 Task: Explore Airbnb accommodation in Cambridge, Canada from 2nd November, 2023 to 15th November, 2023 for 2 adults and 1 pet.1  bedroom having 1 bed and 1 bathroom. Property type can be hotel. Look for 4 properties as per requirement.
Action: Mouse moved to (486, 84)
Screenshot: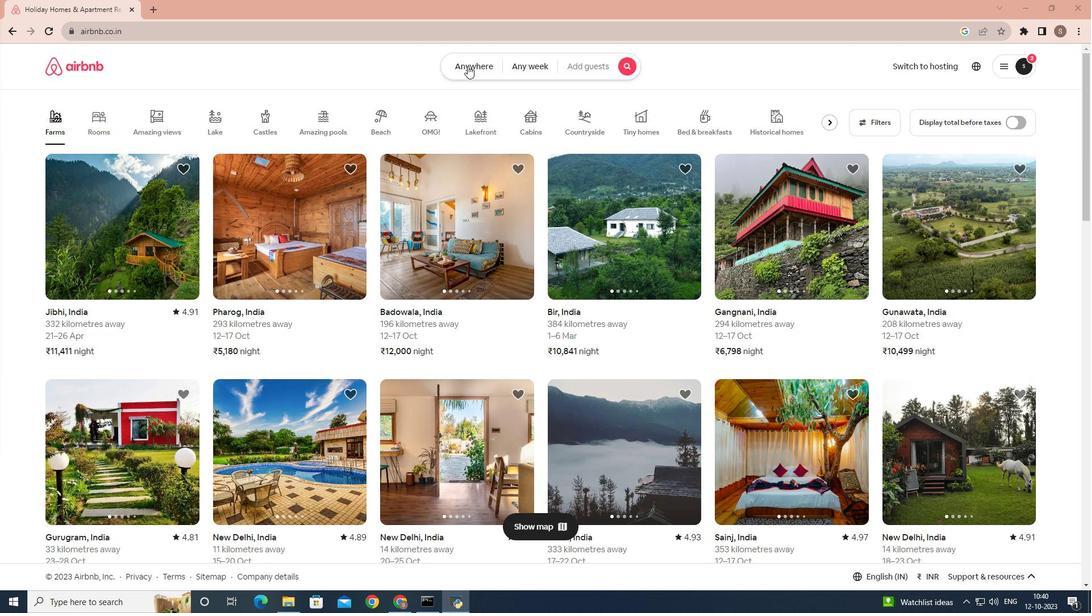 
Action: Mouse pressed left at (486, 84)
Screenshot: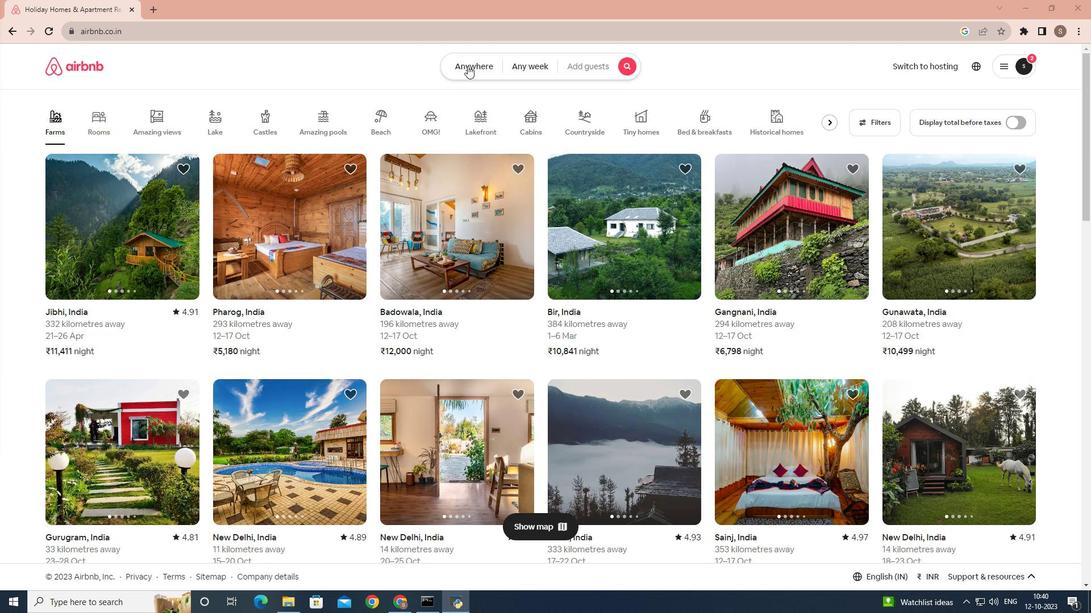 
Action: Mouse moved to (375, 119)
Screenshot: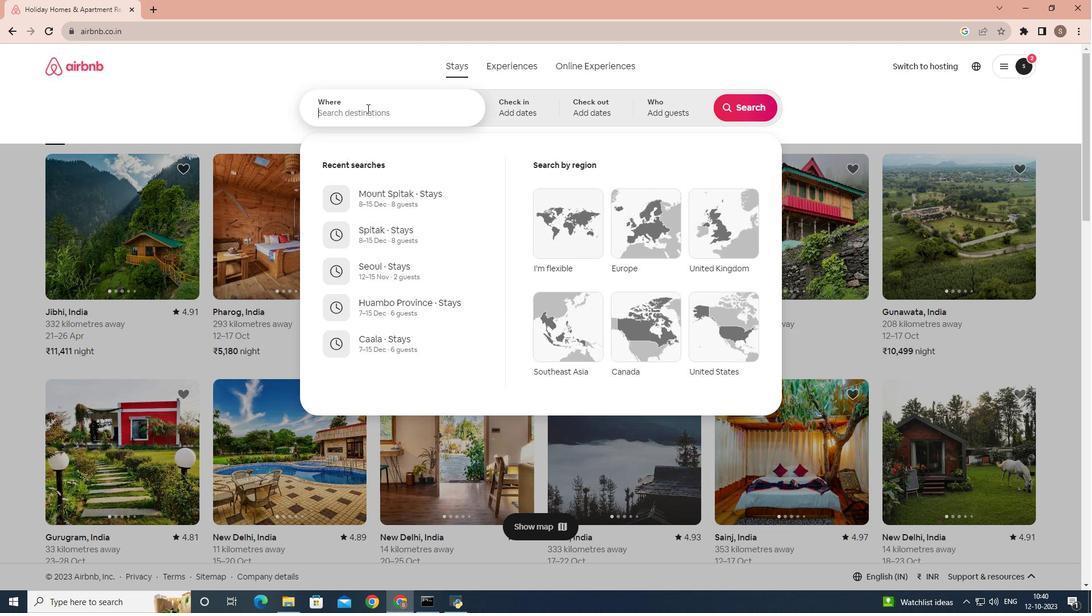 
Action: Mouse pressed left at (375, 119)
Screenshot: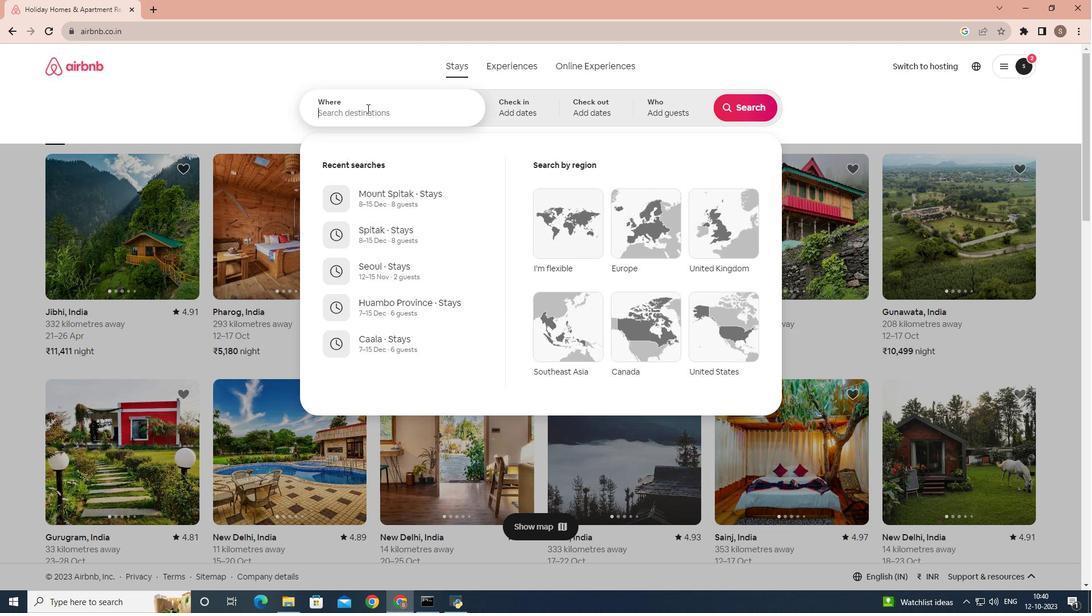 
Action: Key pressed cam
Screenshot: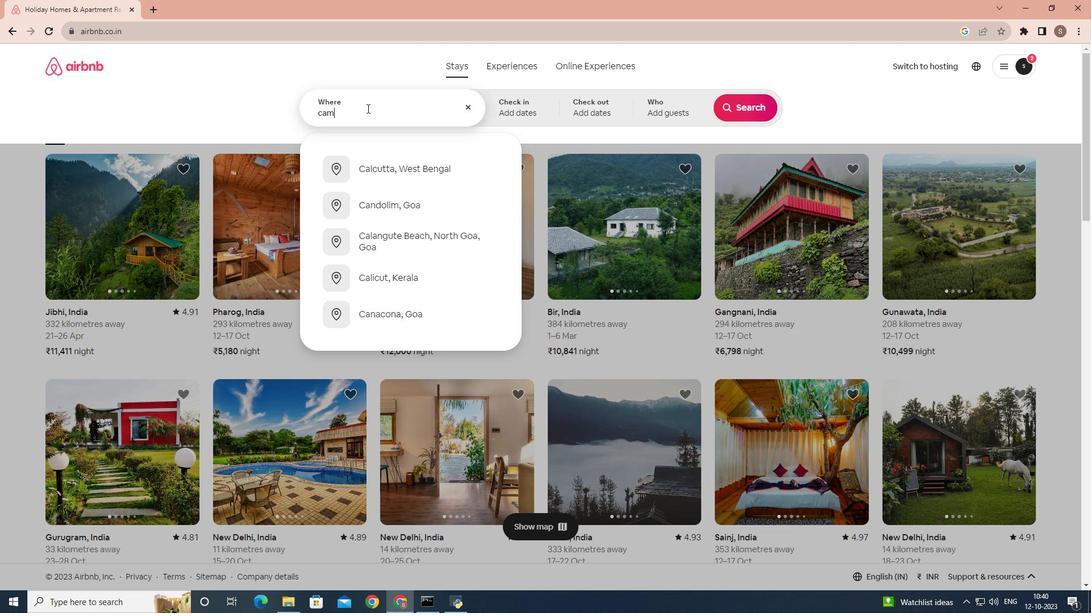 
Action: Mouse moved to (378, 210)
Screenshot: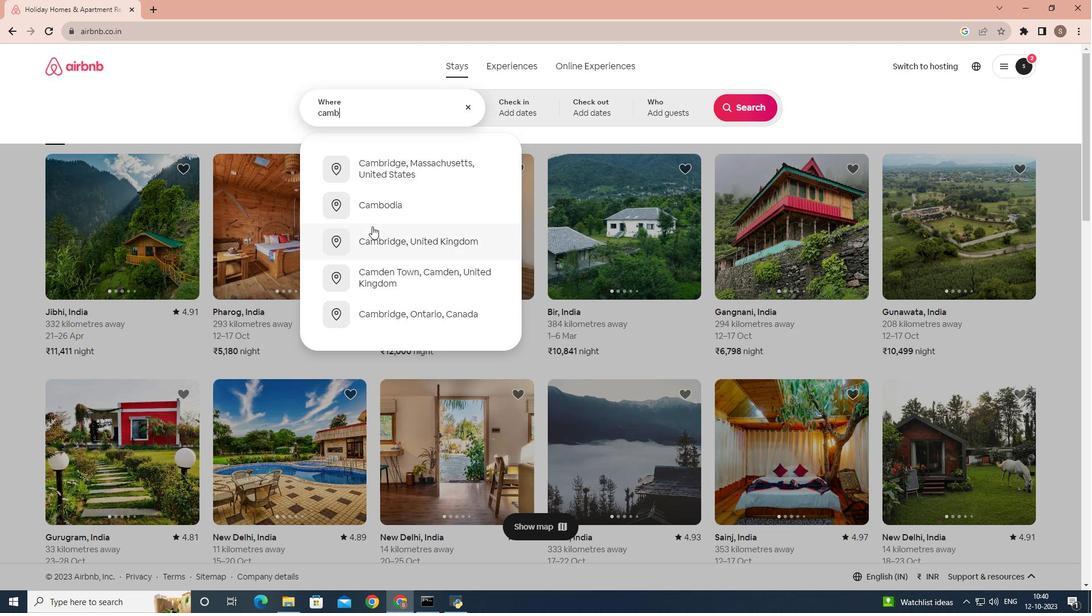 
Action: Key pressed b
Screenshot: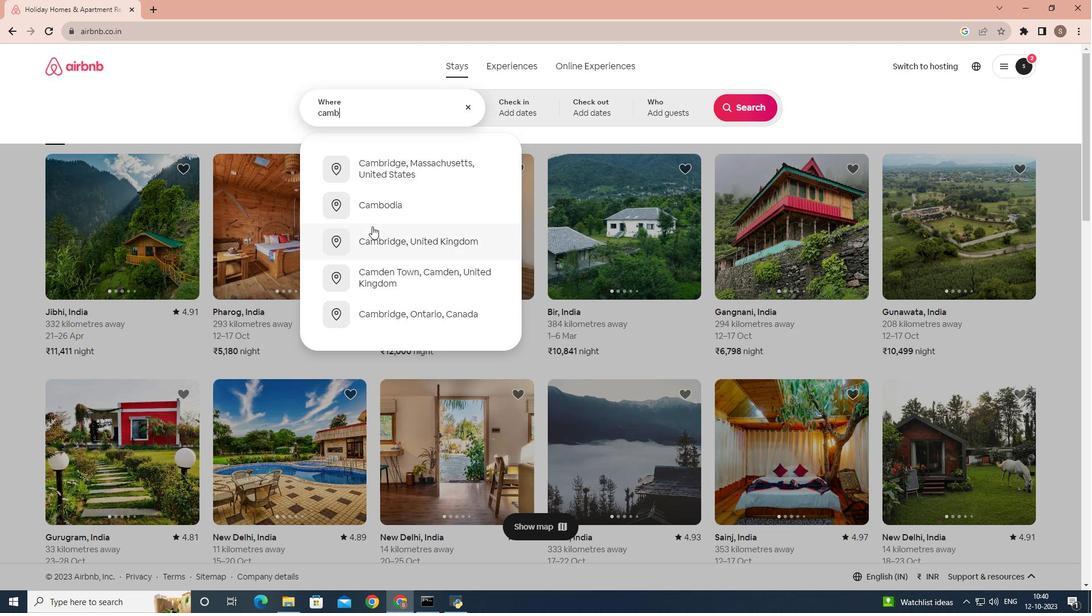 
Action: Mouse moved to (381, 220)
Screenshot: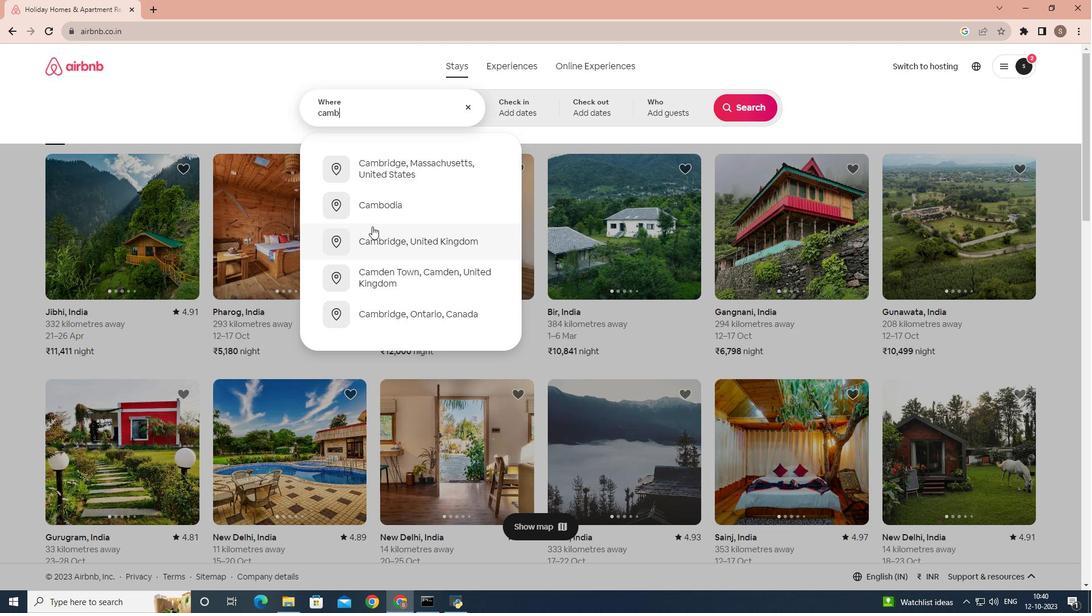 
Action: Key pressed ridge
Screenshot: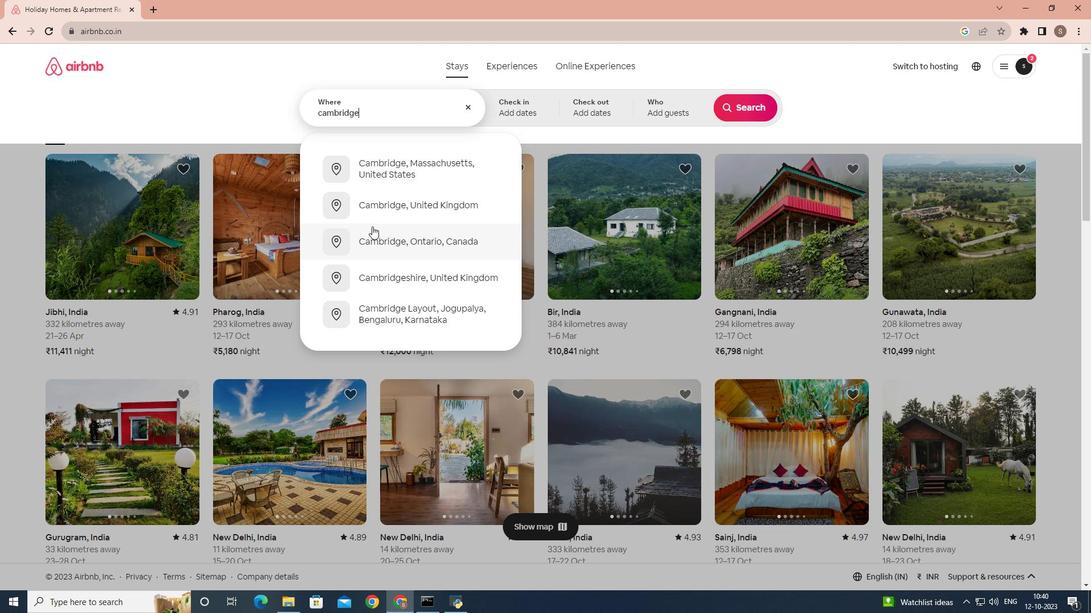 
Action: Mouse moved to (381, 242)
Screenshot: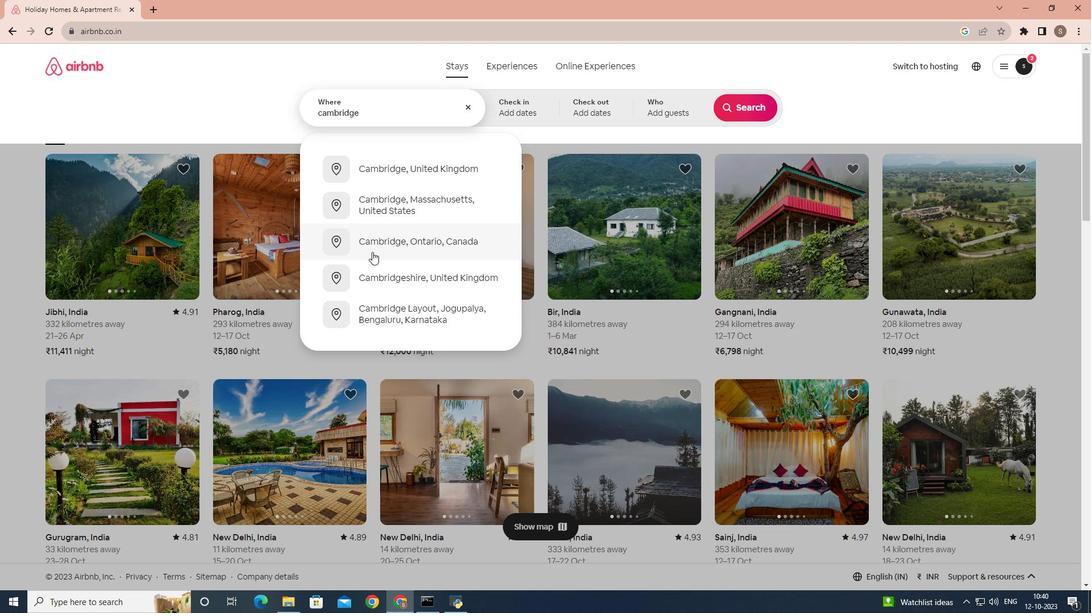 
Action: Mouse pressed left at (381, 242)
Screenshot: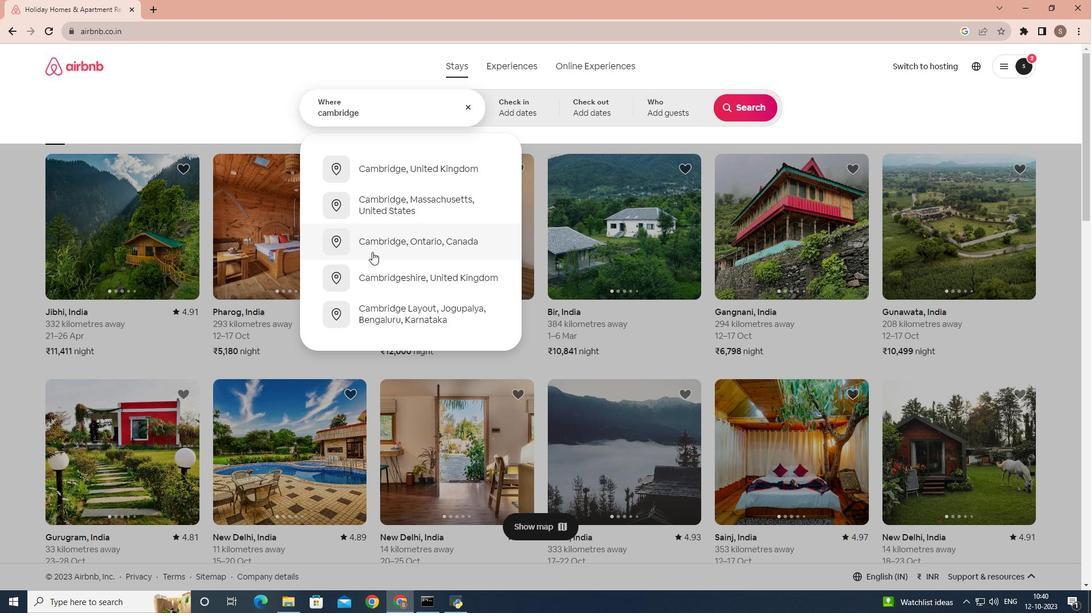 
Action: Mouse moved to (720, 237)
Screenshot: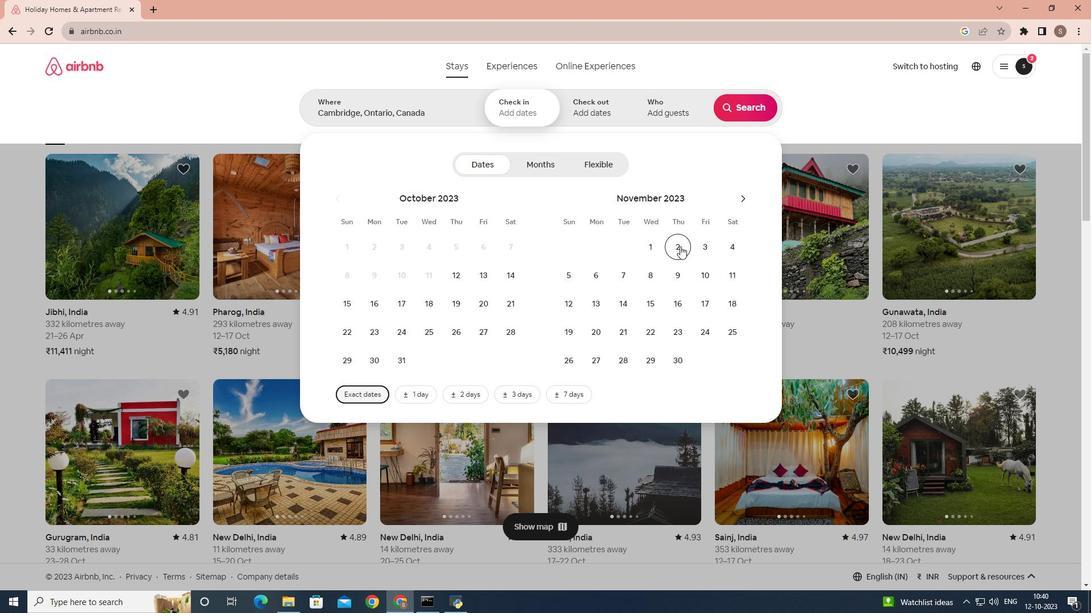 
Action: Mouse pressed left at (720, 237)
Screenshot: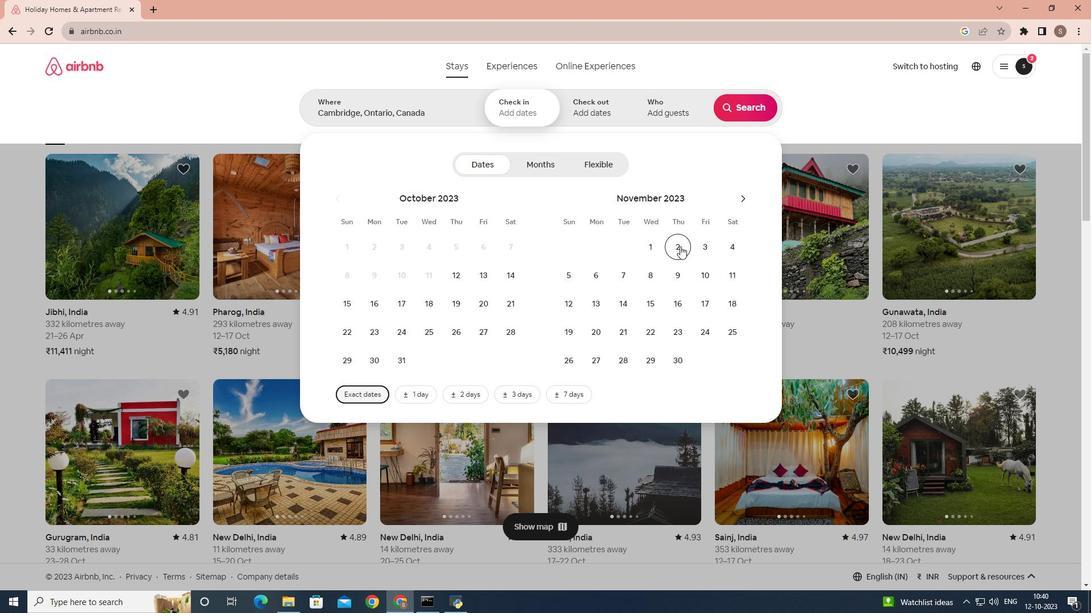 
Action: Mouse moved to (680, 282)
Screenshot: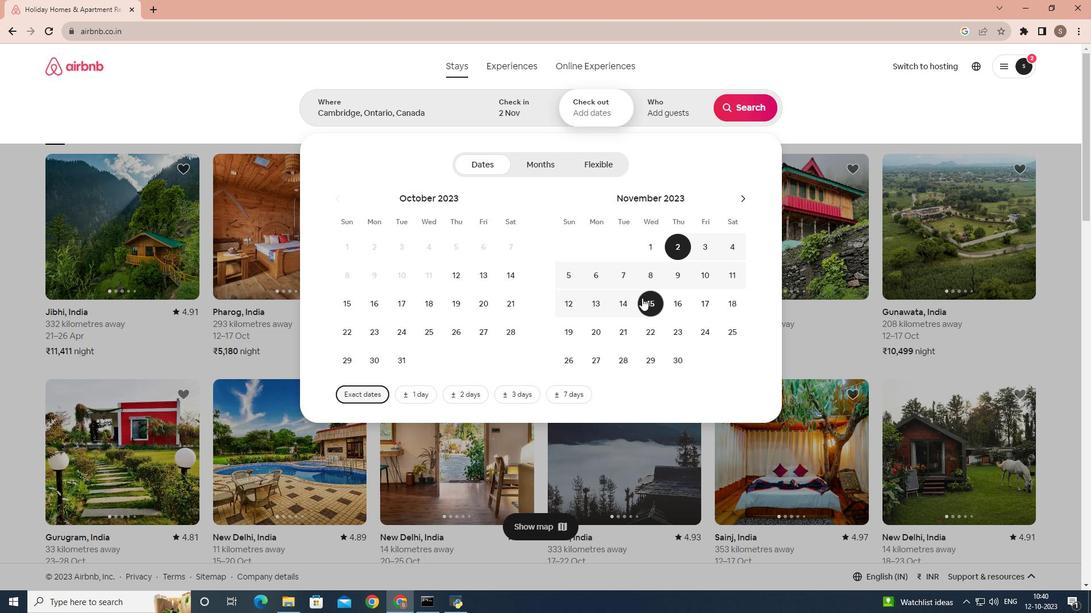 
Action: Mouse pressed left at (680, 282)
Screenshot: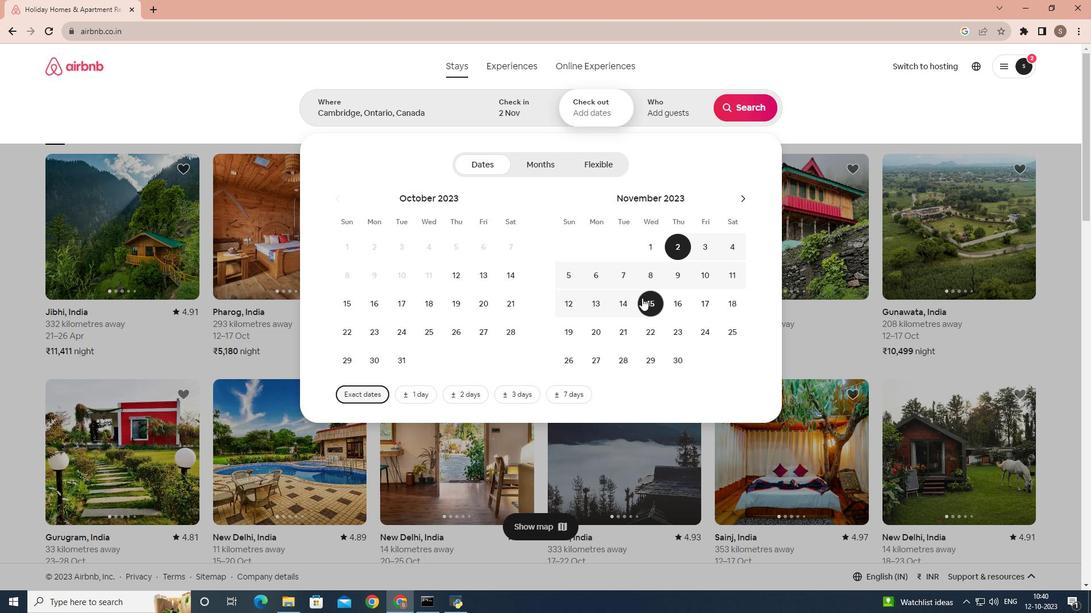 
Action: Mouse moved to (721, 110)
Screenshot: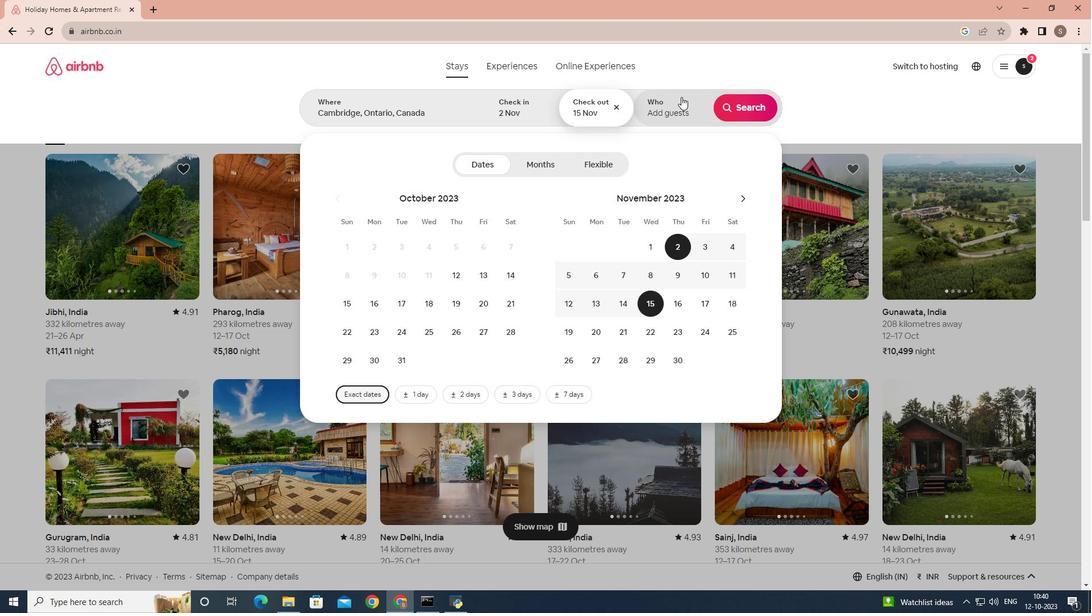 
Action: Mouse pressed left at (721, 110)
Screenshot: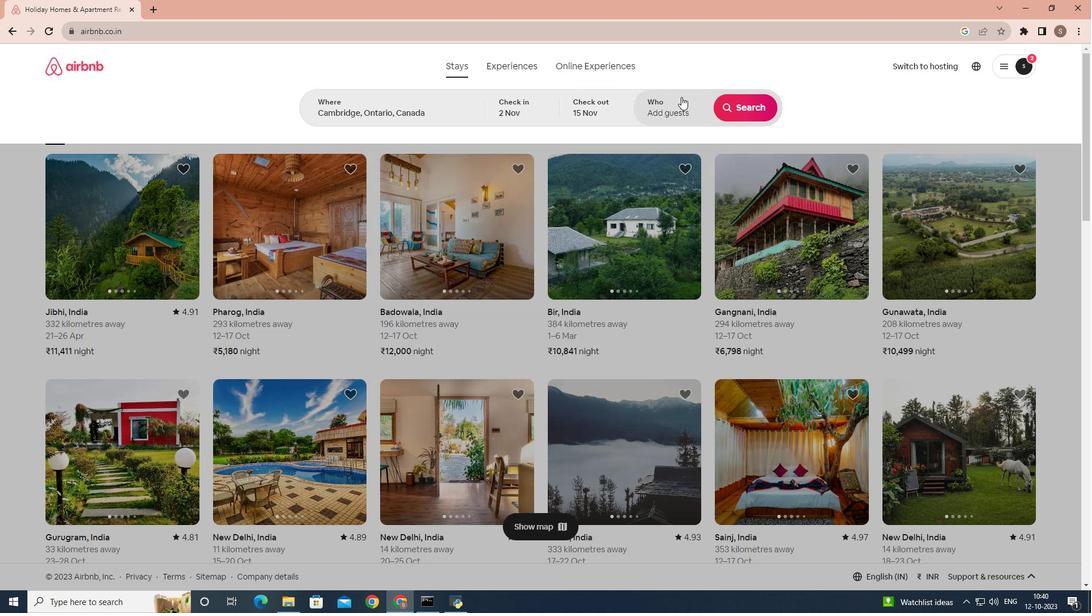 
Action: Mouse moved to (795, 167)
Screenshot: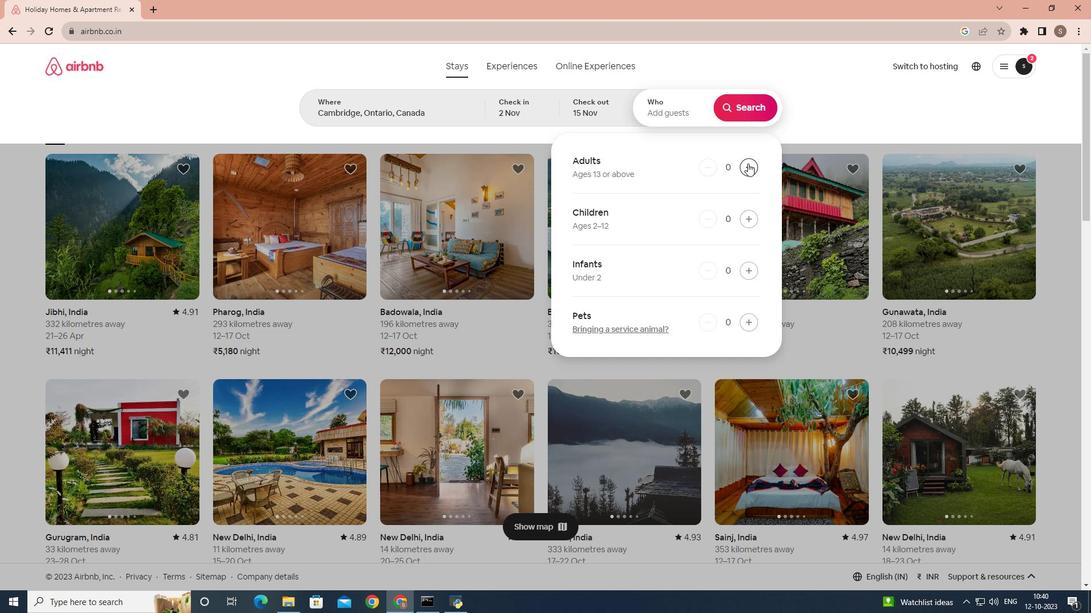
Action: Mouse pressed left at (795, 167)
Screenshot: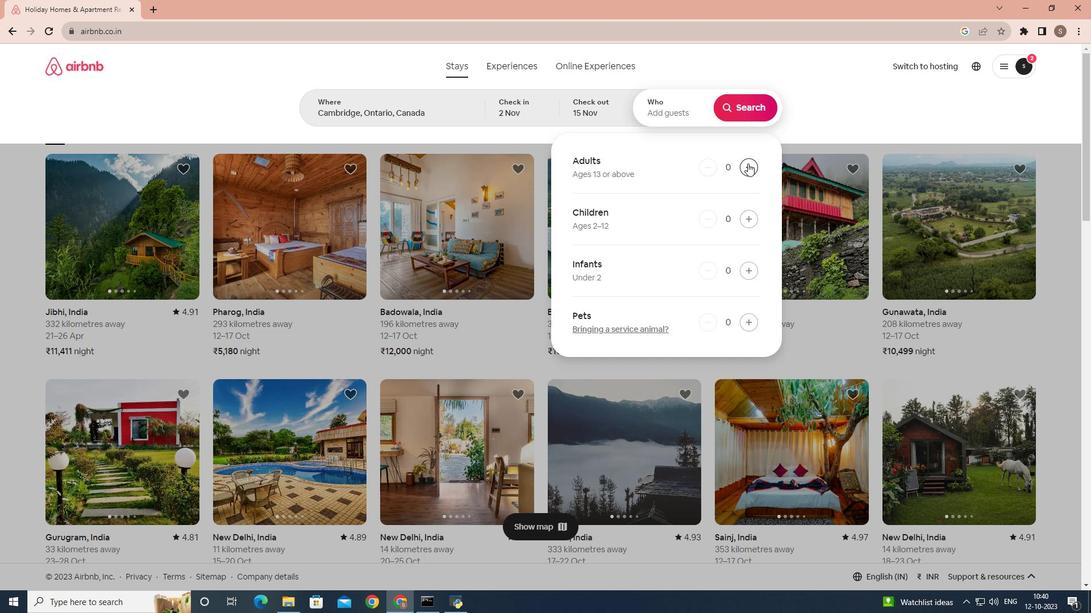 
Action: Mouse pressed left at (795, 167)
Screenshot: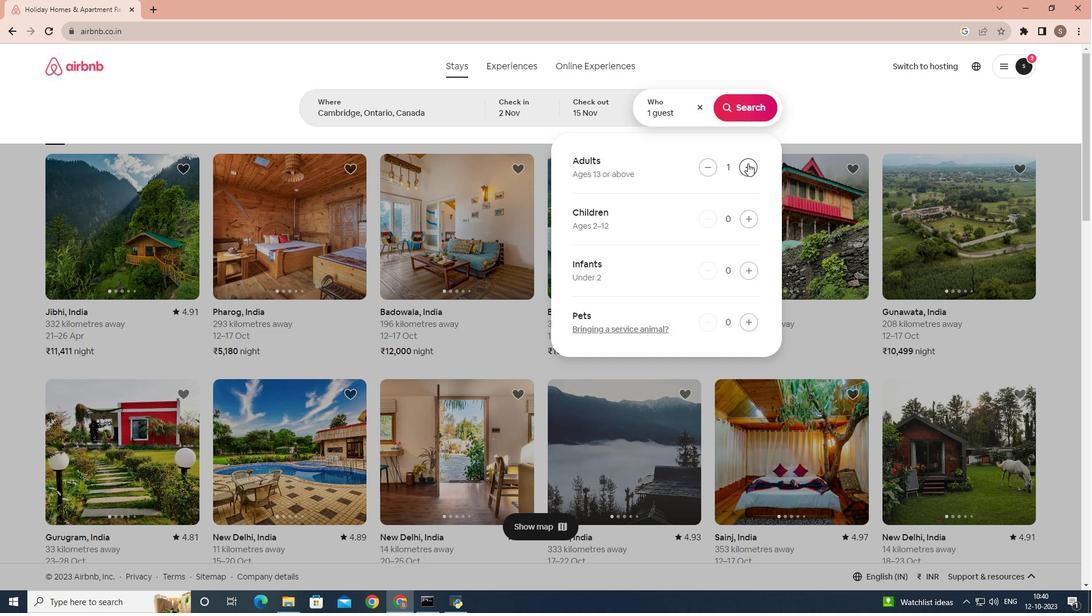 
Action: Mouse moved to (790, 297)
Screenshot: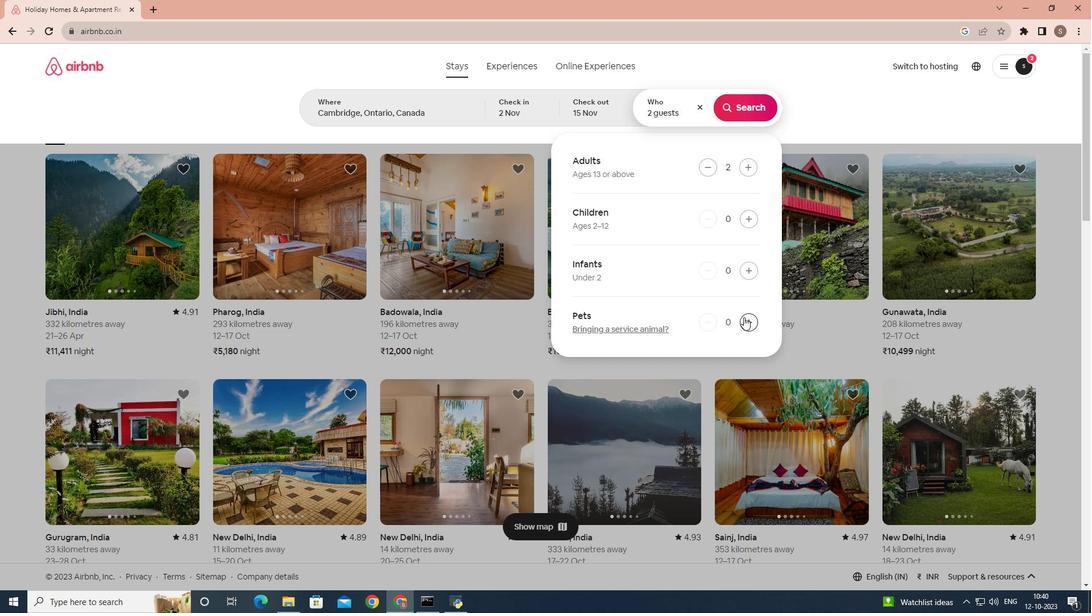 
Action: Mouse pressed left at (790, 297)
Screenshot: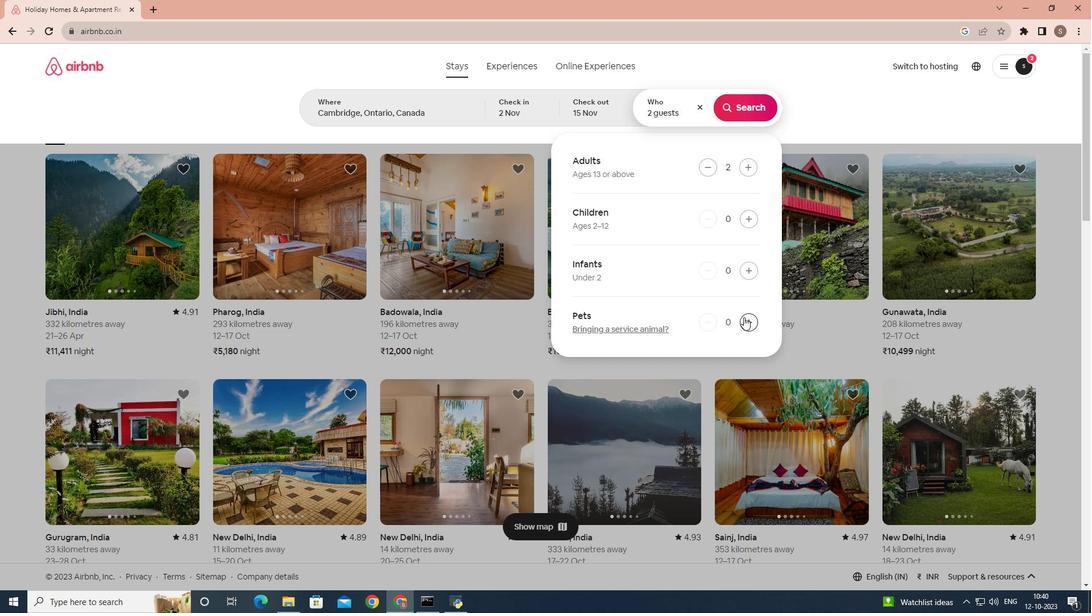 
Action: Mouse moved to (810, 121)
Screenshot: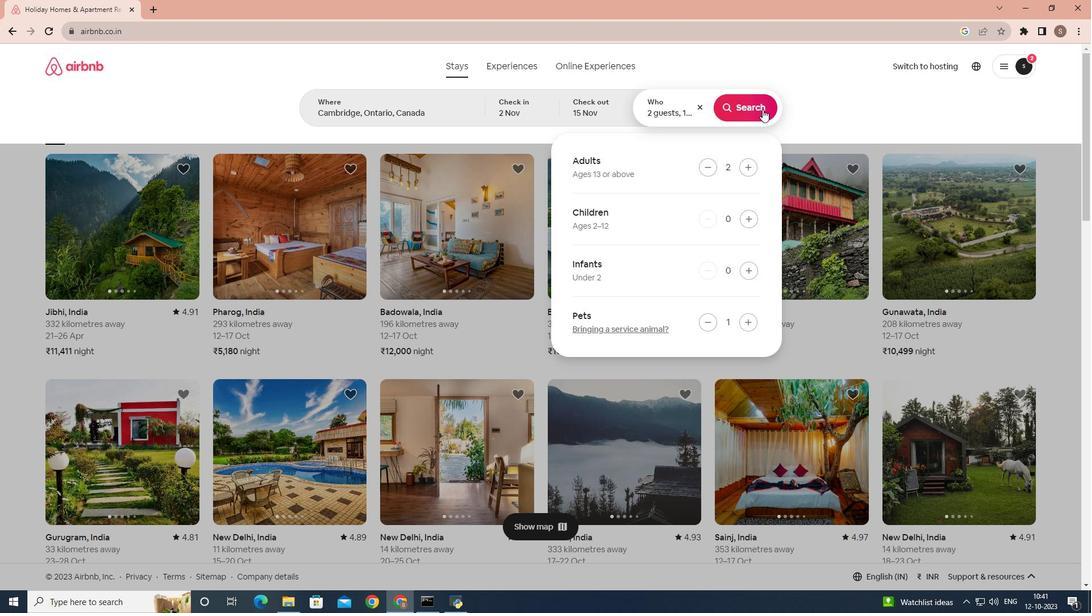 
Action: Mouse pressed left at (810, 121)
Screenshot: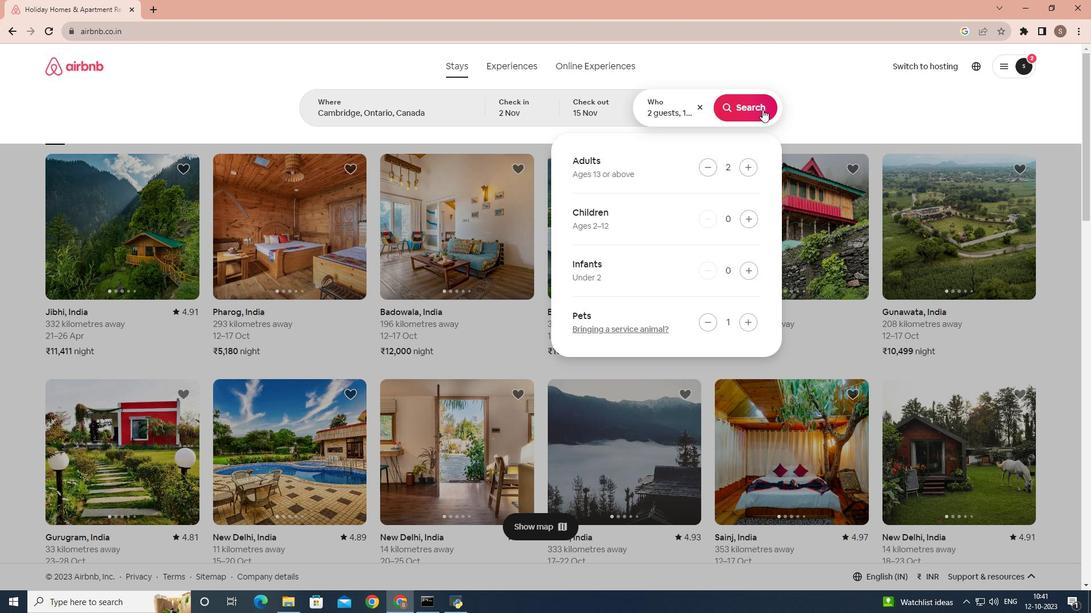 
Action: Mouse moved to (983, 130)
Screenshot: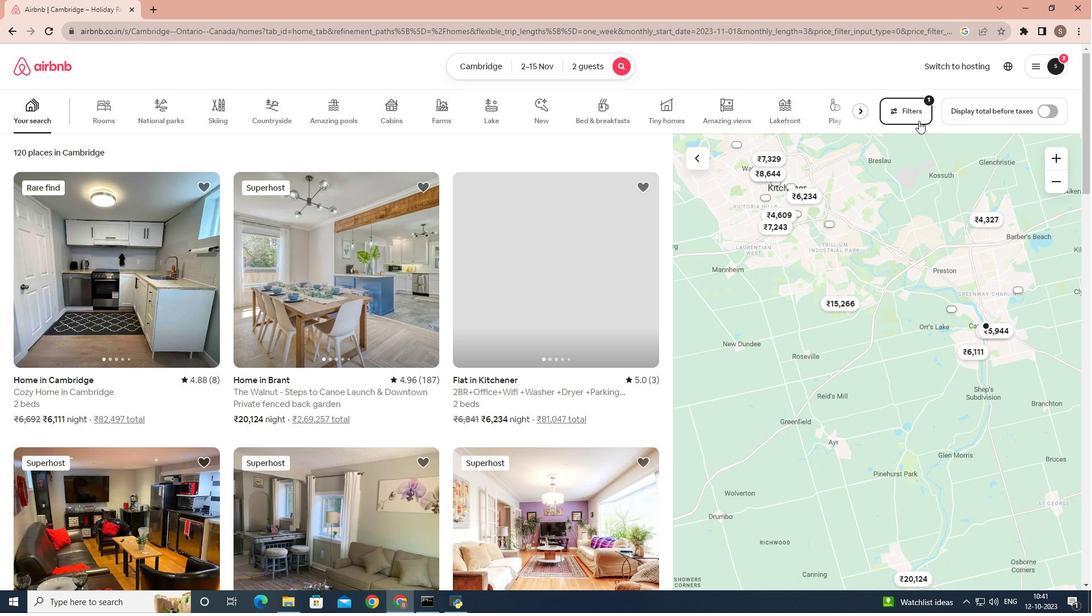 
Action: Mouse pressed left at (983, 130)
Screenshot: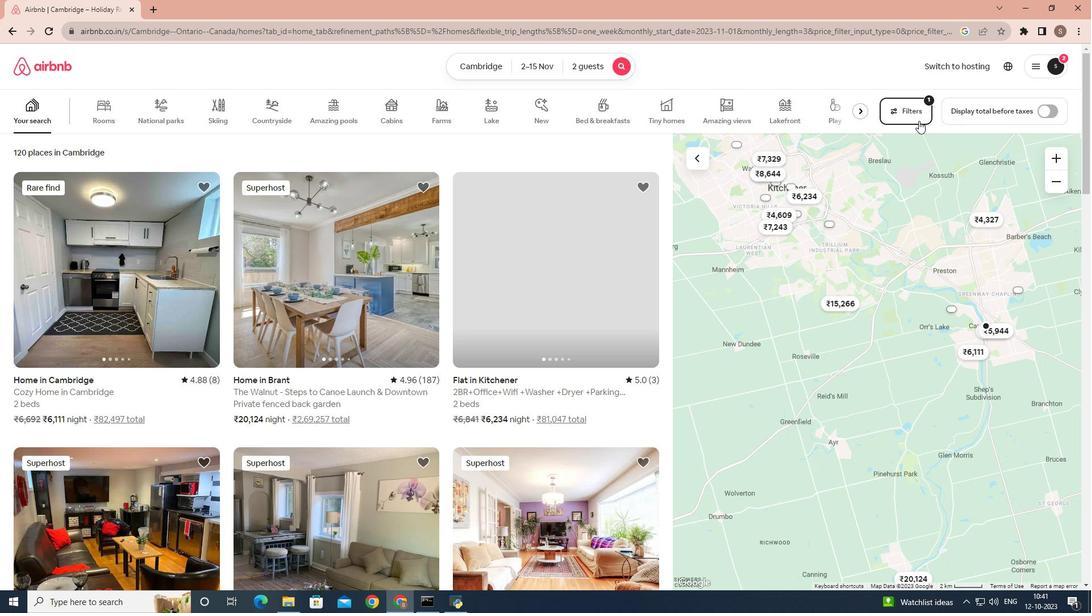 
Action: Mouse moved to (362, 346)
Screenshot: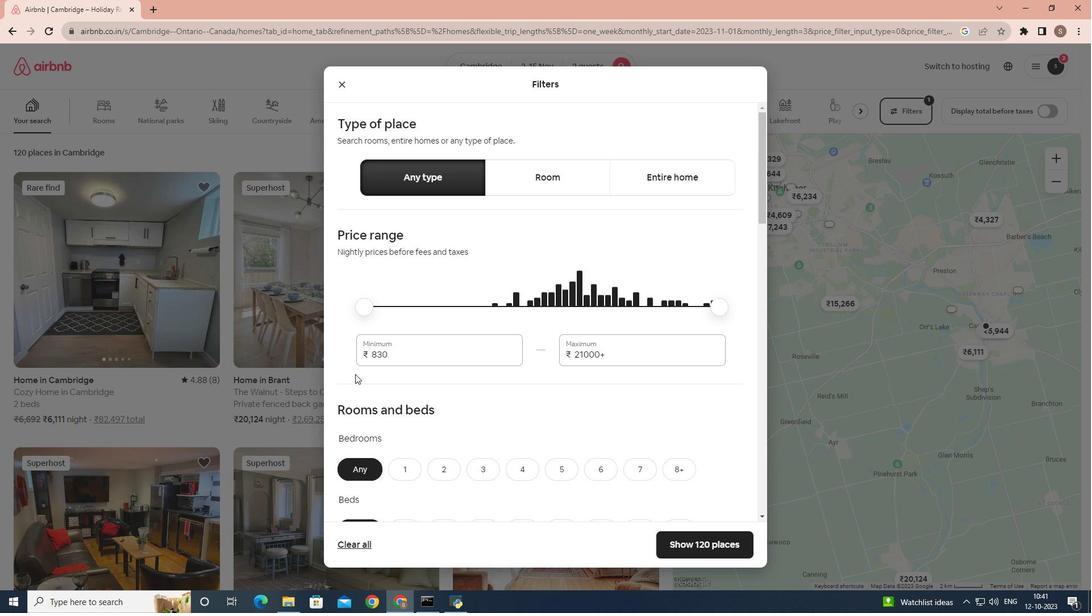 
Action: Mouse scrolled (362, 346) with delta (0, 0)
Screenshot: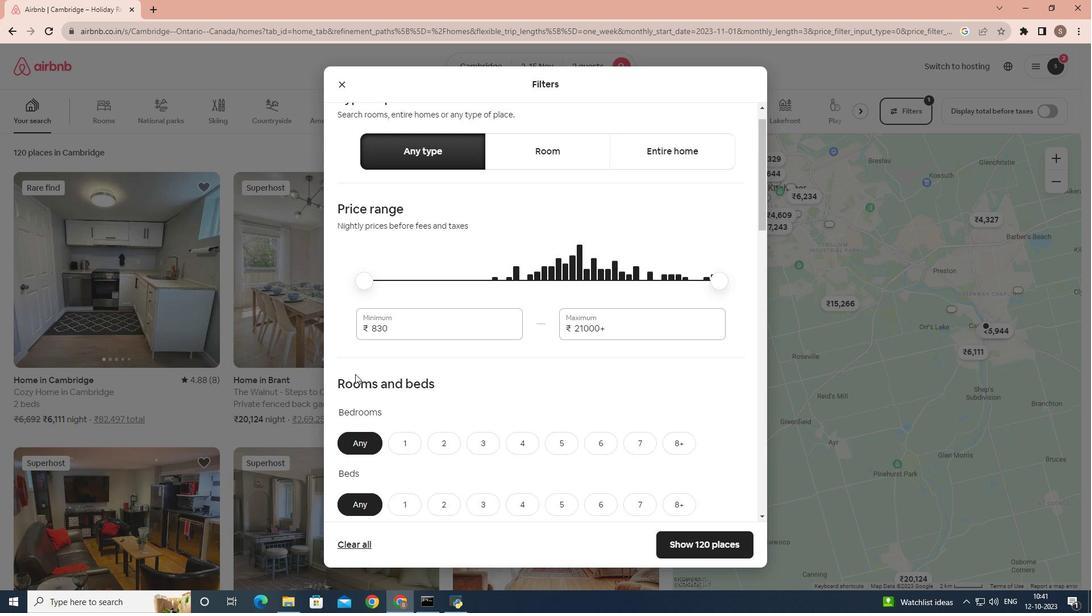 
Action: Mouse scrolled (362, 346) with delta (0, 0)
Screenshot: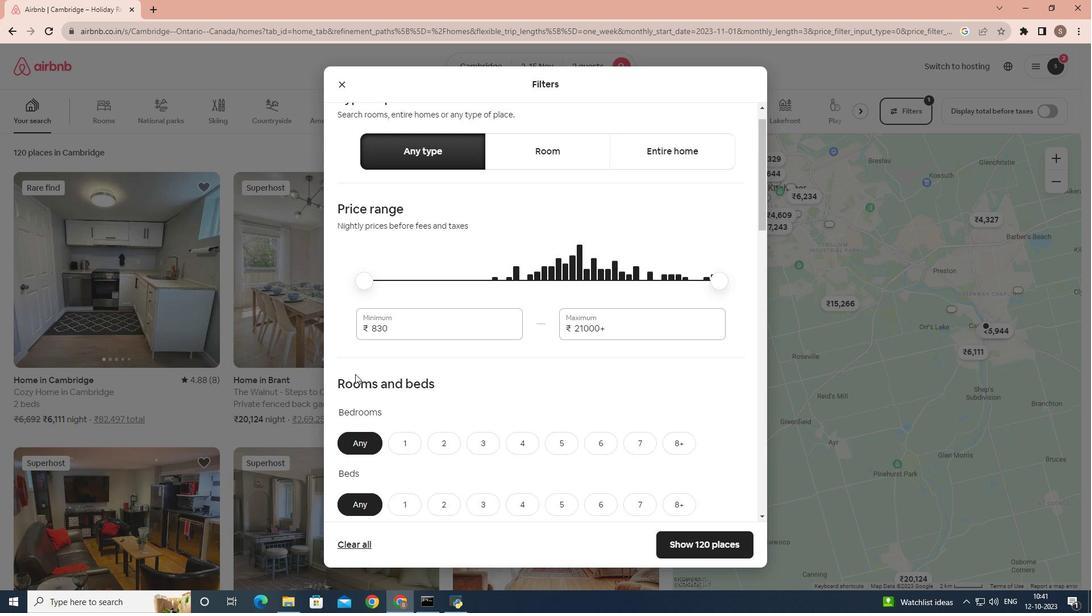 
Action: Mouse scrolled (362, 346) with delta (0, 0)
Screenshot: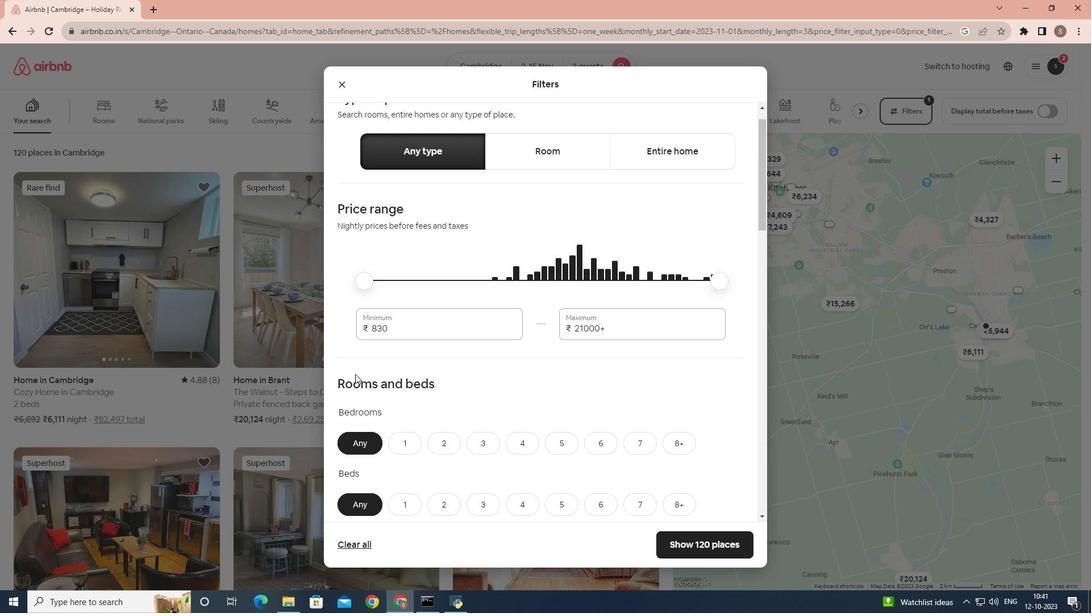 
Action: Mouse scrolled (362, 346) with delta (0, 0)
Screenshot: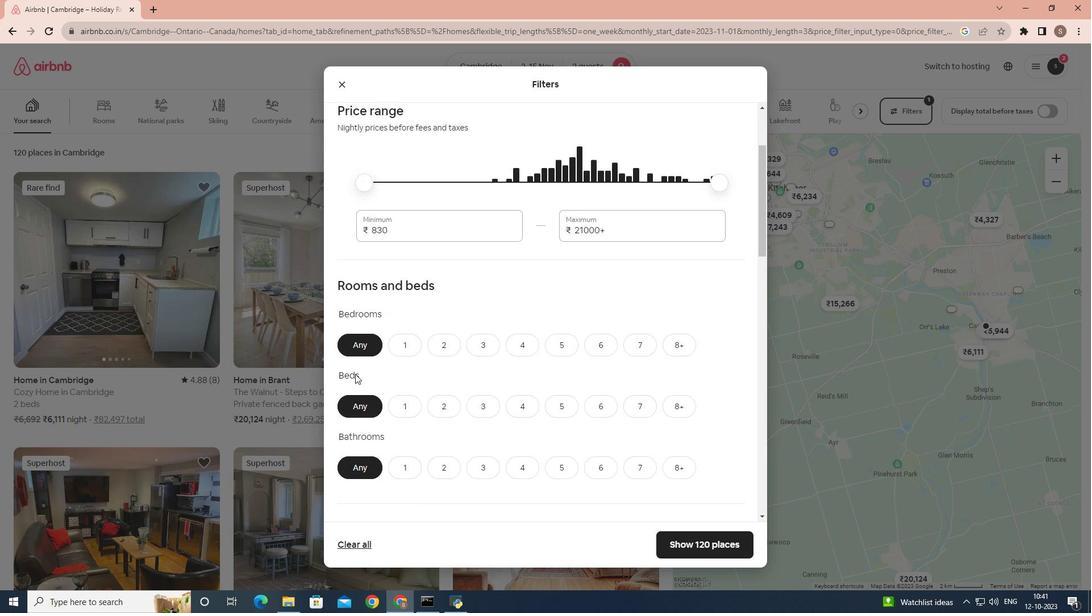 
Action: Mouse scrolled (362, 346) with delta (0, 0)
Screenshot: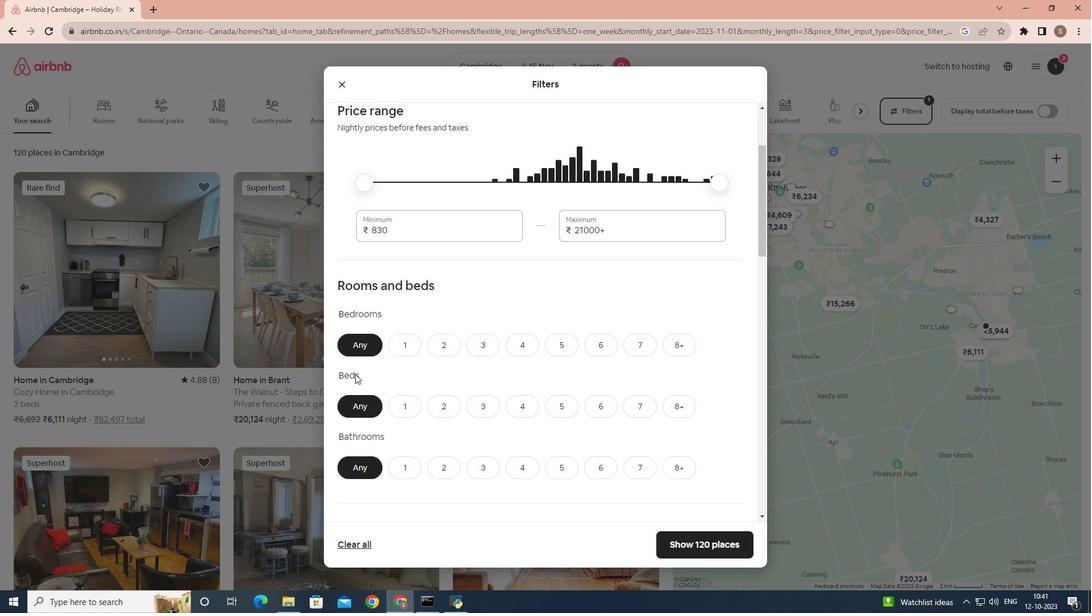 
Action: Mouse moved to (362, 346)
Screenshot: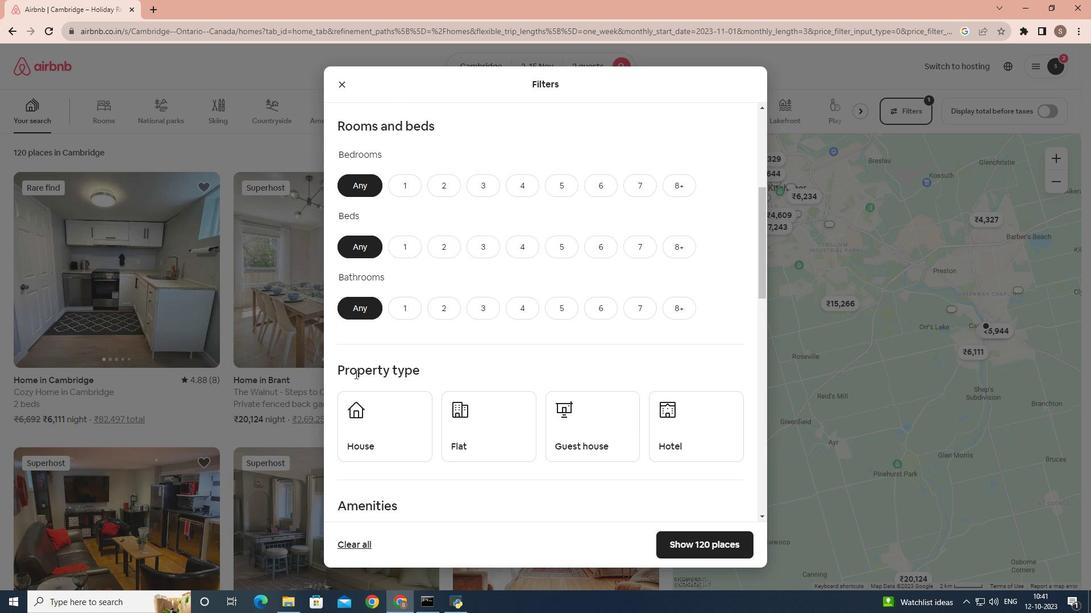 
Action: Mouse scrolled (362, 346) with delta (0, 0)
Screenshot: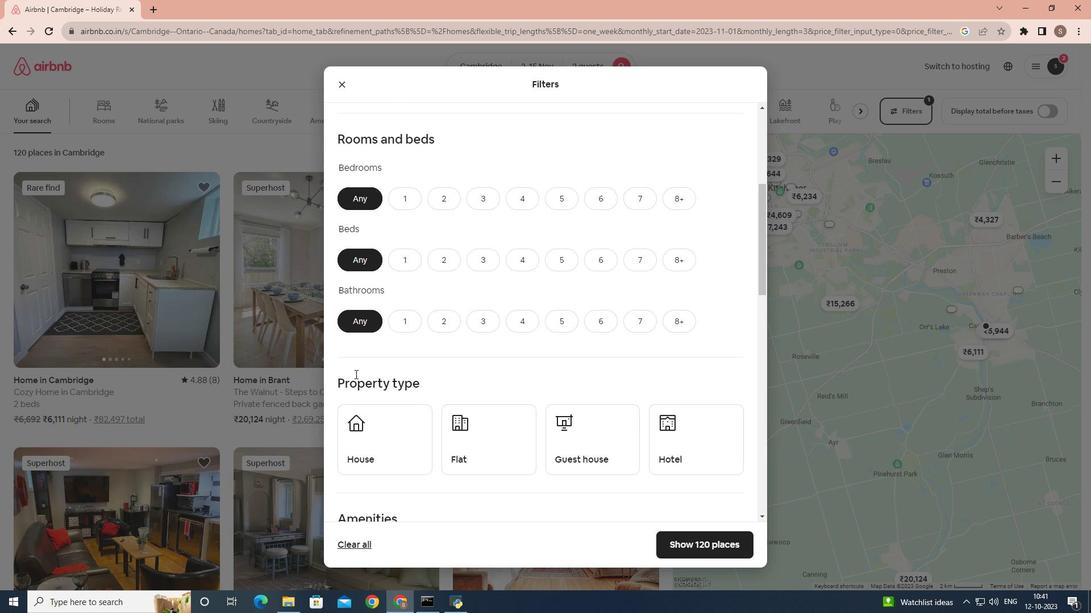 
Action: Mouse moved to (404, 232)
Screenshot: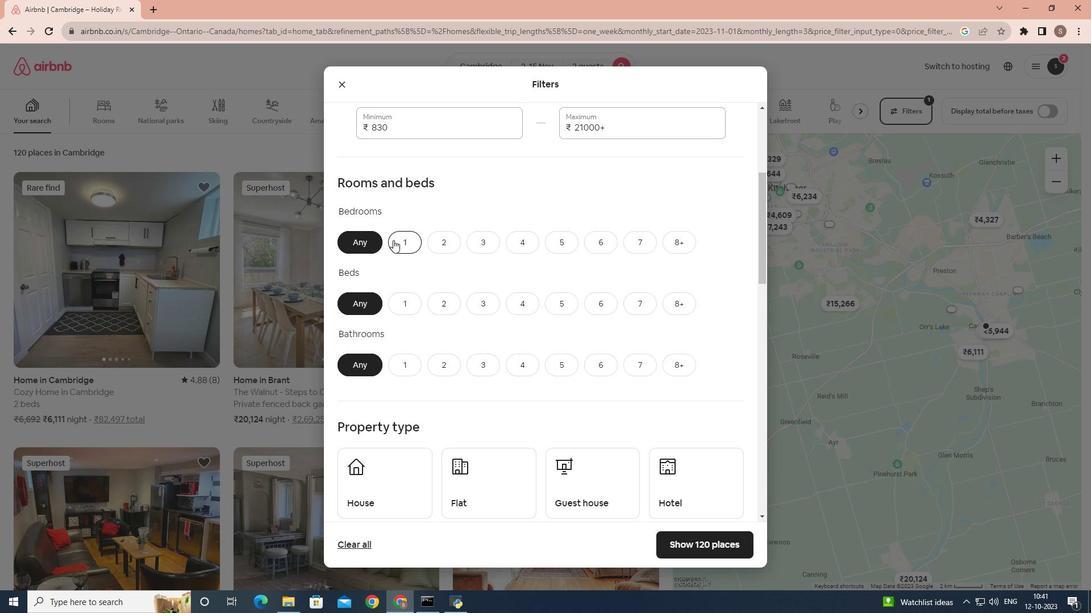 
Action: Mouse pressed left at (404, 232)
Screenshot: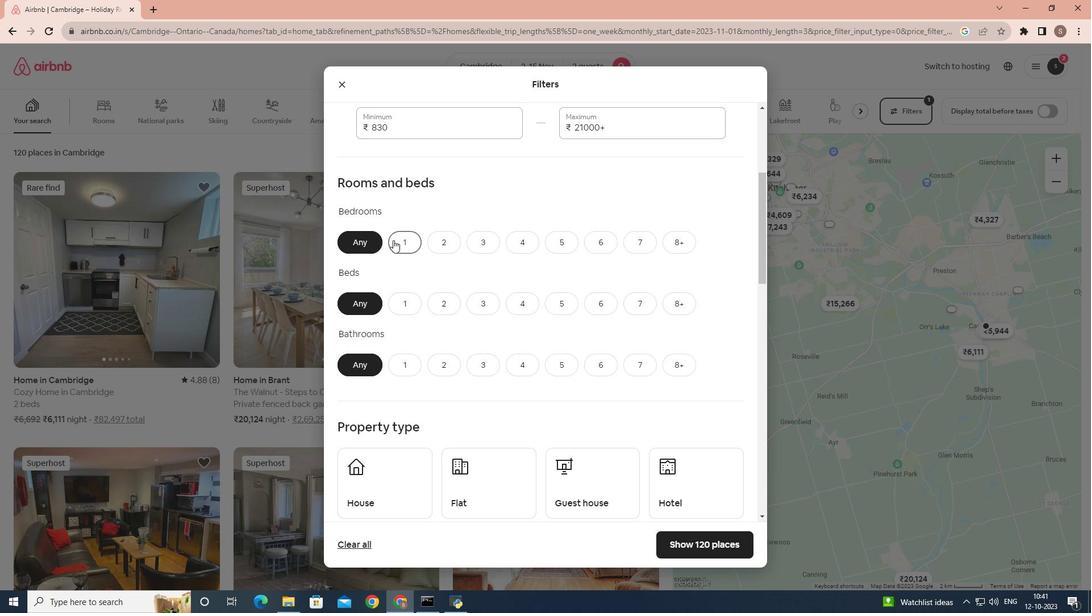
Action: Mouse moved to (408, 281)
Screenshot: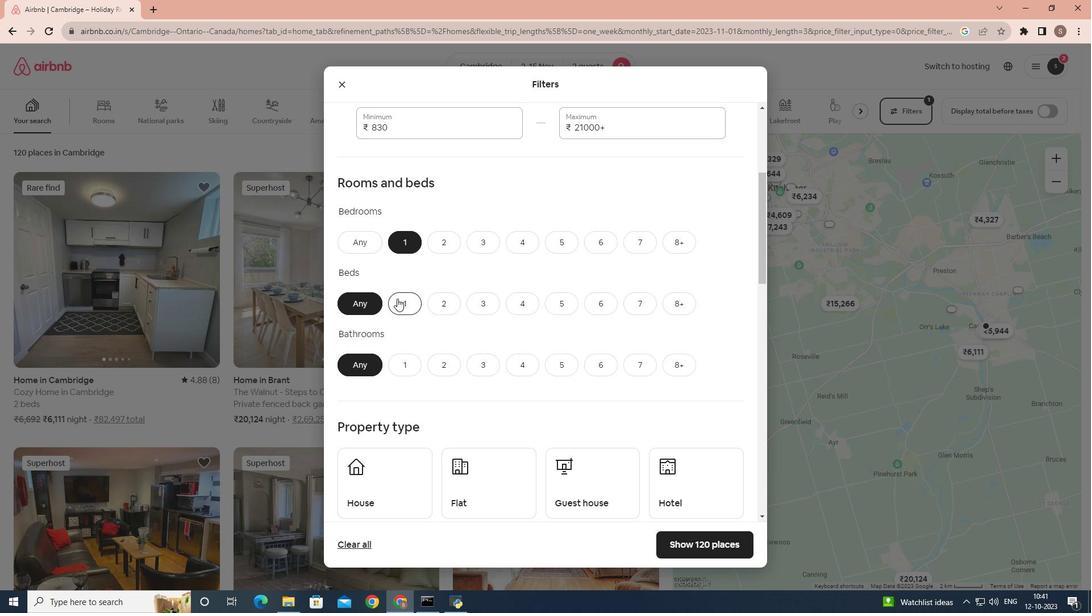 
Action: Mouse pressed left at (408, 281)
Screenshot: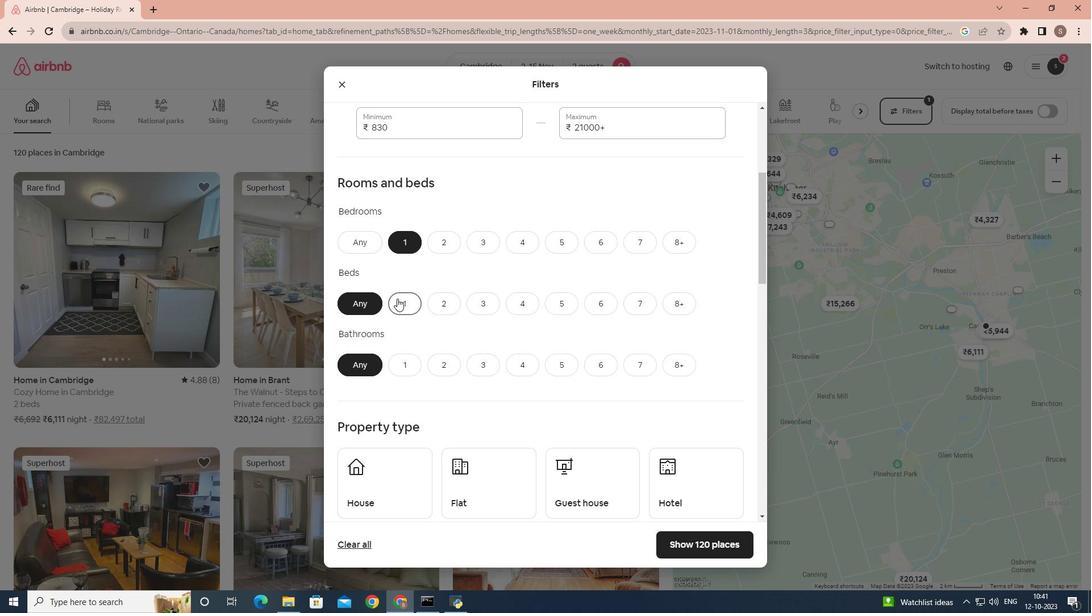 
Action: Mouse moved to (427, 344)
Screenshot: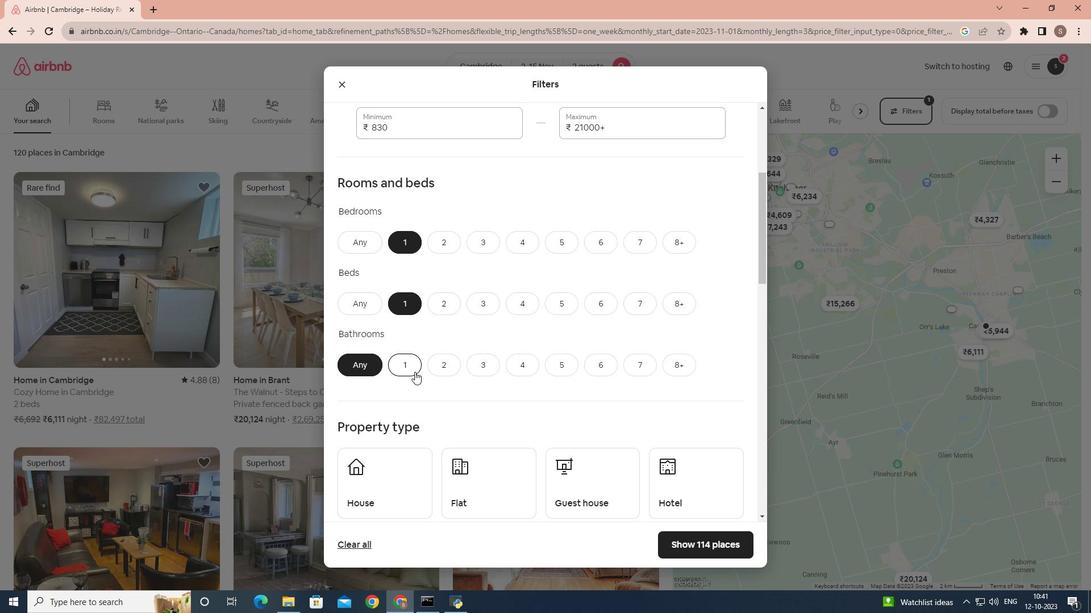 
Action: Mouse pressed left at (427, 344)
Screenshot: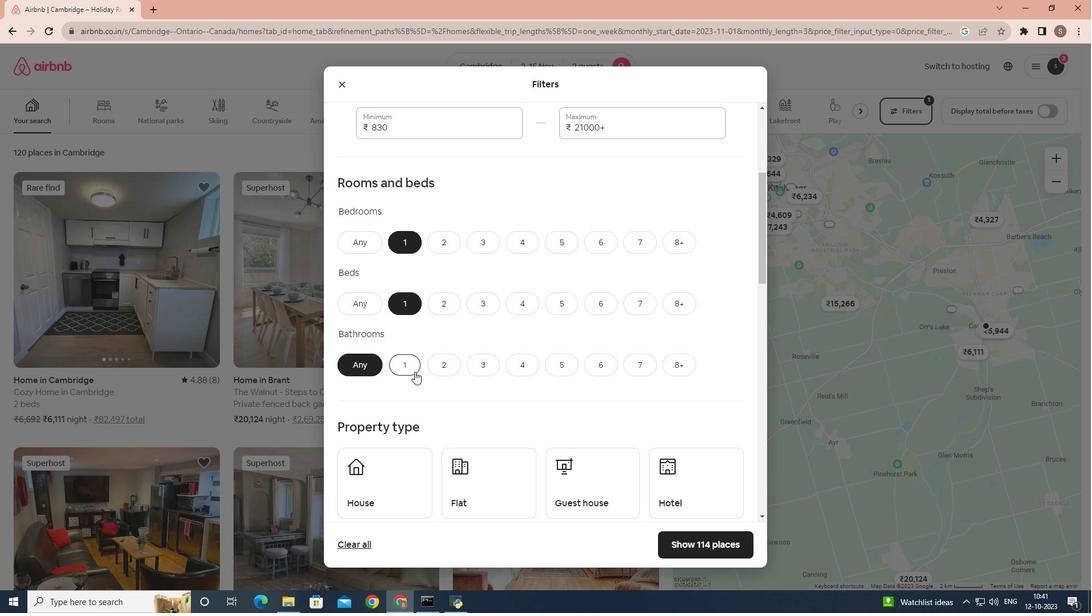 
Action: Mouse moved to (455, 342)
Screenshot: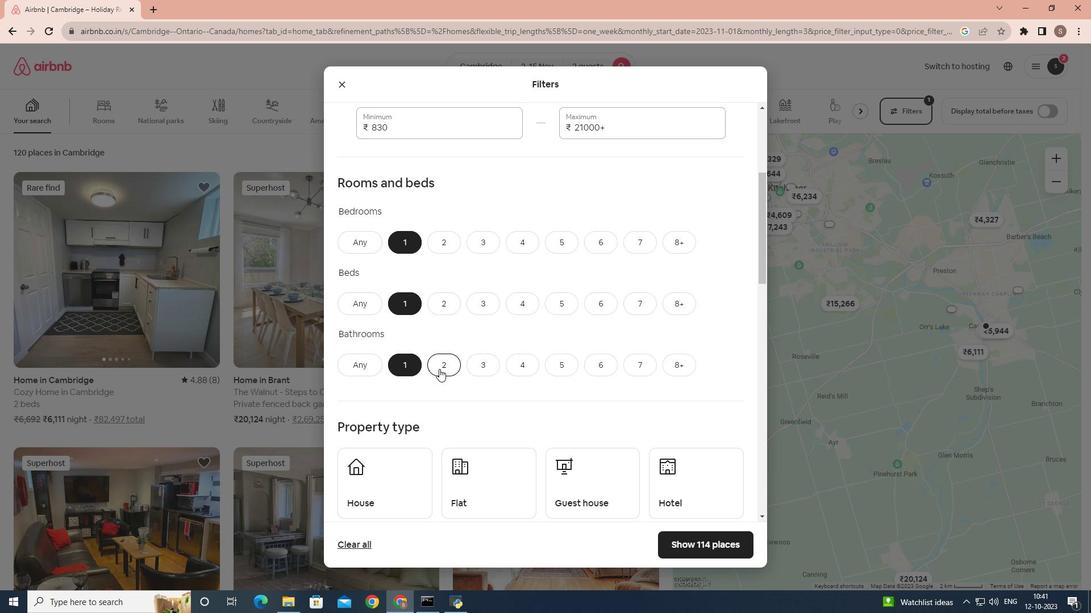 
Action: Mouse scrolled (455, 341) with delta (0, 0)
Screenshot: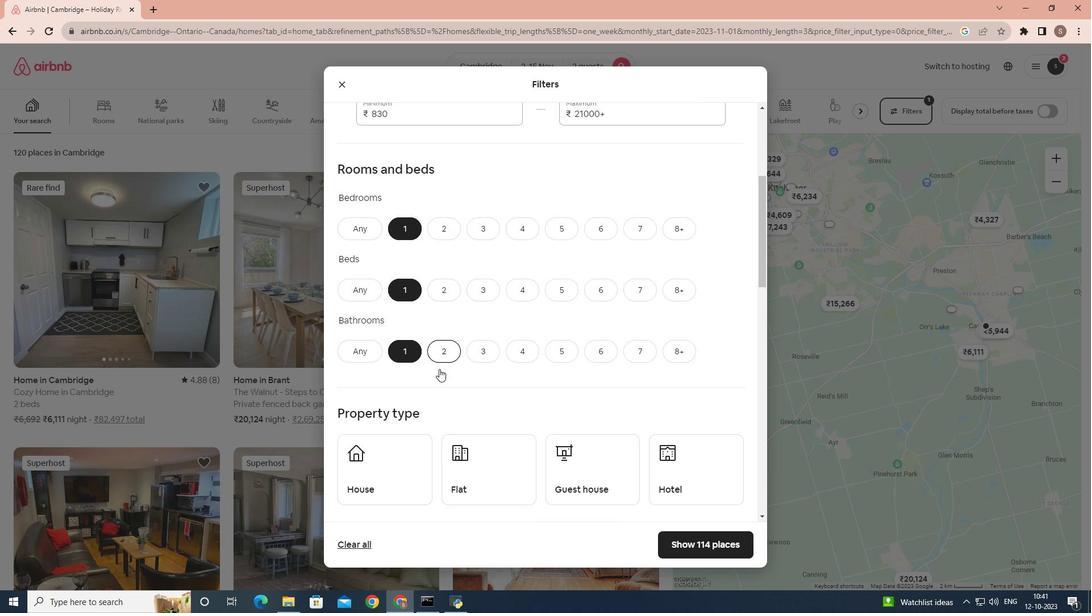 
Action: Mouse scrolled (455, 341) with delta (0, 0)
Screenshot: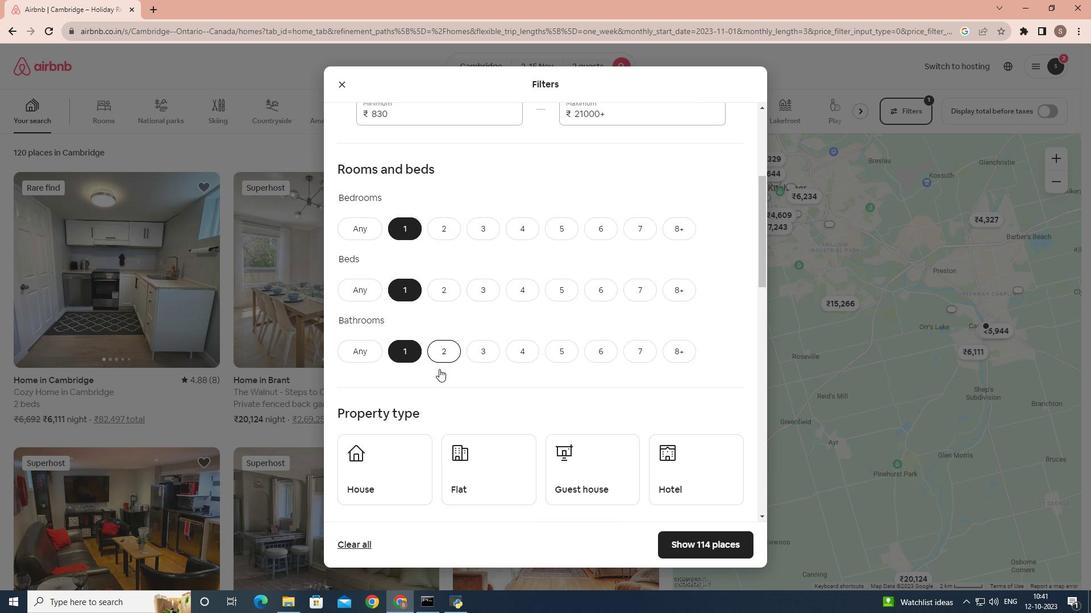 
Action: Mouse scrolled (455, 341) with delta (0, 0)
Screenshot: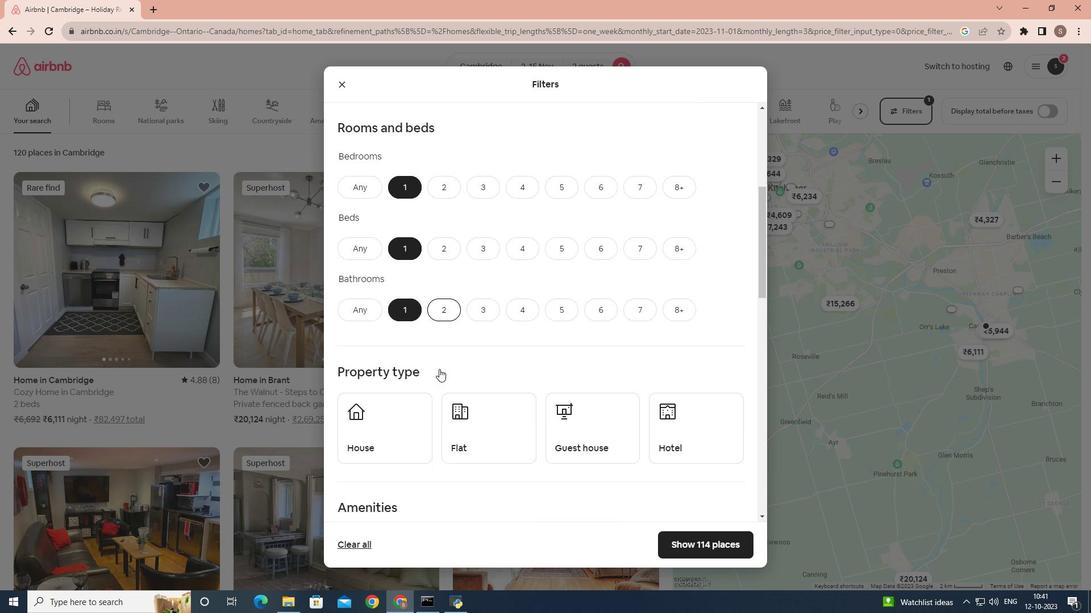 
Action: Mouse scrolled (455, 341) with delta (0, 0)
Screenshot: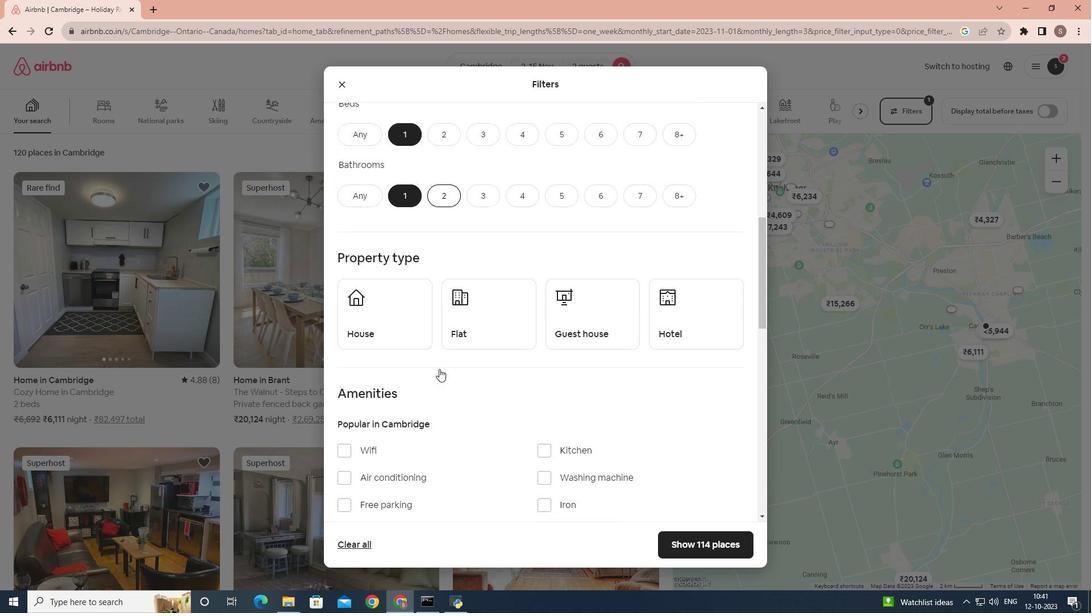 
Action: Mouse moved to (717, 271)
Screenshot: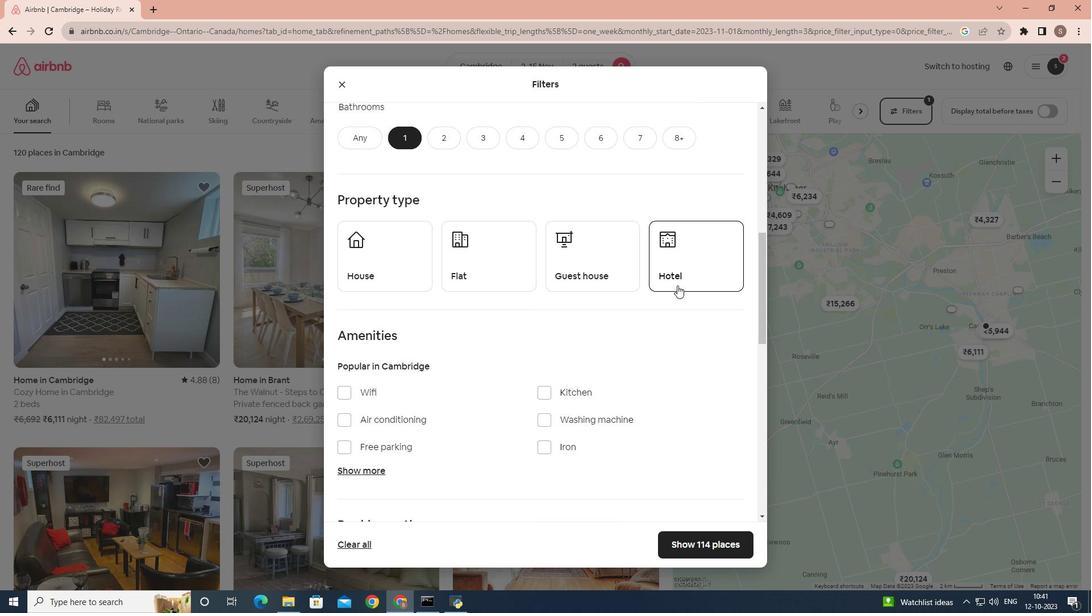 
Action: Mouse pressed left at (717, 271)
Screenshot: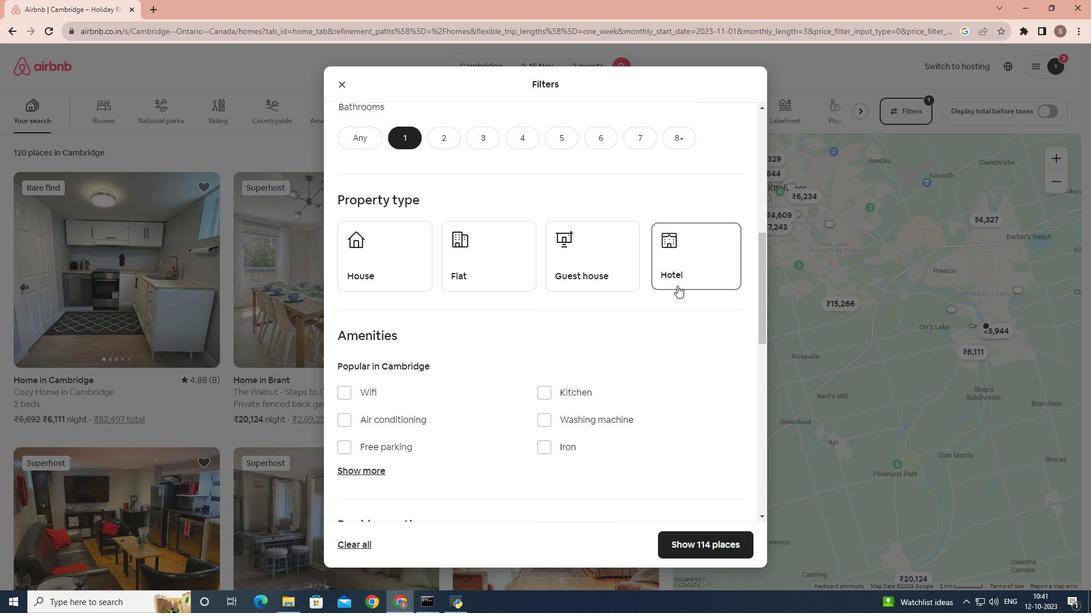 
Action: Mouse moved to (477, 351)
Screenshot: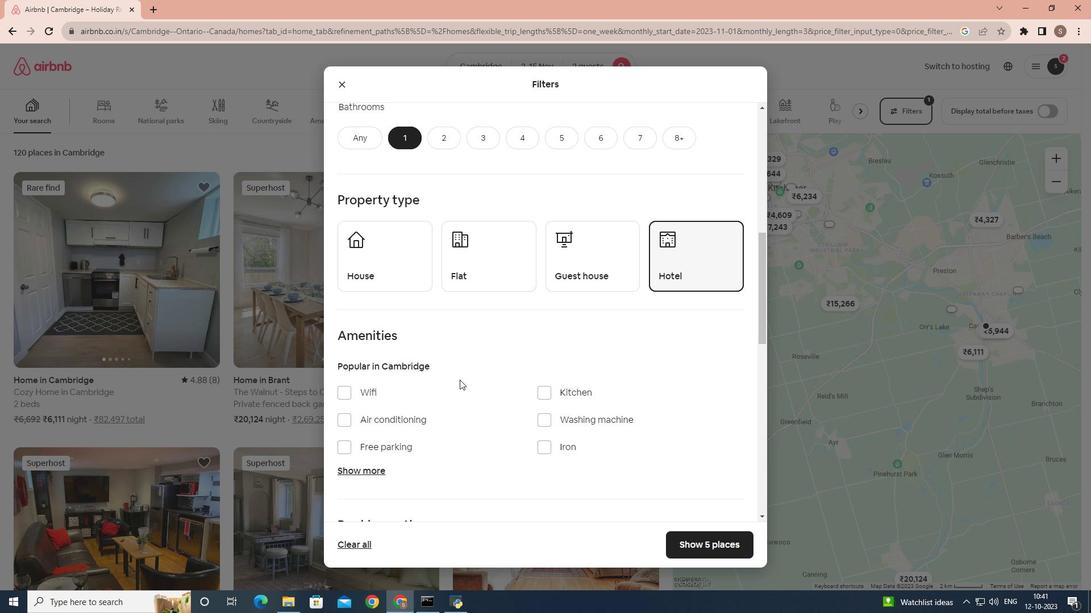 
Action: Mouse scrolled (477, 350) with delta (0, 0)
Screenshot: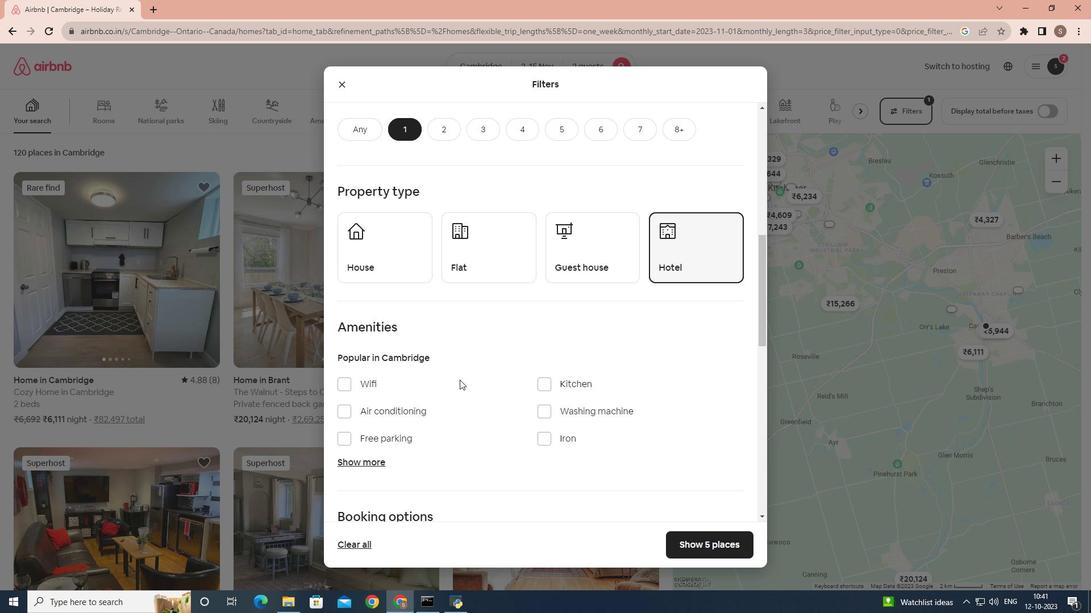 
Action: Mouse scrolled (477, 350) with delta (0, 0)
Screenshot: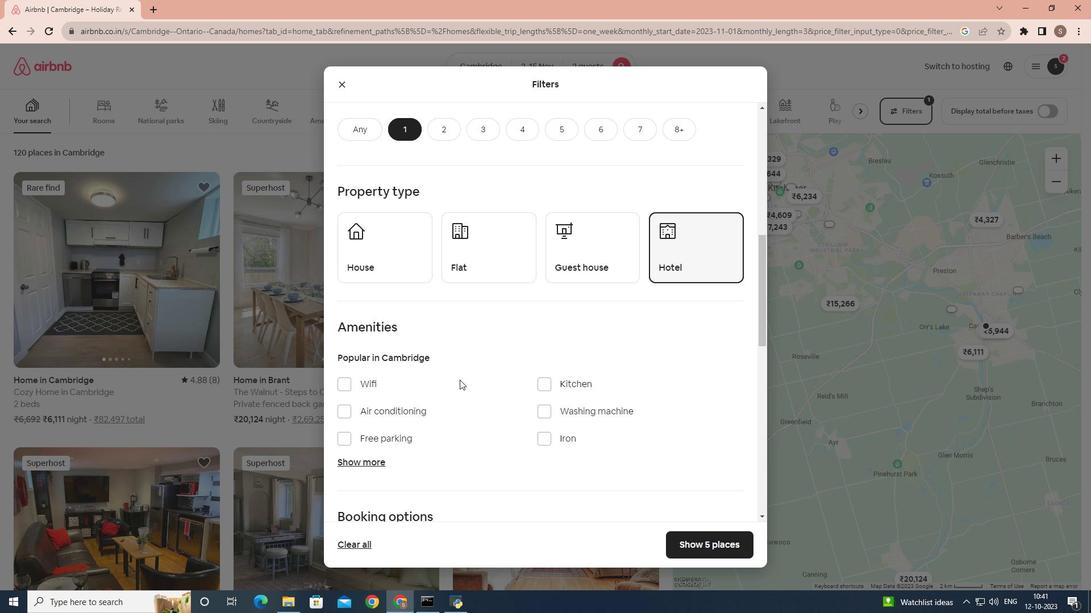 
Action: Mouse scrolled (477, 350) with delta (0, 0)
Screenshot: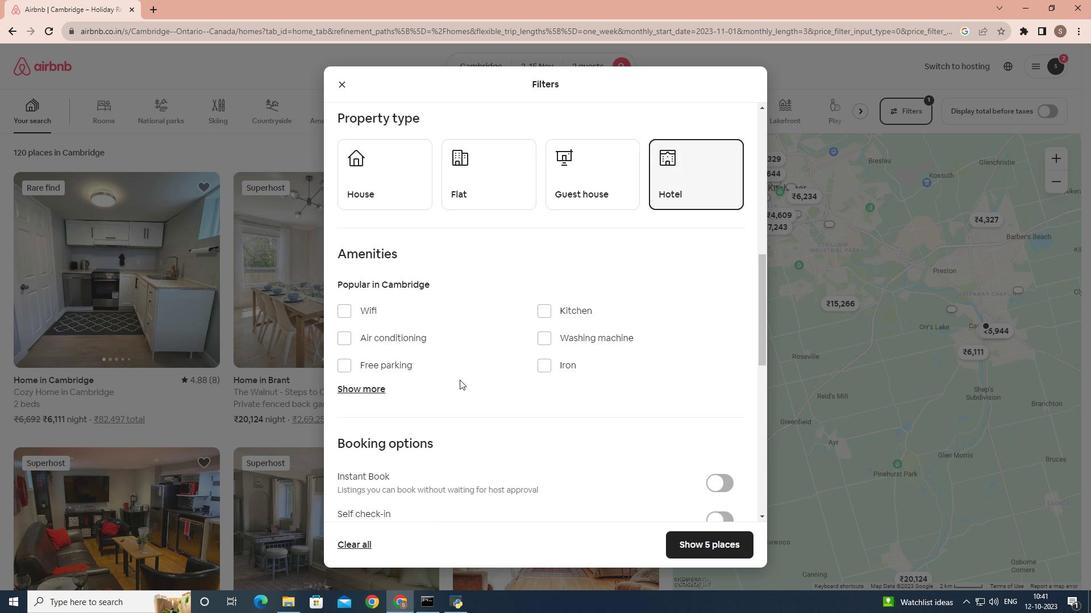 
Action: Mouse scrolled (477, 350) with delta (0, 0)
Screenshot: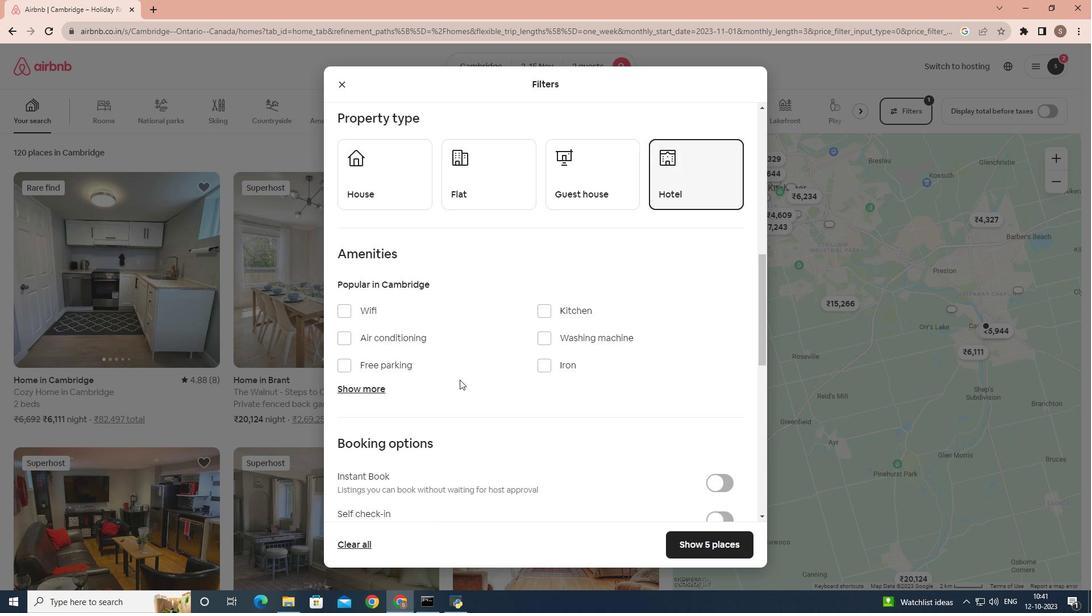 
Action: Mouse scrolled (477, 350) with delta (0, 0)
Screenshot: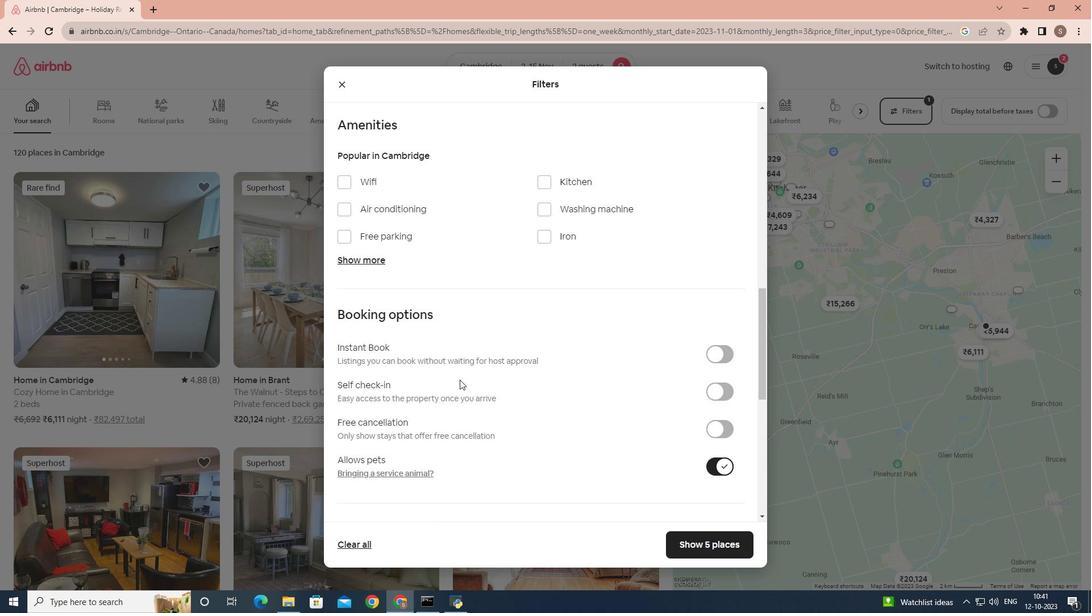 
Action: Mouse scrolled (477, 350) with delta (0, 0)
Screenshot: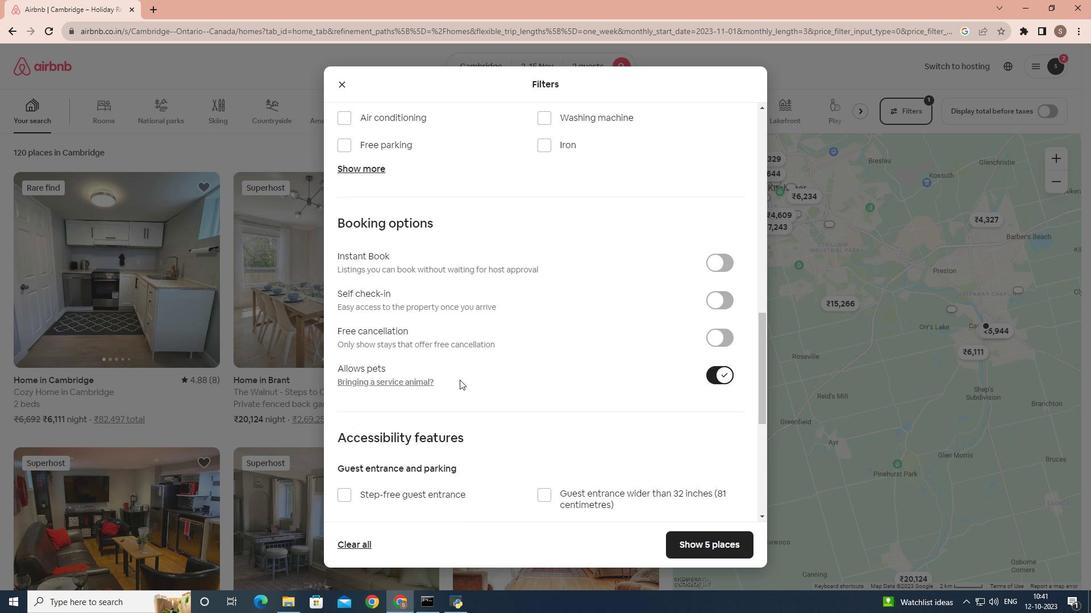 
Action: Mouse scrolled (477, 350) with delta (0, 0)
Screenshot: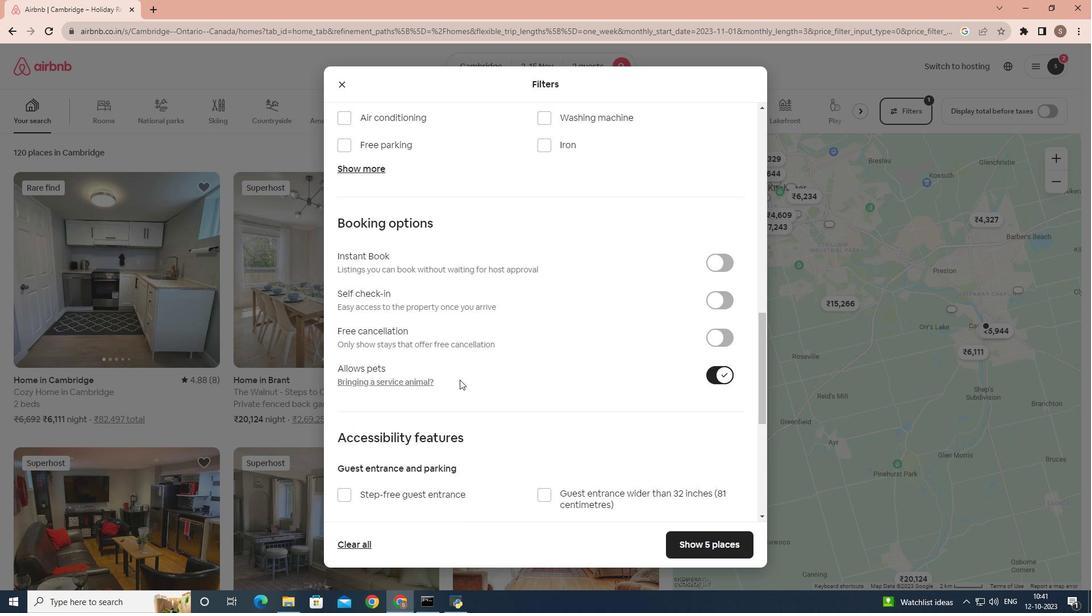 
Action: Mouse scrolled (477, 350) with delta (0, 0)
Screenshot: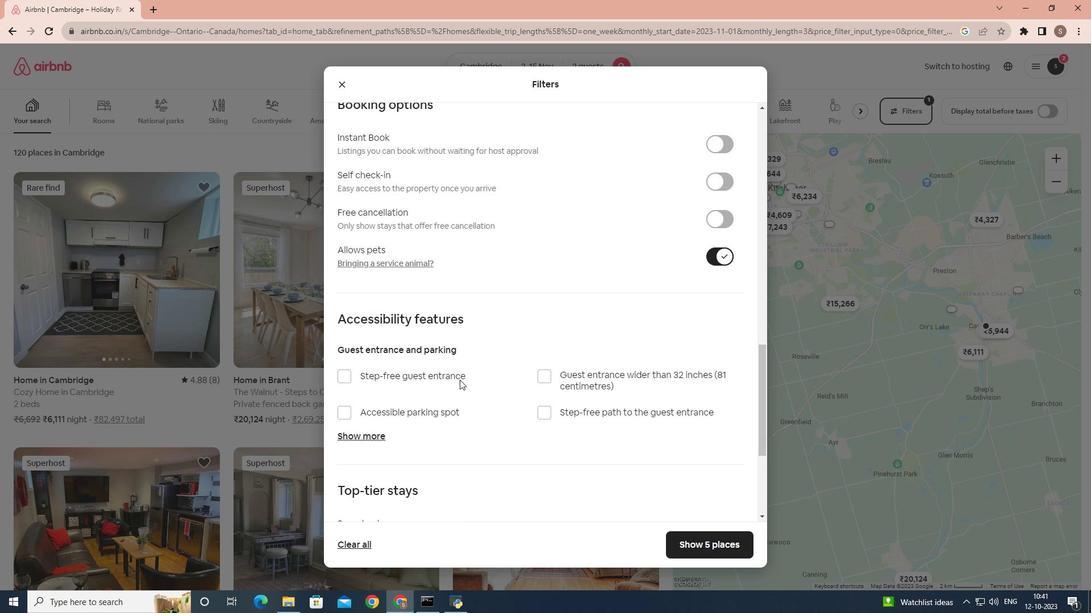 
Action: Mouse scrolled (477, 350) with delta (0, 0)
Screenshot: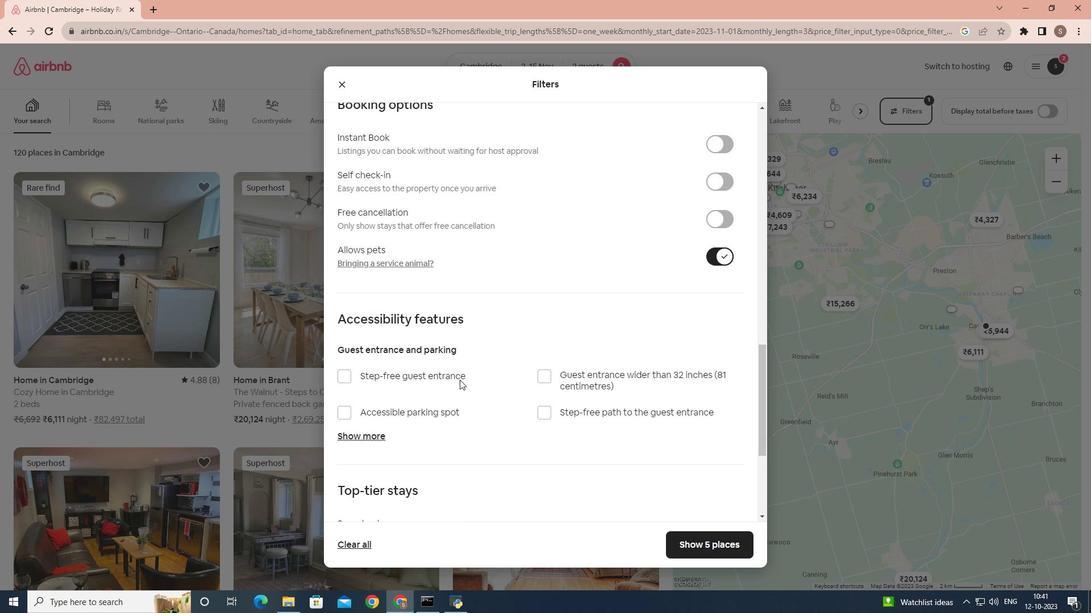 
Action: Mouse scrolled (477, 350) with delta (0, 0)
Screenshot: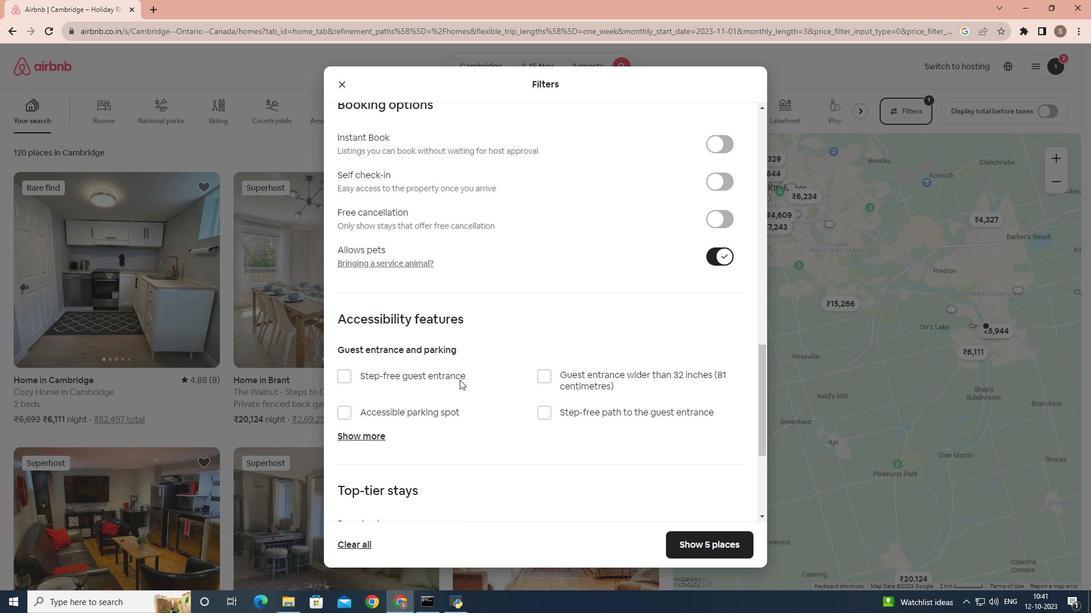 
Action: Mouse moved to (734, 489)
Screenshot: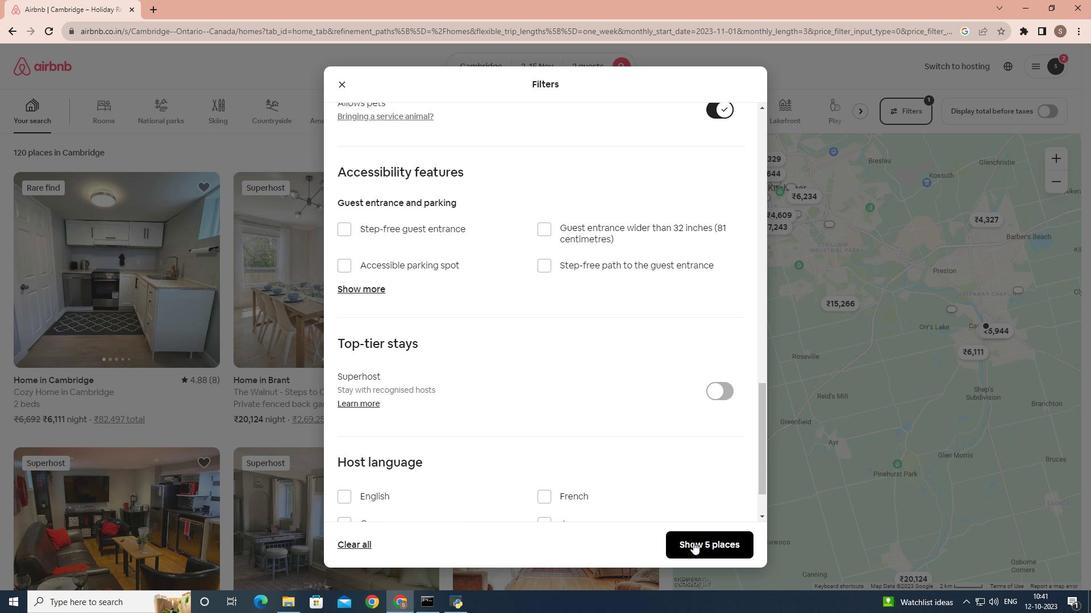
Action: Mouse pressed left at (734, 489)
Screenshot: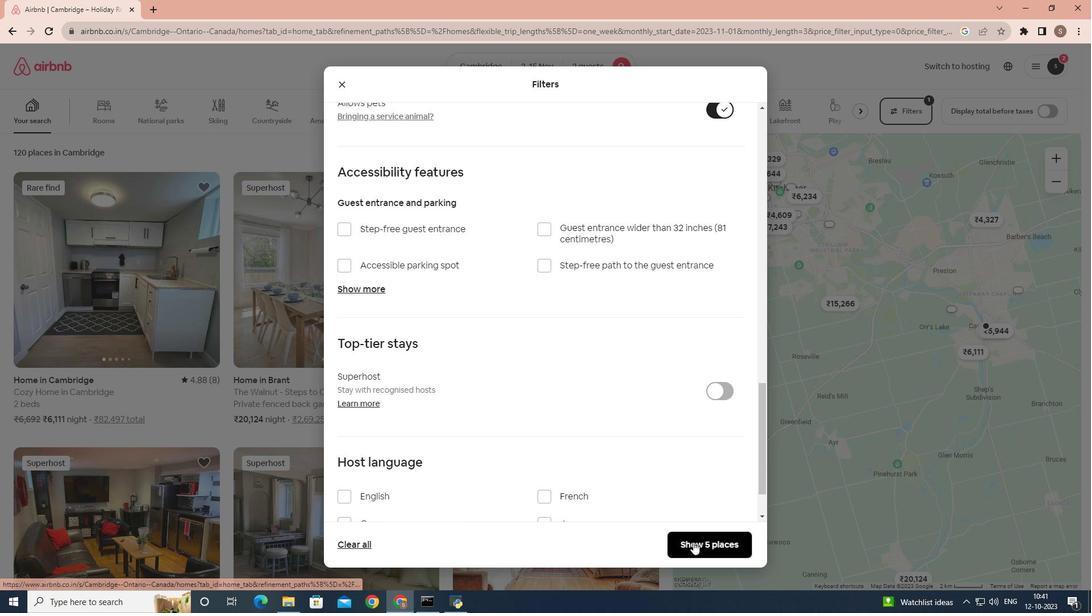 
Action: Mouse moved to (177, 308)
Screenshot: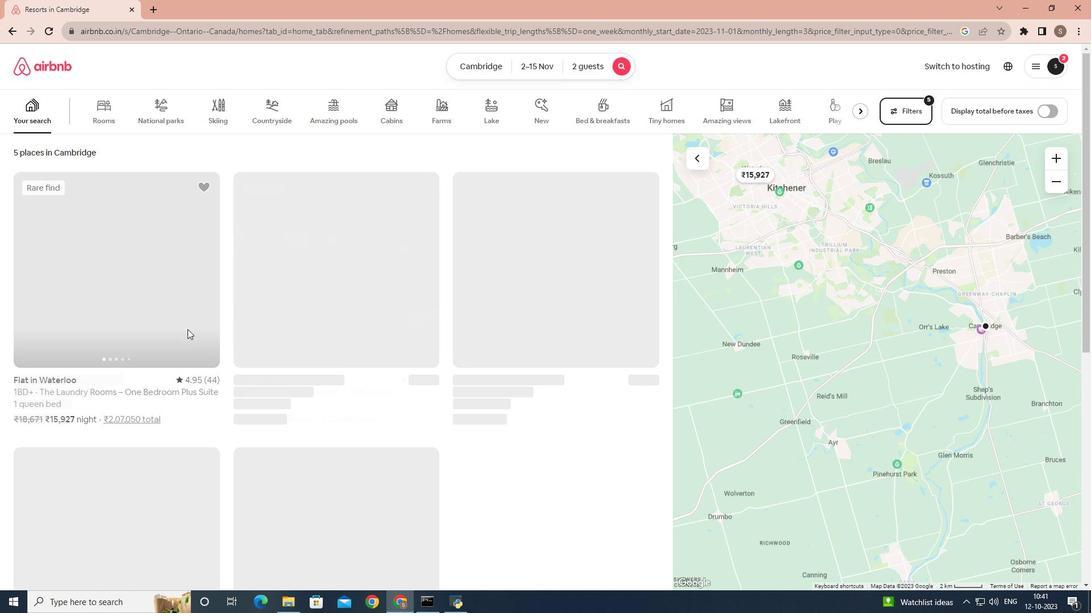 
Action: Mouse scrolled (177, 307) with delta (0, 0)
Screenshot: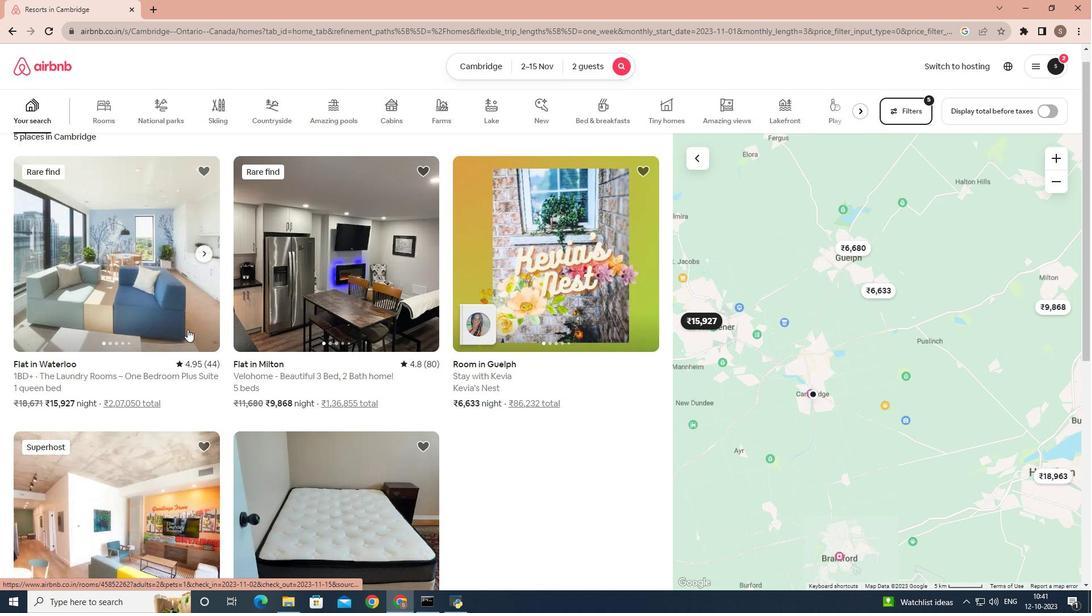 
Action: Mouse scrolled (177, 307) with delta (0, 0)
Screenshot: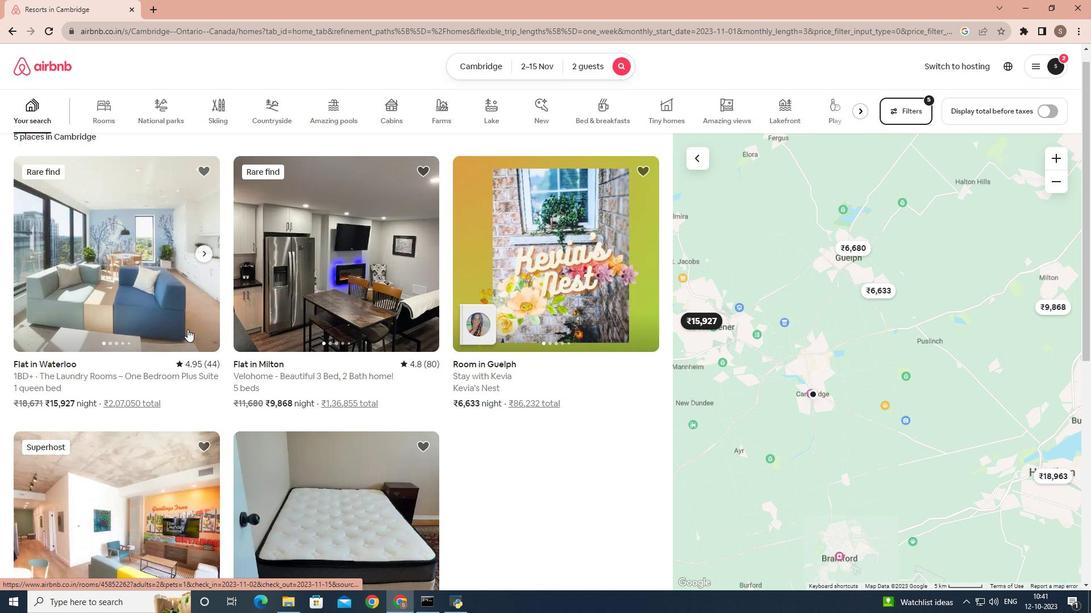 
Action: Mouse scrolled (177, 307) with delta (0, 0)
Screenshot: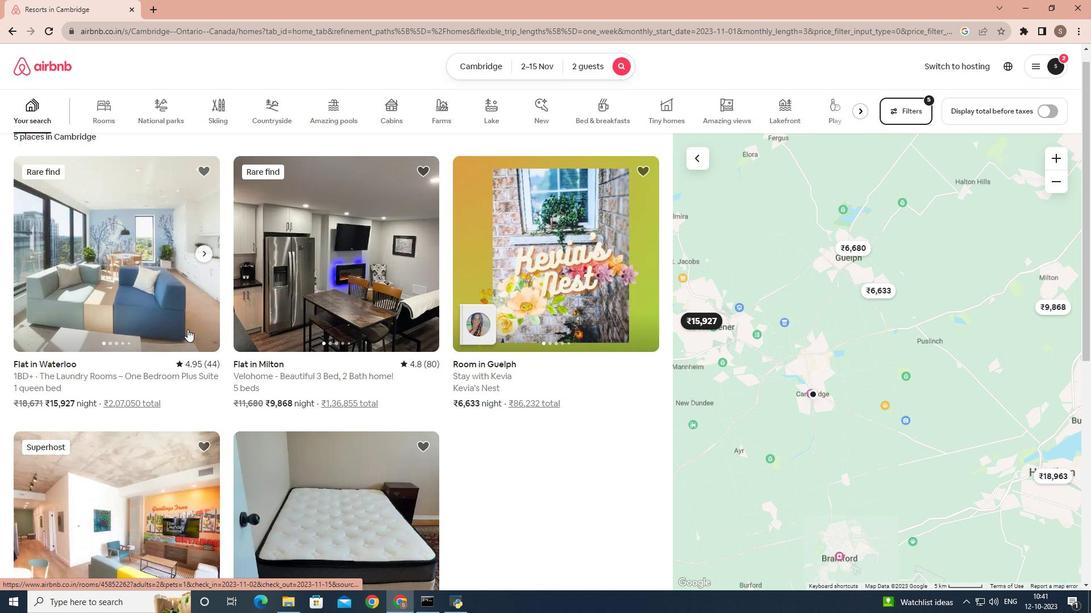 
Action: Mouse scrolled (177, 307) with delta (0, 0)
Screenshot: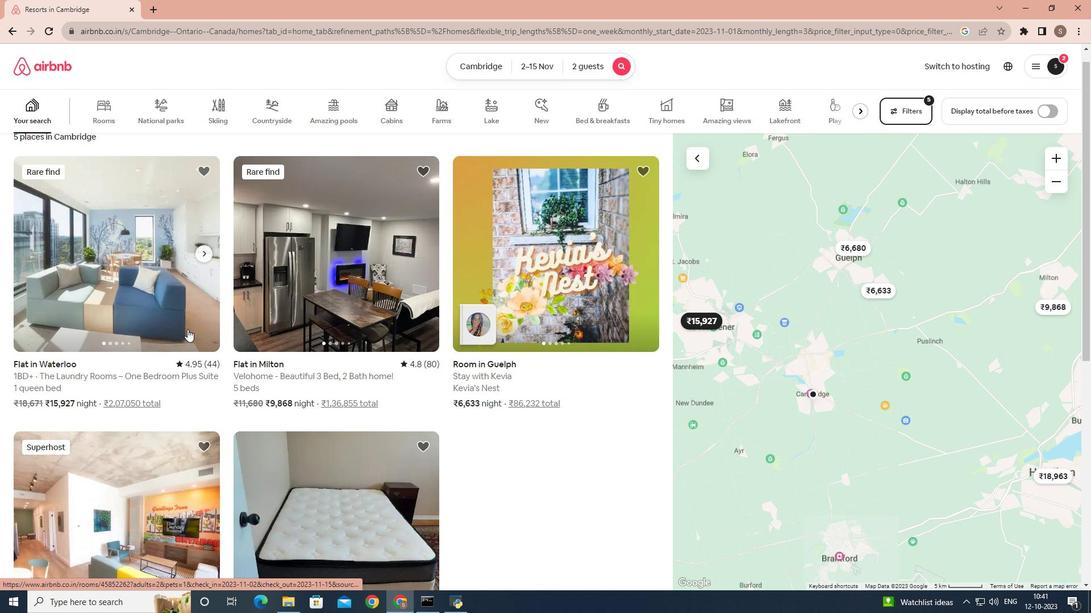 
Action: Mouse moved to (177, 307)
Screenshot: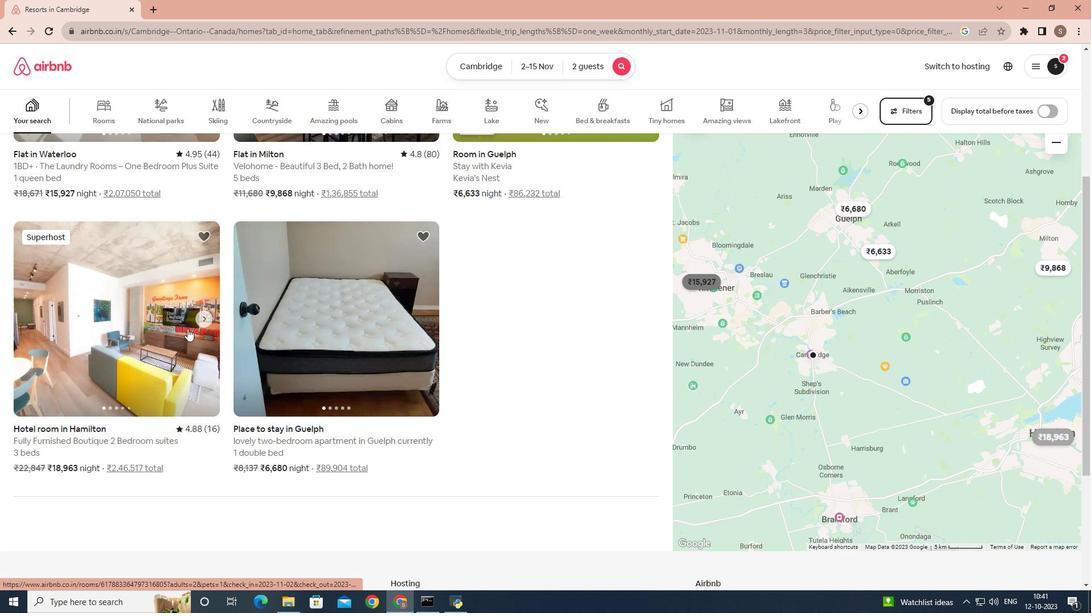 
Action: Mouse scrolled (177, 308) with delta (0, 0)
Screenshot: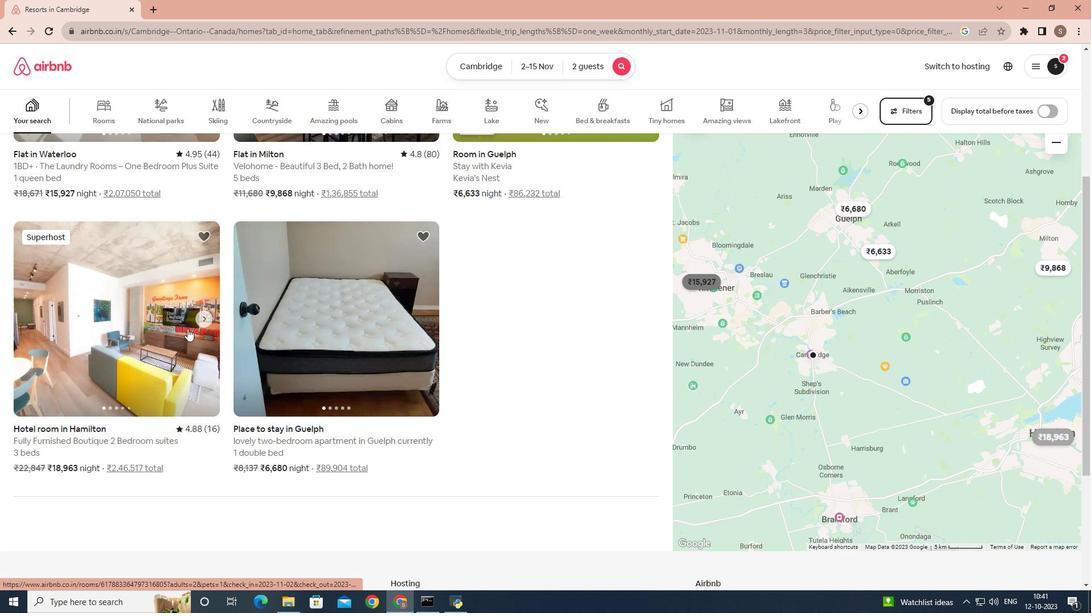 
Action: Mouse scrolled (177, 308) with delta (0, 0)
Screenshot: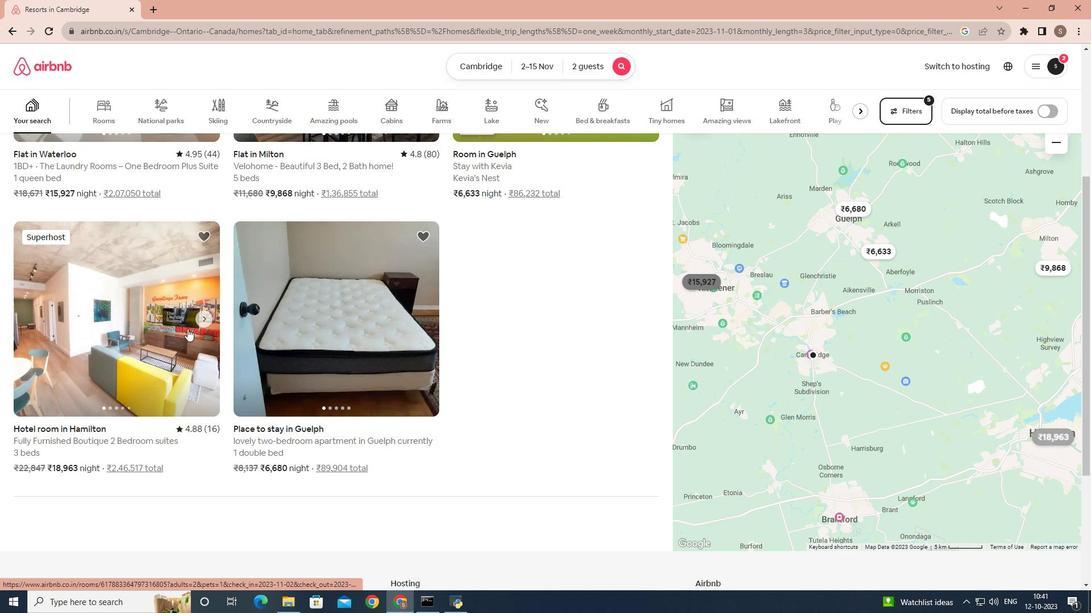 
Action: Mouse moved to (142, 228)
Screenshot: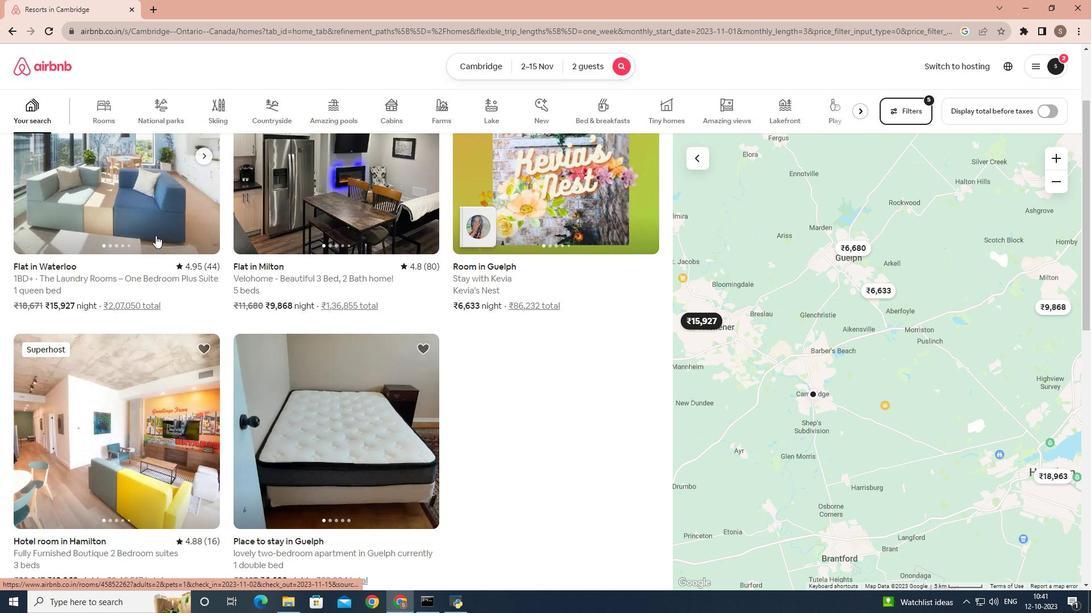 
Action: Mouse pressed left at (142, 228)
Screenshot: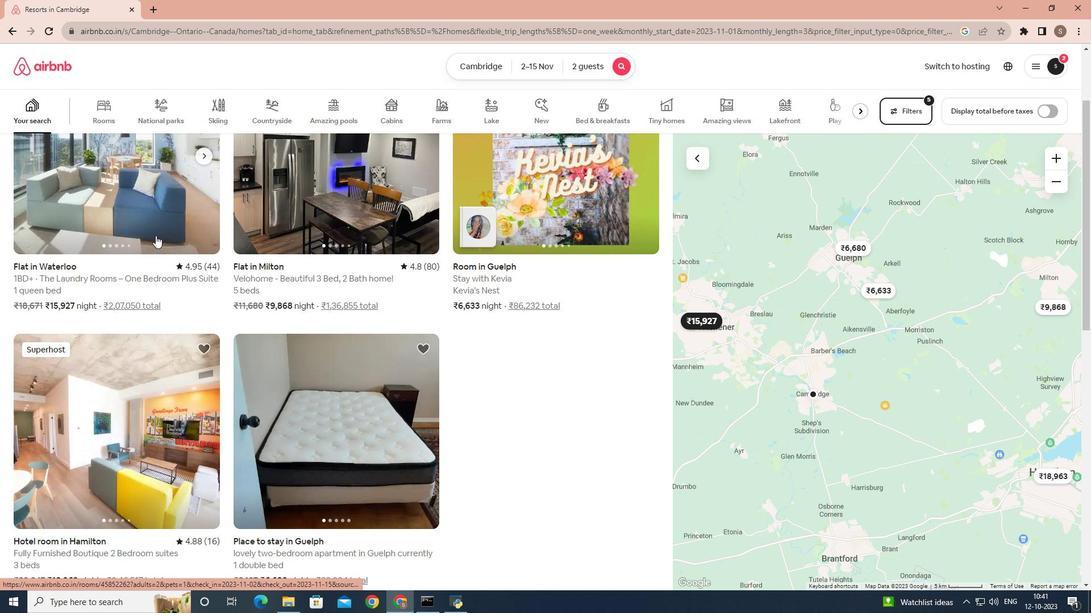
Action: Mouse moved to (289, 290)
Screenshot: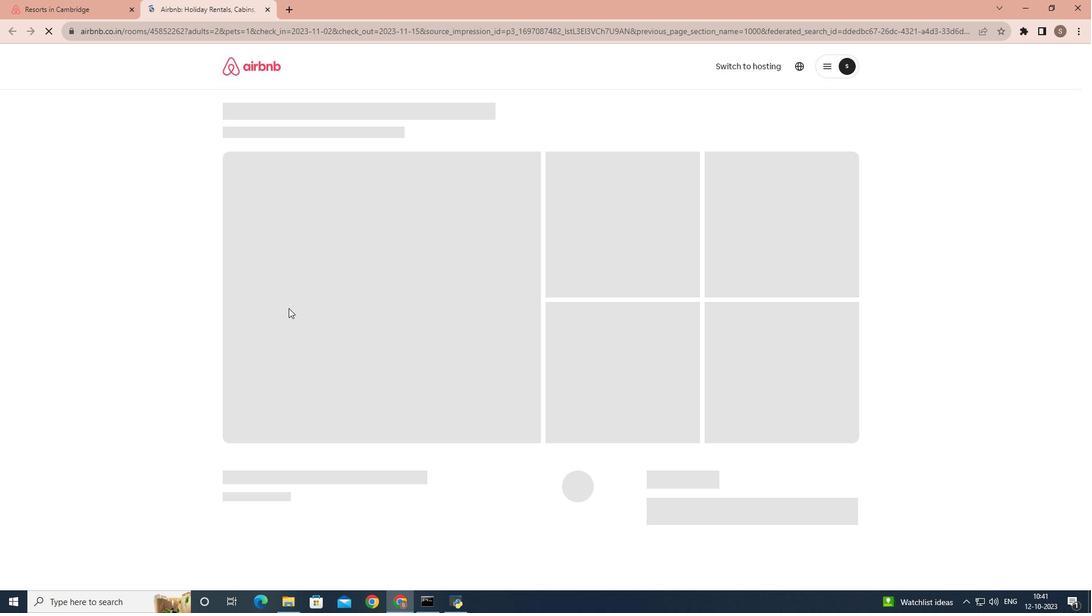 
Action: Mouse scrolled (289, 289) with delta (0, 0)
Screenshot: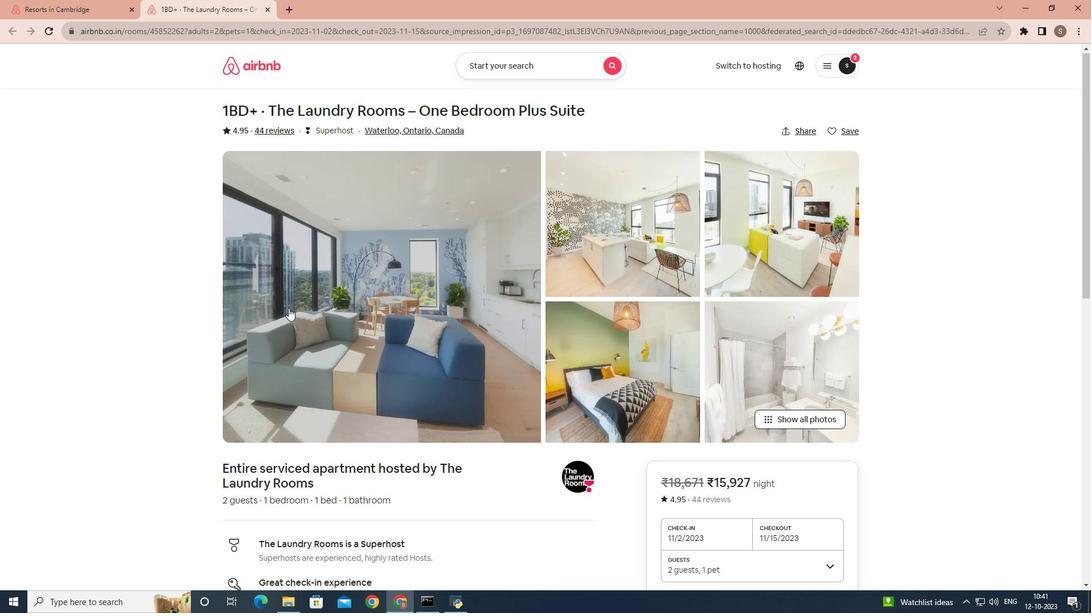 
Action: Mouse scrolled (289, 289) with delta (0, 0)
Screenshot: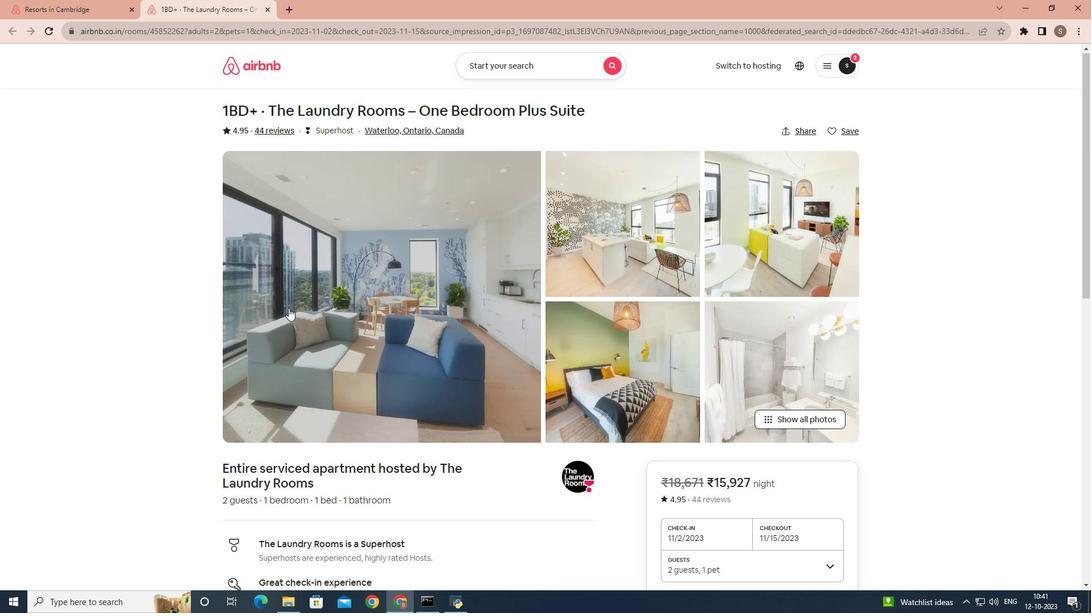 
Action: Mouse scrolled (289, 289) with delta (0, 0)
Screenshot: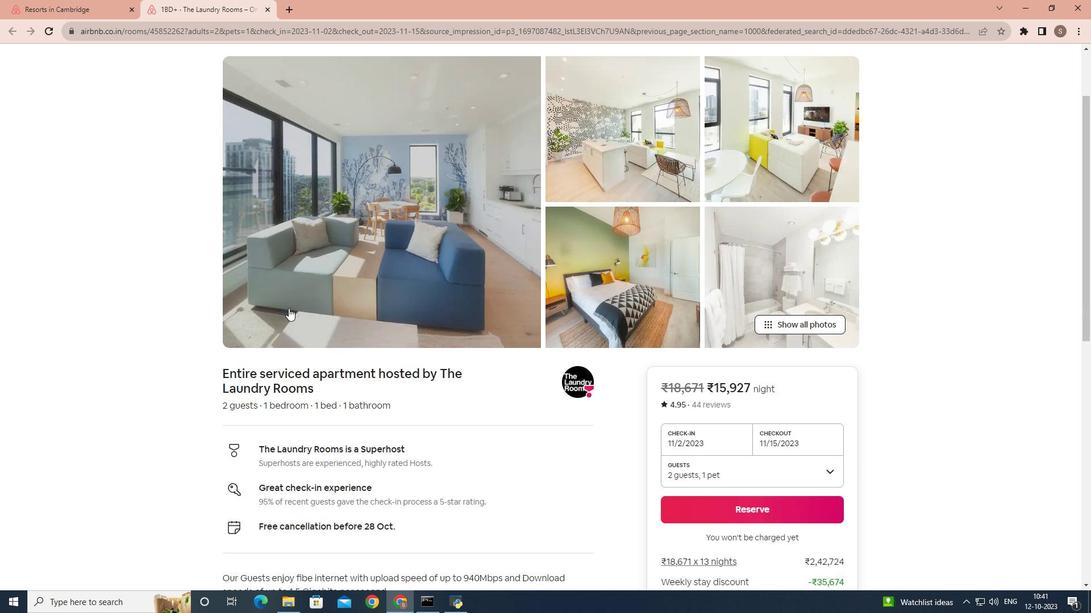 
Action: Mouse scrolled (289, 289) with delta (0, 0)
Screenshot: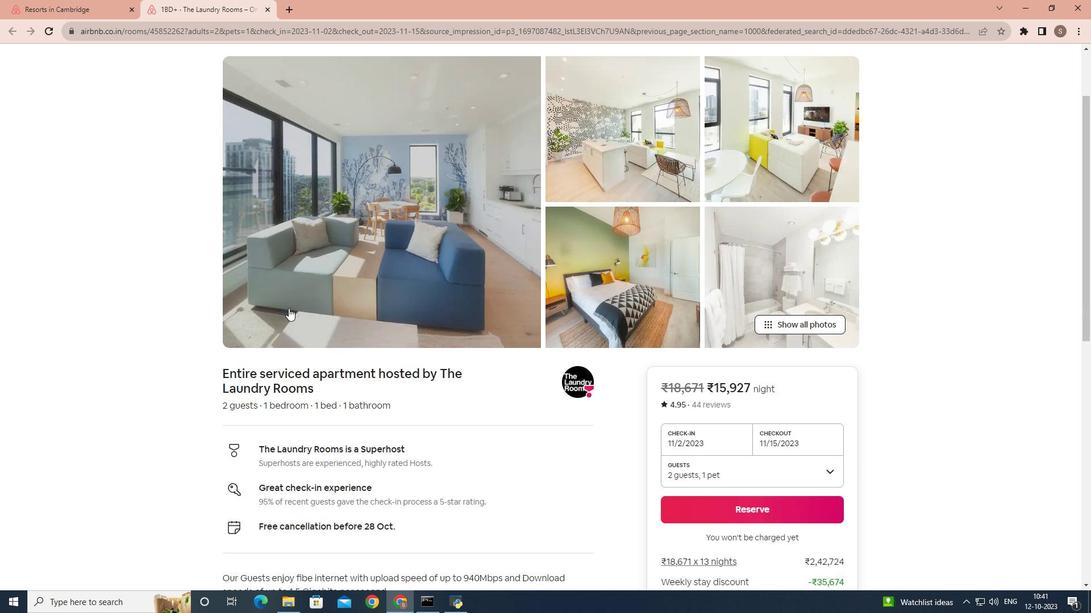 
Action: Mouse scrolled (289, 289) with delta (0, 0)
Screenshot: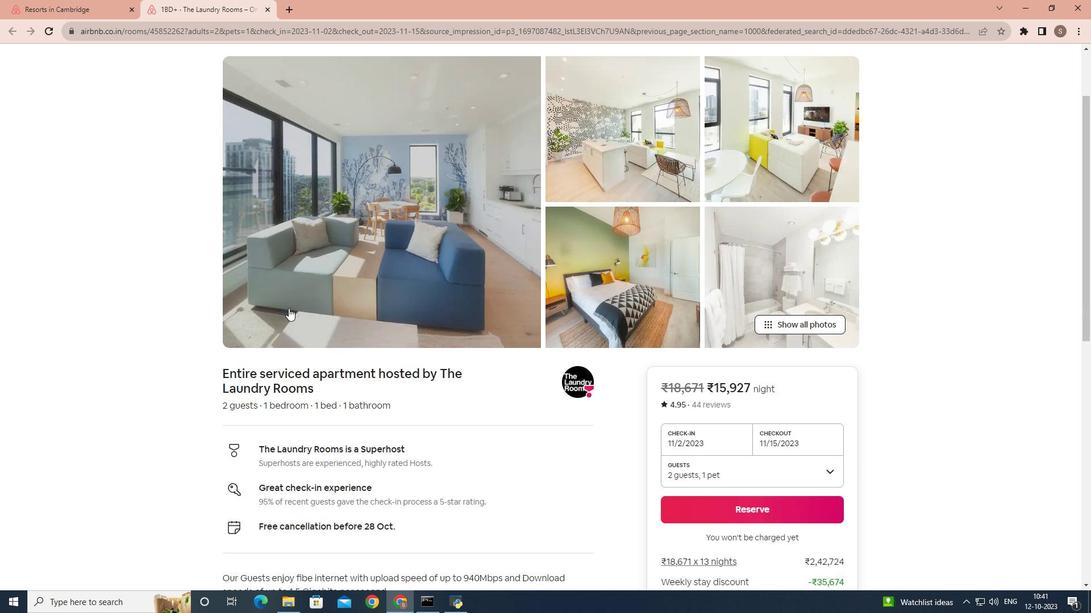 
Action: Mouse scrolled (289, 289) with delta (0, 0)
Screenshot: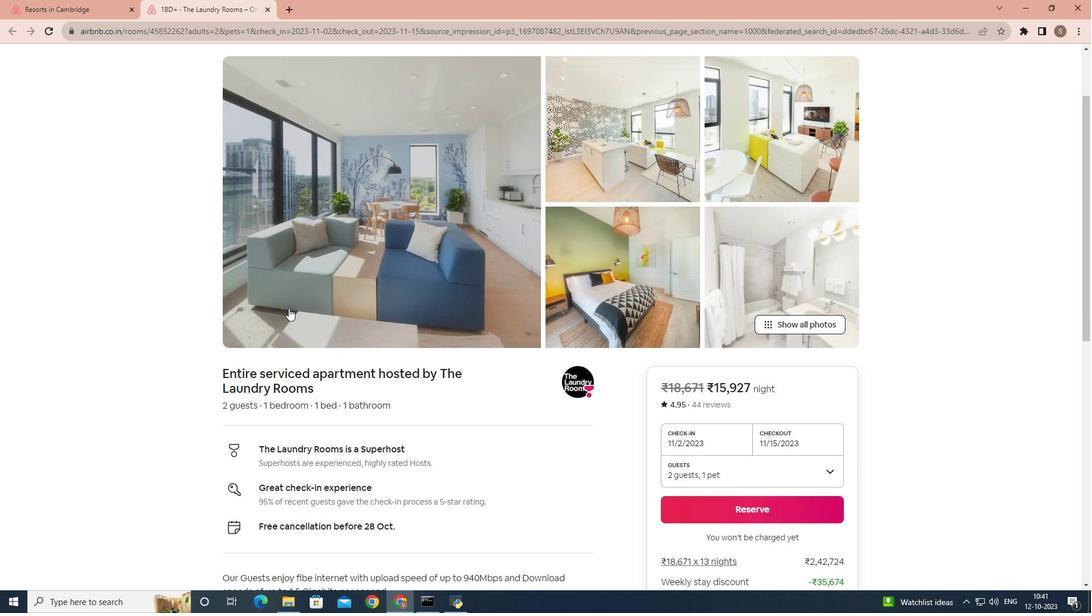
Action: Mouse moved to (240, 383)
Screenshot: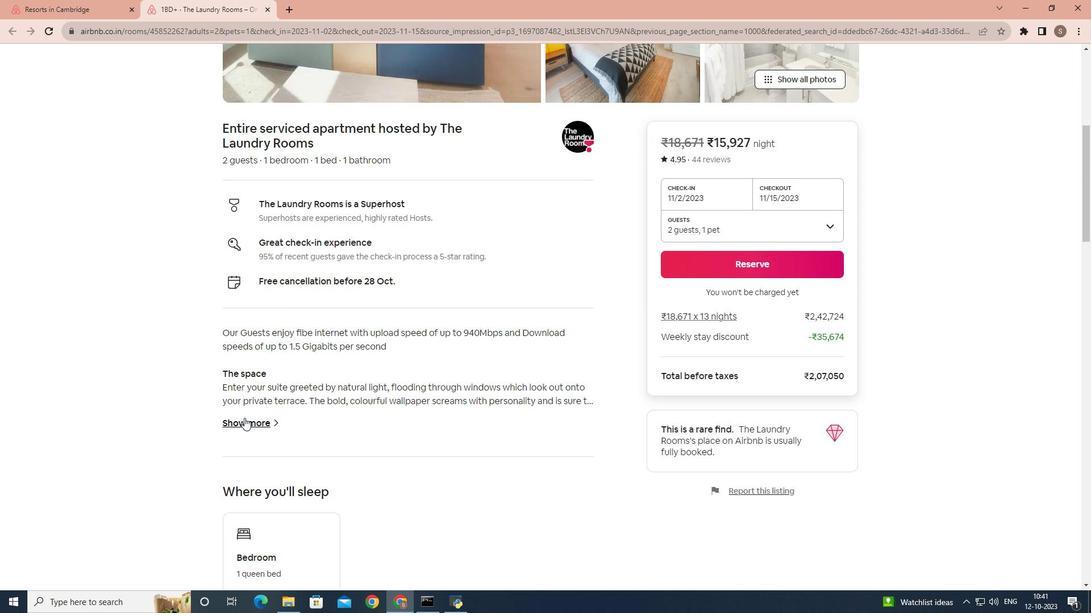 
Action: Mouse pressed left at (240, 383)
Screenshot: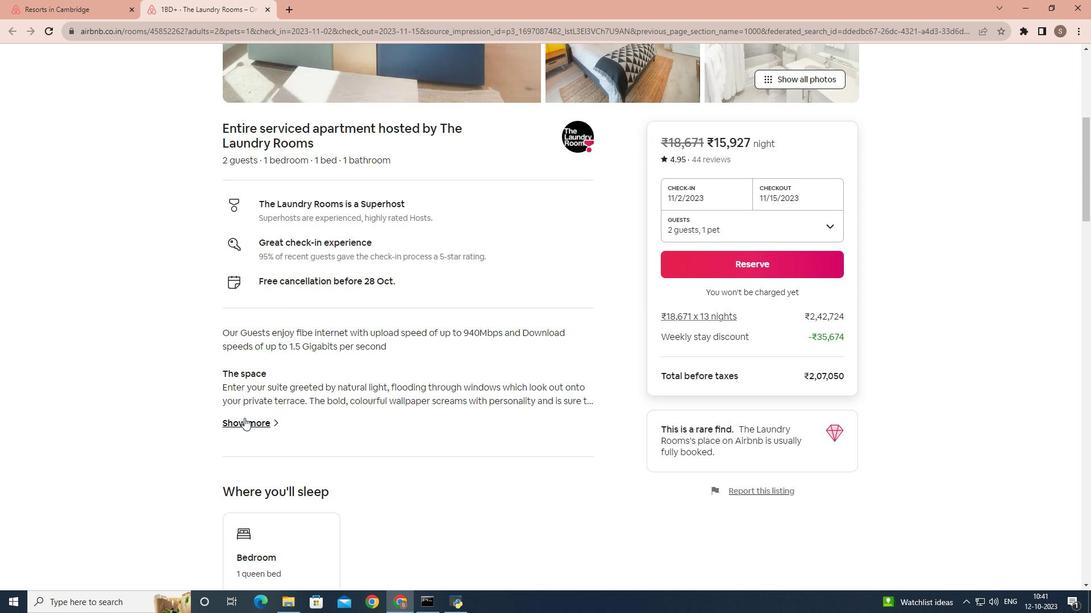 
Action: Mouse moved to (340, 184)
Screenshot: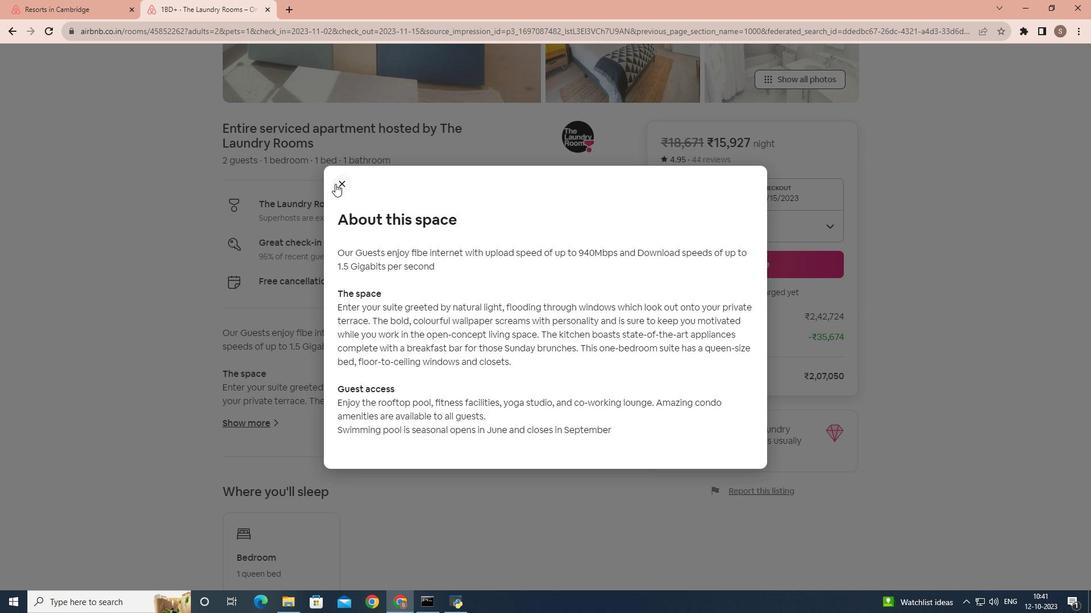 
Action: Mouse pressed left at (340, 184)
Screenshot: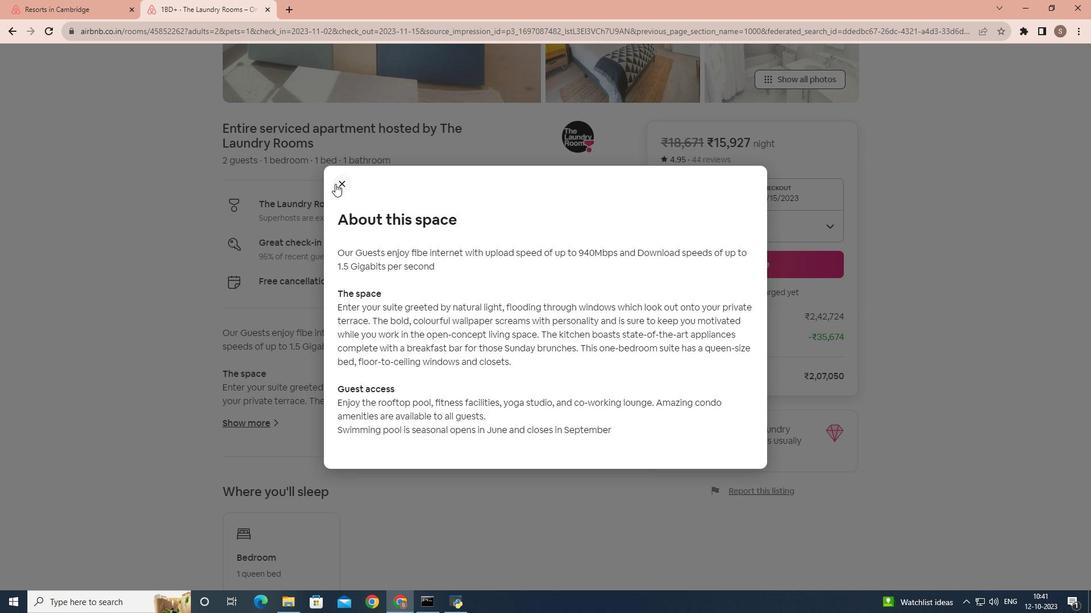 
Action: Mouse moved to (247, 296)
Screenshot: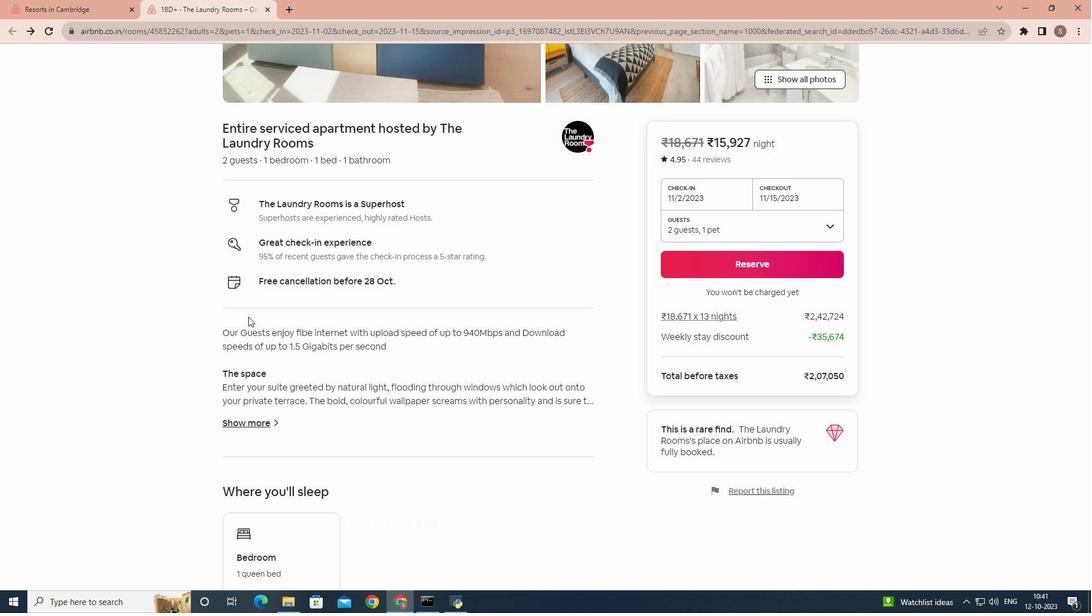 
Action: Mouse scrolled (247, 295) with delta (0, 0)
Screenshot: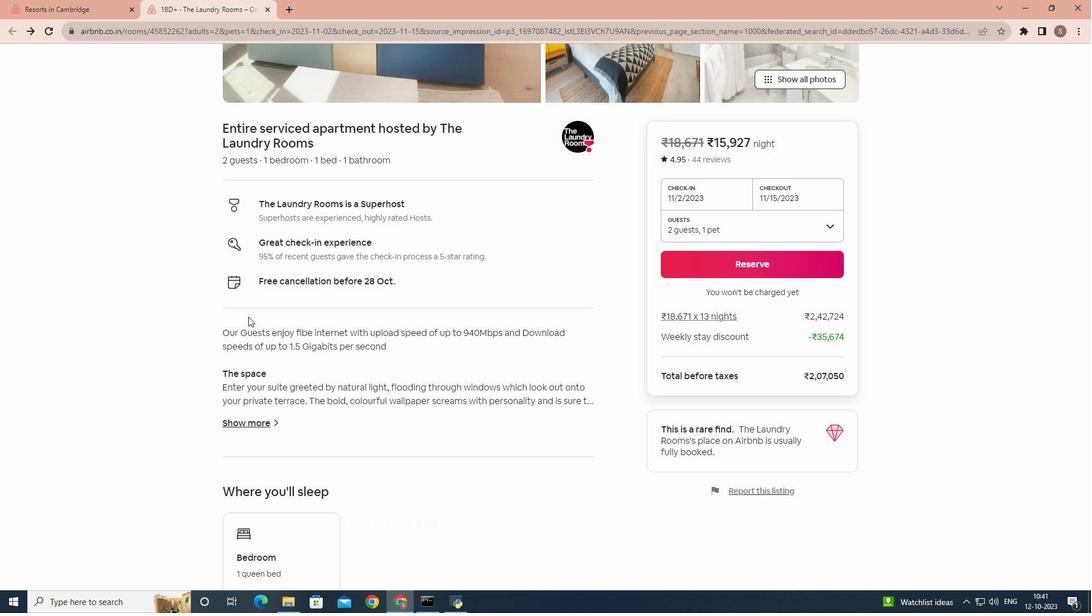 
Action: Mouse moved to (244, 297)
Screenshot: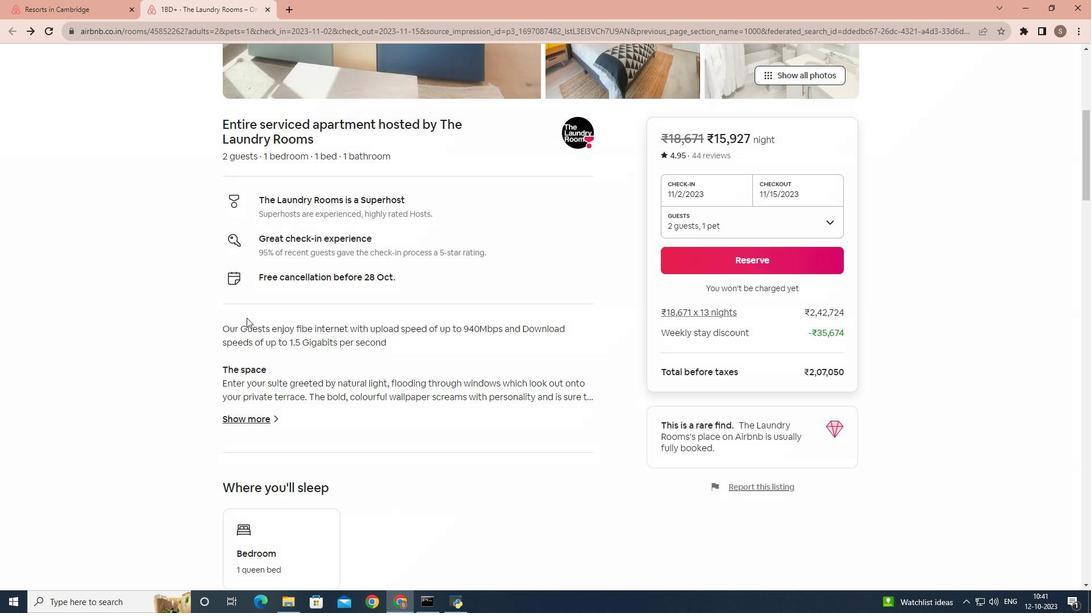 
Action: Mouse scrolled (244, 297) with delta (0, 0)
Screenshot: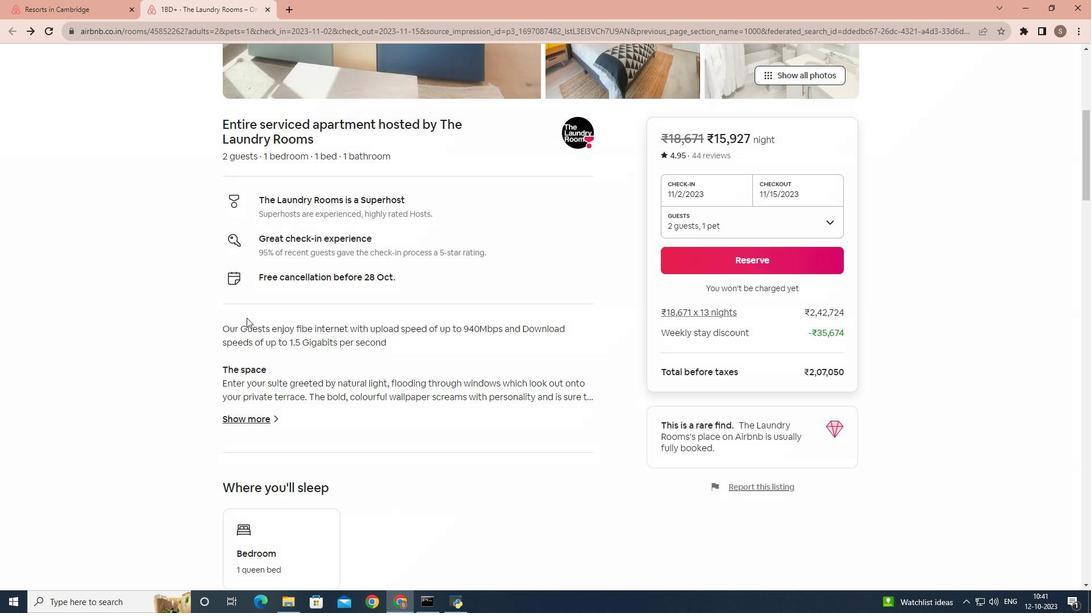 
Action: Mouse moved to (243, 297)
Screenshot: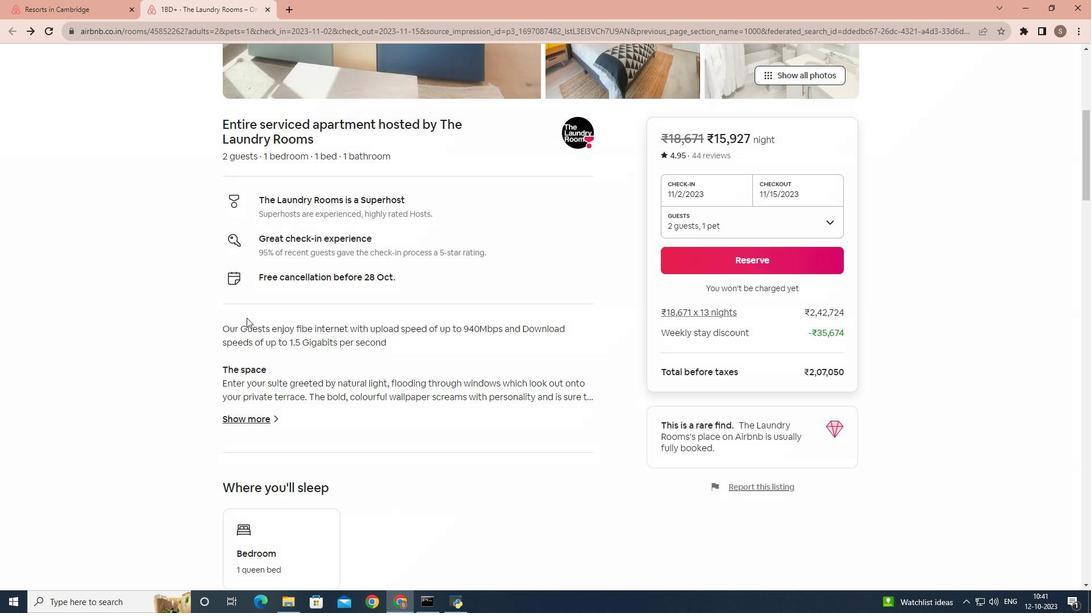 
Action: Mouse scrolled (243, 297) with delta (0, 0)
Screenshot: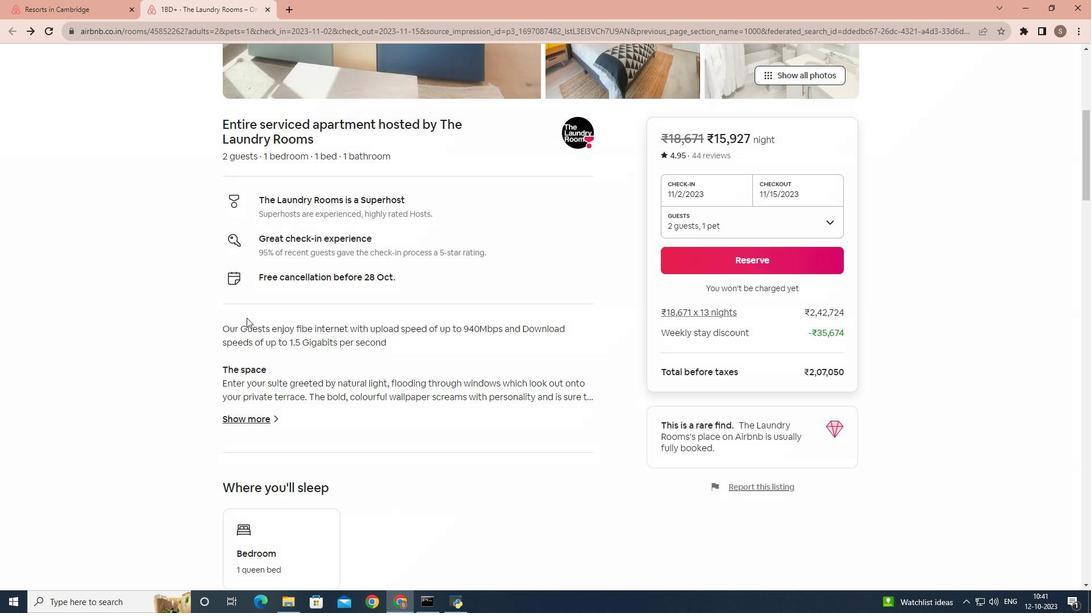 
Action: Mouse moved to (243, 297)
Screenshot: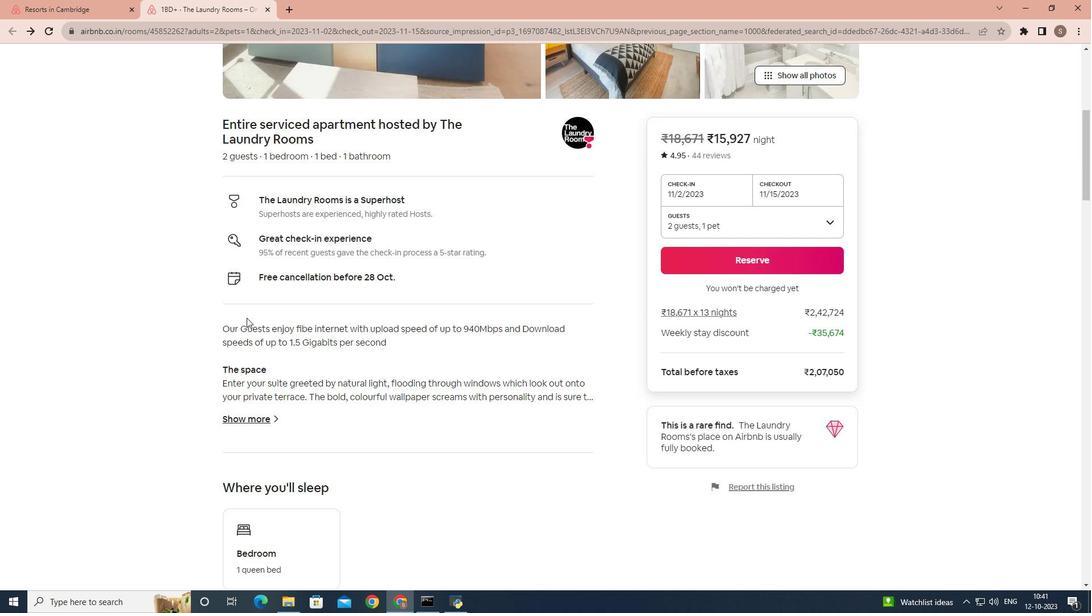 
Action: Mouse scrolled (243, 297) with delta (0, 0)
Screenshot: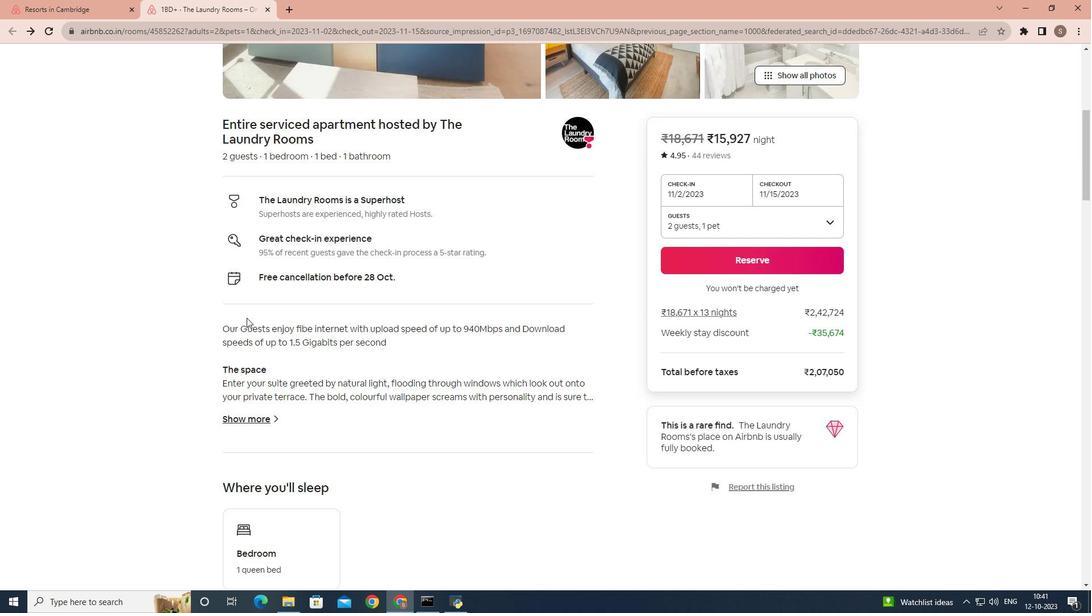 
Action: Mouse moved to (242, 298)
Screenshot: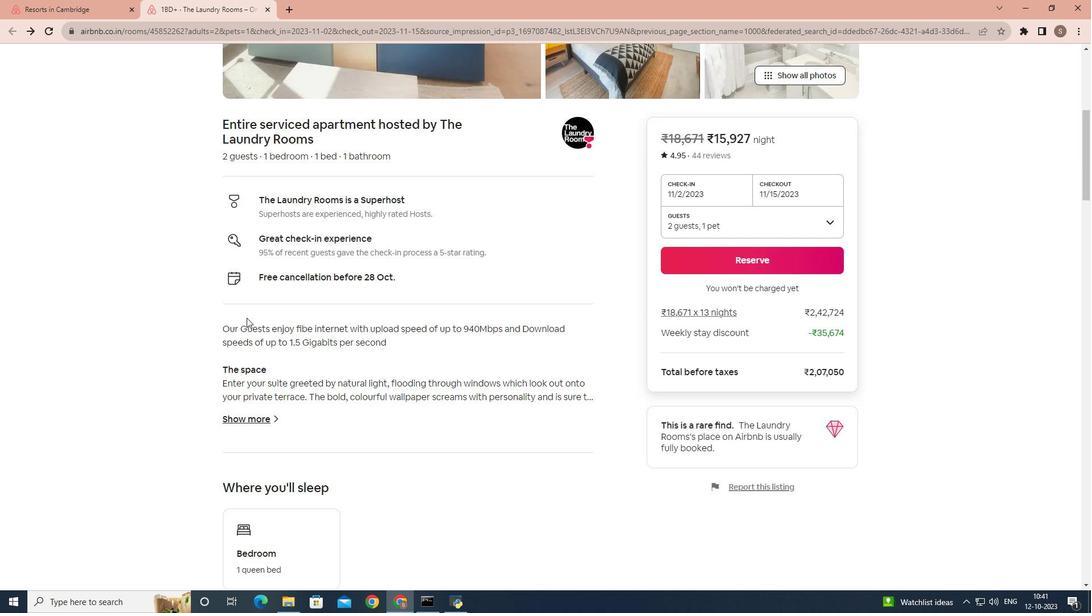 
Action: Mouse scrolled (242, 297) with delta (0, 0)
Screenshot: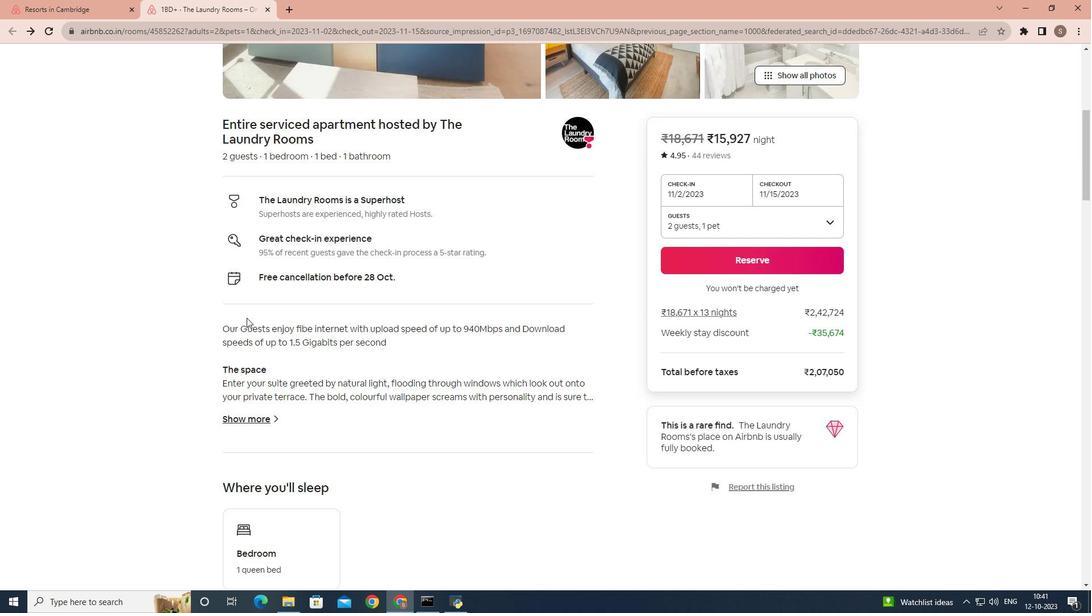 
Action: Mouse scrolled (242, 297) with delta (0, 0)
Screenshot: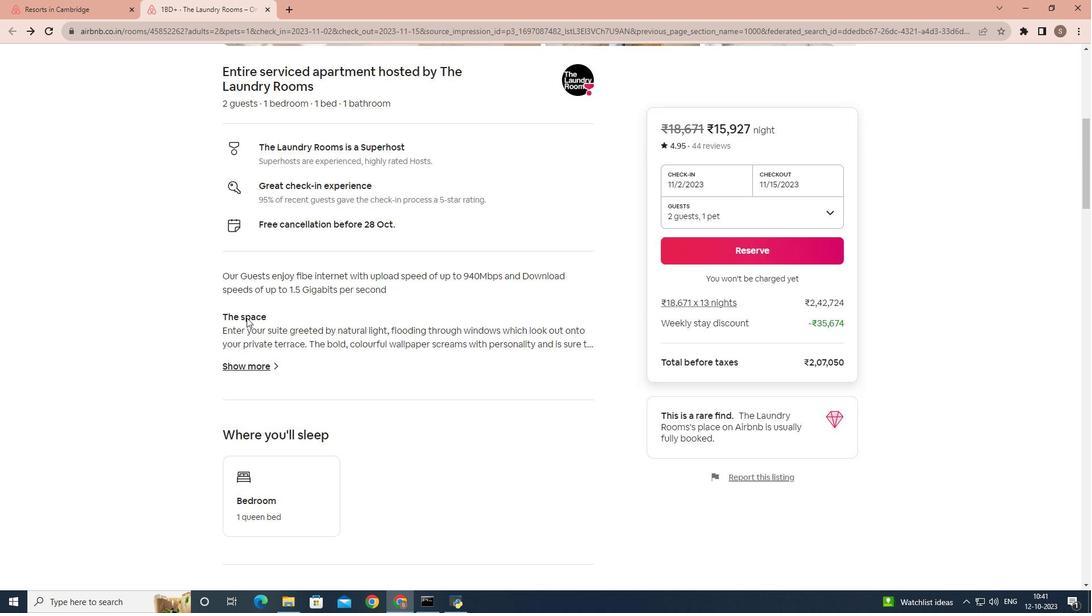
Action: Mouse scrolled (242, 297) with delta (0, 0)
Screenshot: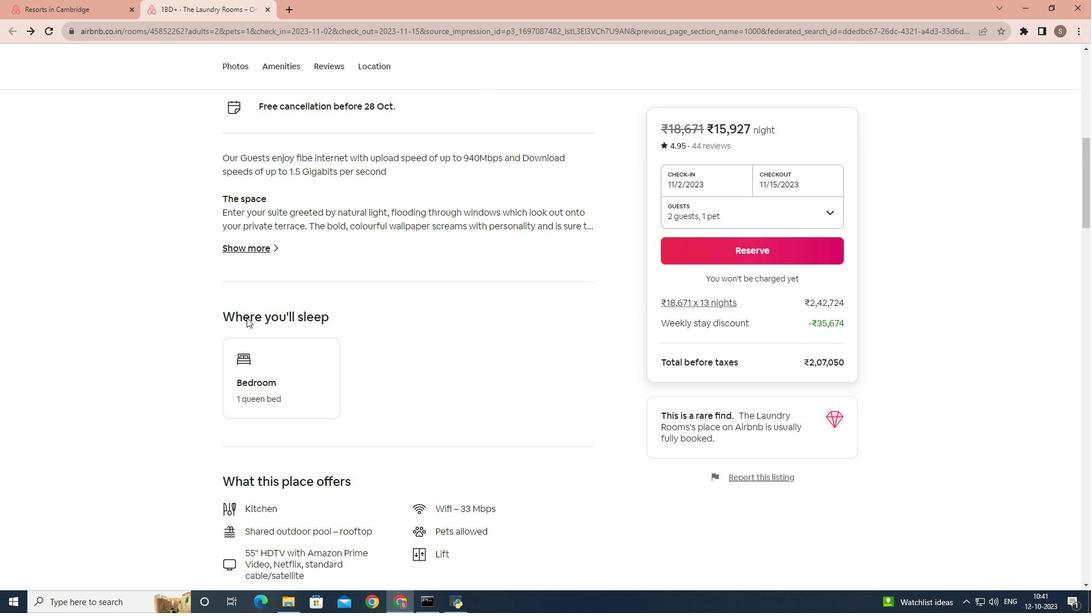
Action: Mouse scrolled (242, 297) with delta (0, 0)
Screenshot: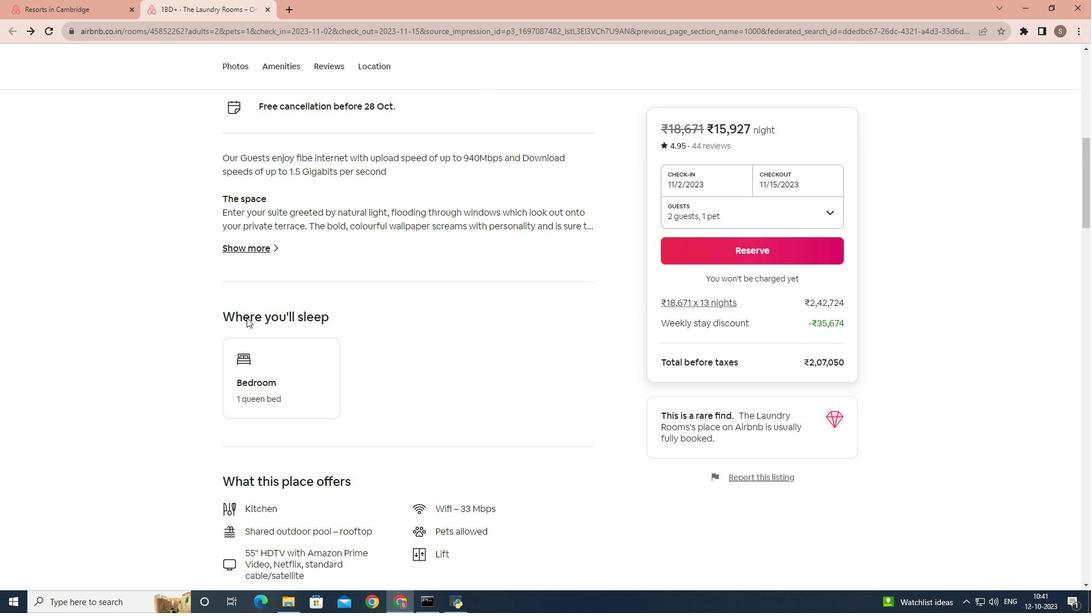 
Action: Mouse scrolled (242, 297) with delta (0, 0)
Screenshot: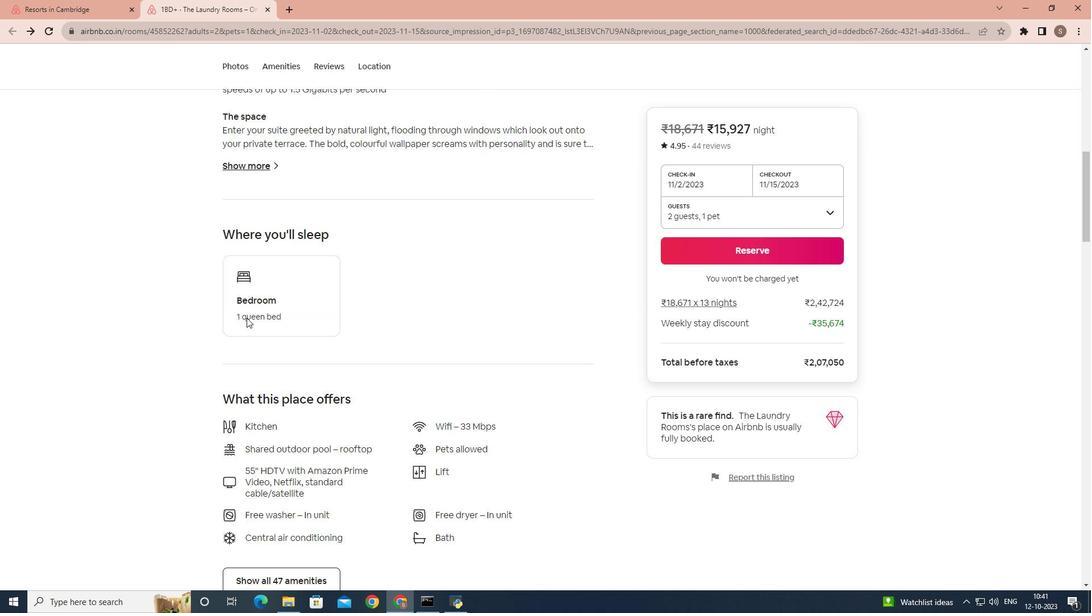 
Action: Mouse scrolled (242, 297) with delta (0, 0)
Screenshot: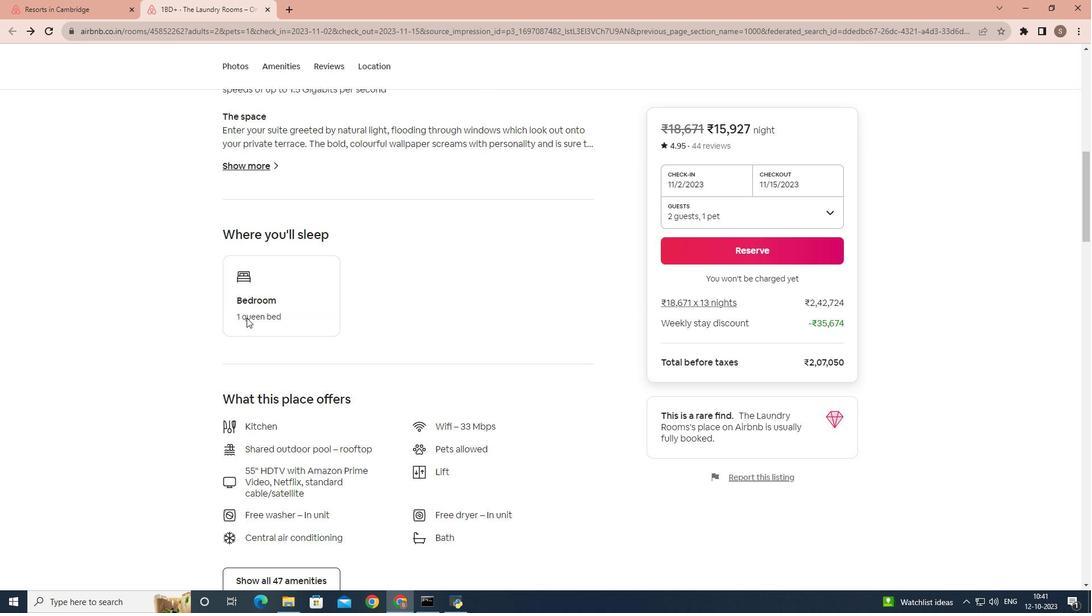 
Action: Mouse moved to (240, 300)
Screenshot: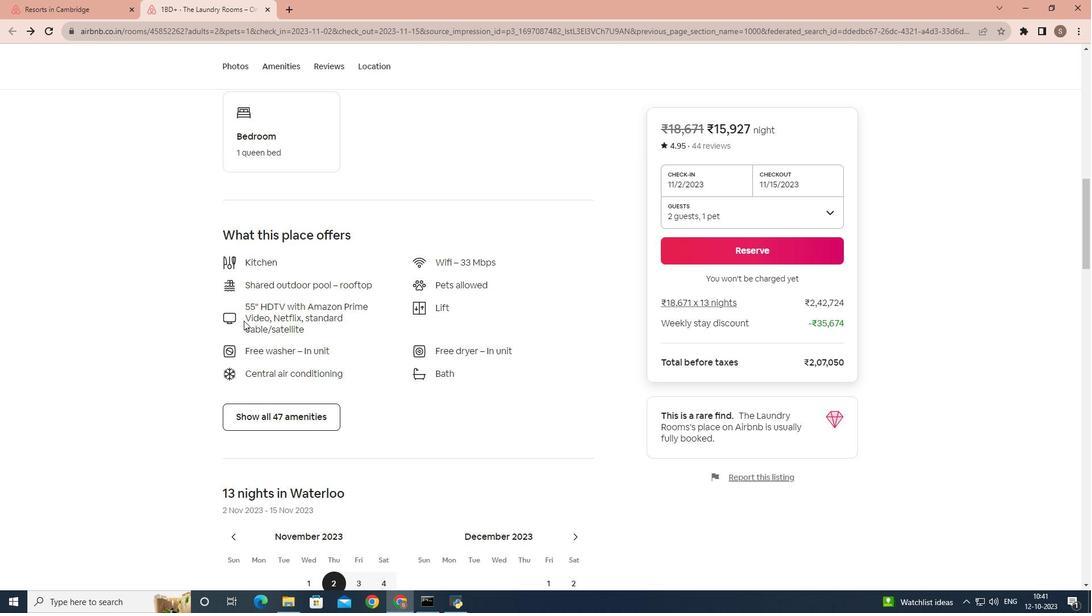 
Action: Mouse scrolled (240, 300) with delta (0, 0)
Screenshot: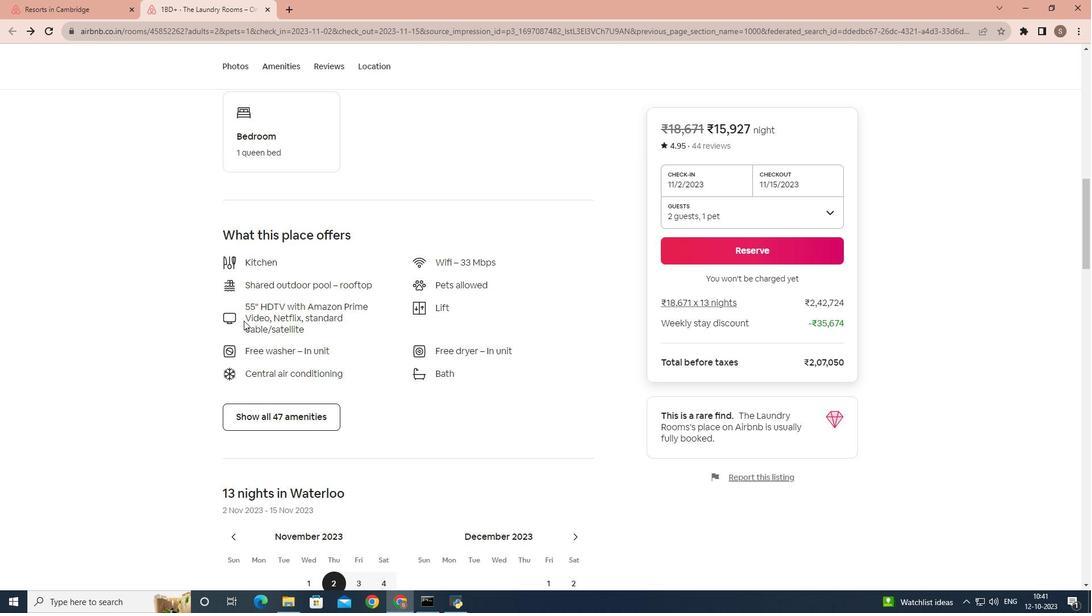 
Action: Mouse moved to (240, 300)
Screenshot: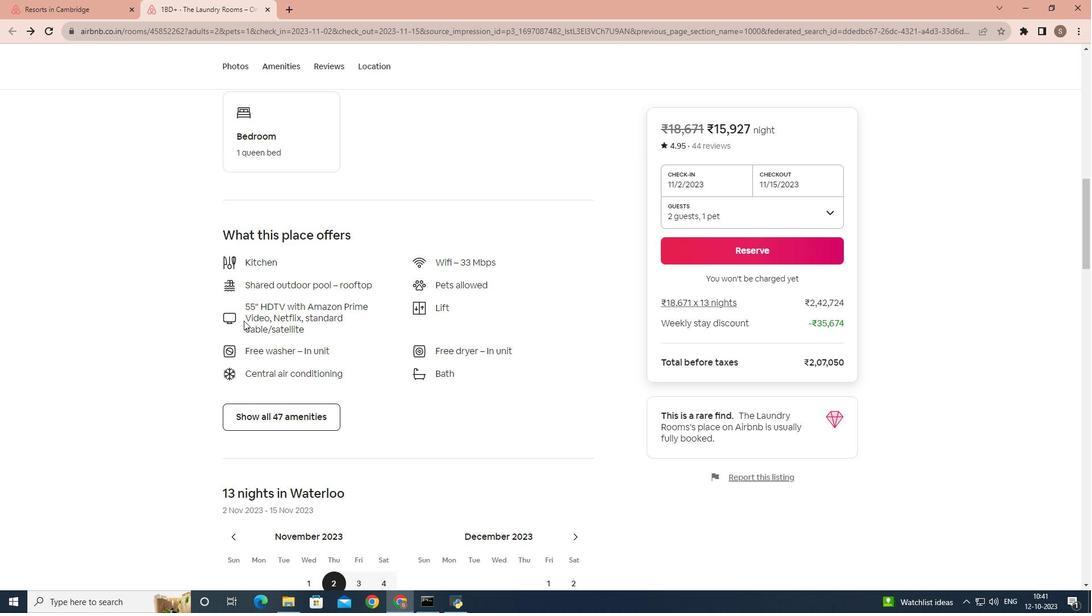 
Action: Mouse scrolled (240, 300) with delta (0, 0)
Screenshot: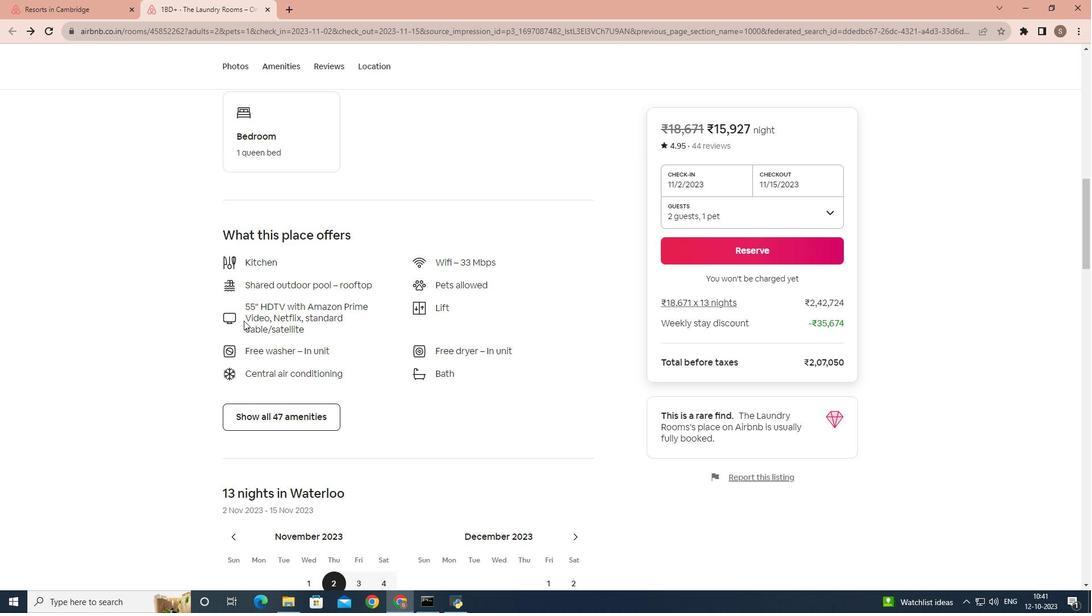 
Action: Mouse moved to (239, 300)
Screenshot: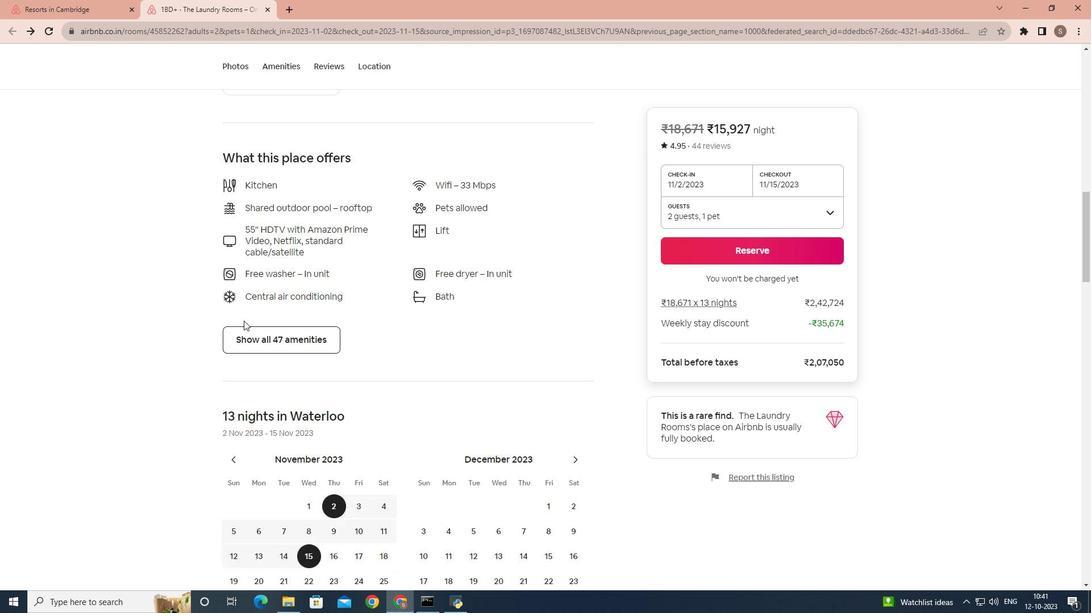 
Action: Mouse scrolled (239, 300) with delta (0, 0)
Screenshot: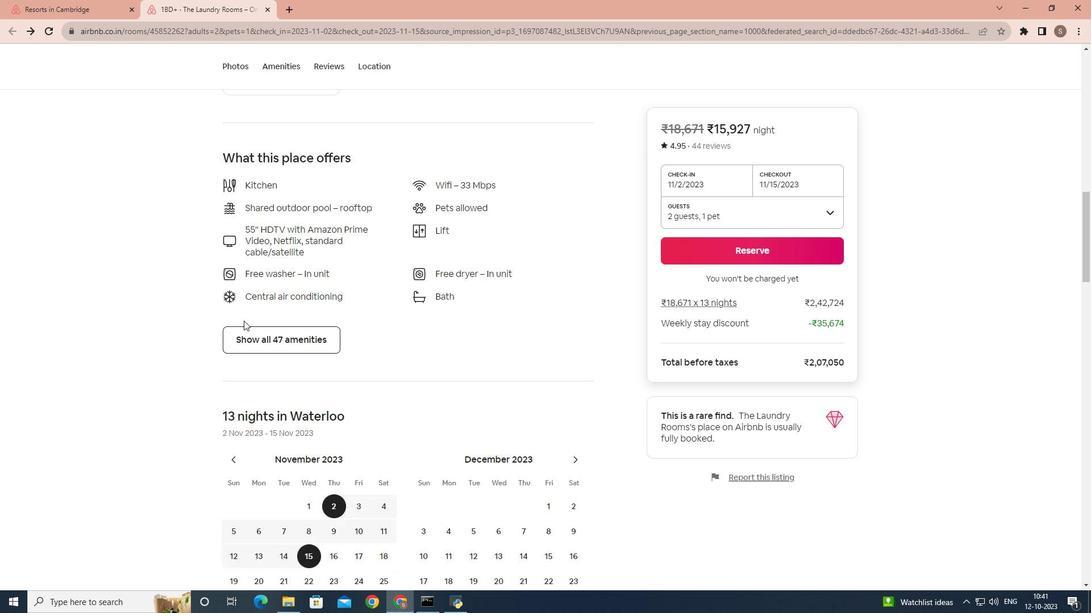 
Action: Mouse moved to (283, 261)
Screenshot: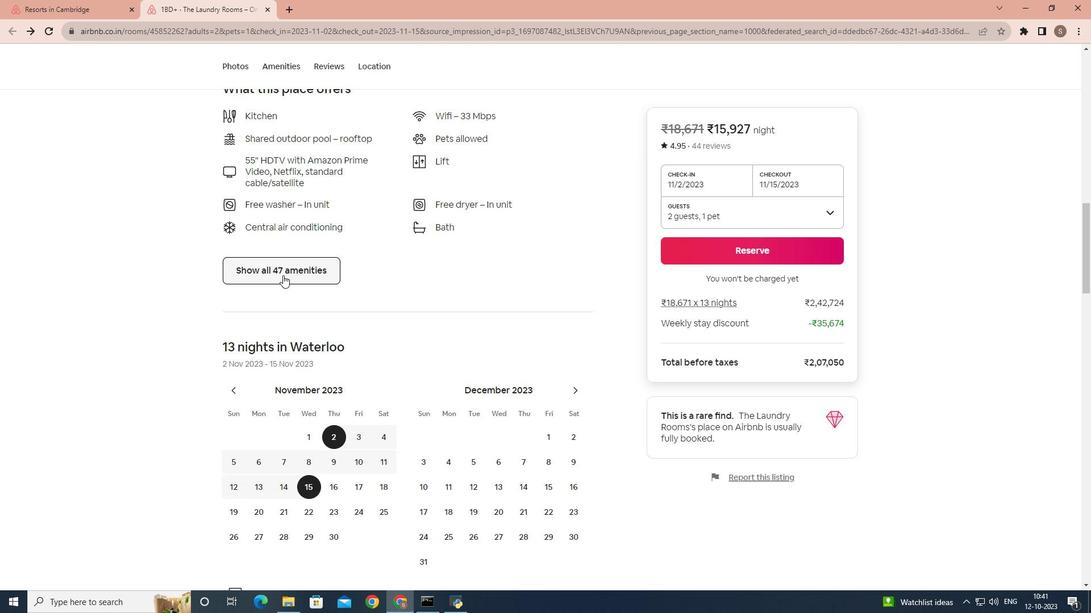
Action: Mouse pressed left at (283, 261)
Screenshot: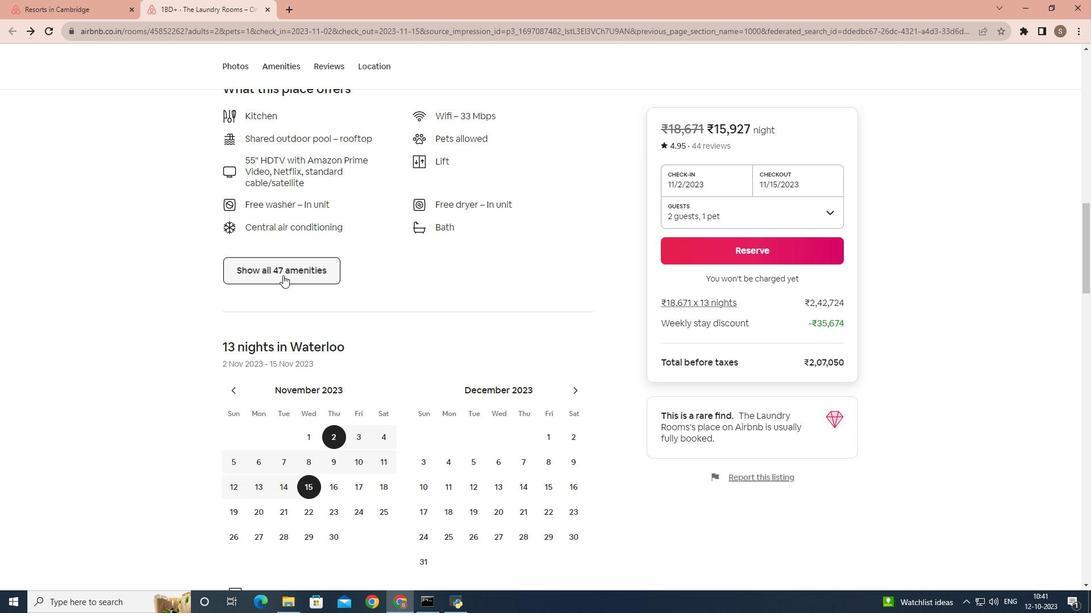 
Action: Mouse moved to (445, 295)
Screenshot: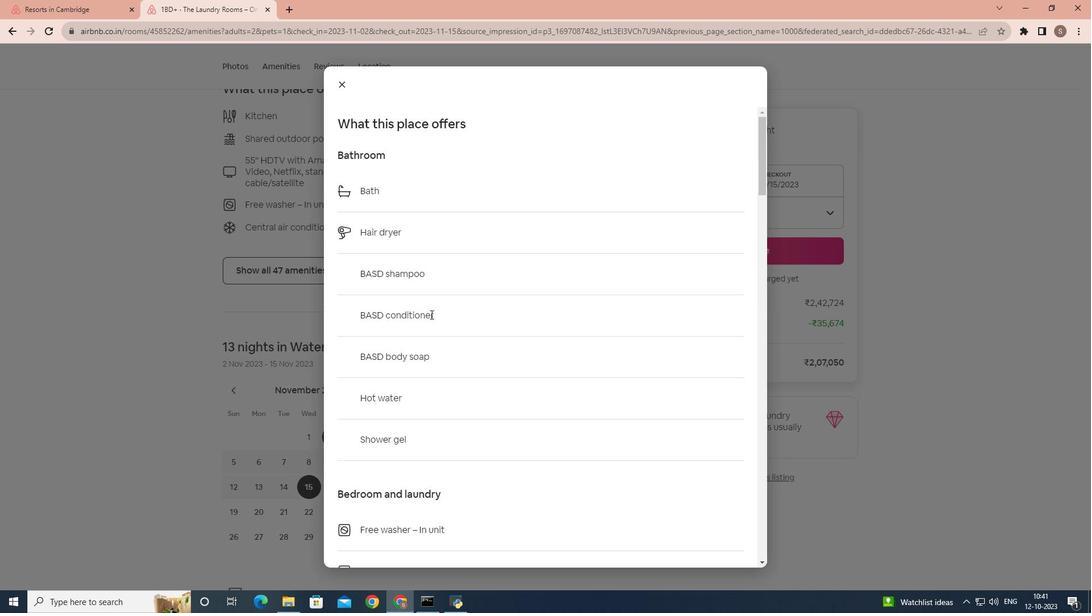 
Action: Mouse scrolled (445, 294) with delta (0, 0)
Screenshot: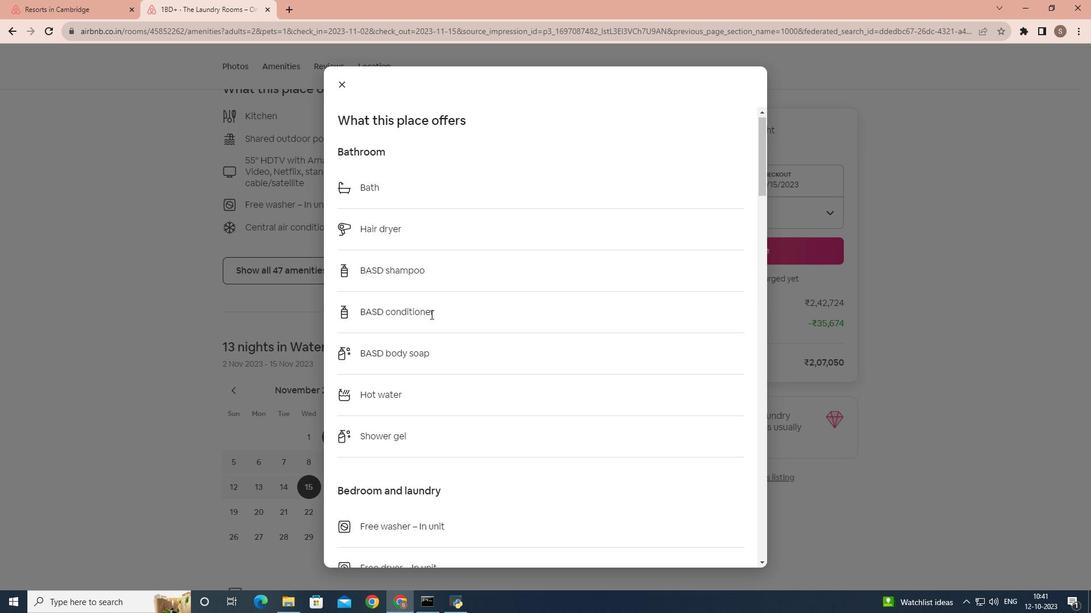
Action: Mouse scrolled (445, 294) with delta (0, 0)
Screenshot: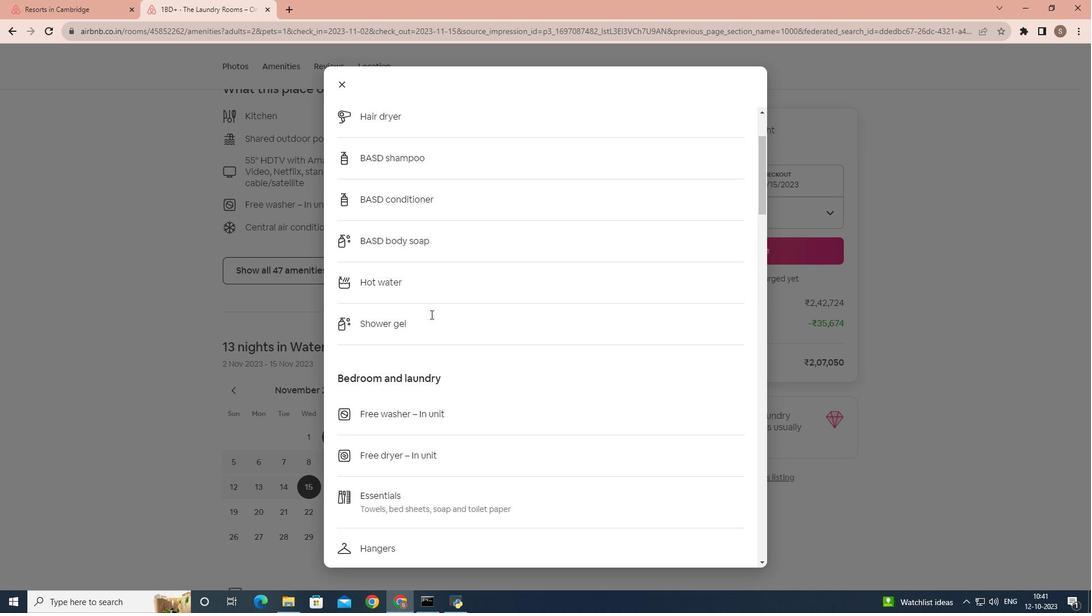 
Action: Mouse scrolled (445, 294) with delta (0, 0)
Screenshot: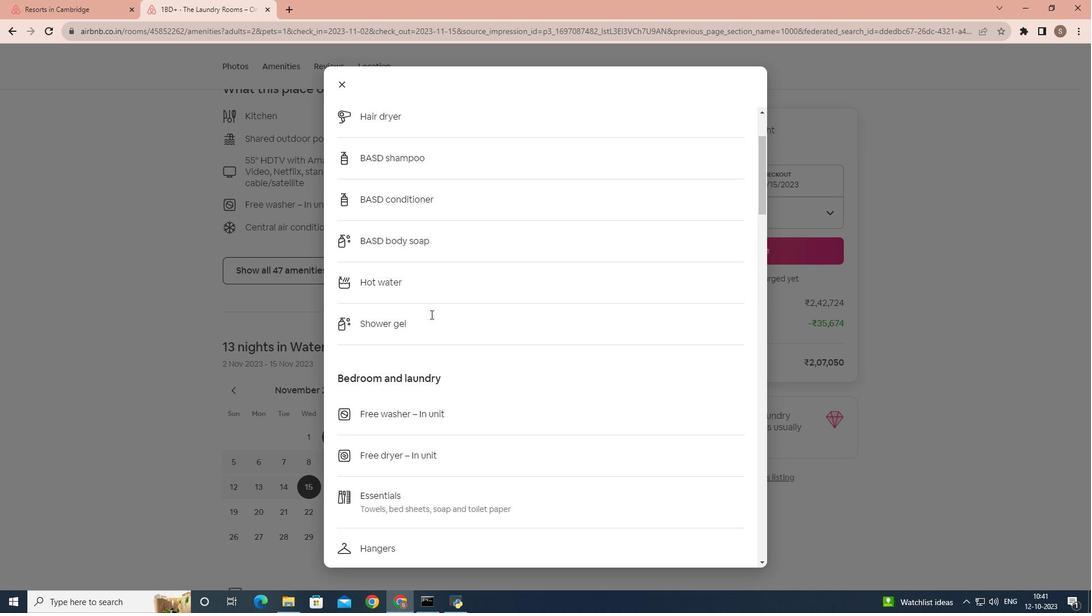 
Action: Mouse scrolled (445, 294) with delta (0, 0)
Screenshot: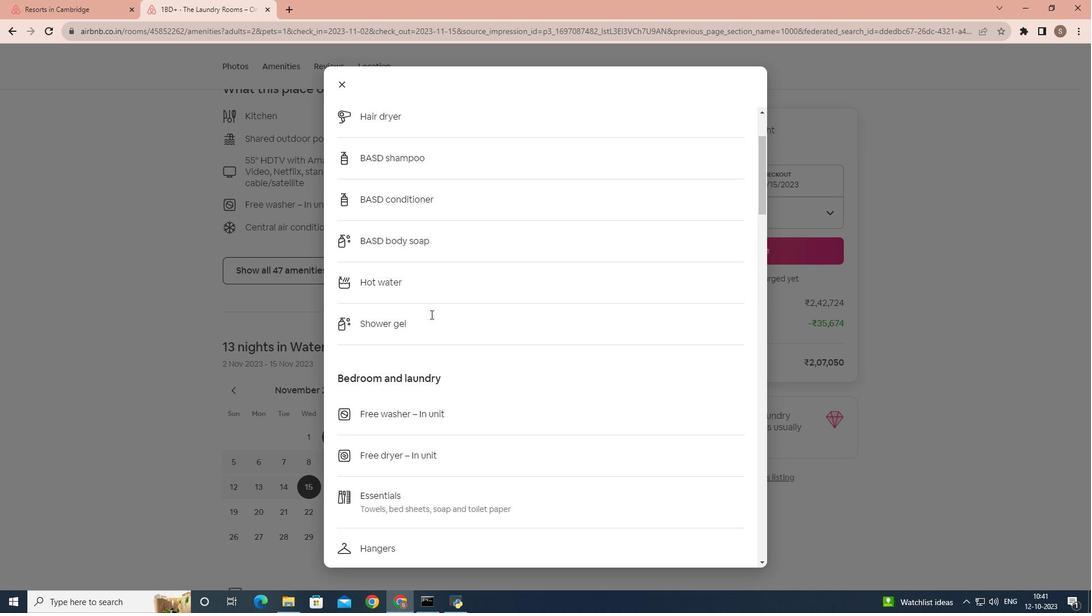 
Action: Mouse scrolled (445, 294) with delta (0, 0)
Screenshot: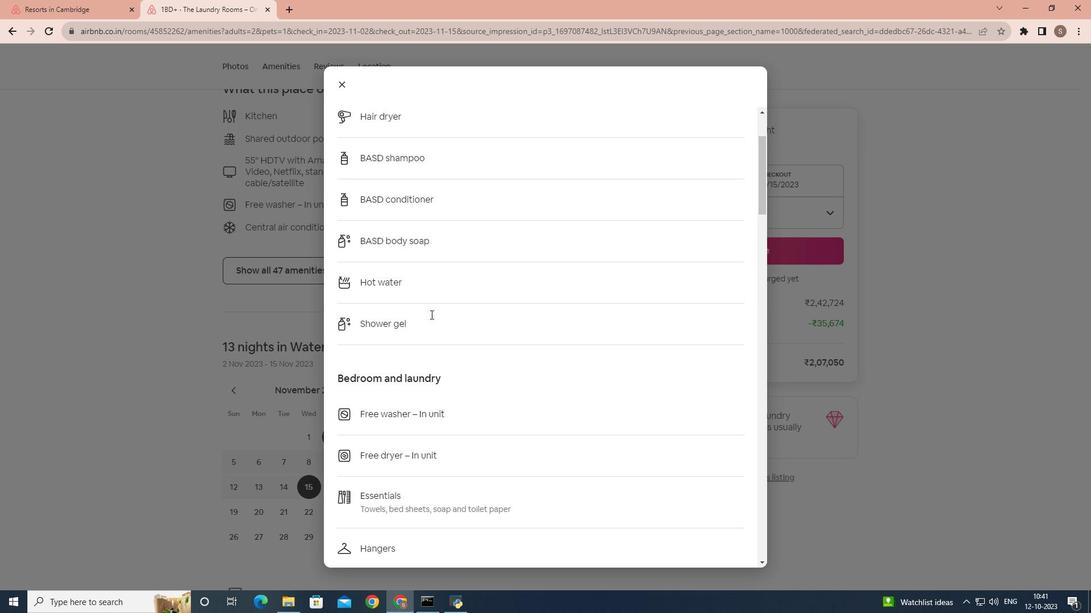 
Action: Mouse scrolled (445, 294) with delta (0, 0)
Screenshot: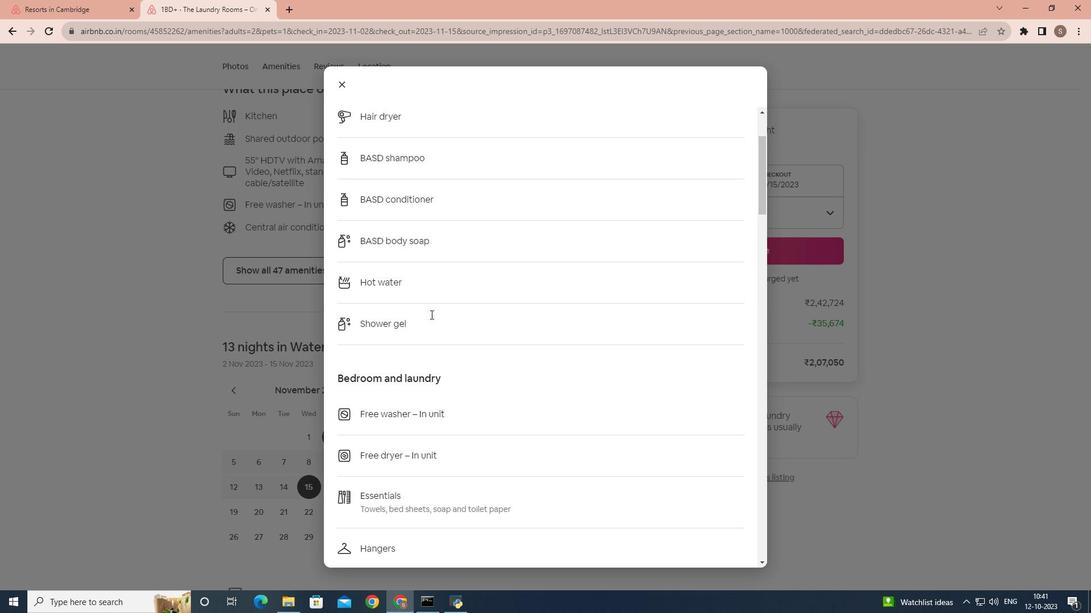 
Action: Mouse scrolled (445, 294) with delta (0, 0)
Screenshot: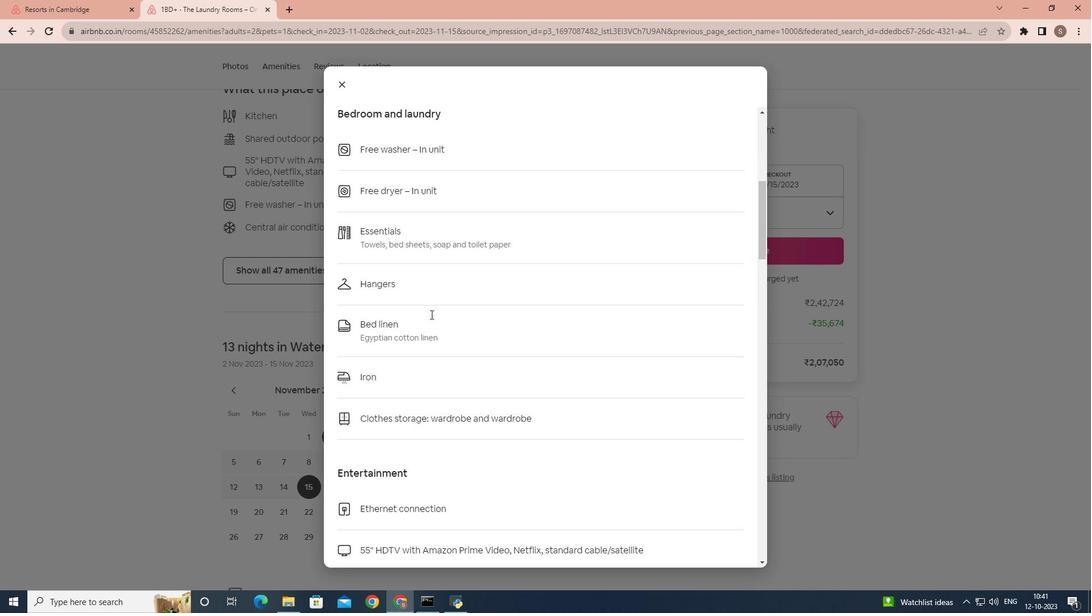 
Action: Mouse scrolled (445, 294) with delta (0, 0)
Screenshot: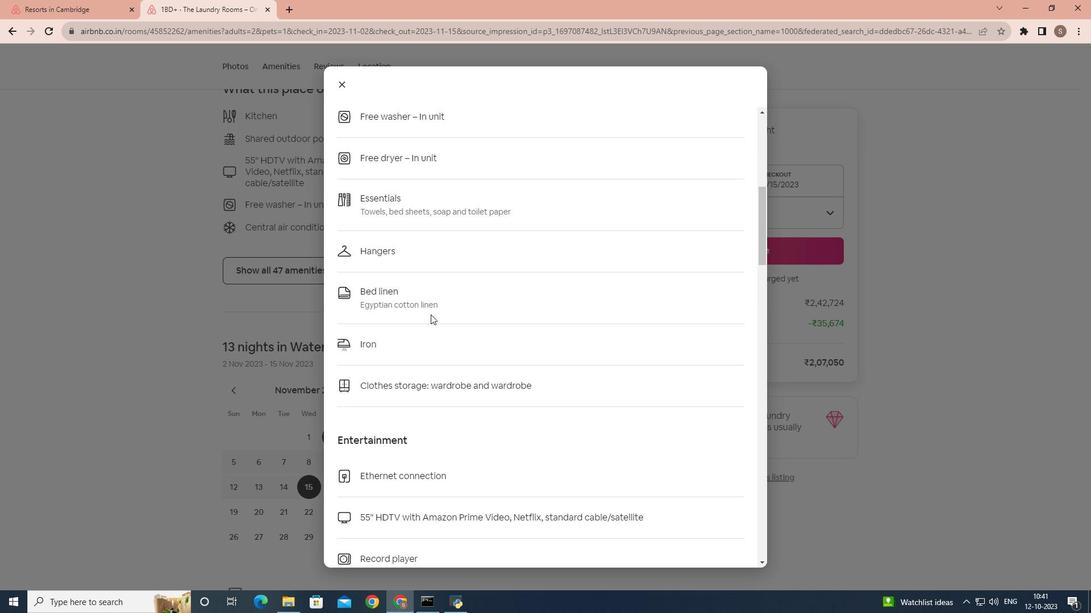 
Action: Mouse scrolled (445, 294) with delta (0, 0)
Screenshot: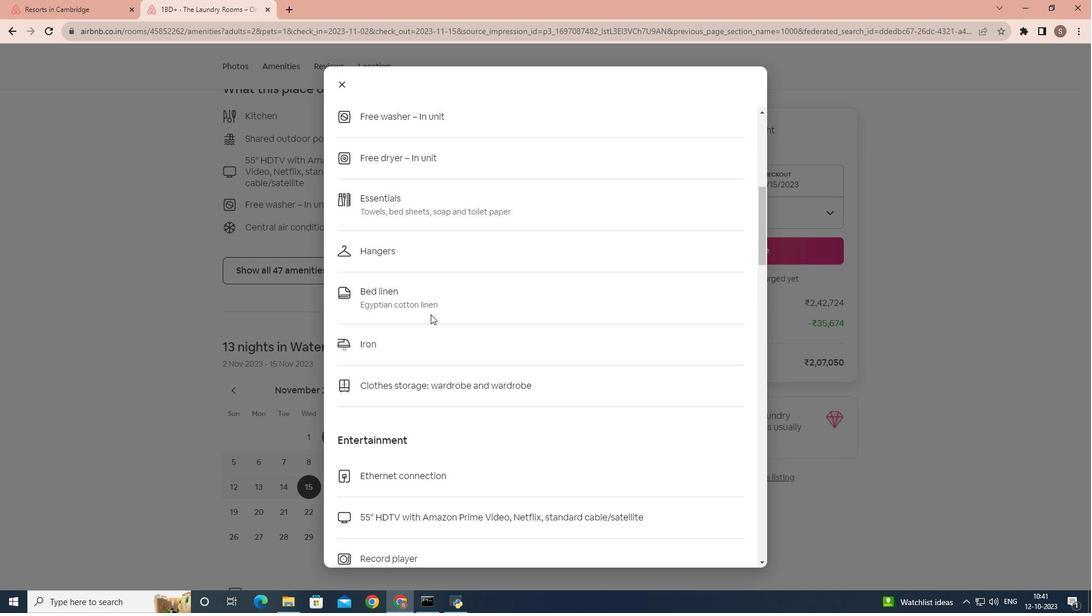 
Action: Mouse scrolled (445, 294) with delta (0, 0)
Screenshot: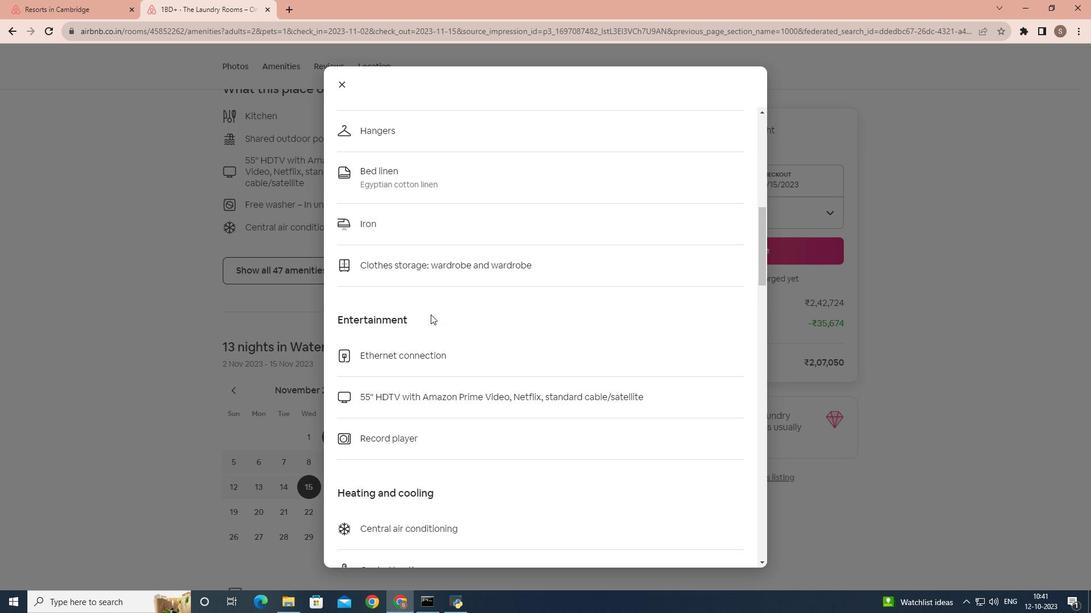 
Action: Mouse scrolled (445, 294) with delta (0, 0)
Screenshot: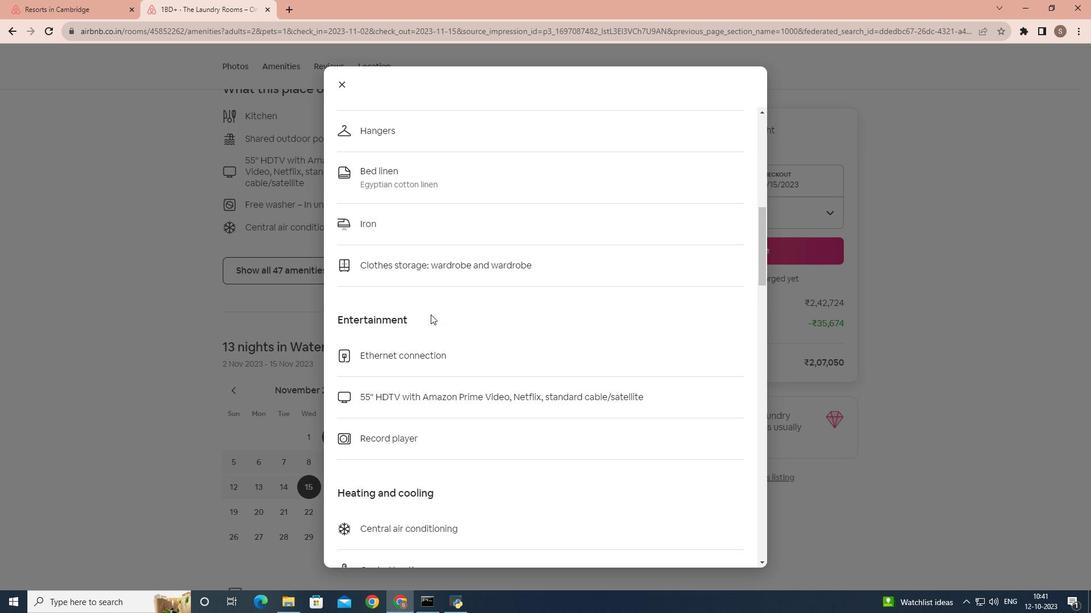 
Action: Mouse scrolled (445, 294) with delta (0, 0)
Screenshot: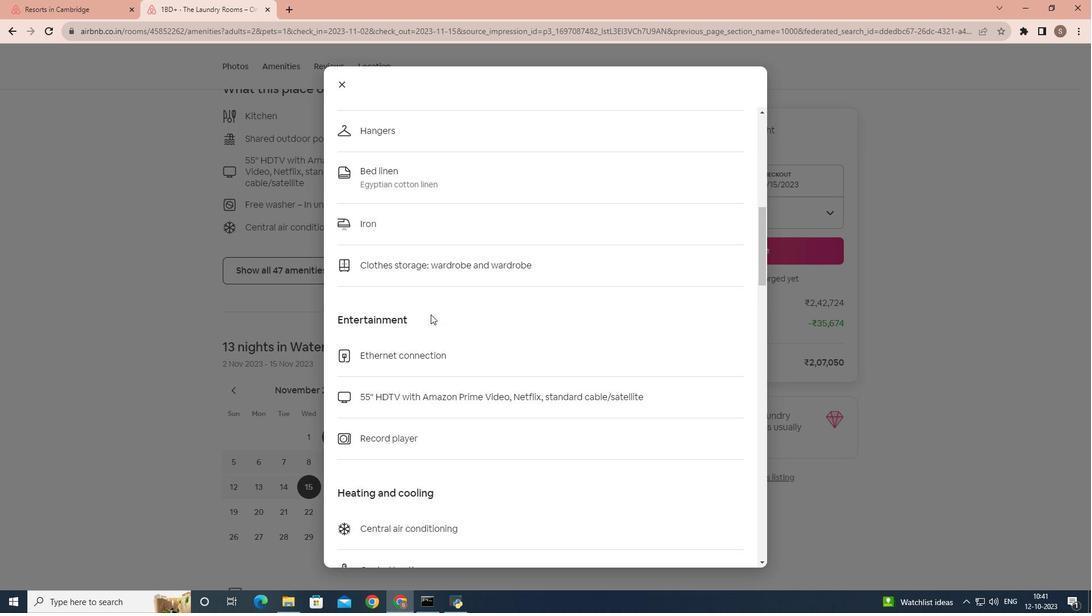 
Action: Mouse scrolled (445, 294) with delta (0, 0)
Screenshot: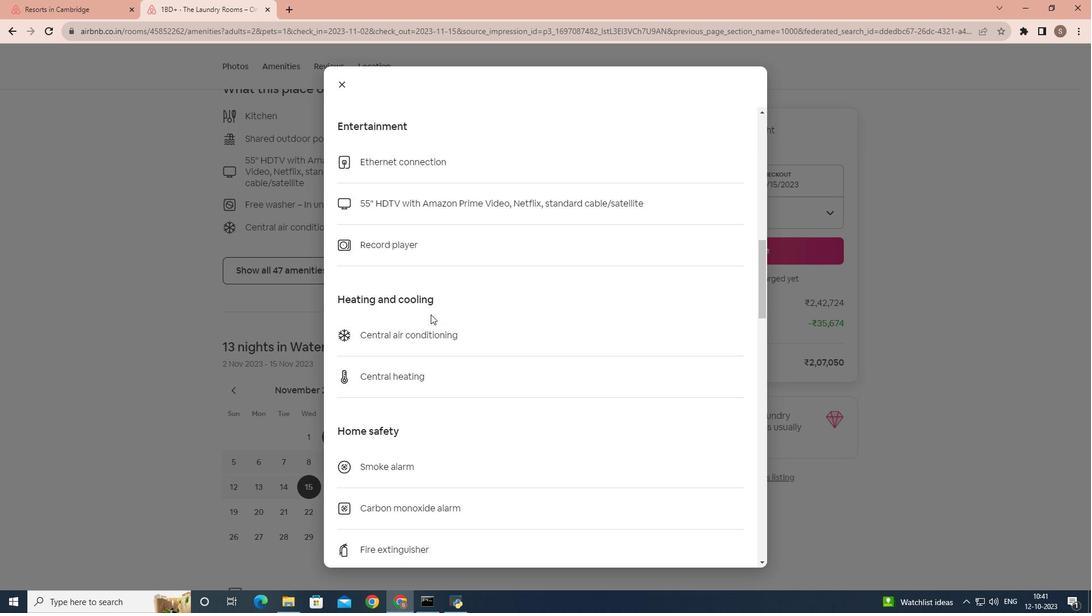 
Action: Mouse scrolled (445, 294) with delta (0, 0)
Screenshot: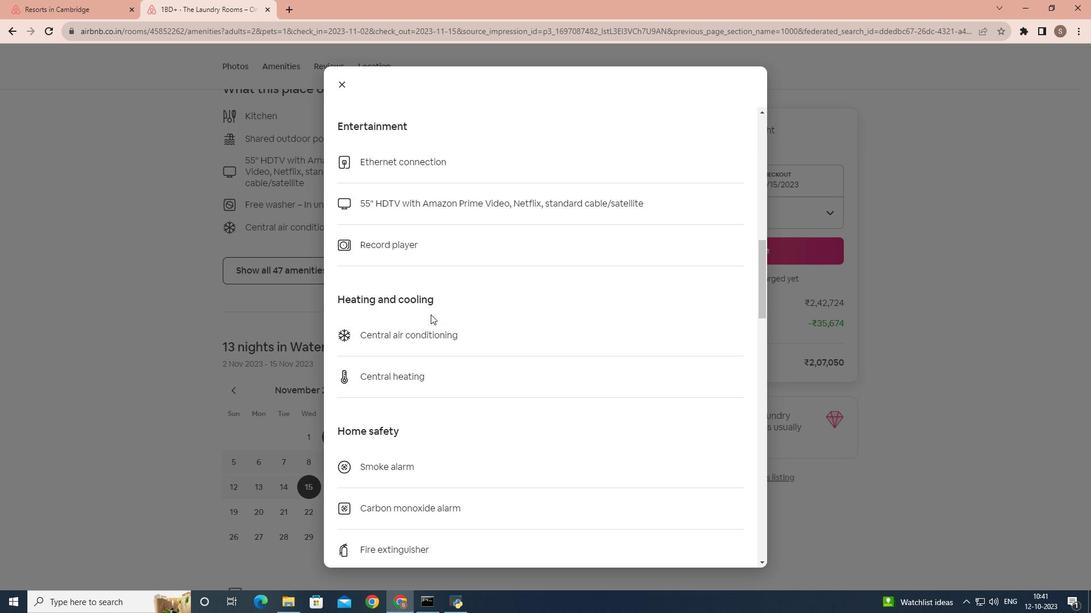 
Action: Mouse scrolled (445, 294) with delta (0, 0)
Screenshot: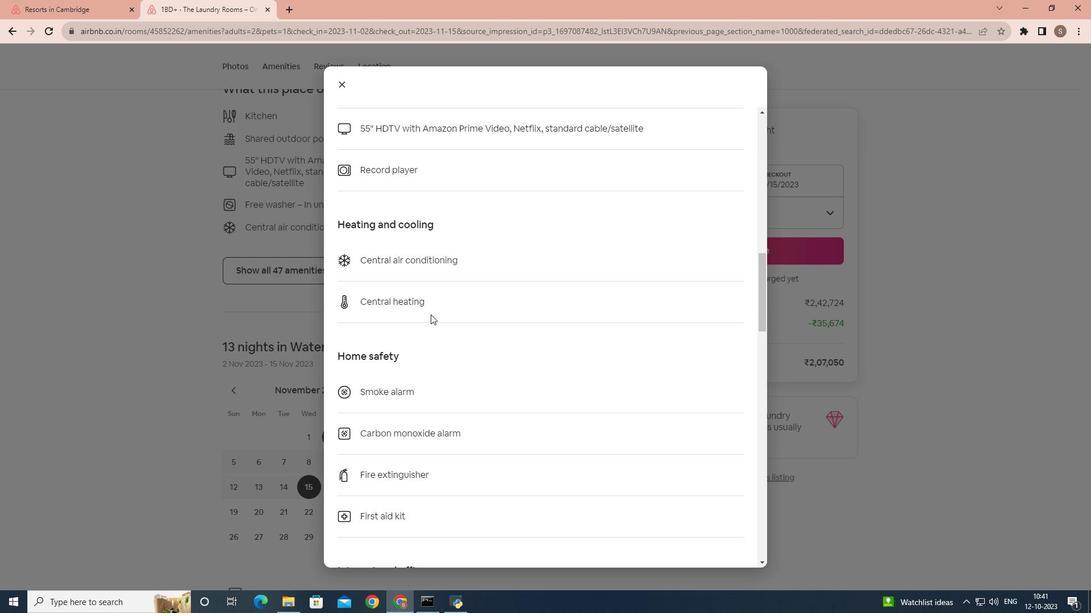 
Action: Mouse scrolled (445, 294) with delta (0, 0)
Screenshot: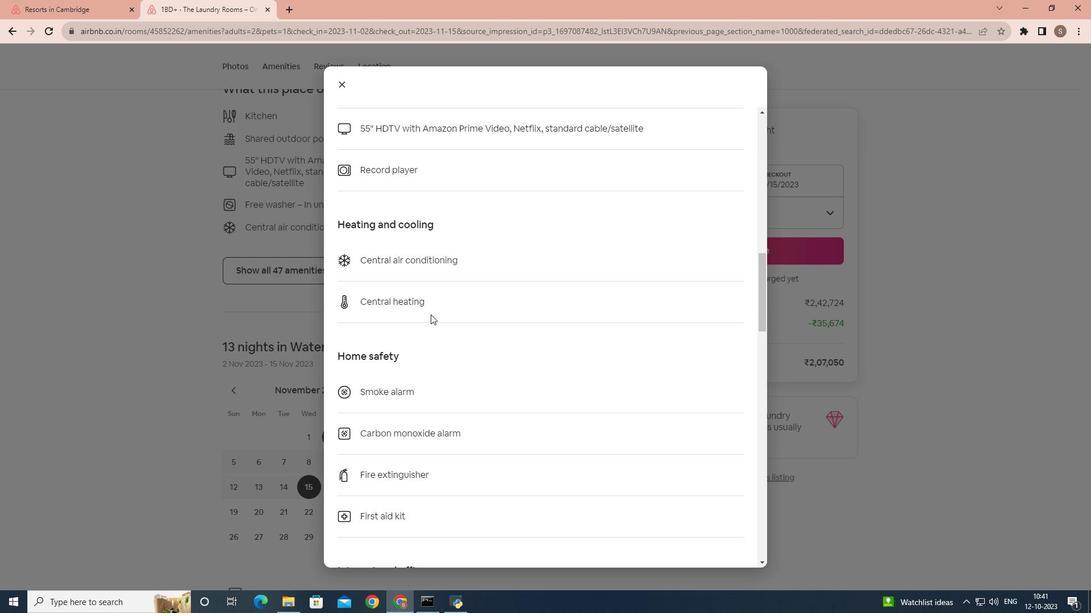 
Action: Mouse scrolled (445, 294) with delta (0, 0)
Screenshot: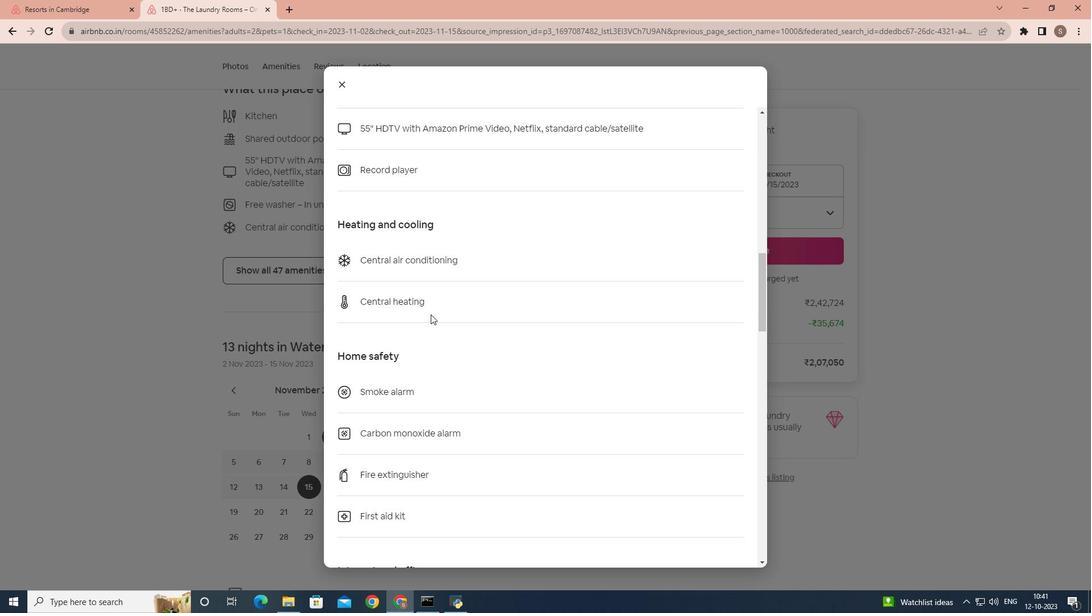 
Action: Mouse scrolled (445, 294) with delta (0, 0)
Screenshot: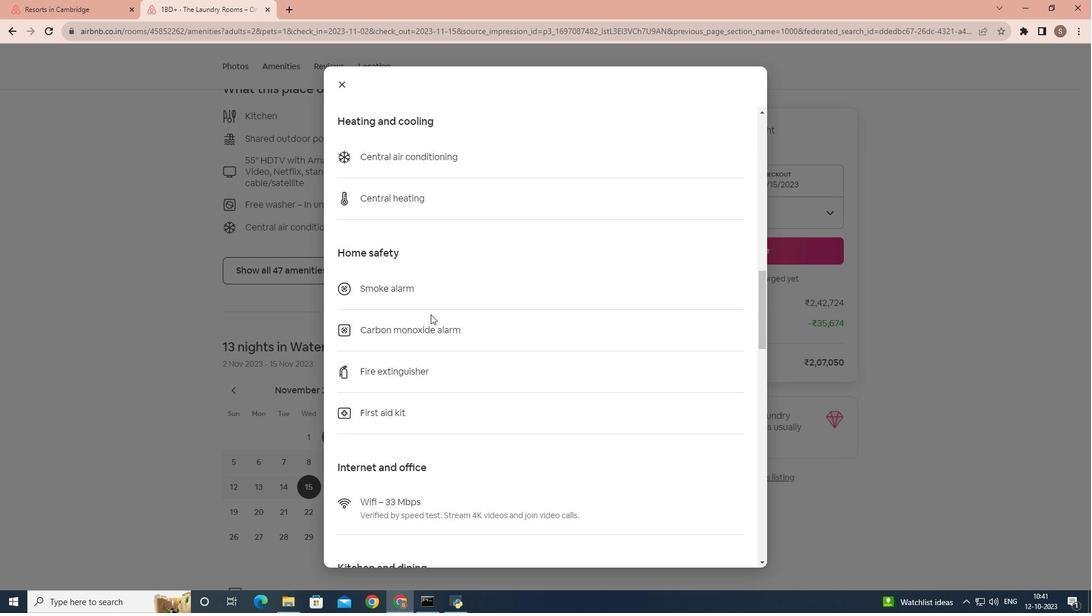 
Action: Mouse scrolled (445, 294) with delta (0, 0)
Screenshot: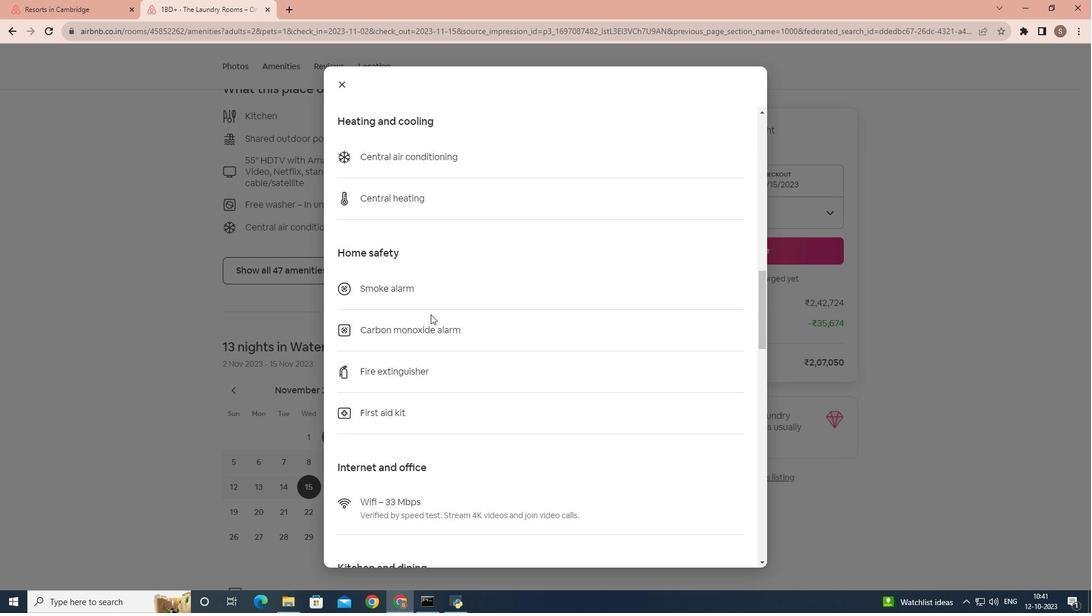 
Action: Mouse scrolled (445, 294) with delta (0, 0)
Screenshot: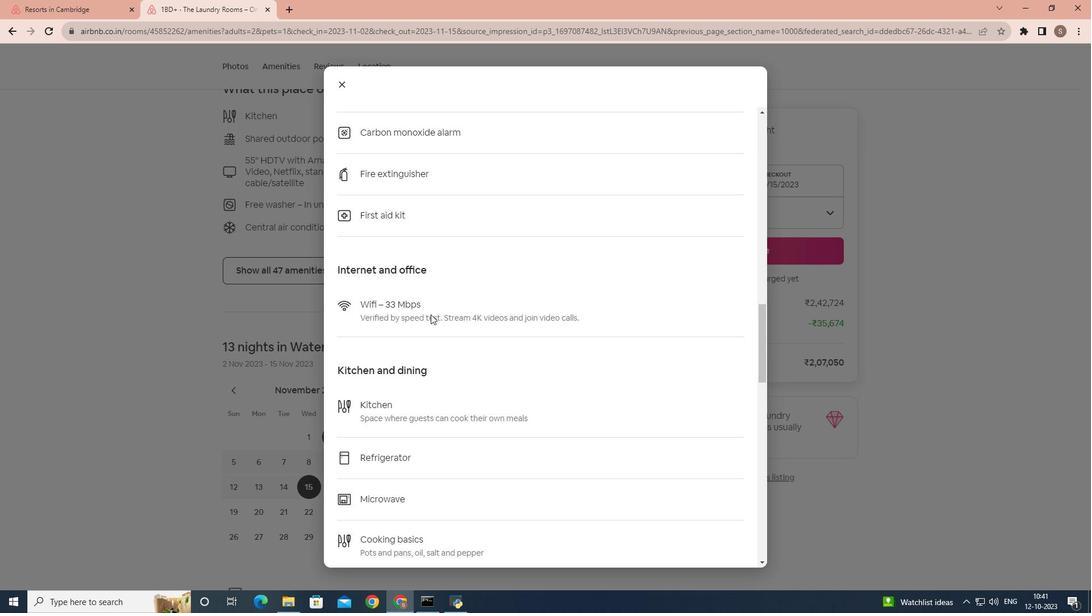 
Action: Mouse scrolled (445, 294) with delta (0, 0)
Screenshot: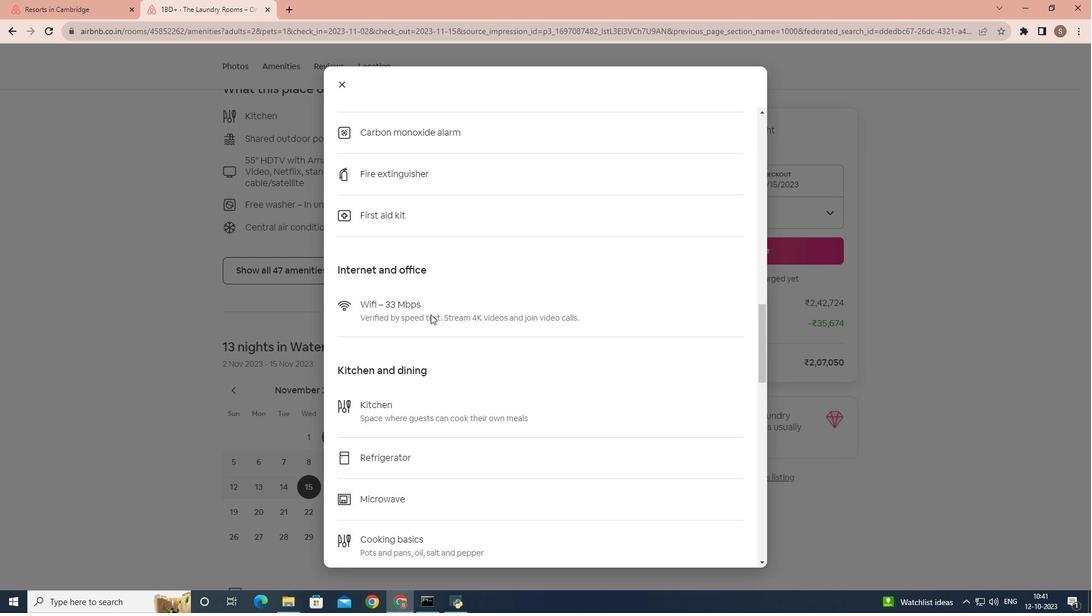 
Action: Mouse scrolled (445, 294) with delta (0, 0)
Screenshot: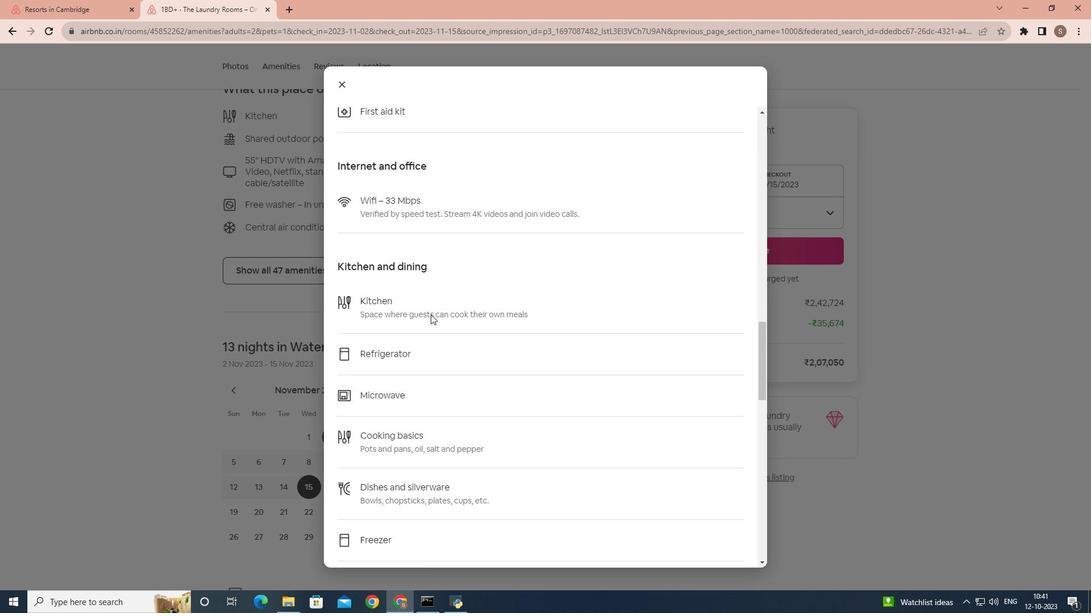 
Action: Mouse scrolled (445, 294) with delta (0, 0)
Screenshot: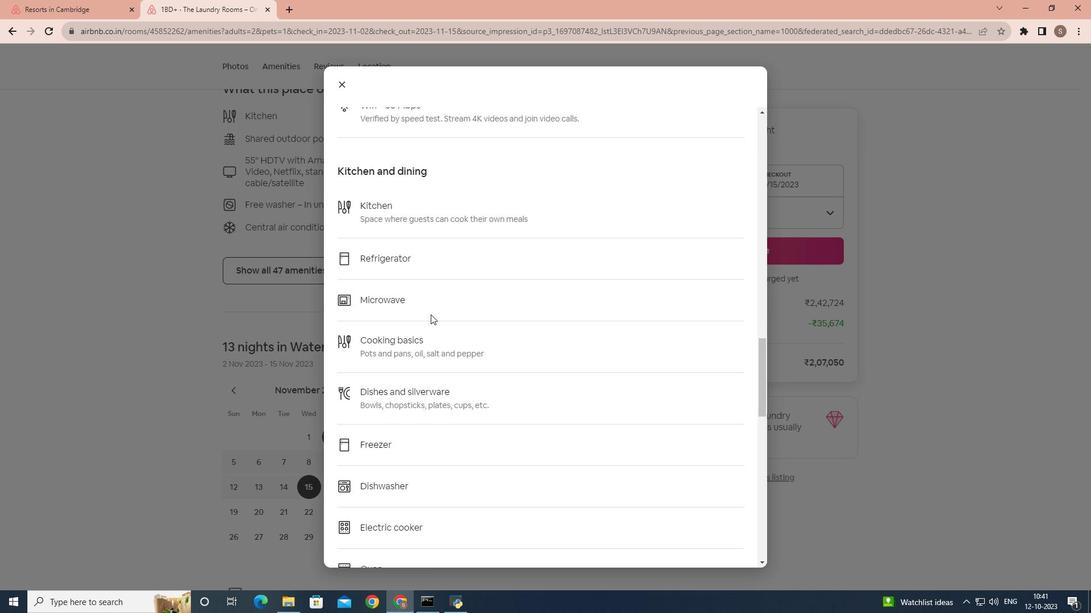 
Action: Mouse scrolled (445, 294) with delta (0, 0)
Screenshot: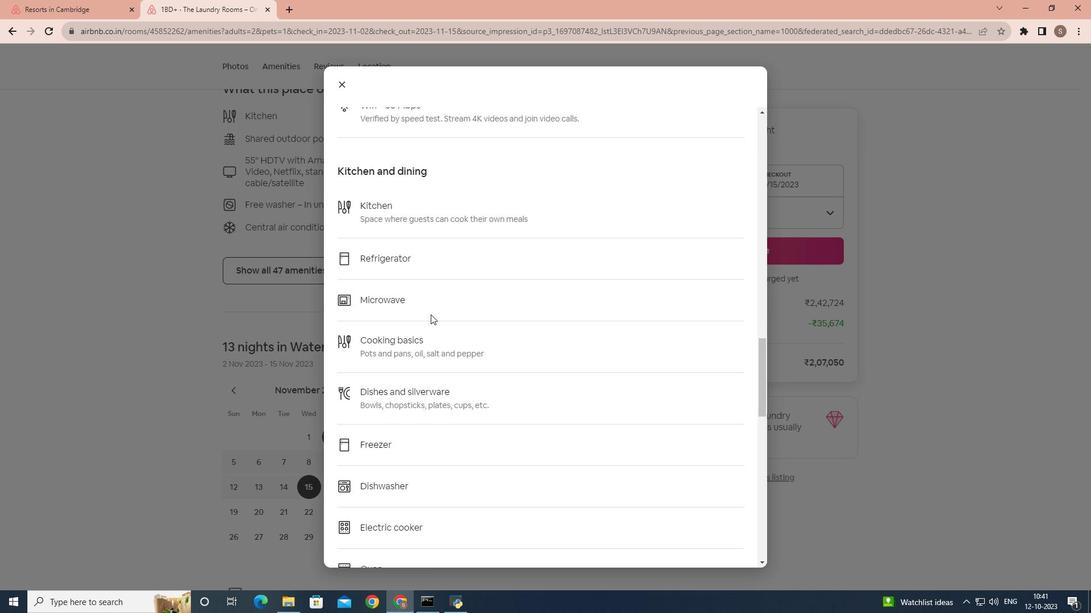 
Action: Mouse scrolled (445, 294) with delta (0, 0)
Screenshot: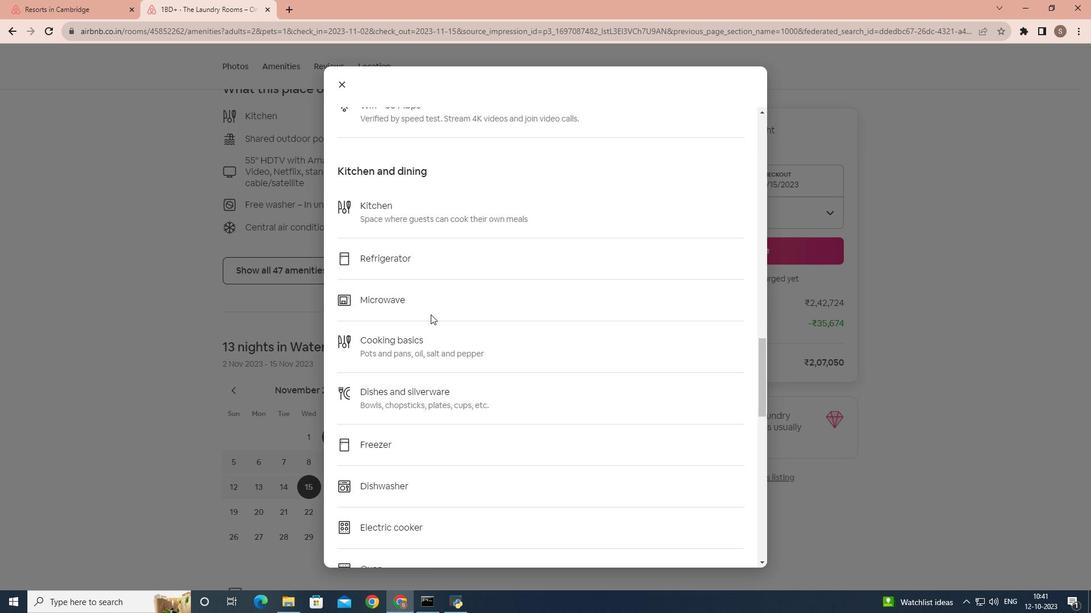 
Action: Mouse scrolled (445, 294) with delta (0, 0)
Screenshot: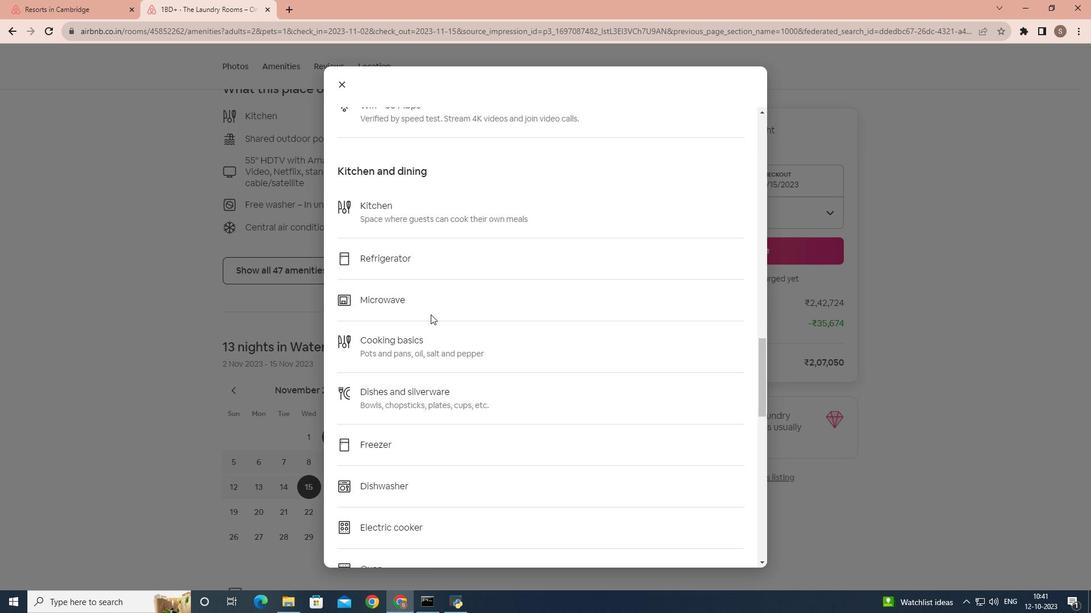 
Action: Mouse scrolled (445, 294) with delta (0, 0)
Screenshot: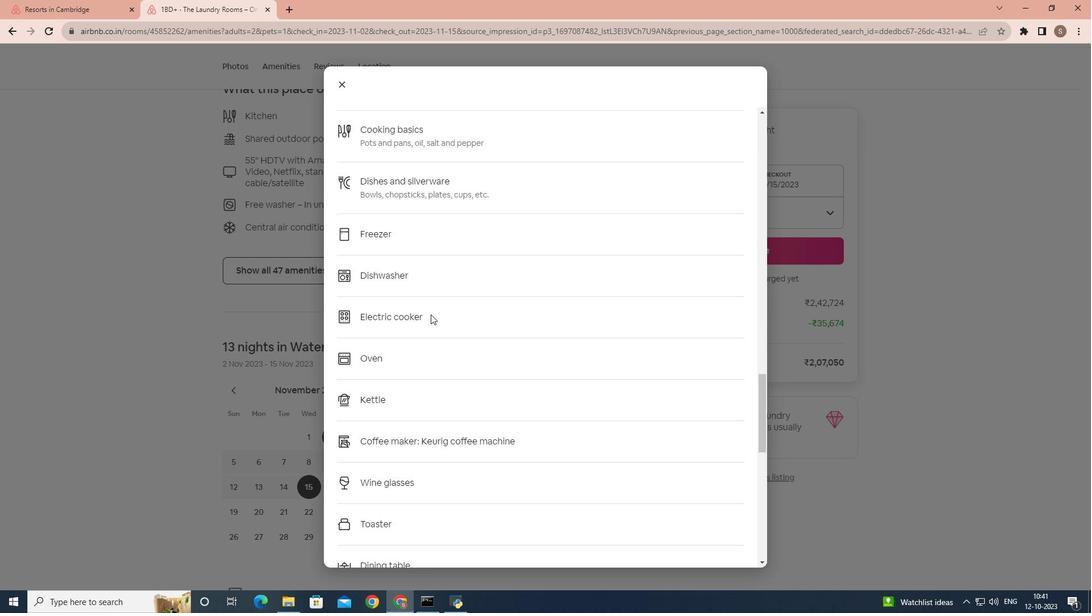 
Action: Mouse scrolled (445, 294) with delta (0, 0)
Screenshot: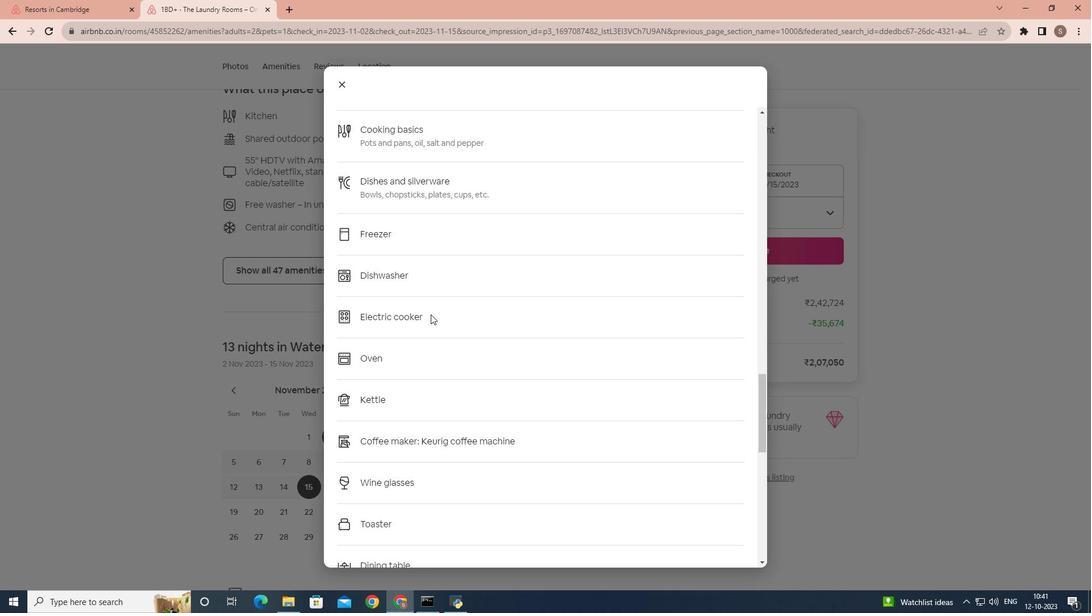 
Action: Mouse scrolled (445, 294) with delta (0, 0)
Screenshot: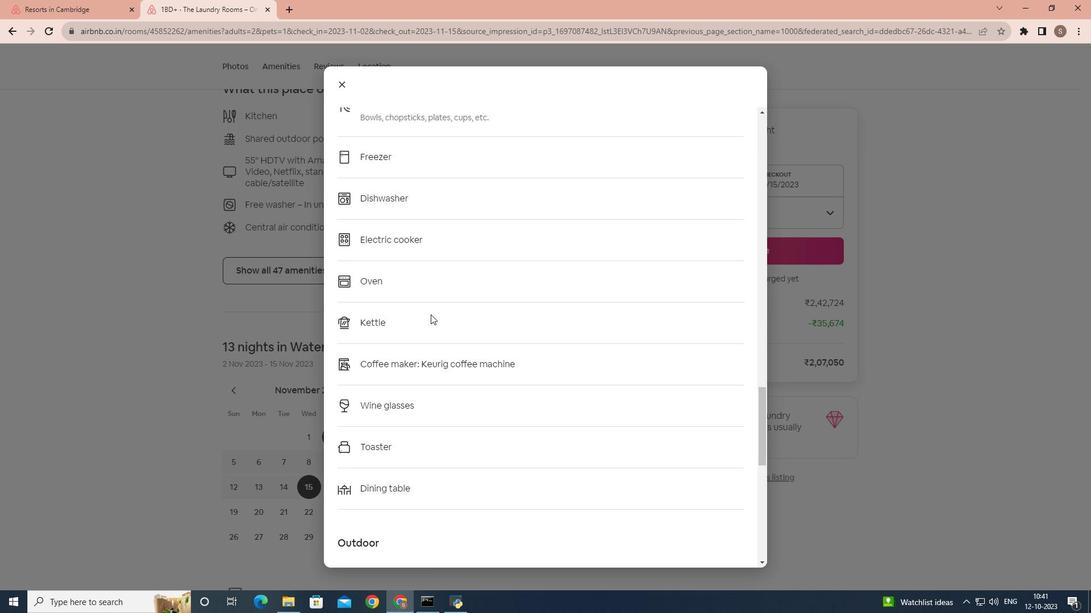 
Action: Mouse scrolled (445, 294) with delta (0, 0)
Screenshot: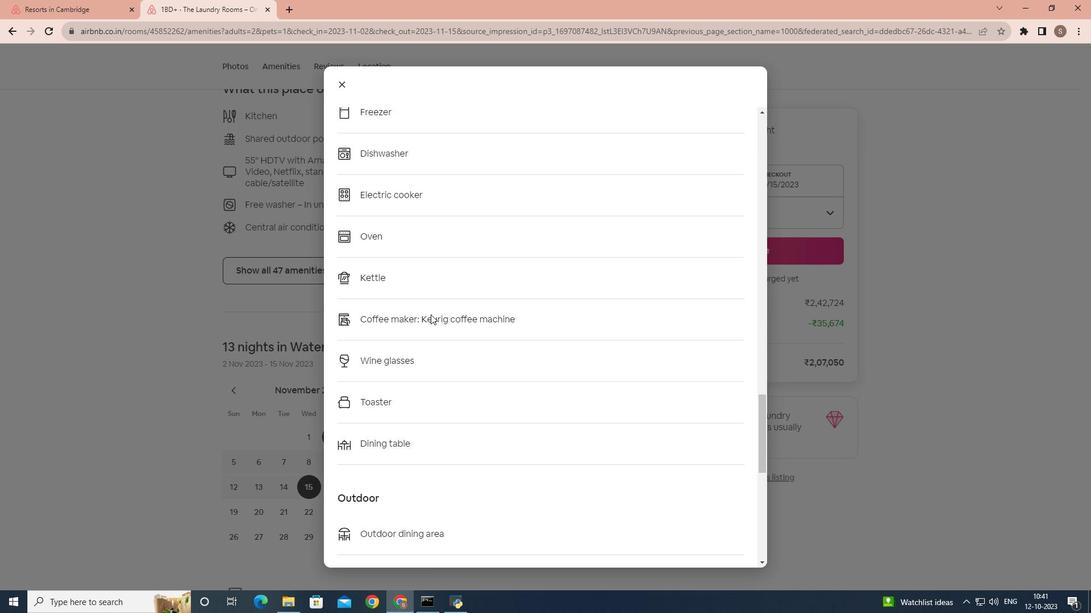 
Action: Mouse scrolled (445, 294) with delta (0, 0)
Screenshot: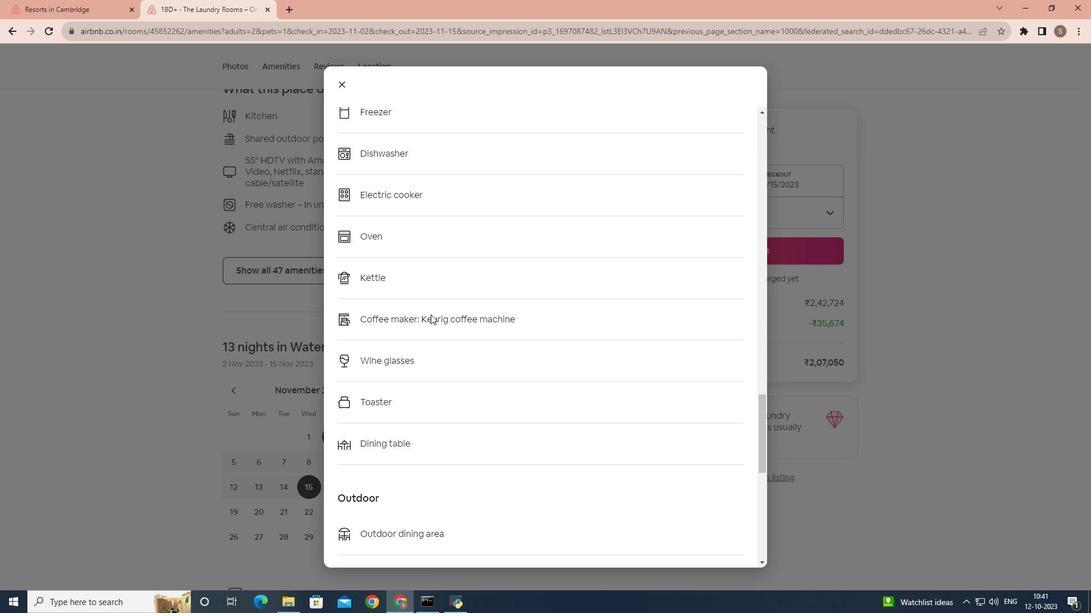 
Action: Mouse scrolled (445, 294) with delta (0, 0)
Screenshot: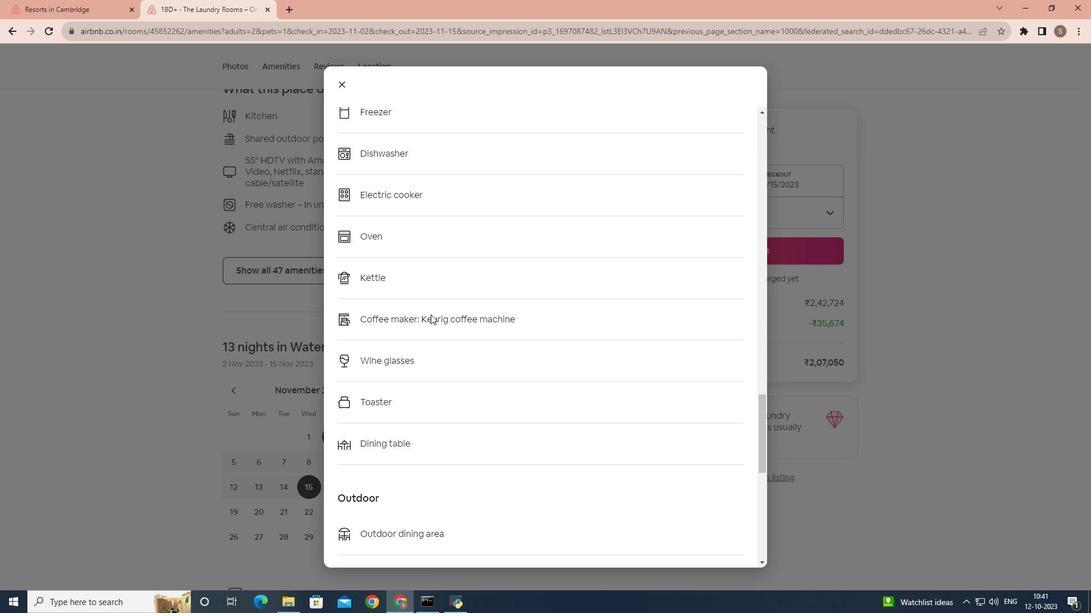 
Action: Mouse scrolled (445, 294) with delta (0, 0)
Screenshot: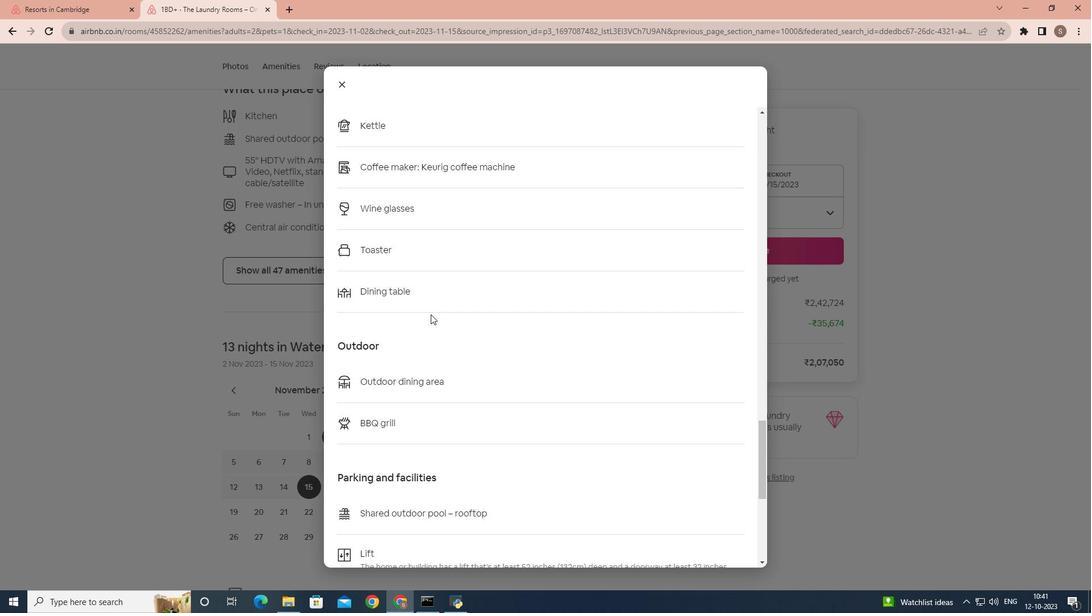 
Action: Mouse scrolled (445, 294) with delta (0, 0)
Screenshot: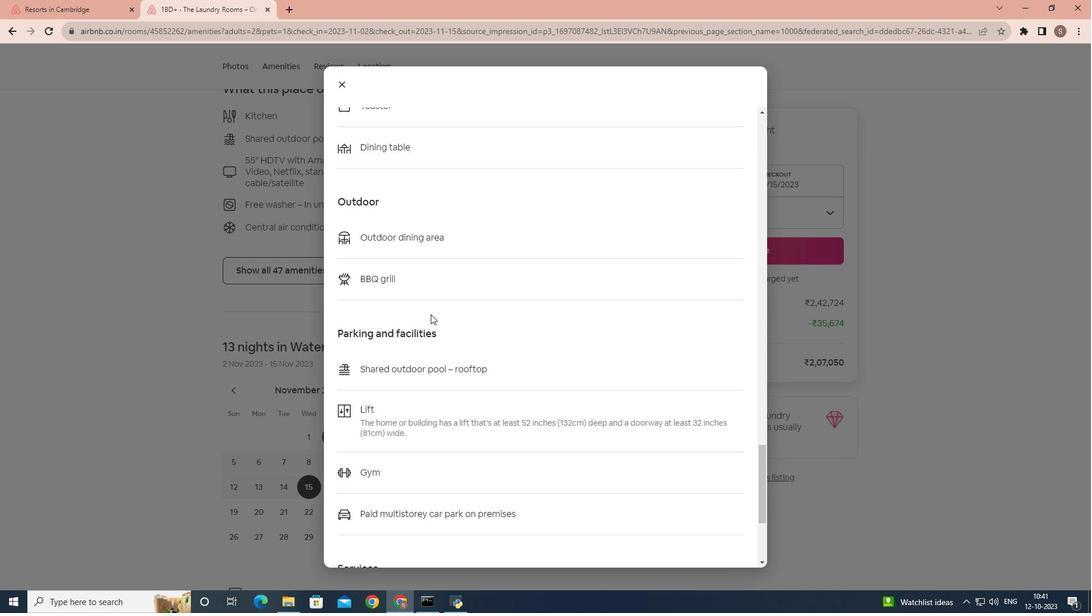 
Action: Mouse scrolled (445, 294) with delta (0, 0)
Screenshot: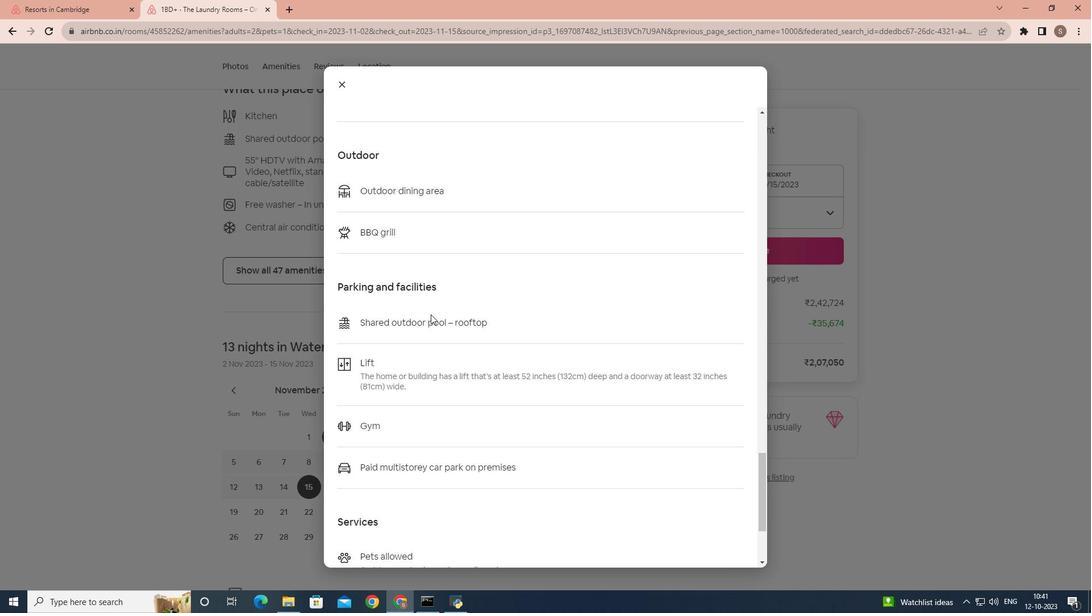 
Action: Mouse scrolled (445, 294) with delta (0, 0)
Screenshot: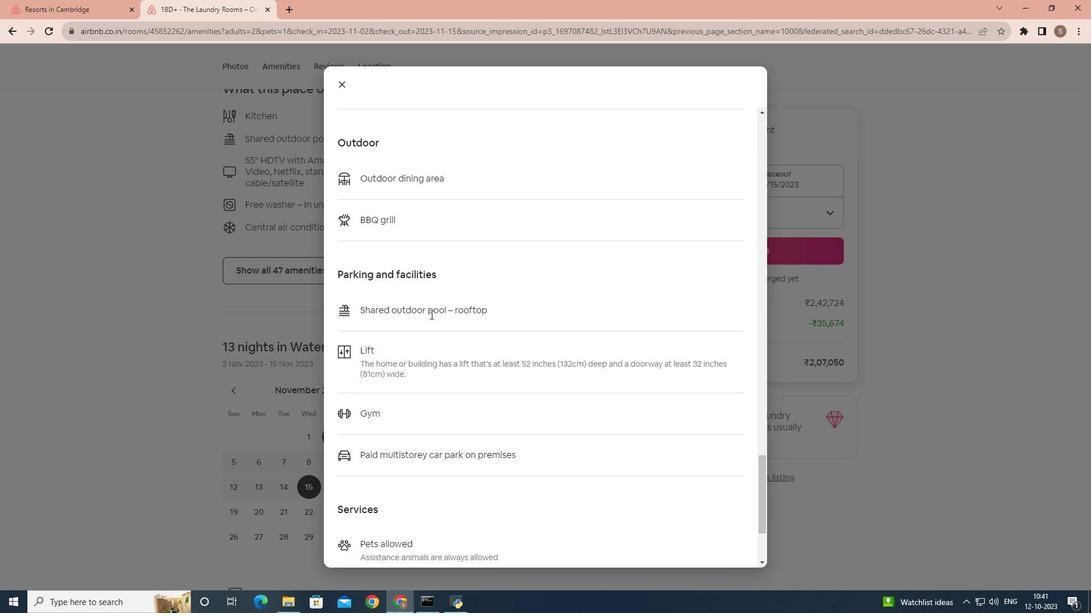 
Action: Mouse scrolled (445, 294) with delta (0, 0)
Screenshot: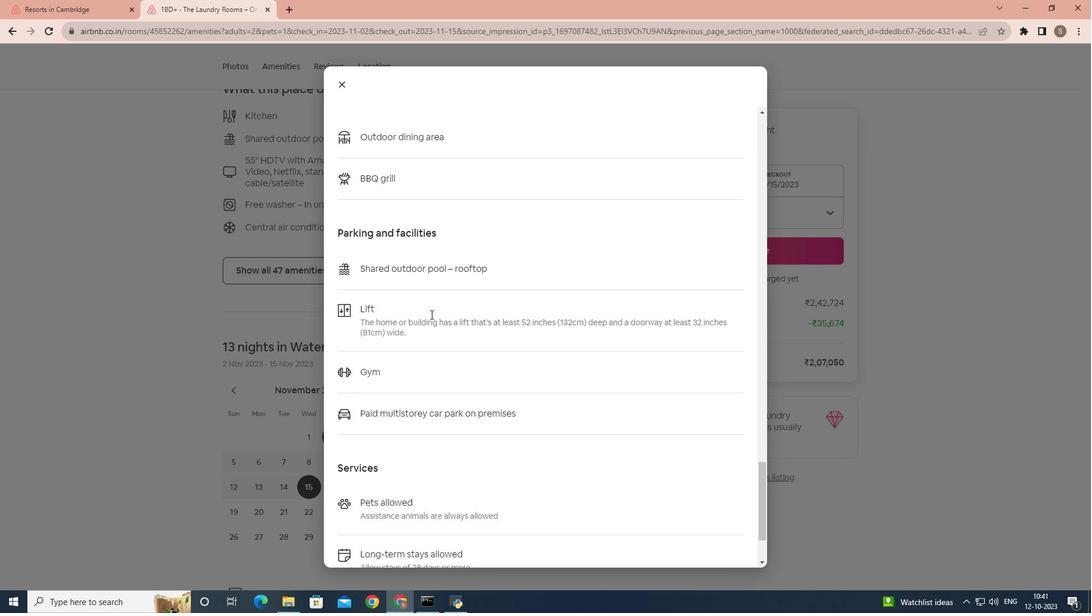 
Action: Mouse scrolled (445, 294) with delta (0, 0)
Screenshot: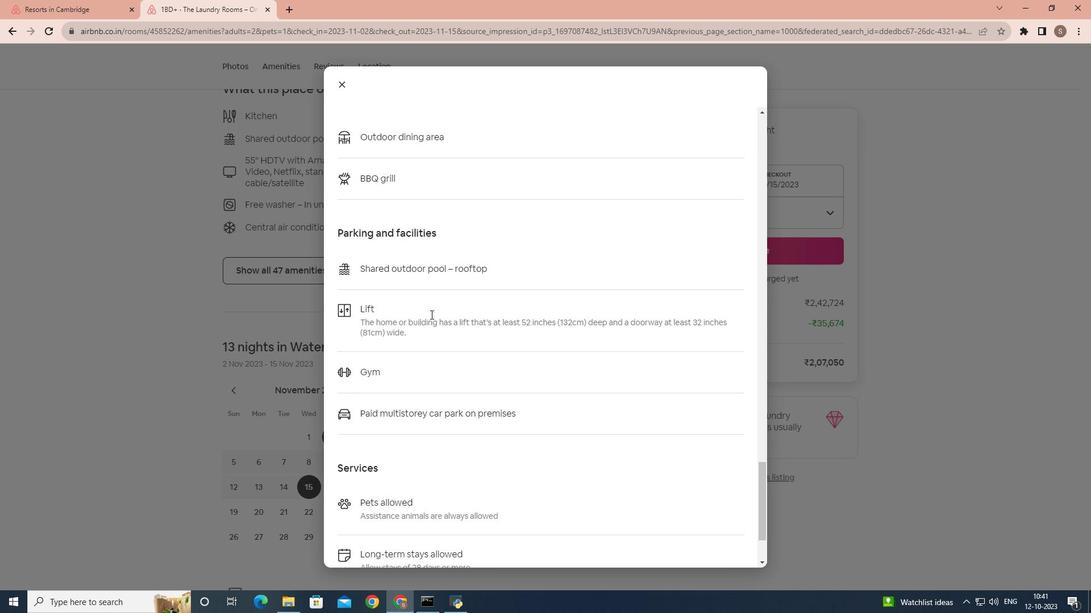 
Action: Mouse scrolled (445, 294) with delta (0, 0)
Screenshot: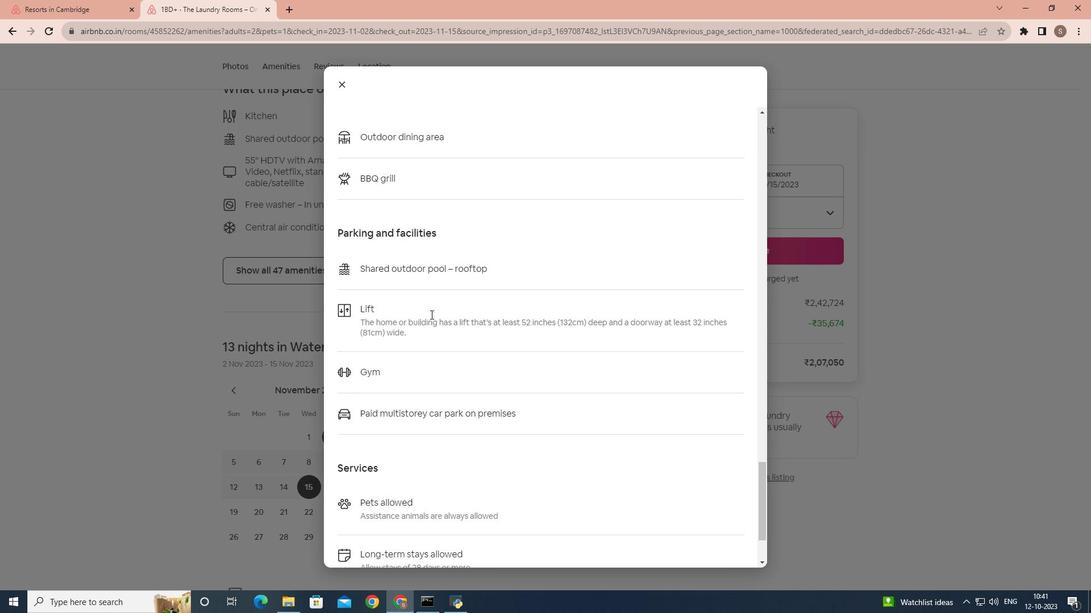
Action: Mouse scrolled (445, 294) with delta (0, 0)
Screenshot: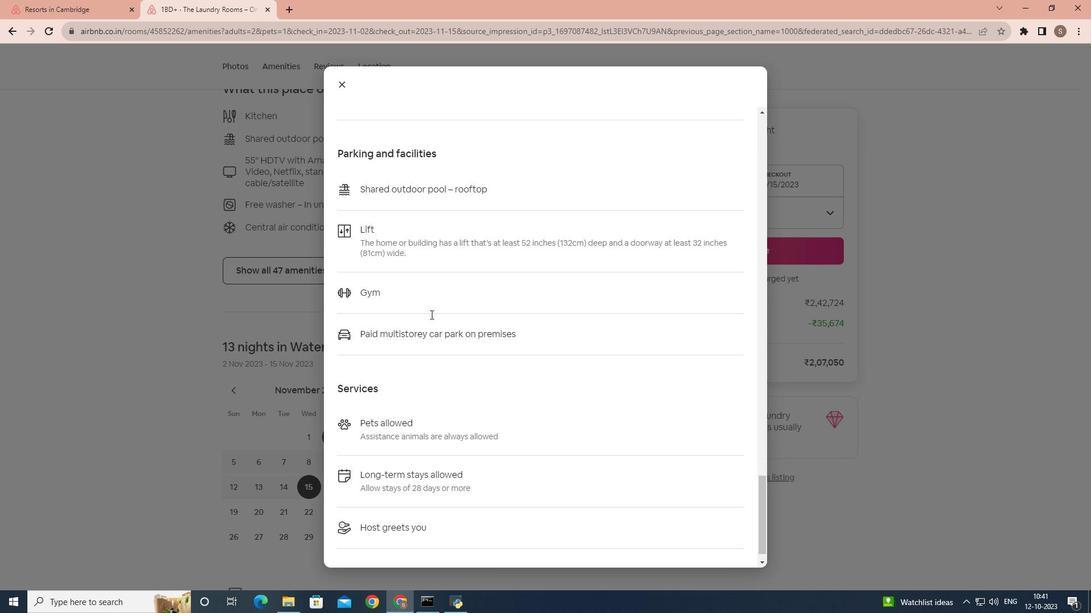 
Action: Mouse scrolled (445, 294) with delta (0, 0)
Screenshot: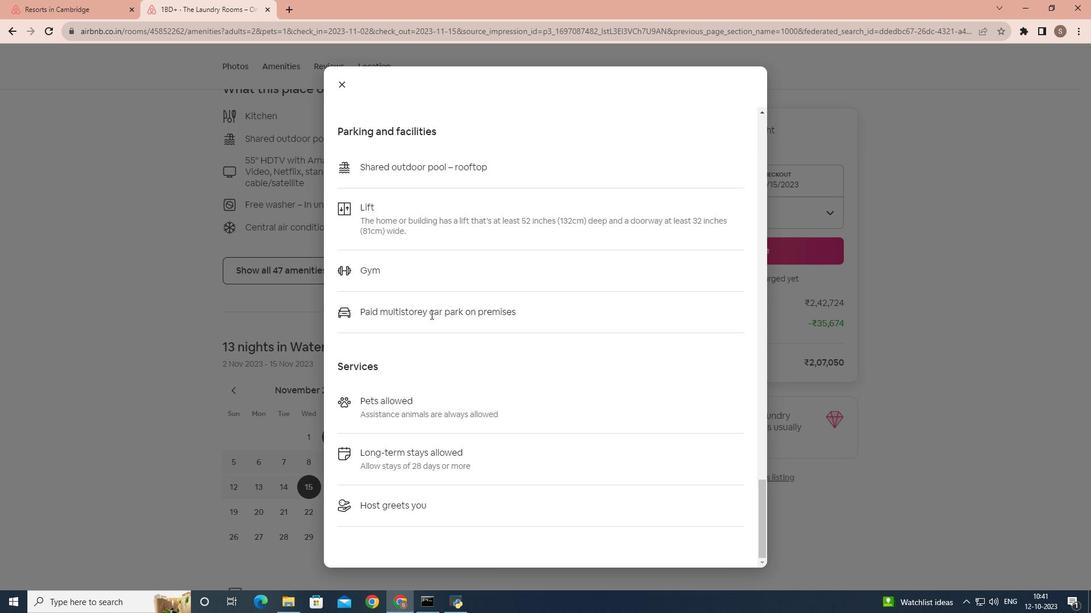 
Action: Mouse scrolled (445, 294) with delta (0, 0)
Screenshot: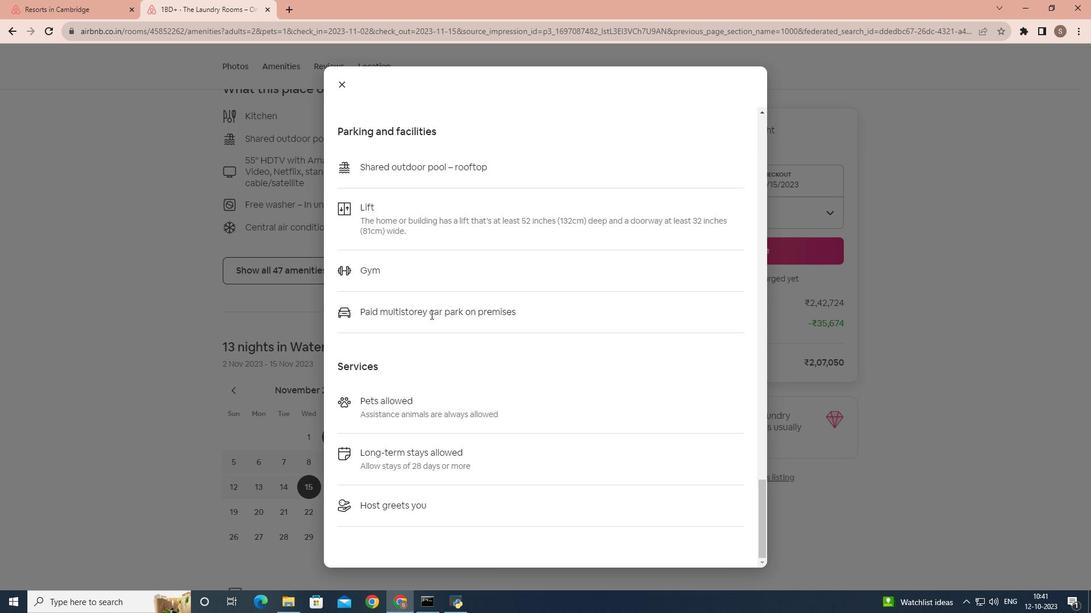 
Action: Mouse scrolled (445, 294) with delta (0, 0)
Screenshot: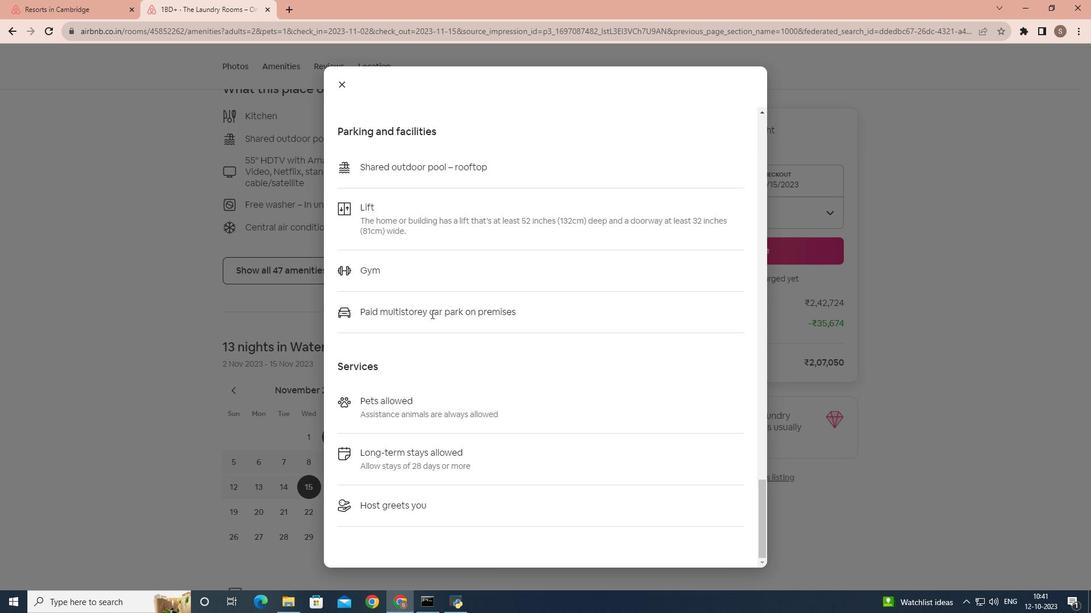 
Action: Mouse scrolled (445, 294) with delta (0, 0)
Screenshot: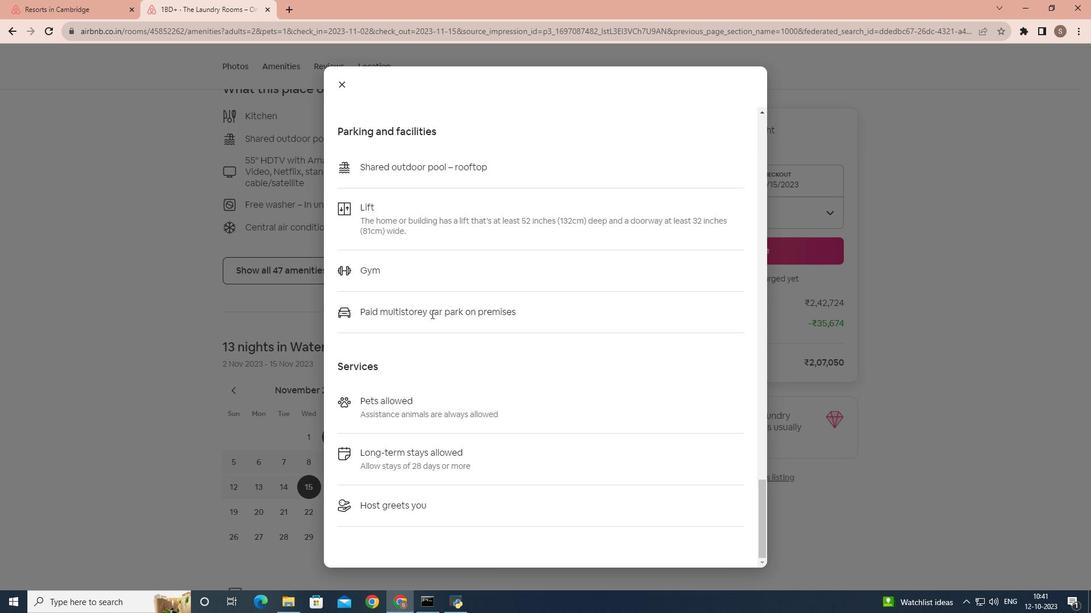 
Action: Mouse scrolled (445, 294) with delta (0, 0)
Screenshot: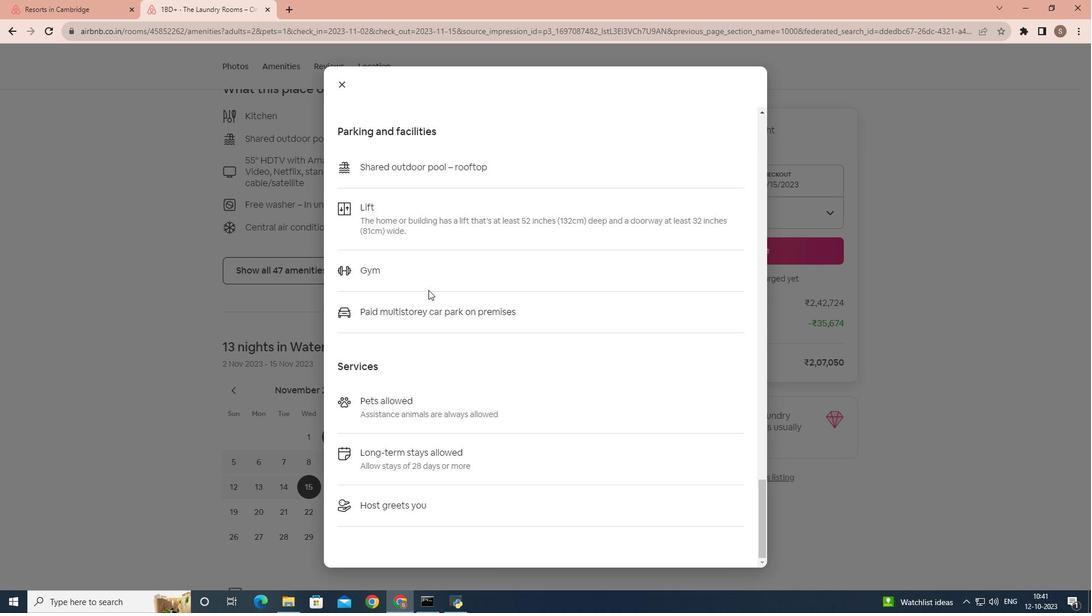 
Action: Mouse moved to (347, 99)
Screenshot: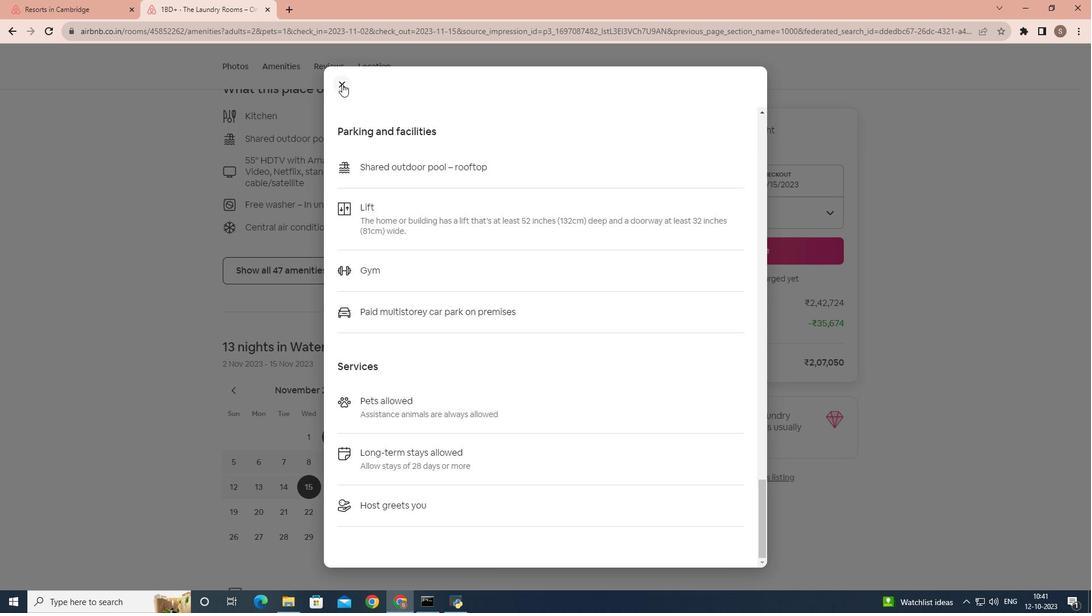 
Action: Mouse pressed left at (347, 99)
Screenshot: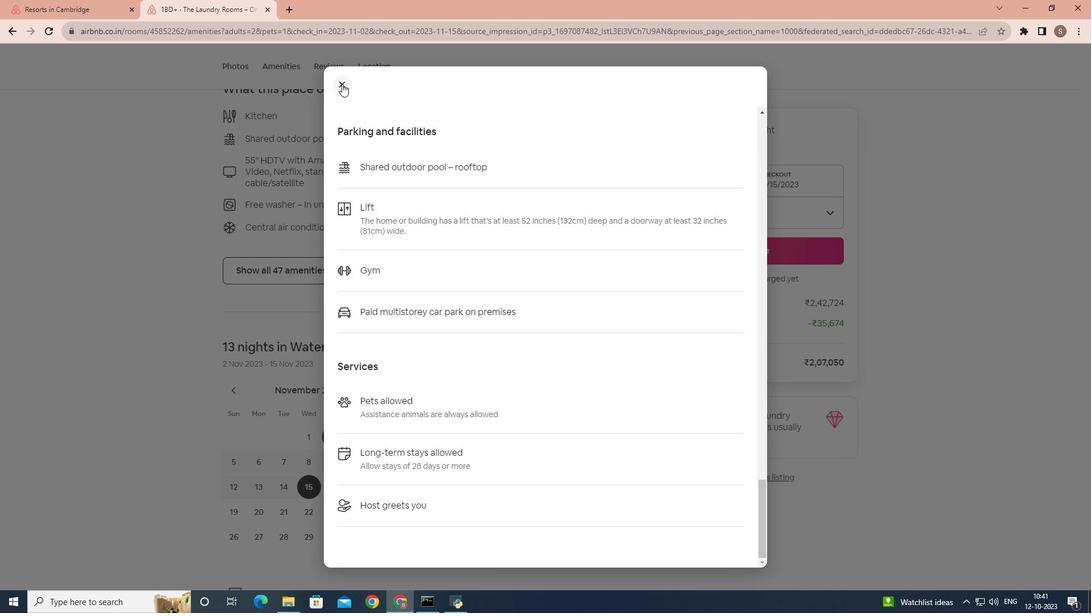 
Action: Mouse moved to (360, 247)
Screenshot: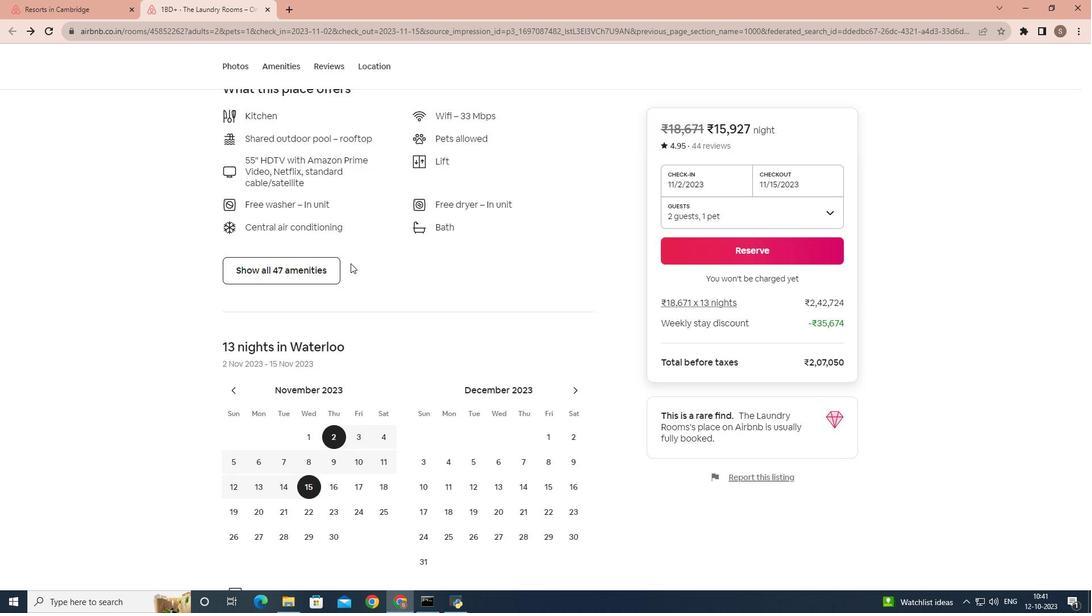
Action: Mouse scrolled (360, 247) with delta (0, 0)
Screenshot: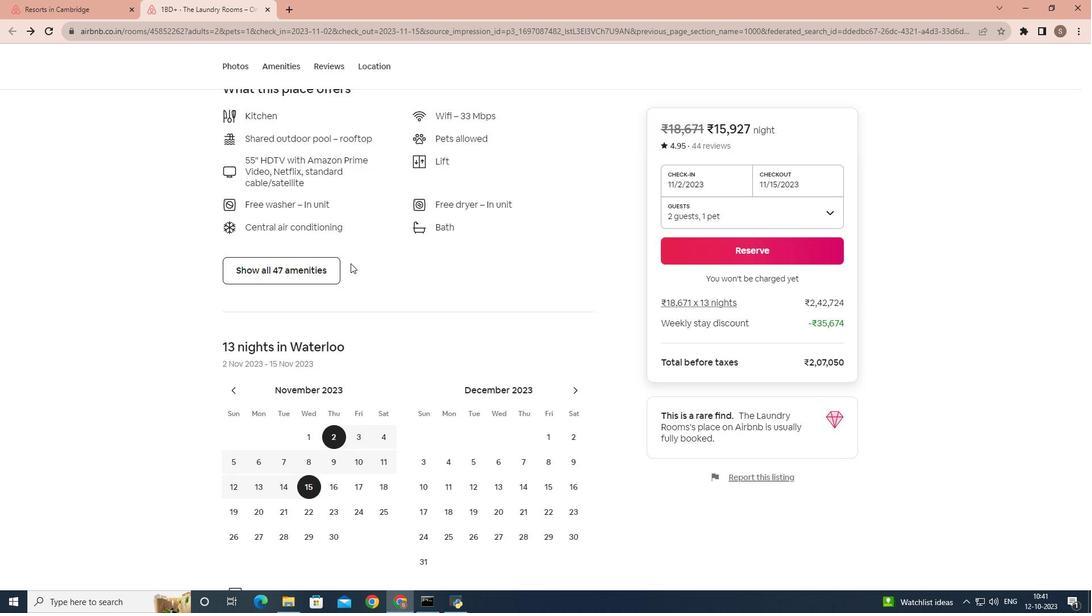
Action: Mouse moved to (359, 250)
Screenshot: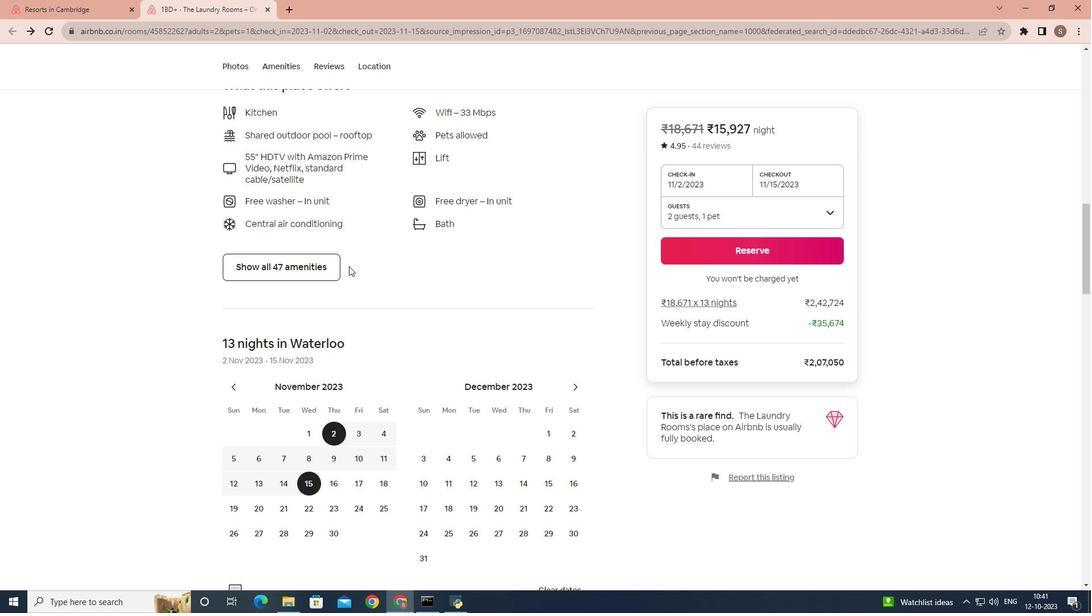 
Action: Mouse scrolled (359, 250) with delta (0, 0)
Screenshot: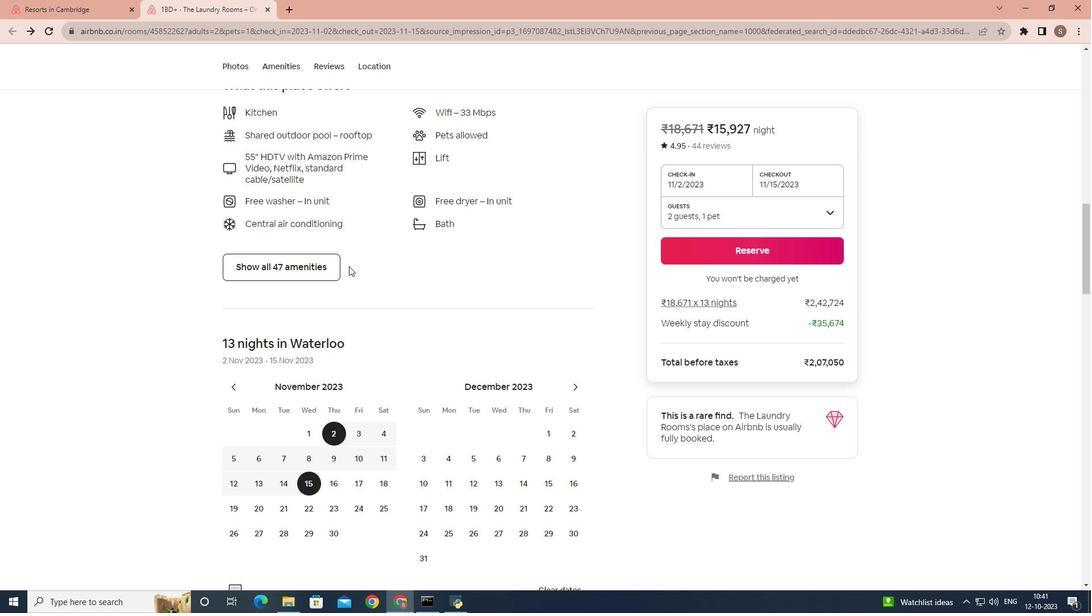 
Action: Mouse moved to (358, 251)
Screenshot: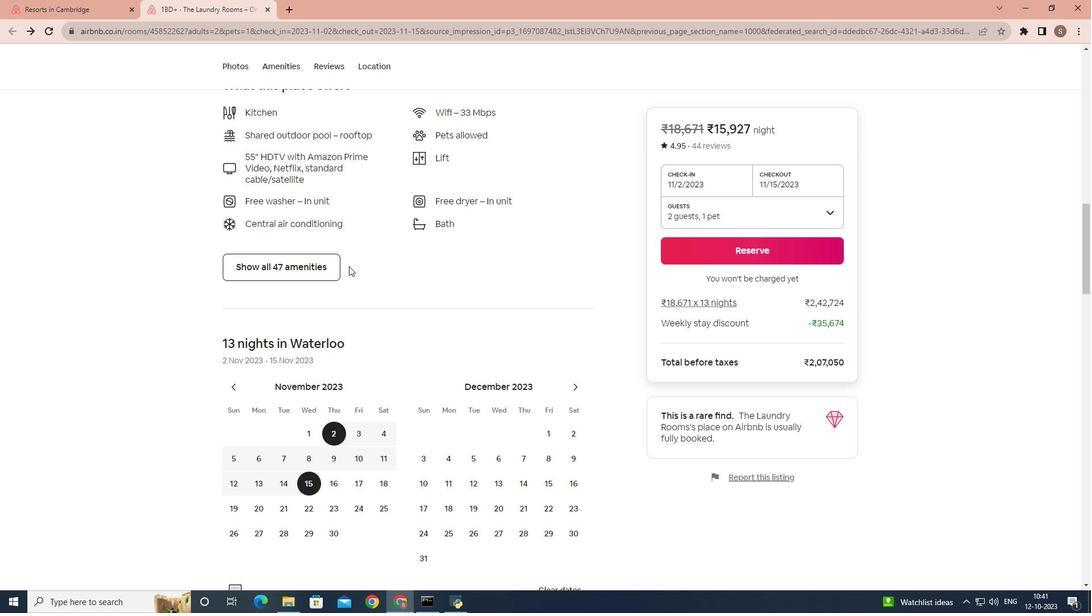 
Action: Mouse scrolled (358, 250) with delta (0, 0)
Screenshot: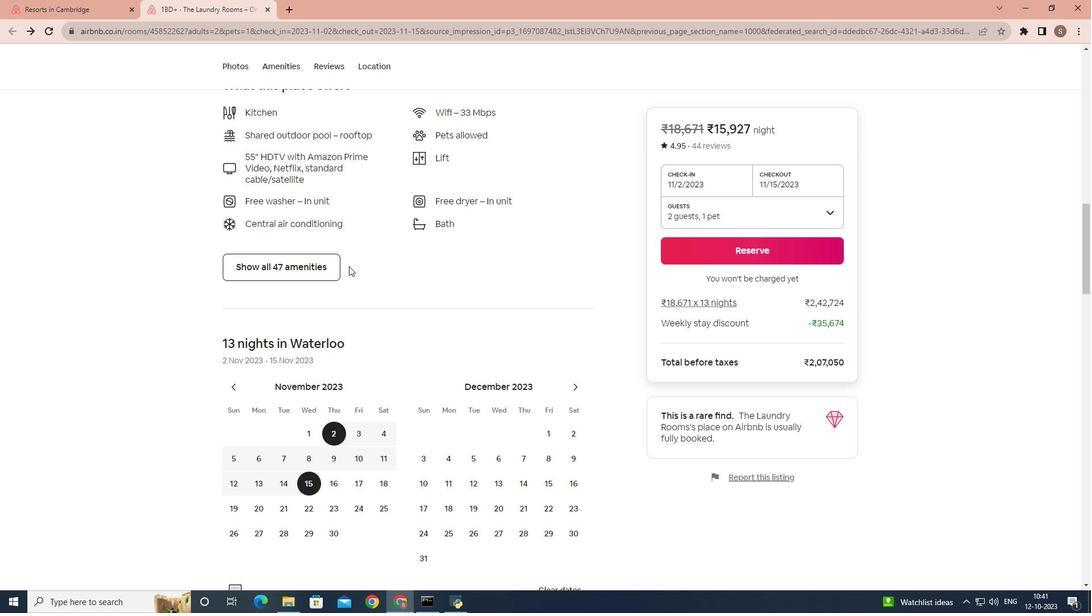 
Action: Mouse moved to (357, 252)
Screenshot: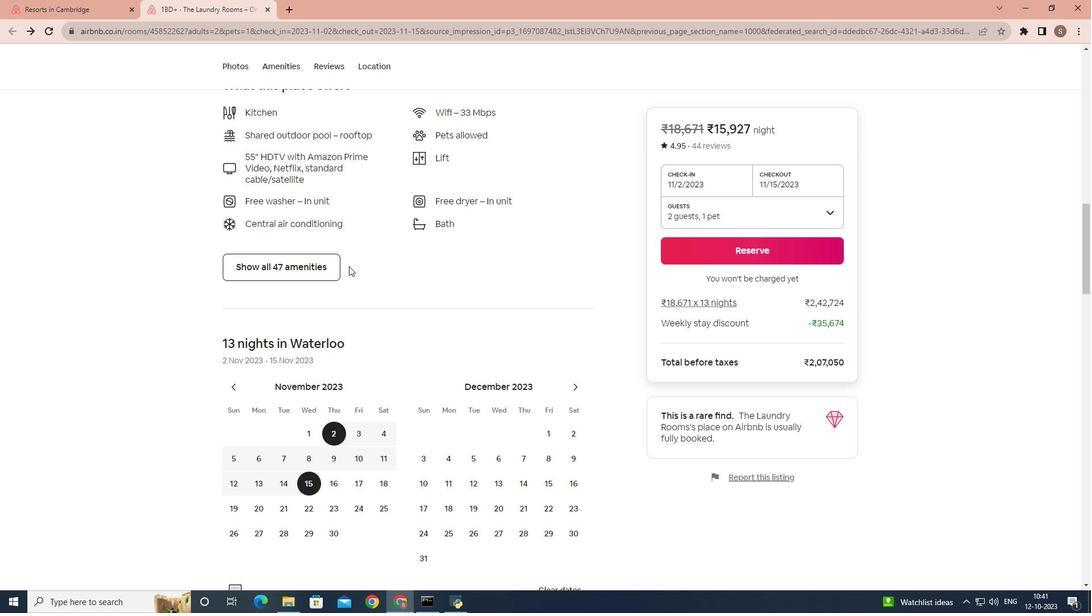 
Action: Mouse scrolled (357, 251) with delta (0, 0)
Screenshot: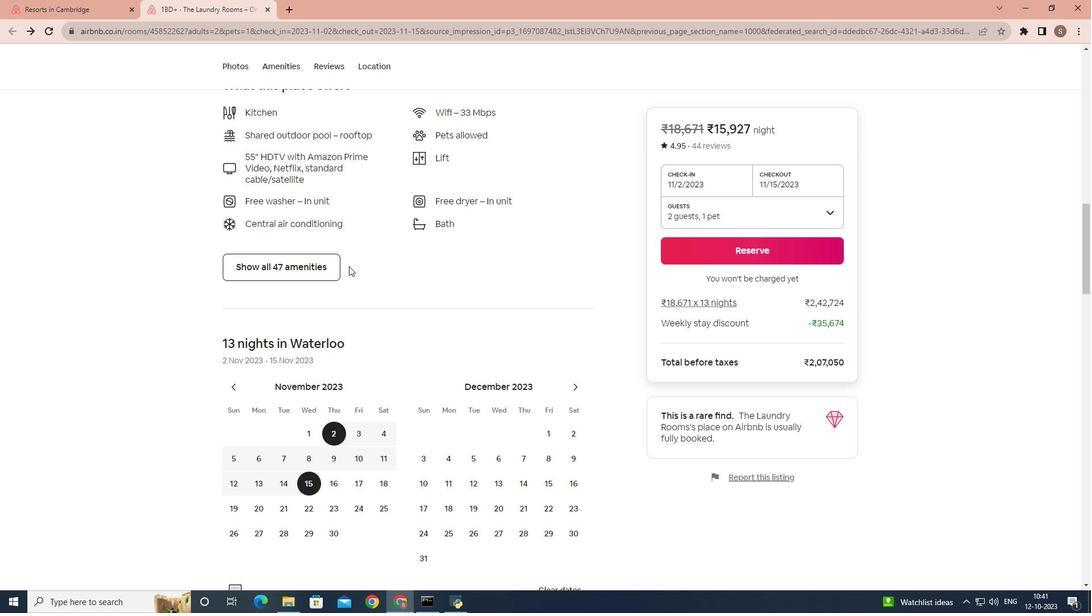 
Action: Mouse moved to (356, 252)
Screenshot: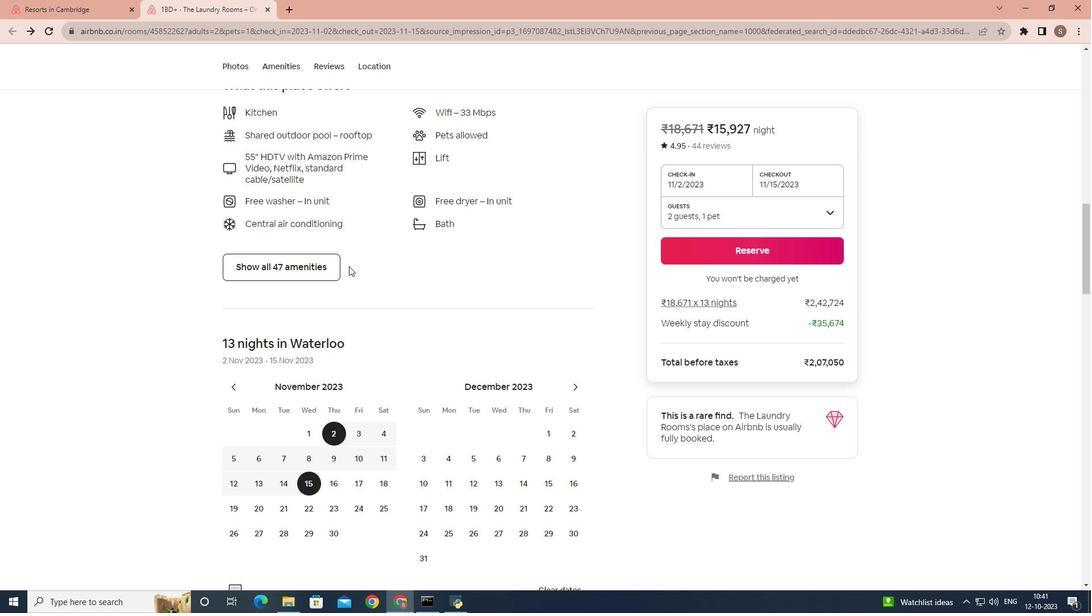 
Action: Mouse scrolled (356, 252) with delta (0, 0)
Screenshot: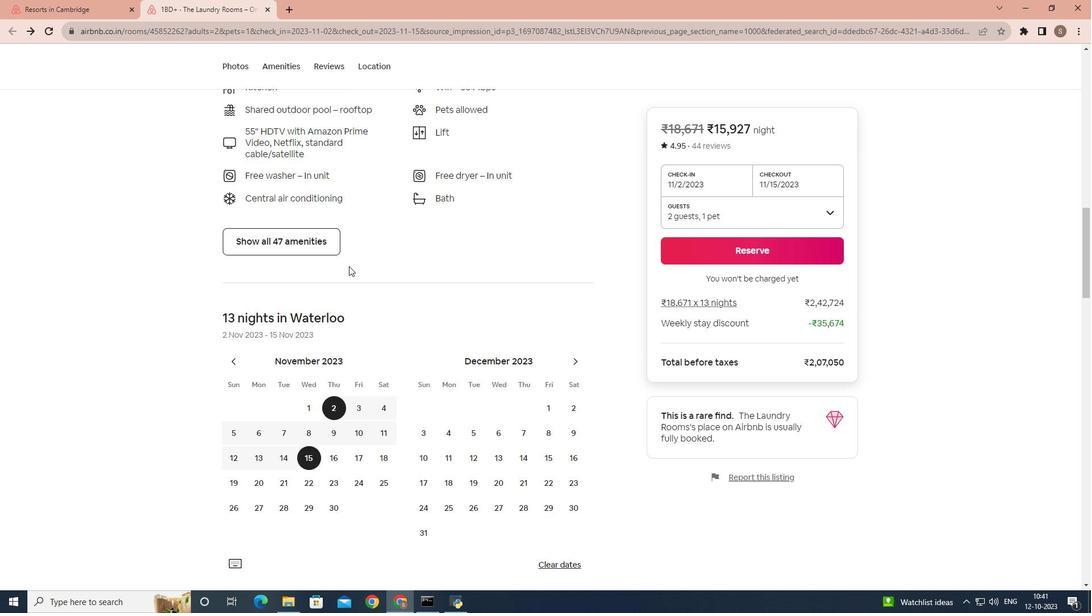
Action: Mouse moved to (355, 254)
Screenshot: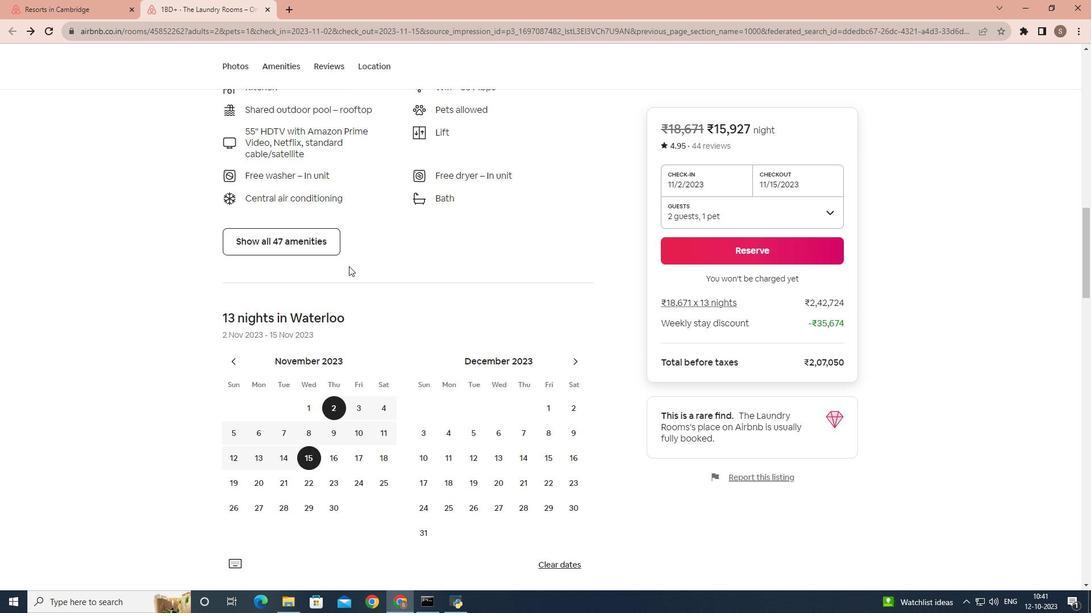 
Action: Mouse scrolled (355, 254) with delta (0, 0)
Screenshot: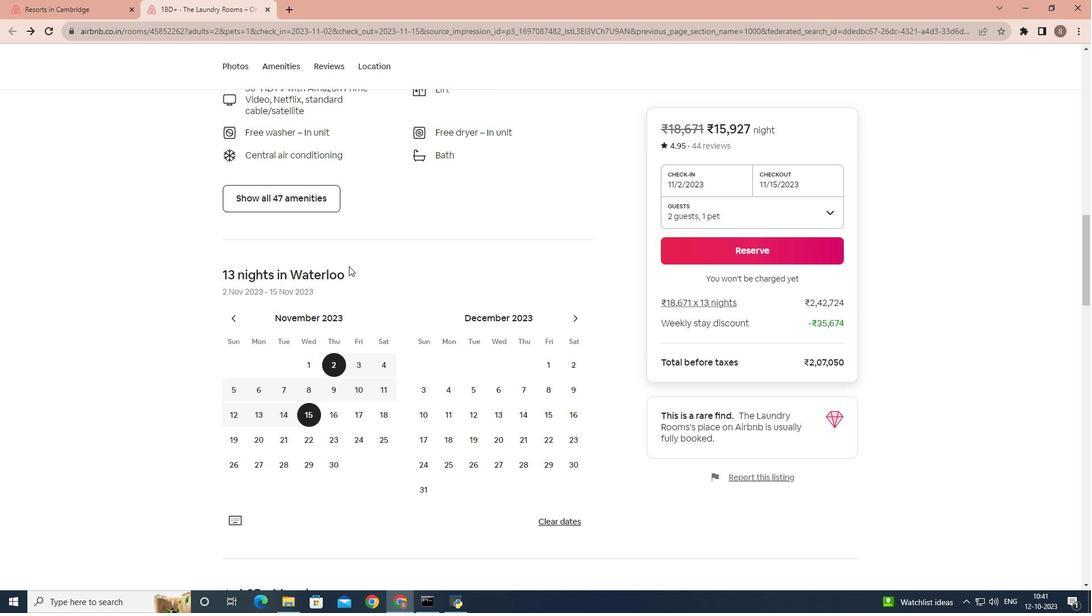 
Action: Mouse scrolled (355, 254) with delta (0, 0)
Screenshot: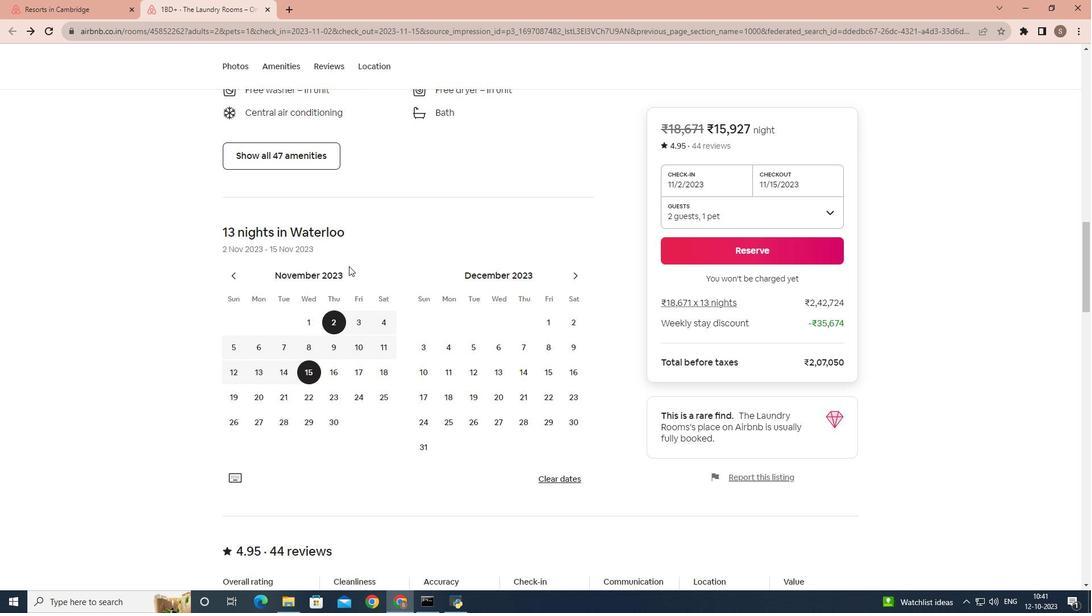 
Action: Mouse scrolled (355, 254) with delta (0, 0)
Screenshot: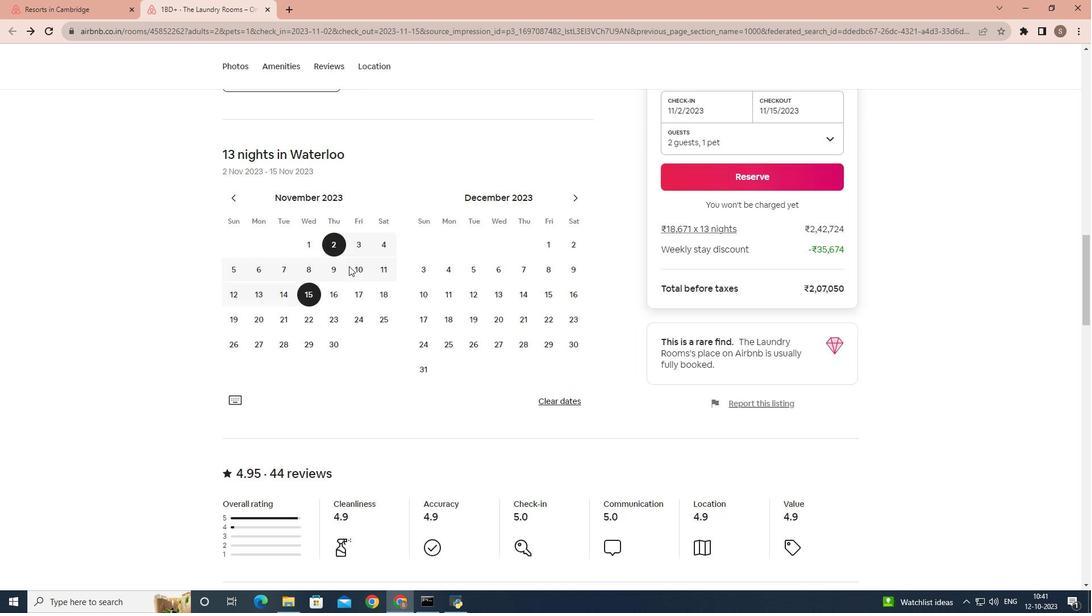 
Action: Mouse scrolled (355, 254) with delta (0, 0)
Screenshot: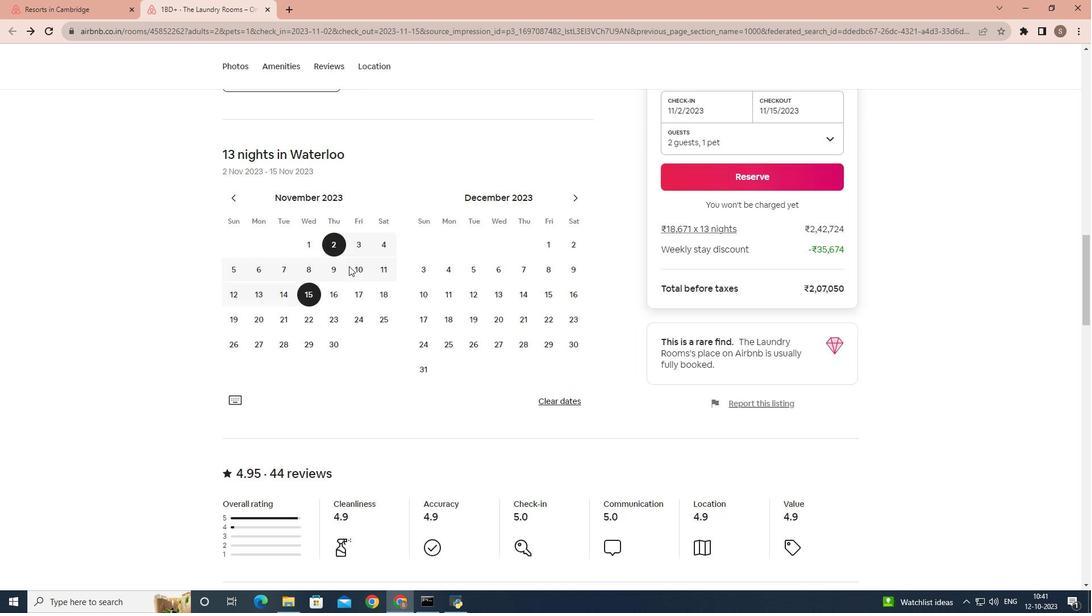 
Action: Mouse scrolled (355, 254) with delta (0, 0)
Screenshot: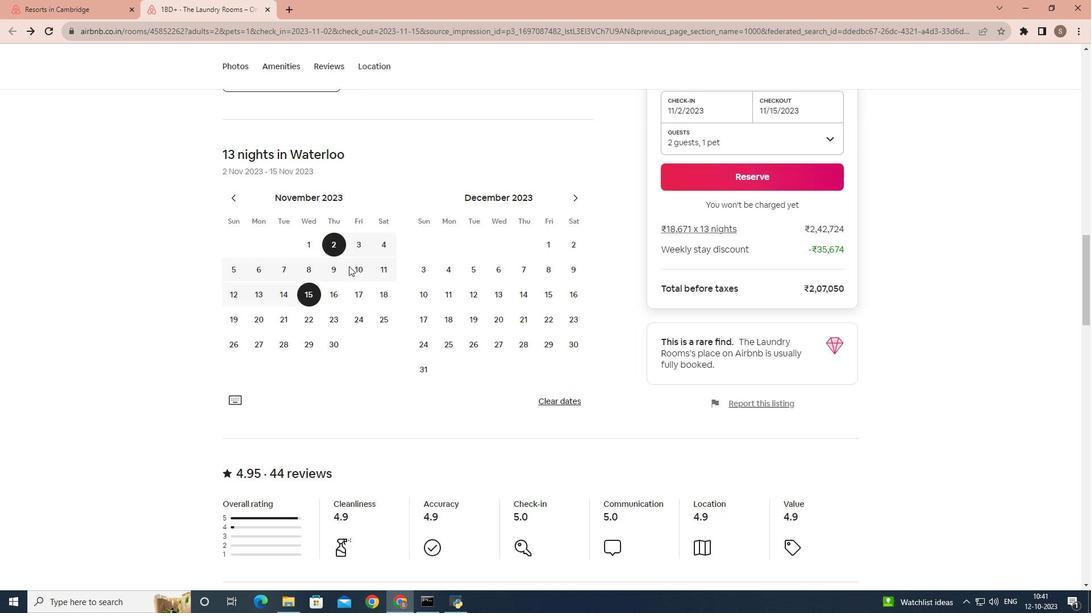 
Action: Mouse scrolled (355, 254) with delta (0, 0)
Screenshot: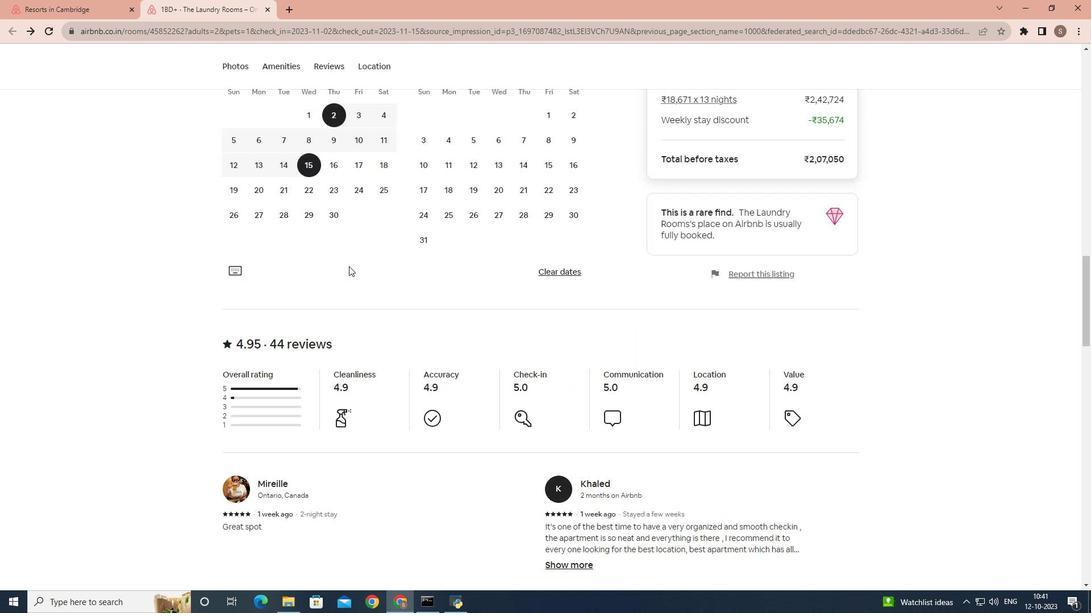 
Action: Mouse scrolled (355, 254) with delta (0, 0)
Screenshot: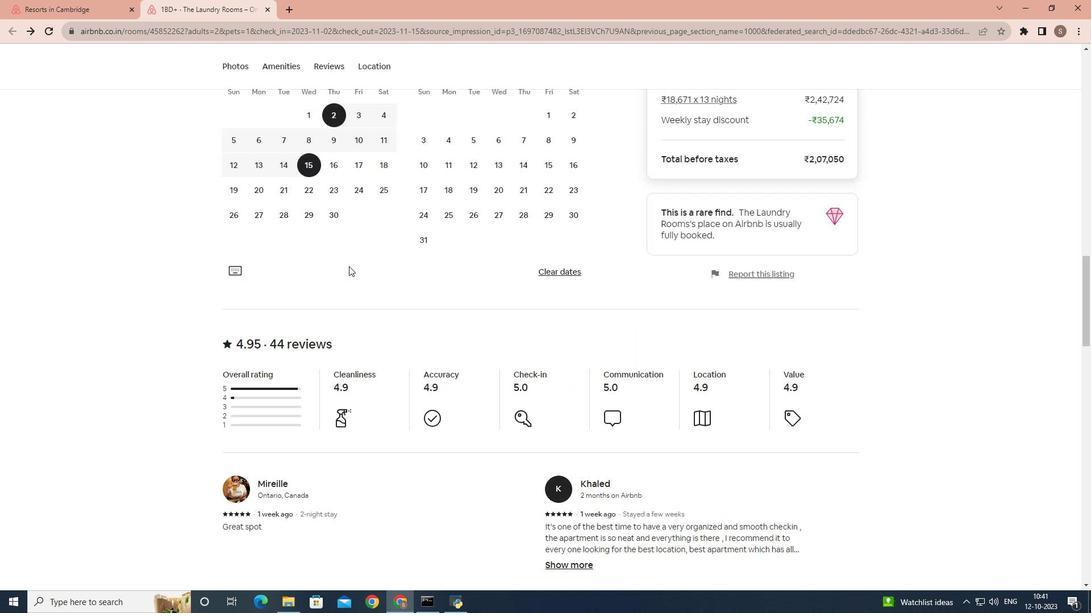 
Action: Mouse scrolled (355, 254) with delta (0, 0)
Screenshot: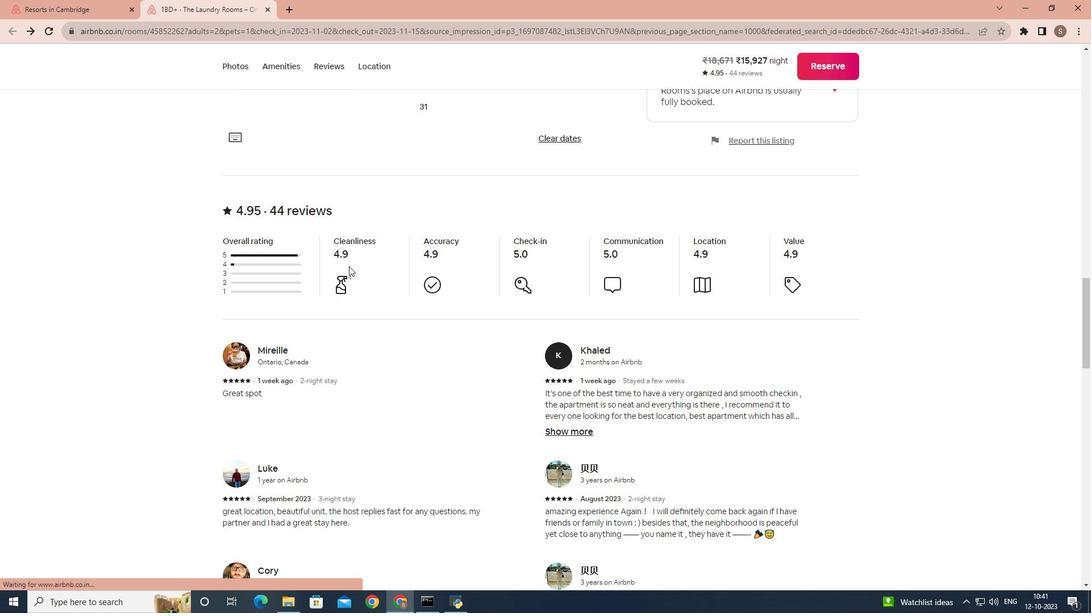 
Action: Mouse scrolled (355, 254) with delta (0, 0)
Screenshot: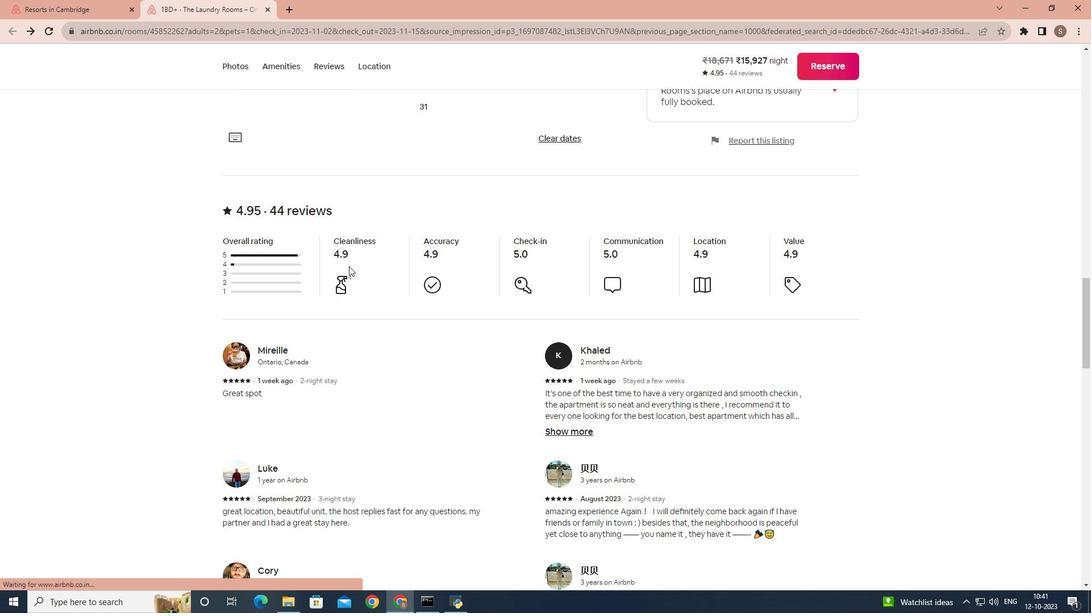 
Action: Mouse scrolled (355, 254) with delta (0, 0)
Screenshot: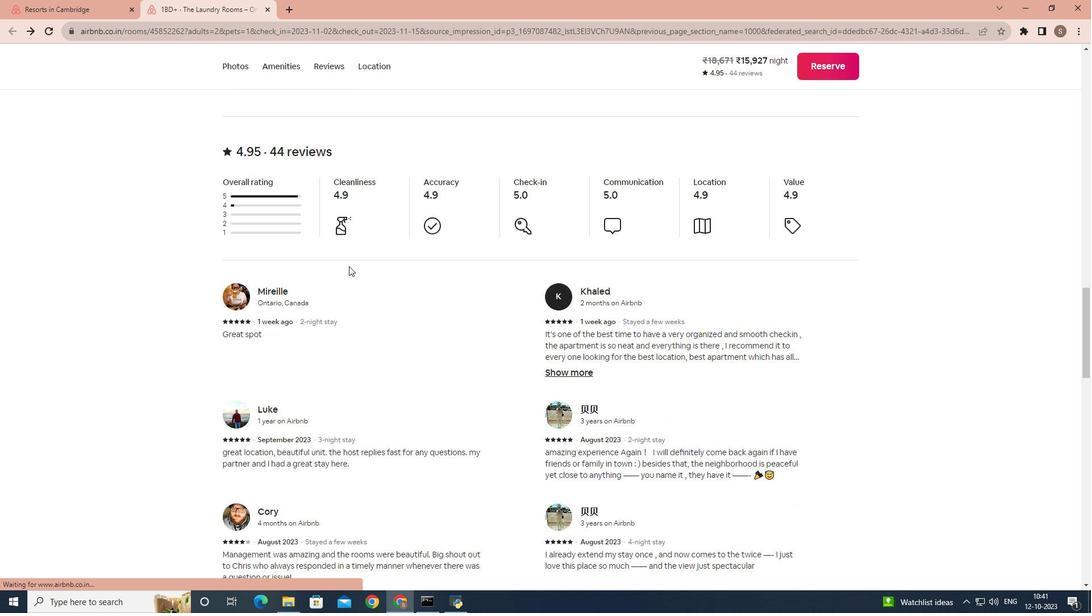 
Action: Mouse scrolled (355, 254) with delta (0, 0)
Screenshot: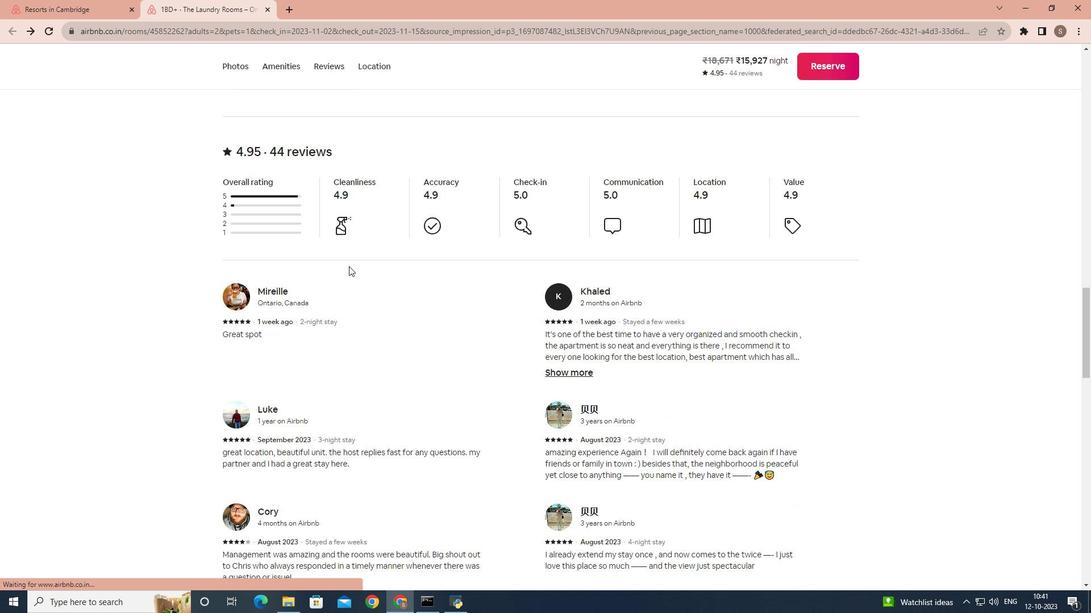 
Action: Mouse scrolled (355, 254) with delta (0, 0)
Screenshot: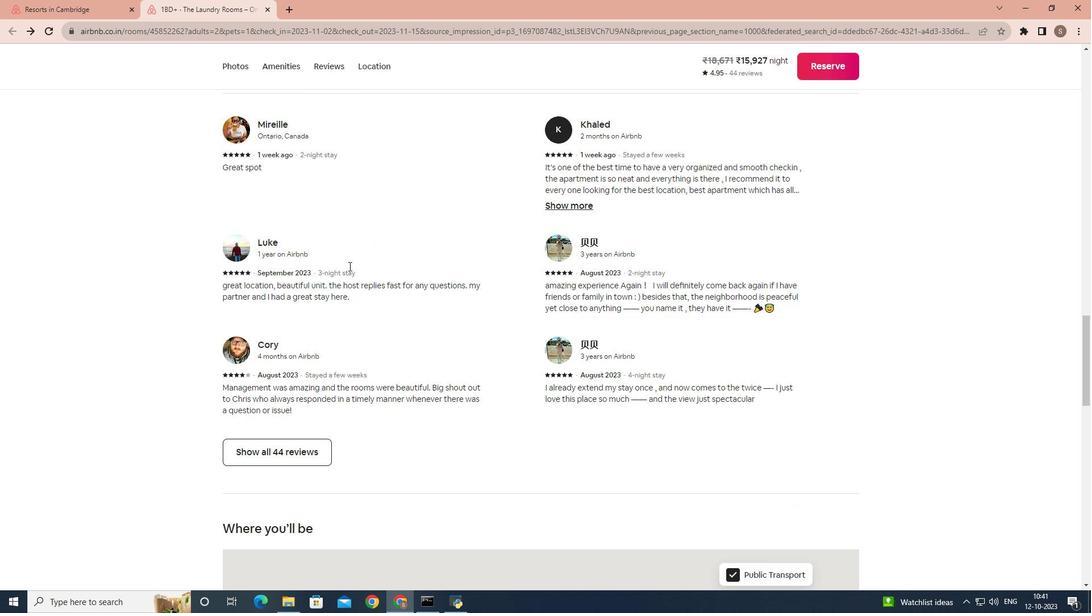 
Action: Mouse scrolled (355, 254) with delta (0, 0)
Screenshot: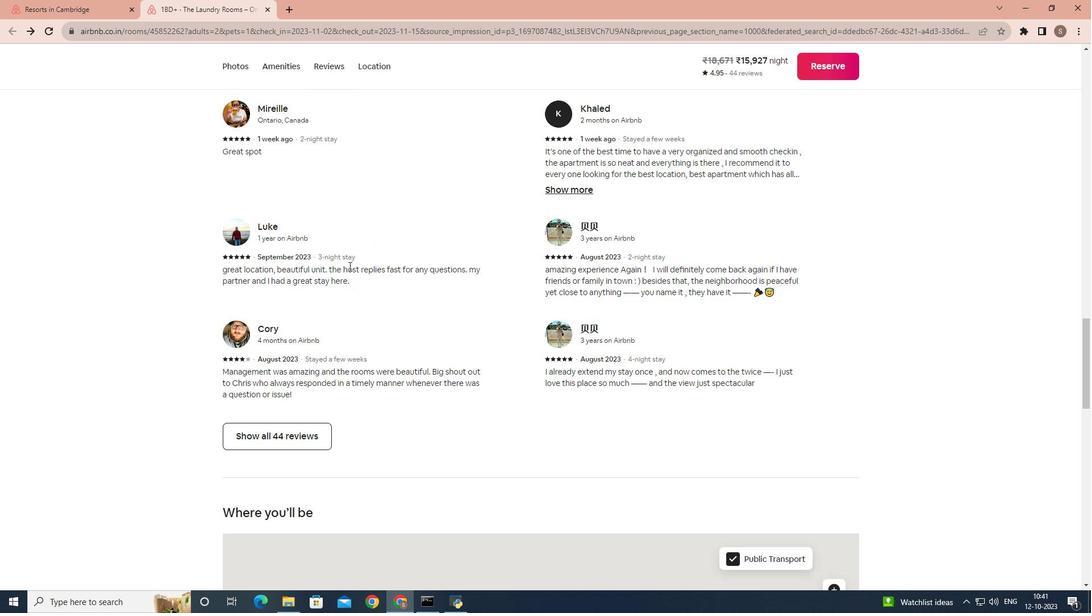 
Action: Mouse scrolled (355, 254) with delta (0, 0)
Screenshot: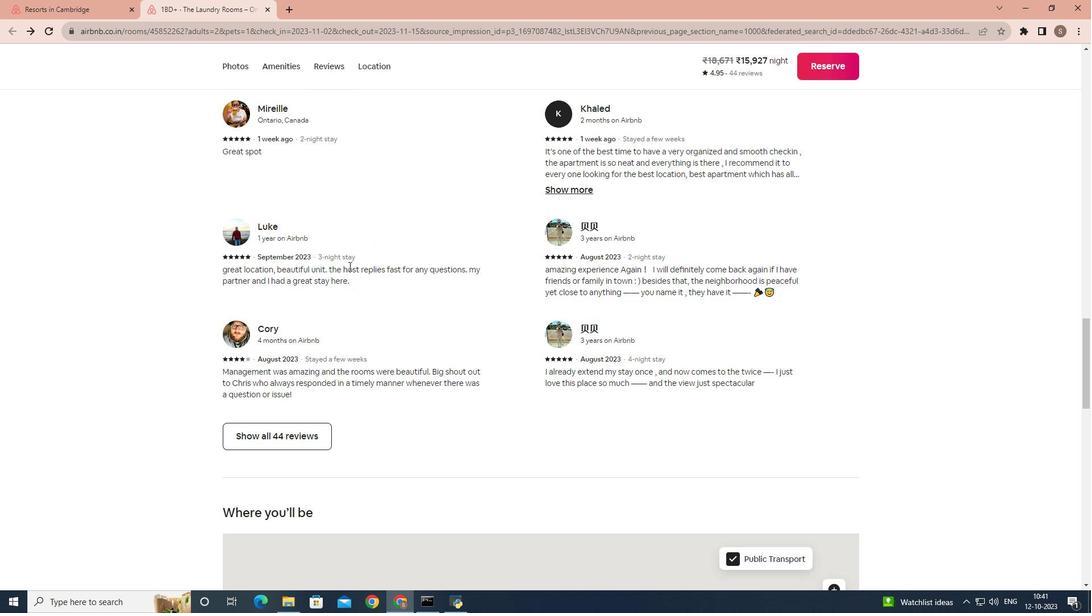 
Action: Mouse scrolled (355, 254) with delta (0, 0)
Screenshot: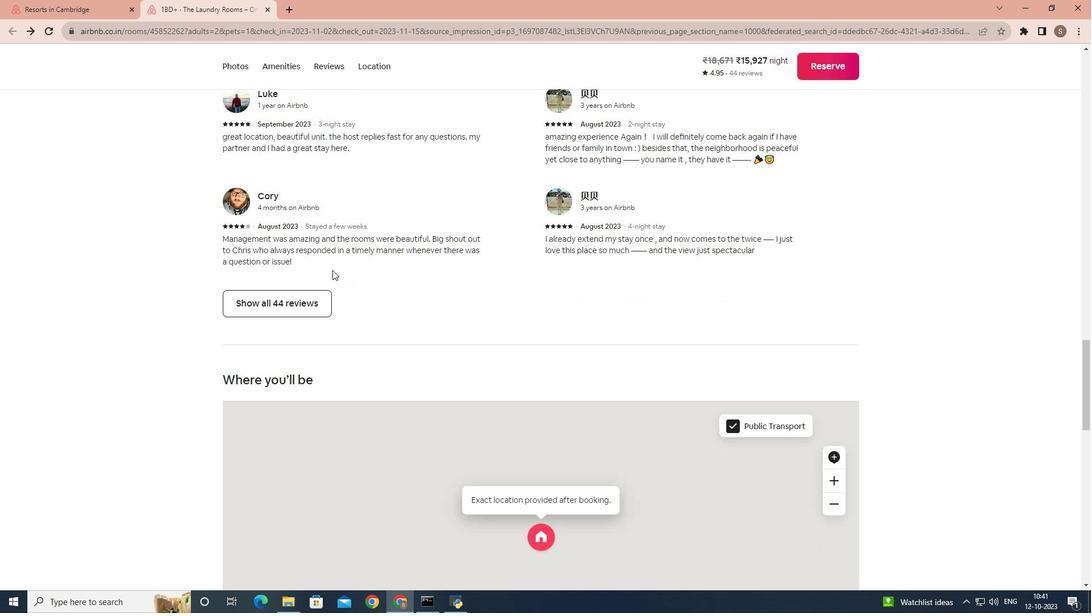 
Action: Mouse moved to (312, 229)
Screenshot: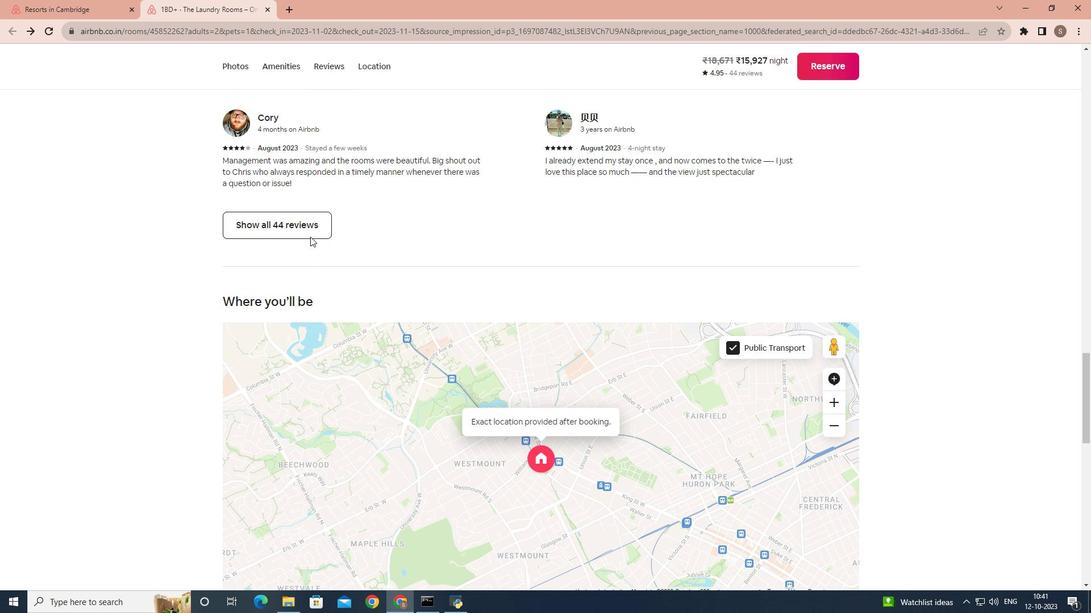 
Action: Mouse pressed left at (312, 229)
Screenshot: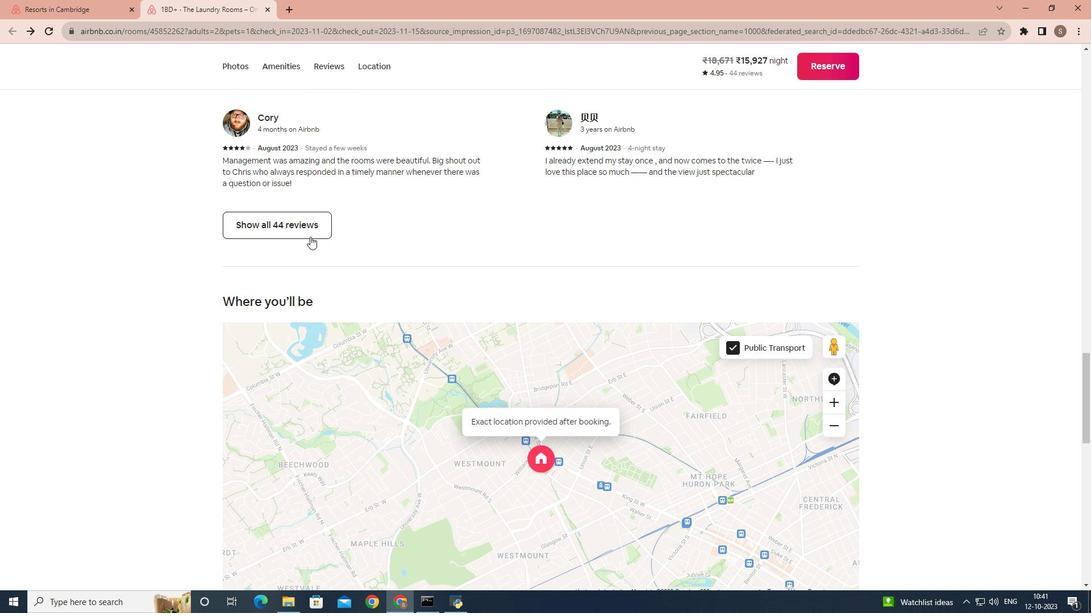 
Action: Mouse moved to (450, 230)
Screenshot: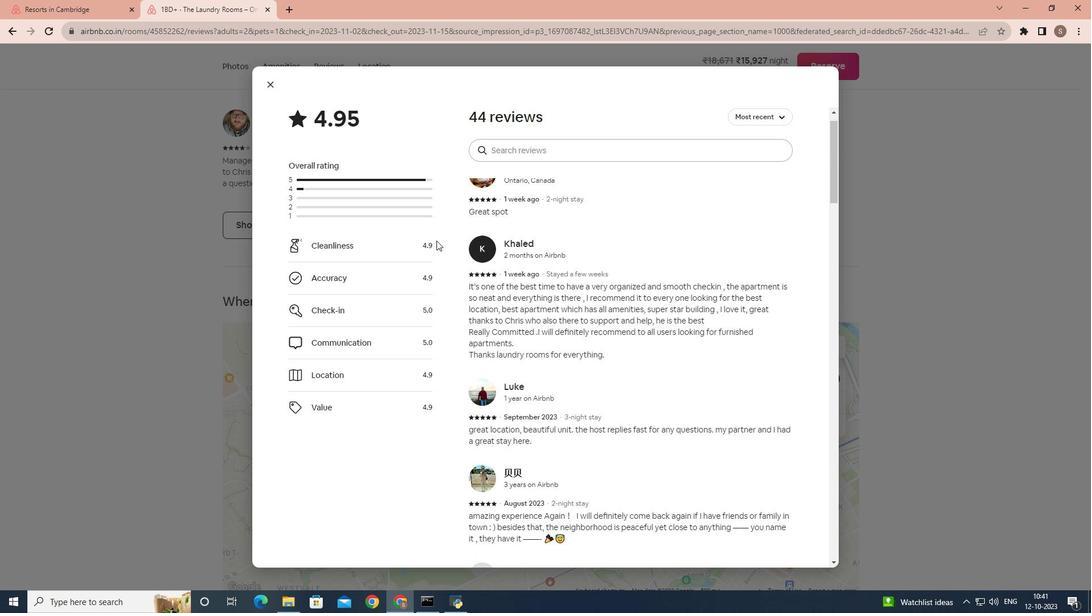 
Action: Mouse scrolled (450, 230) with delta (0, 0)
Screenshot: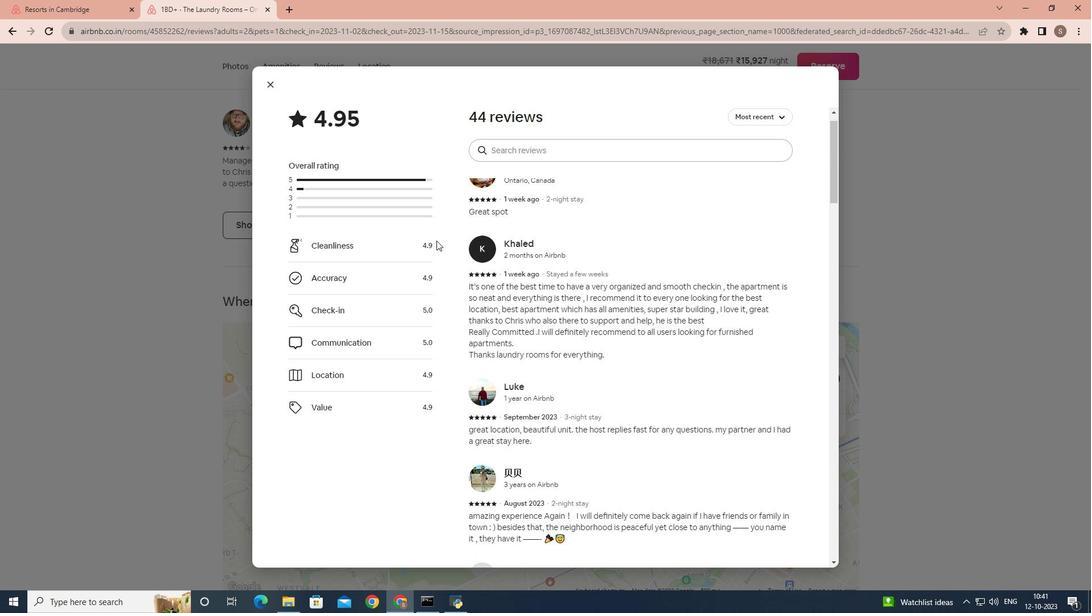 
Action: Mouse scrolled (450, 230) with delta (0, 0)
Screenshot: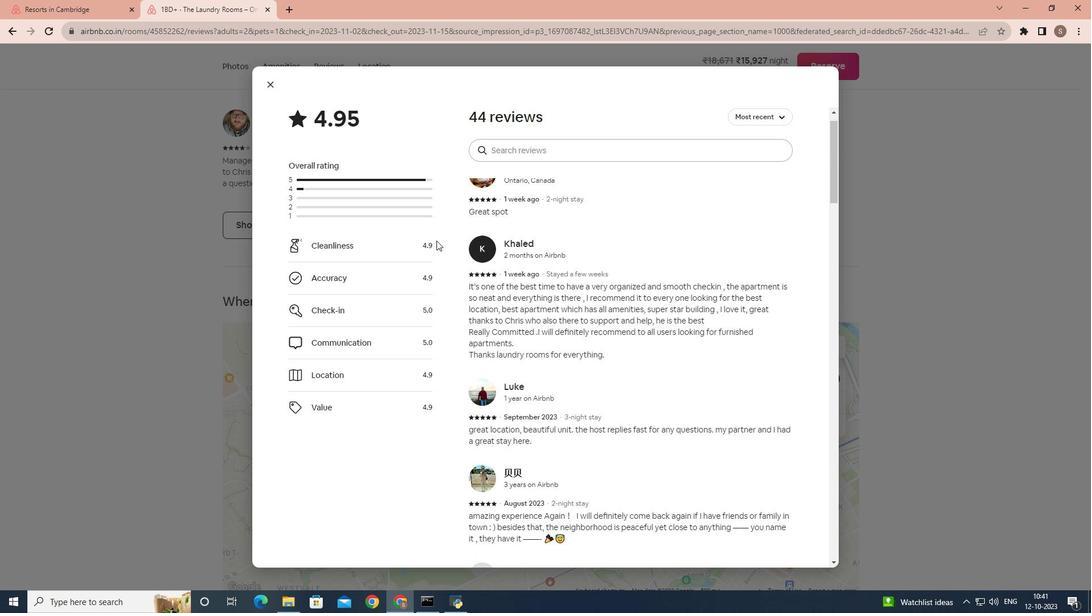 
Action: Mouse scrolled (450, 230) with delta (0, 0)
Screenshot: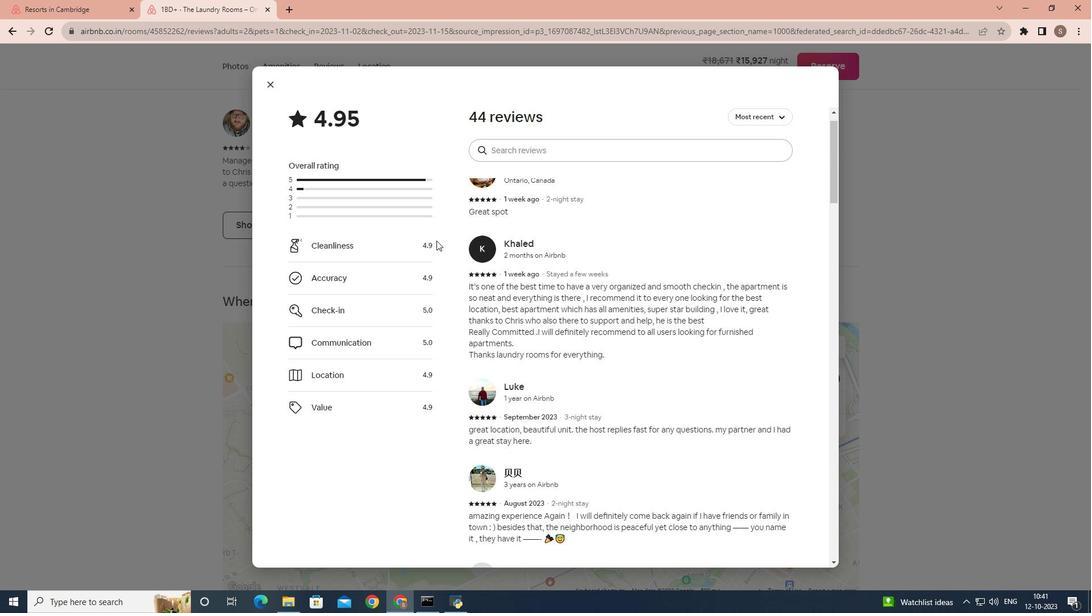 
Action: Mouse moved to (451, 231)
Screenshot: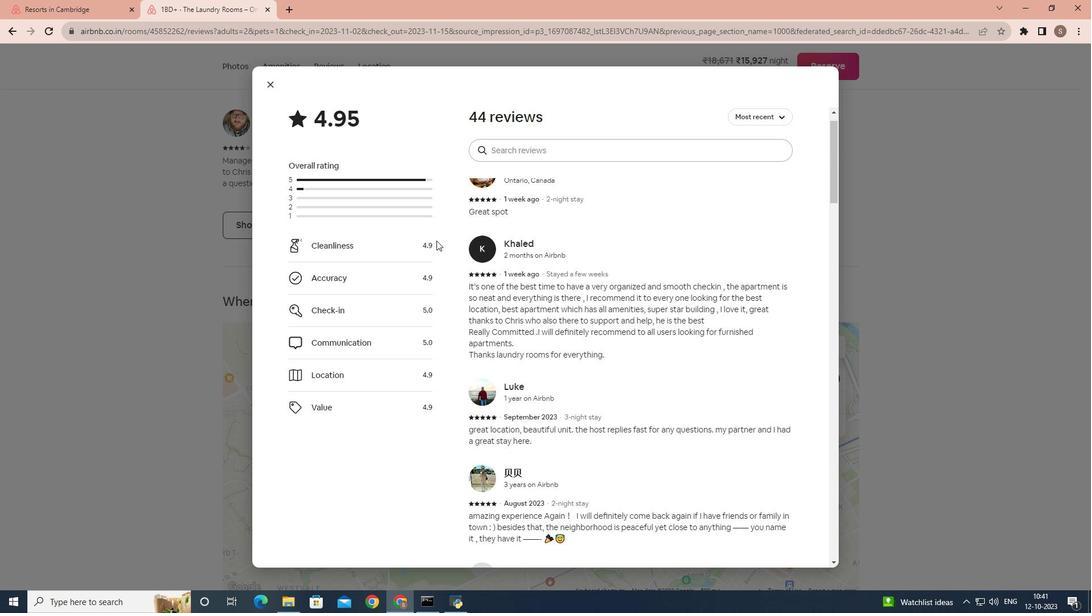 
Action: Mouse scrolled (451, 230) with delta (0, 0)
Screenshot: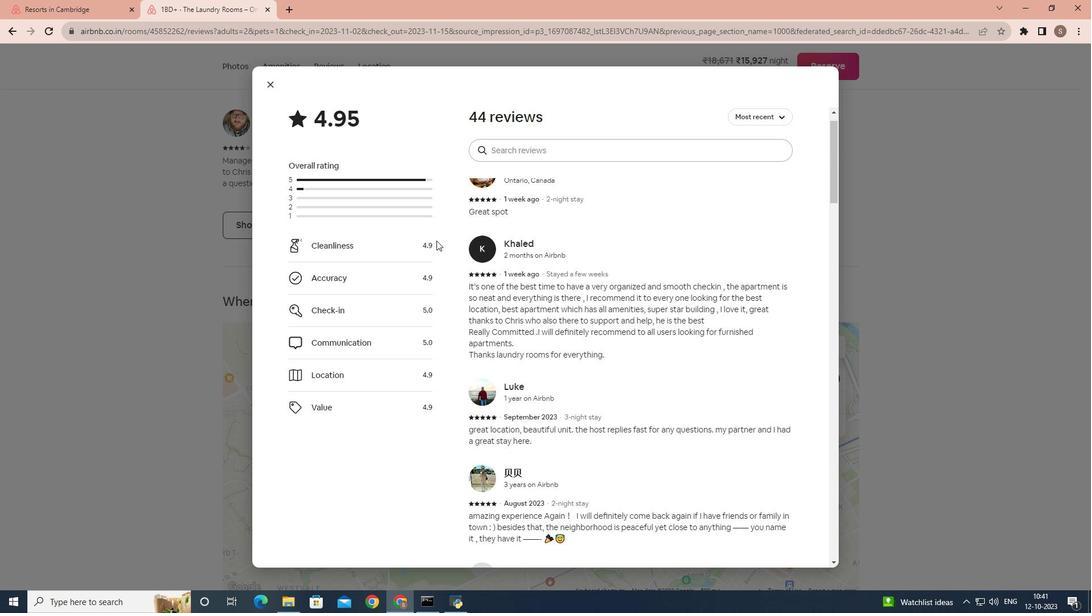 
Action: Mouse moved to (451, 233)
Screenshot: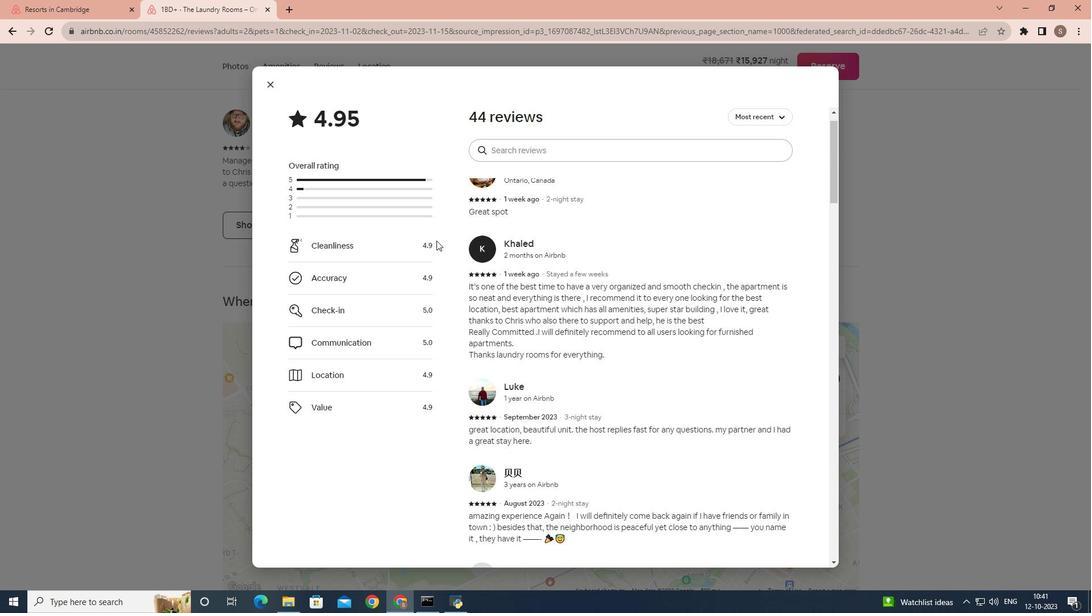 
Action: Mouse scrolled (451, 232) with delta (0, 0)
Screenshot: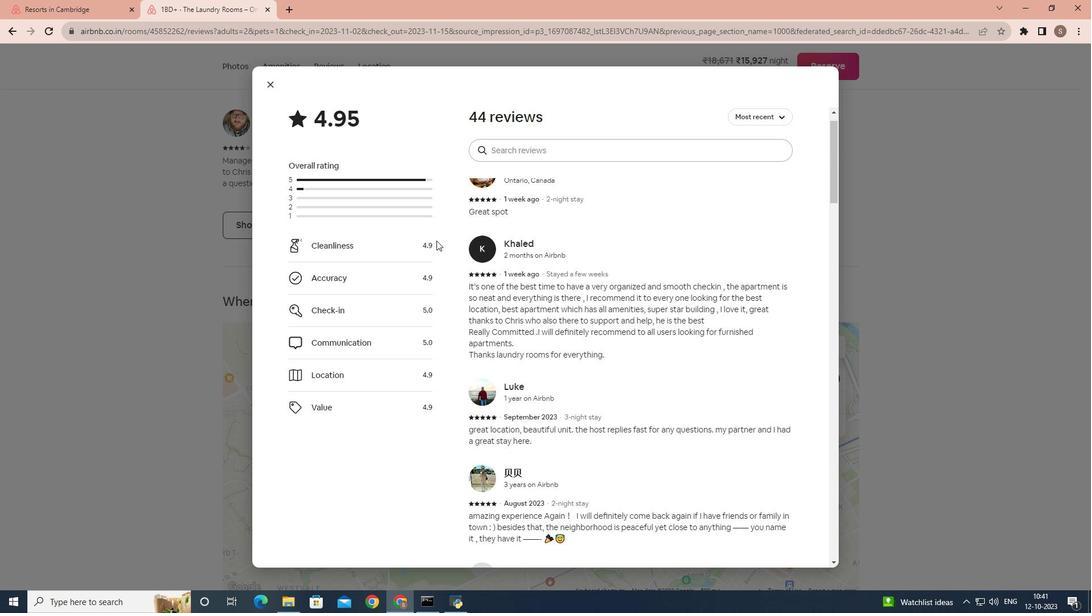 
Action: Mouse scrolled (451, 232) with delta (0, 0)
Screenshot: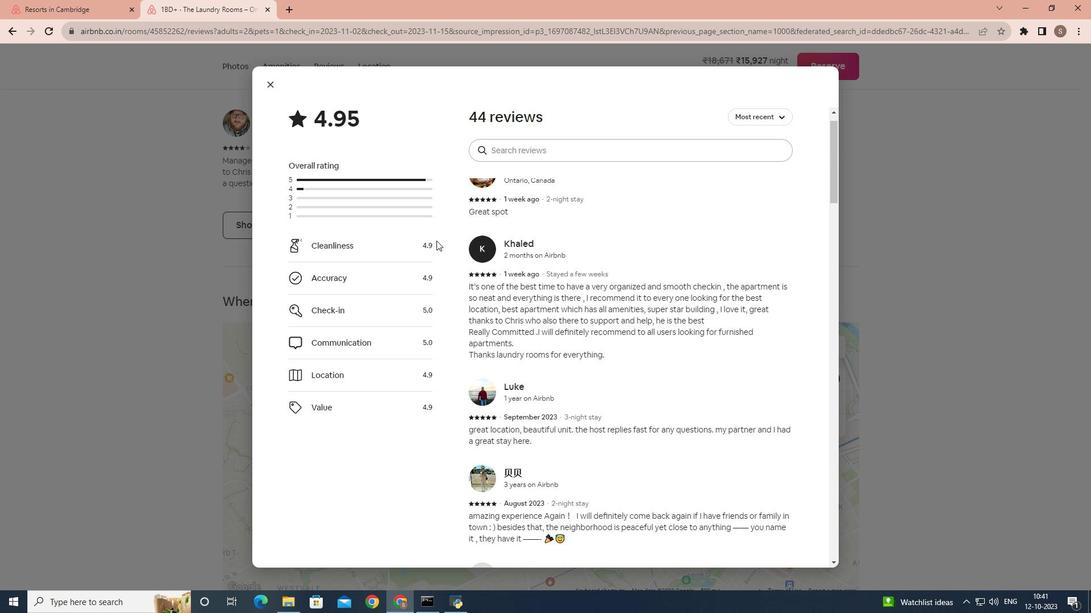 
Action: Mouse scrolled (451, 232) with delta (0, 0)
Screenshot: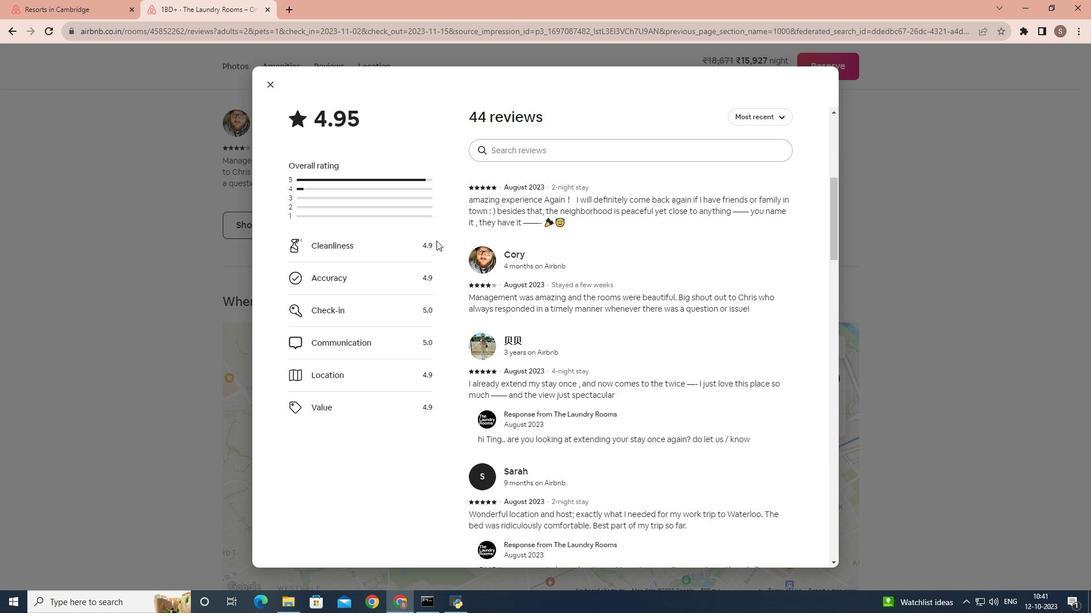 
Action: Mouse scrolled (451, 232) with delta (0, 0)
Screenshot: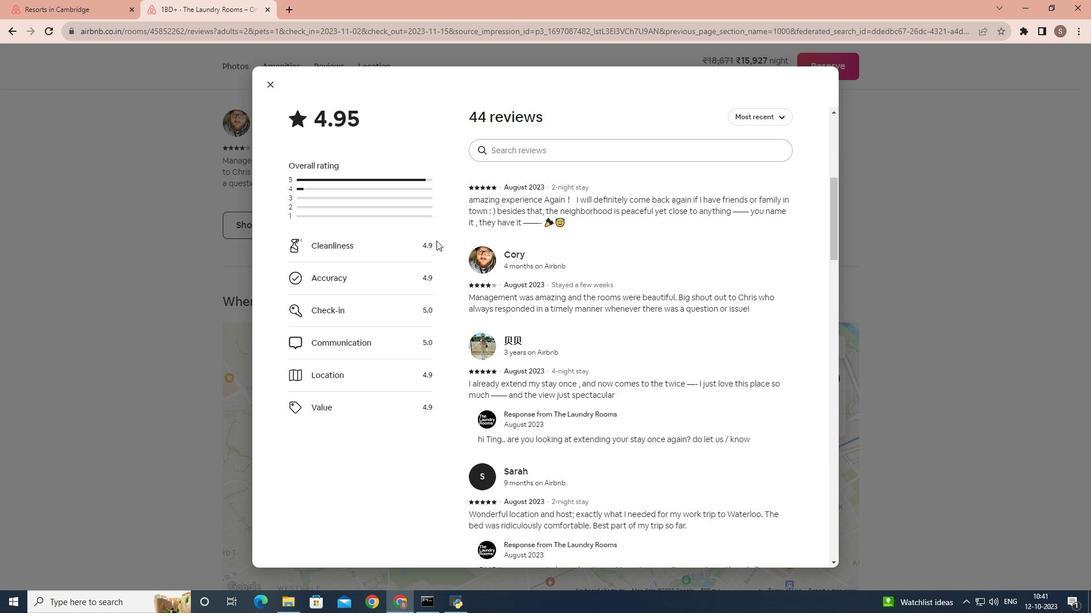 
Action: Mouse scrolled (451, 232) with delta (0, 0)
Screenshot: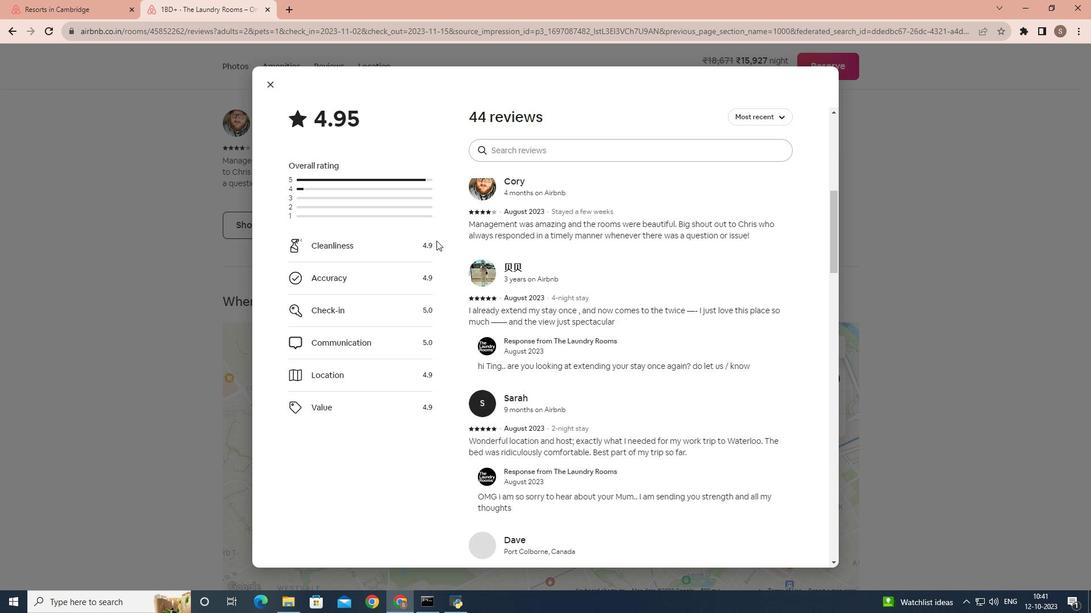 
Action: Mouse scrolled (451, 232) with delta (0, 0)
Screenshot: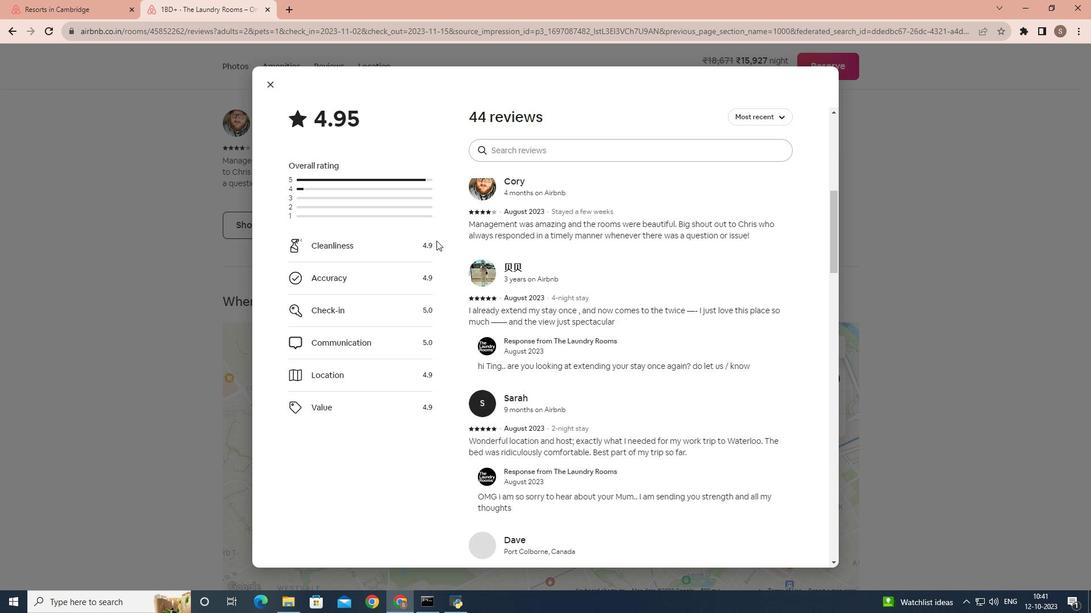 
Action: Mouse scrolled (451, 232) with delta (0, 0)
Screenshot: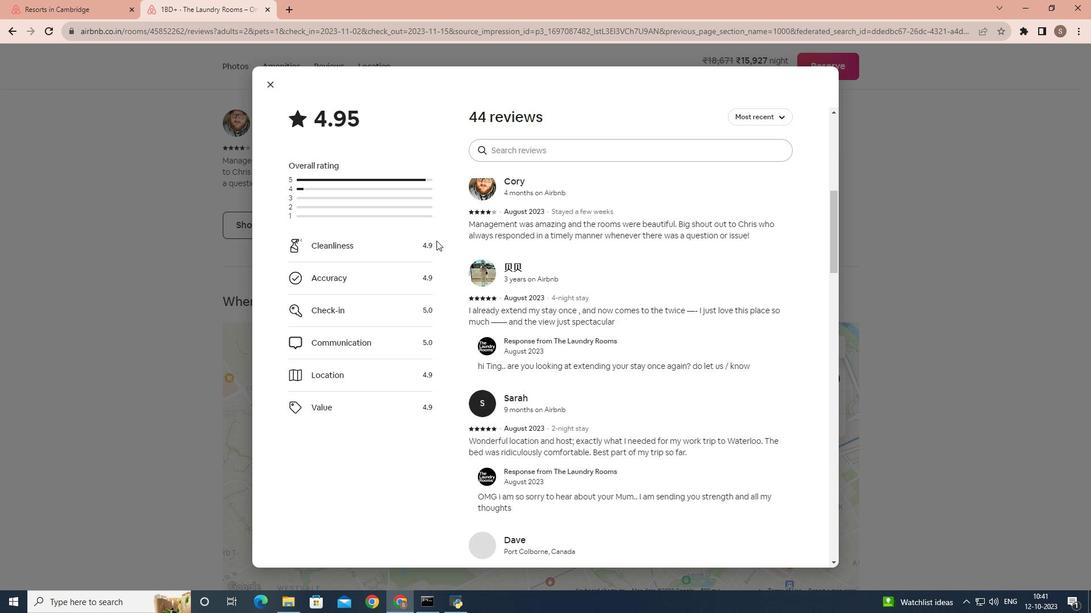 
Action: Mouse scrolled (451, 232) with delta (0, 0)
Screenshot: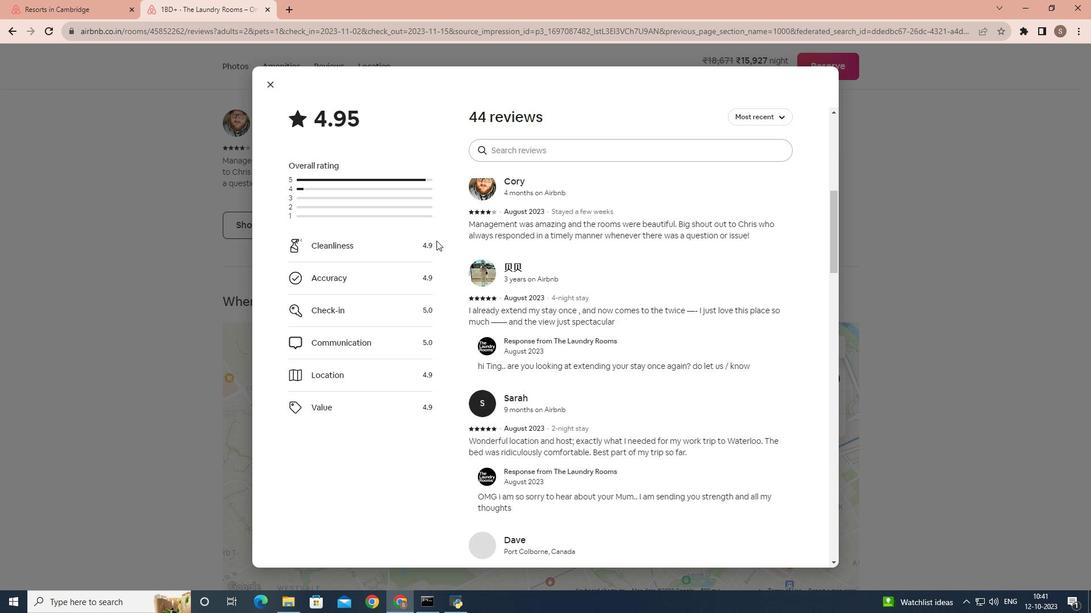 
Action: Mouse scrolled (451, 232) with delta (0, 0)
Screenshot: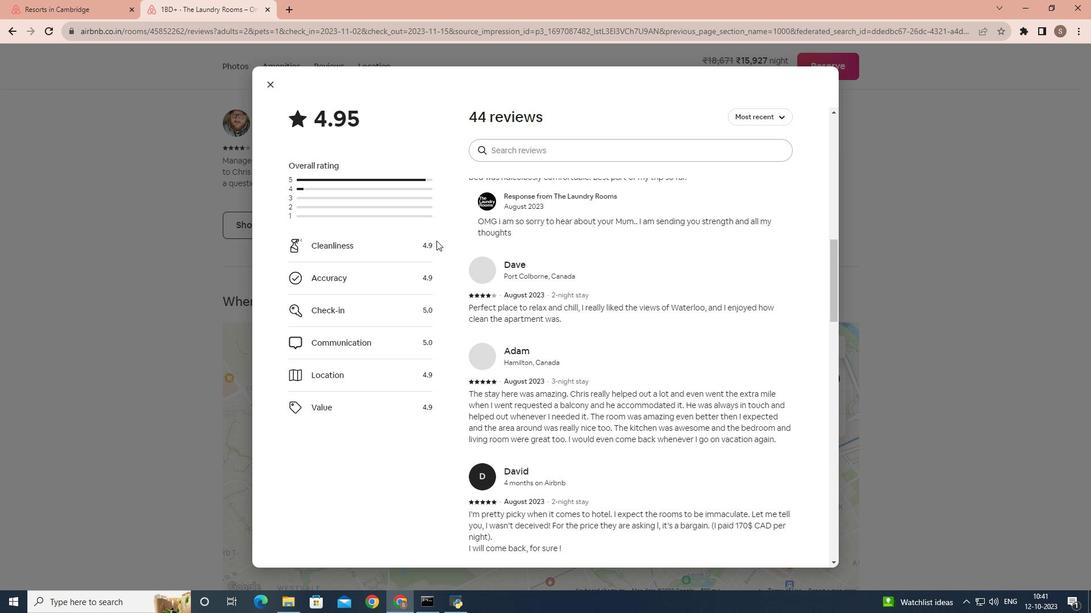 
Action: Mouse scrolled (451, 232) with delta (0, 0)
Screenshot: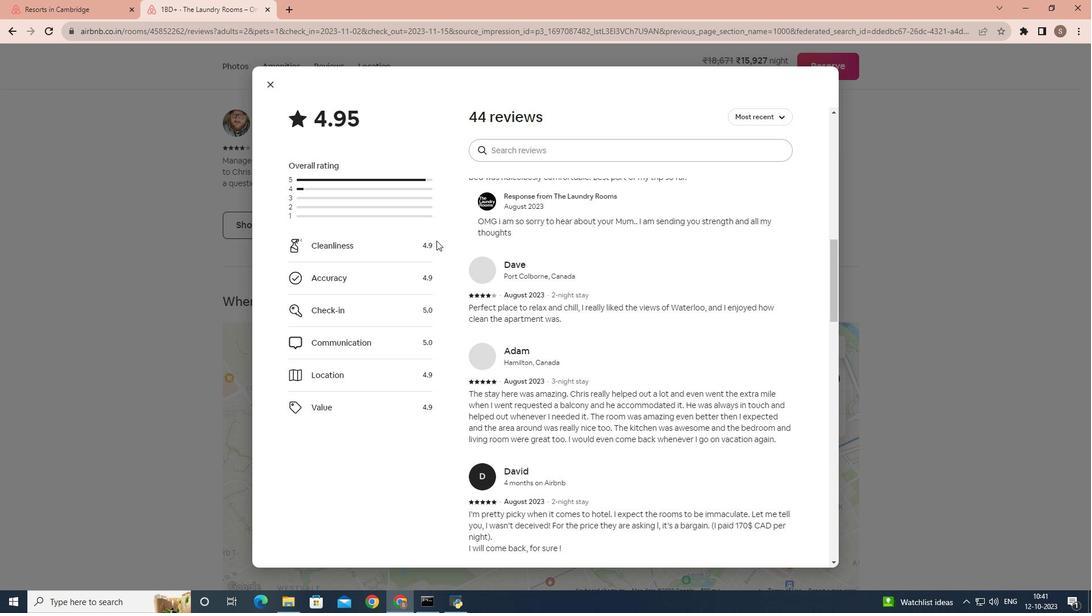 
Action: Mouse scrolled (451, 232) with delta (0, 0)
Screenshot: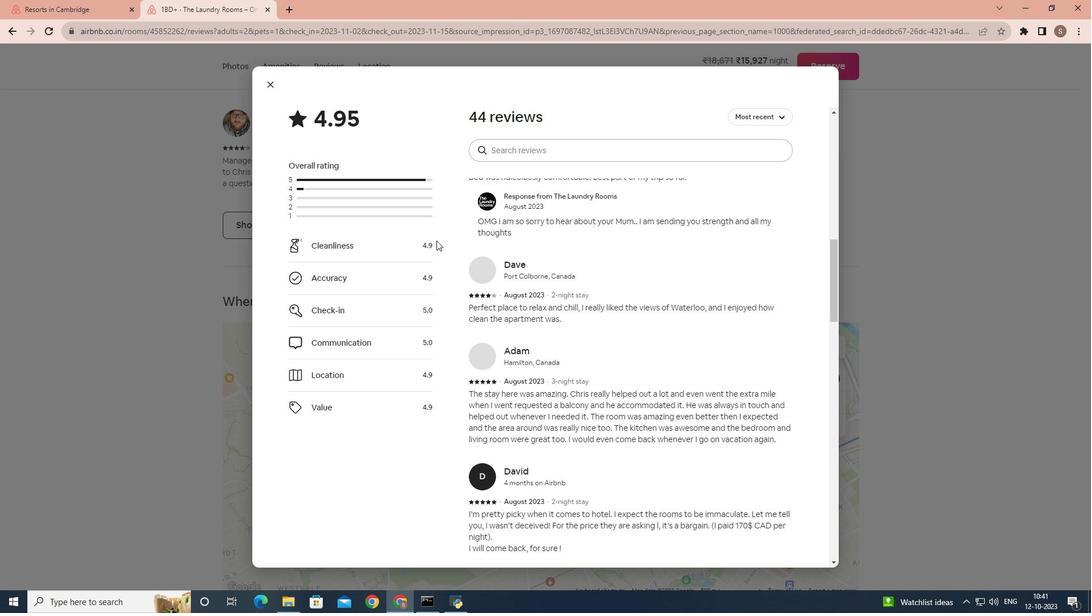 
Action: Mouse scrolled (451, 232) with delta (0, 0)
Screenshot: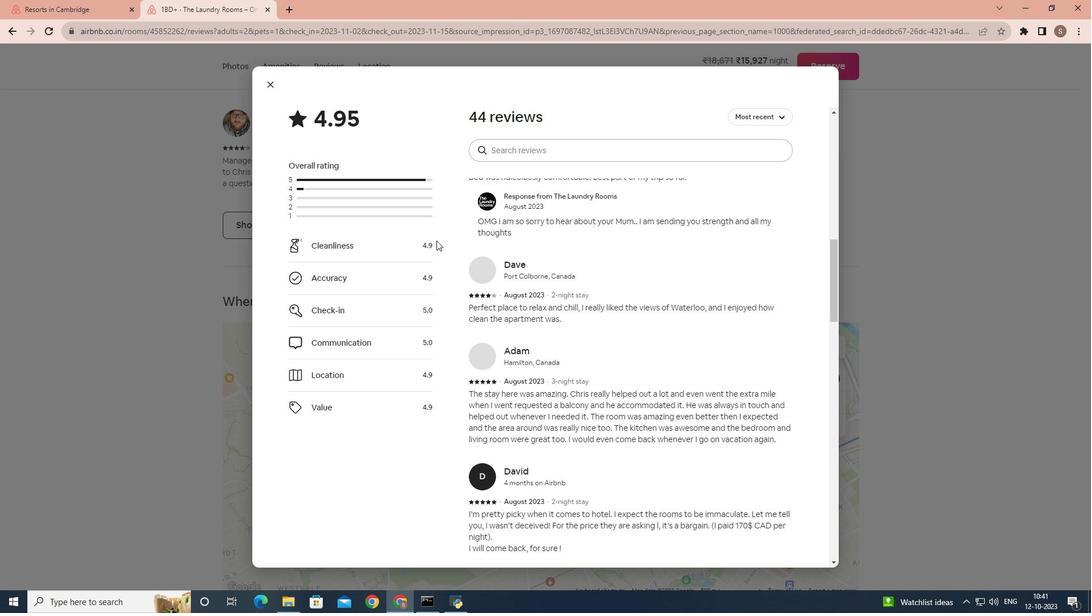 
Action: Mouse scrolled (451, 232) with delta (0, 0)
Screenshot: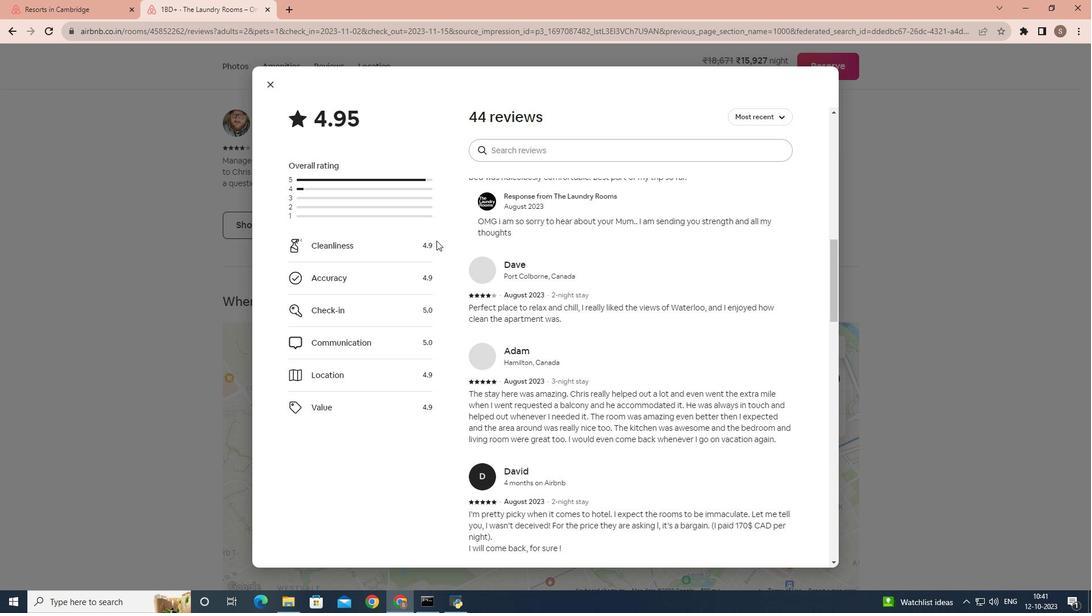 
Action: Mouse scrolled (451, 232) with delta (0, 0)
Screenshot: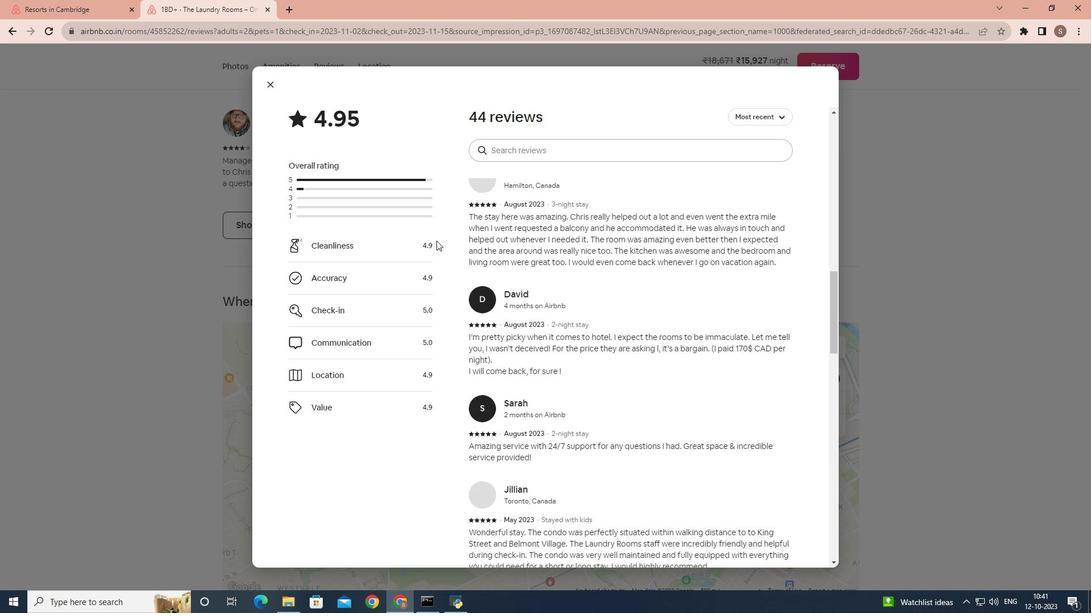 
Action: Mouse scrolled (451, 232) with delta (0, 0)
Screenshot: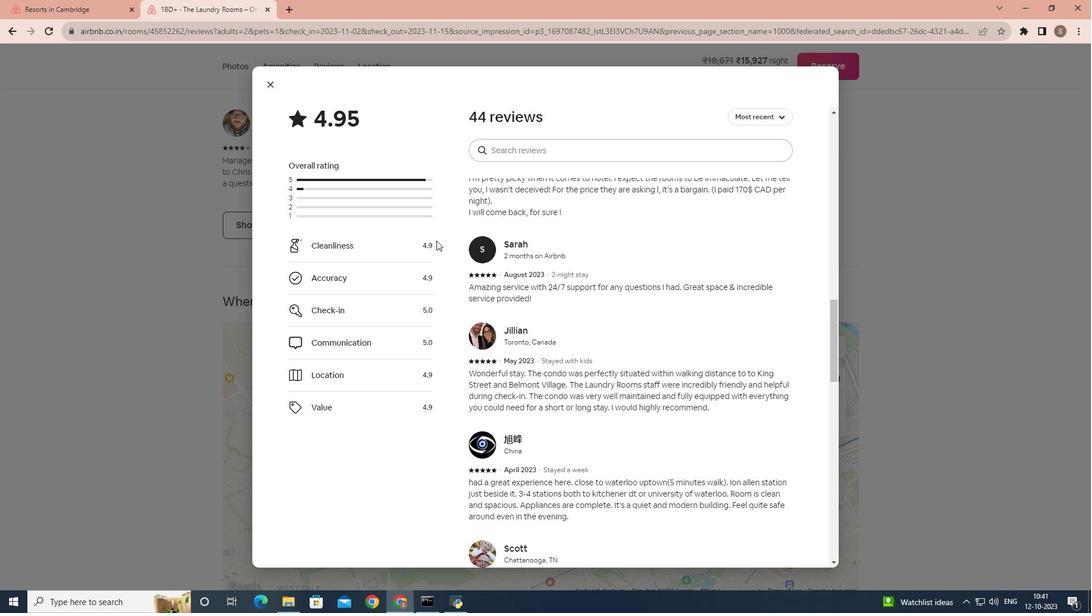 
Action: Mouse scrolled (451, 232) with delta (0, 0)
Screenshot: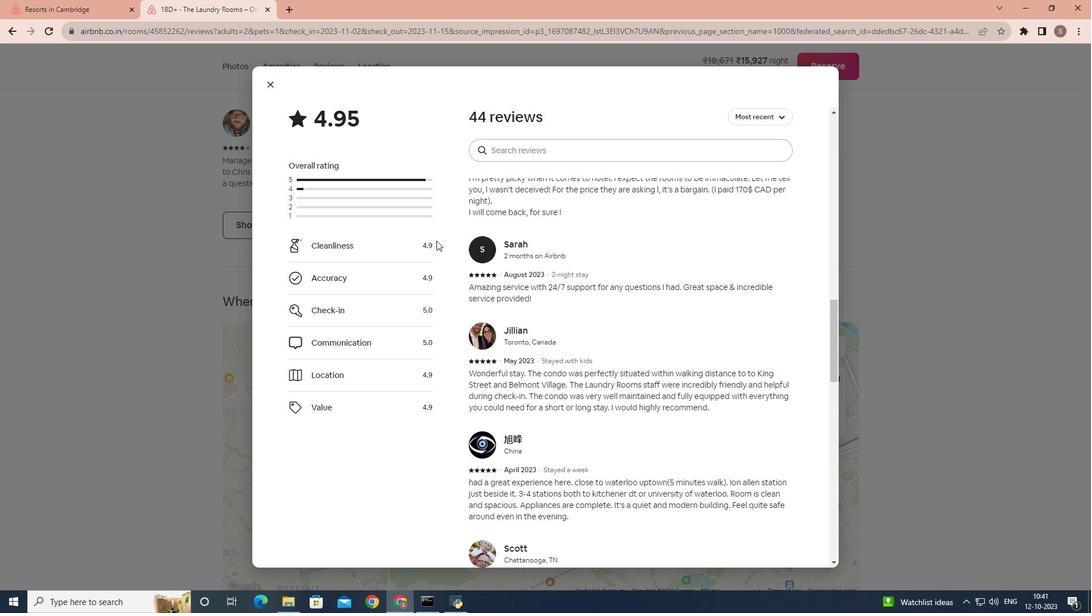 
Action: Mouse scrolled (451, 232) with delta (0, 0)
Screenshot: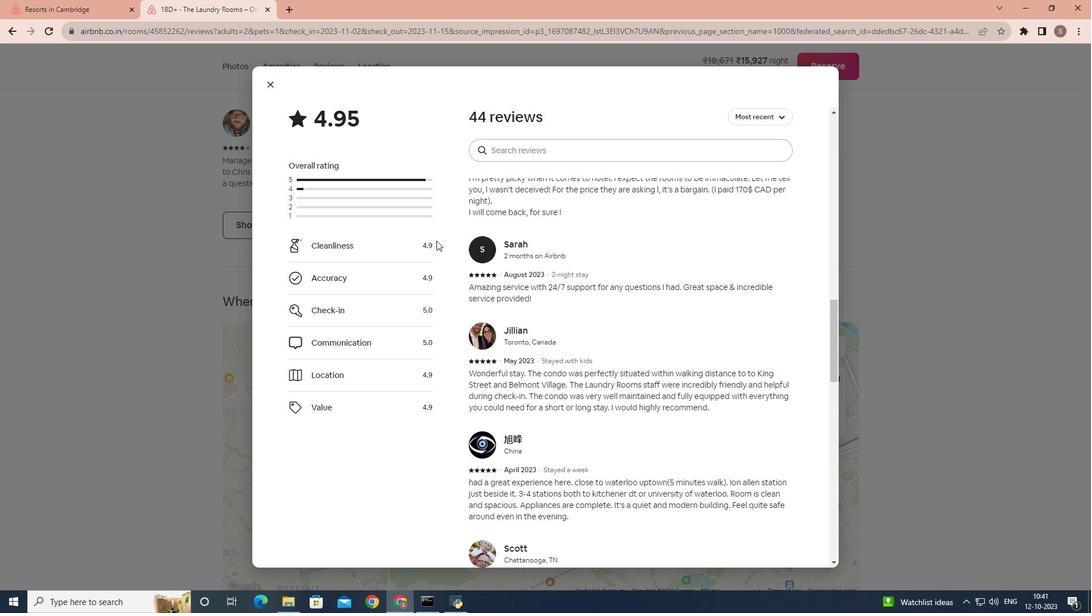 
Action: Mouse scrolled (451, 232) with delta (0, 0)
Screenshot: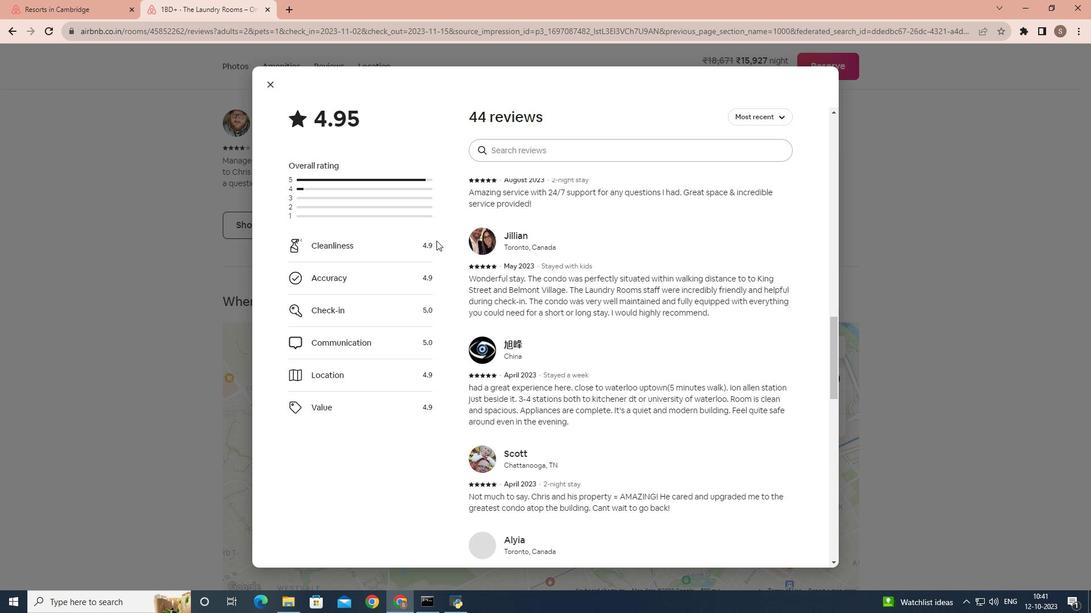 
Action: Mouse scrolled (451, 232) with delta (0, 0)
Screenshot: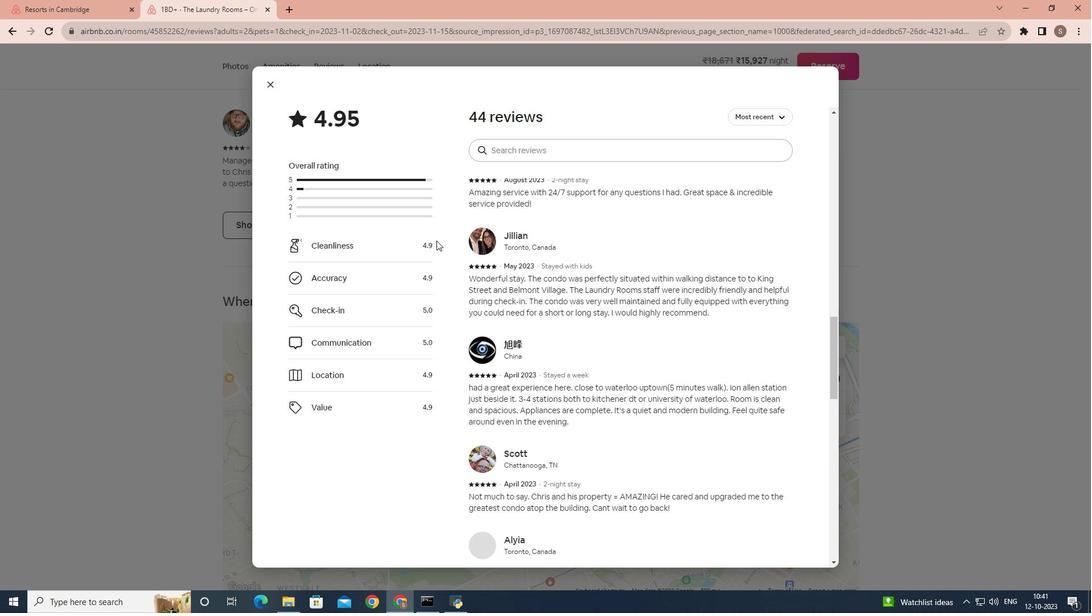 
Action: Mouse scrolled (451, 232) with delta (0, 0)
Screenshot: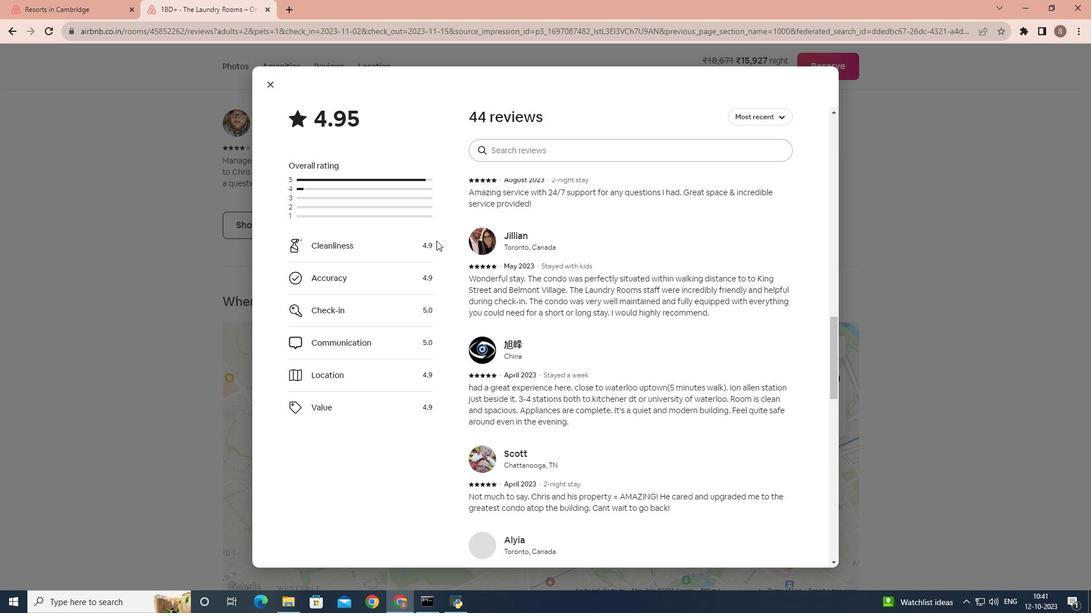 
Action: Mouse scrolled (451, 233) with delta (0, 0)
Screenshot: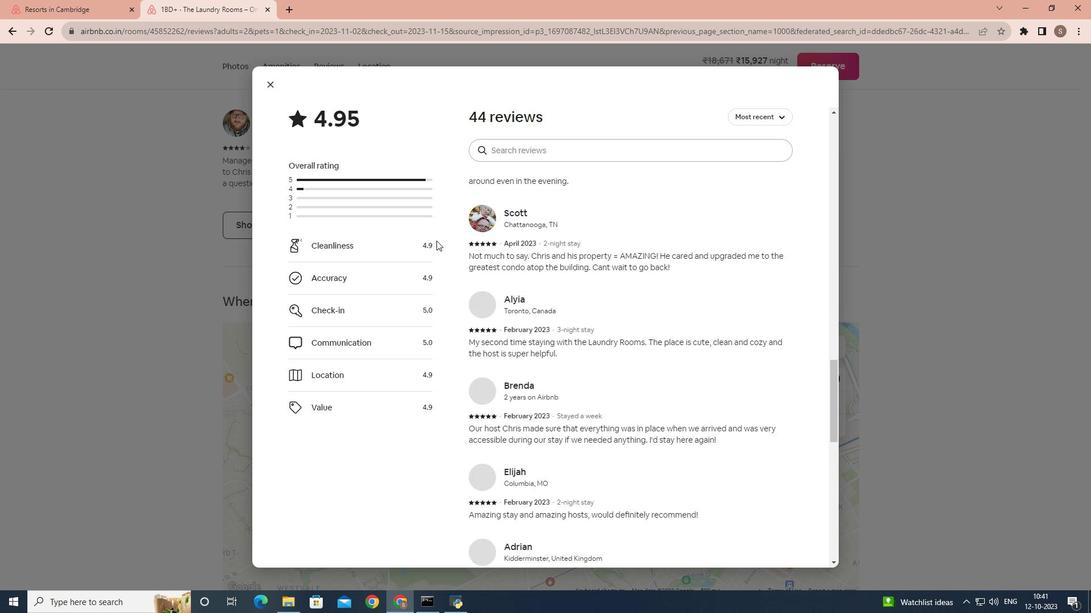 
Action: Mouse scrolled (451, 232) with delta (0, 0)
Screenshot: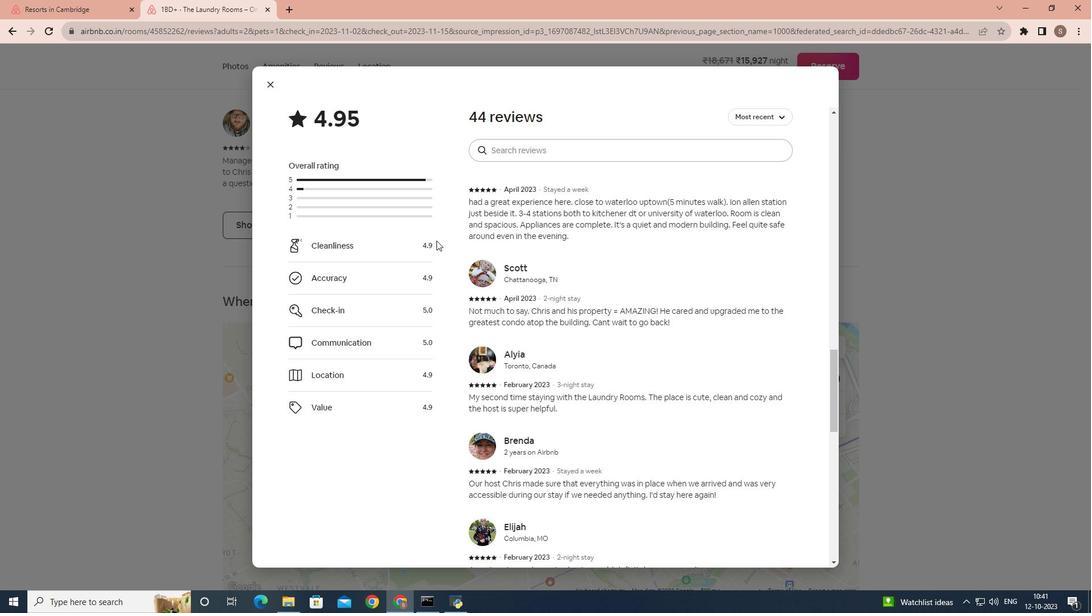 
Action: Mouse scrolled (451, 232) with delta (0, 0)
Screenshot: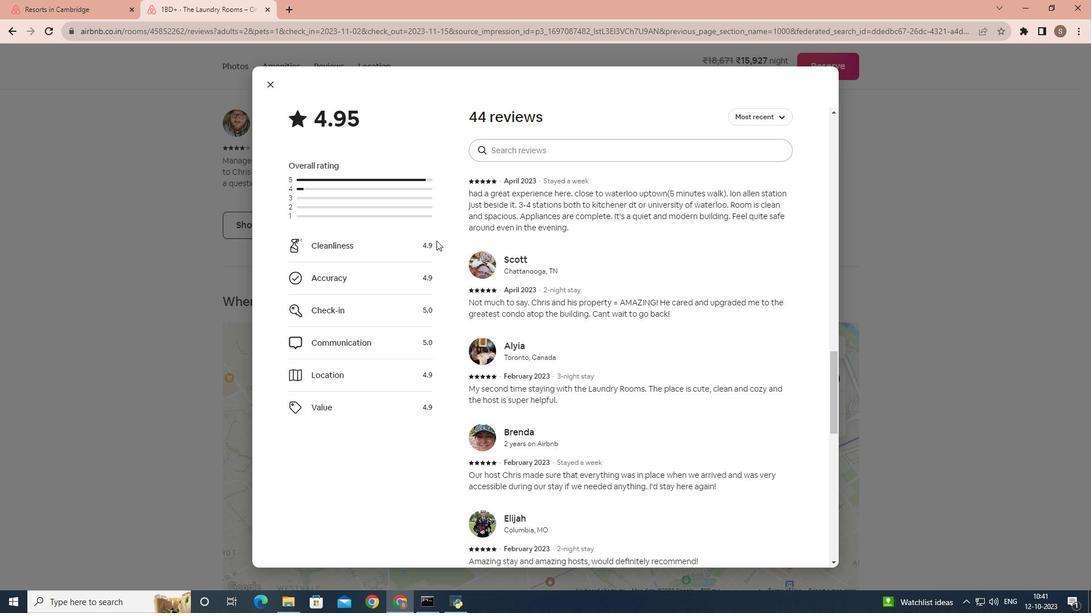 
Action: Mouse scrolled (451, 232) with delta (0, 0)
Screenshot: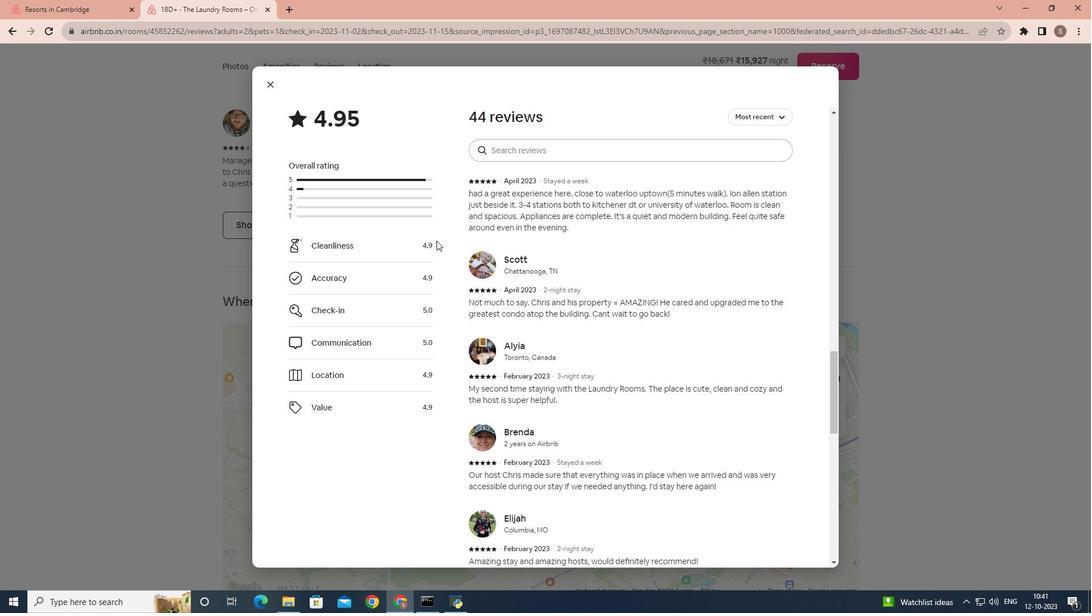 
Action: Mouse scrolled (451, 232) with delta (0, 0)
Screenshot: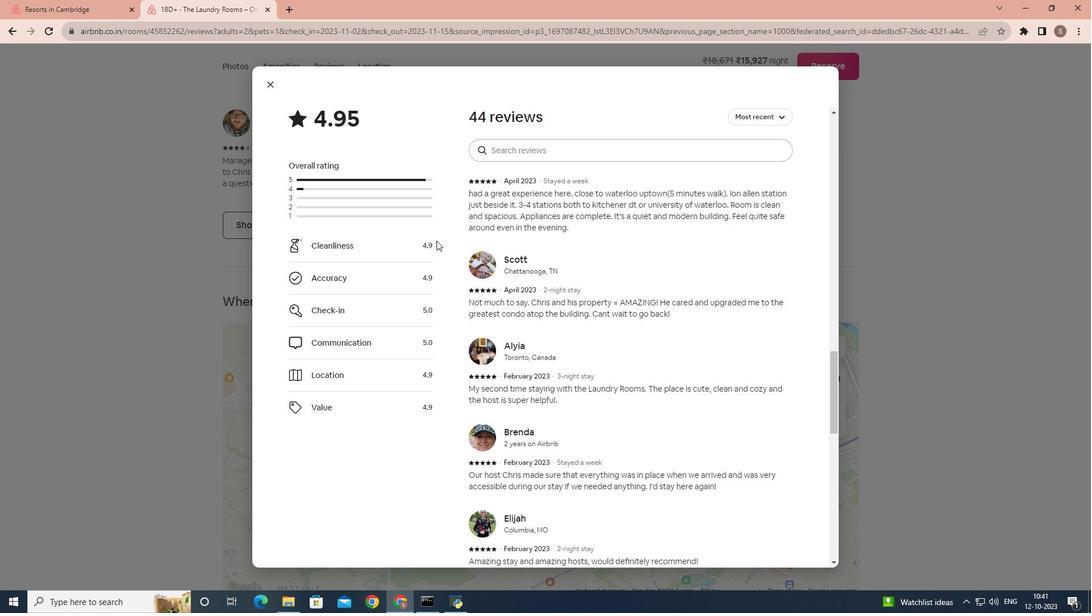 
Action: Mouse scrolled (451, 232) with delta (0, 0)
Screenshot: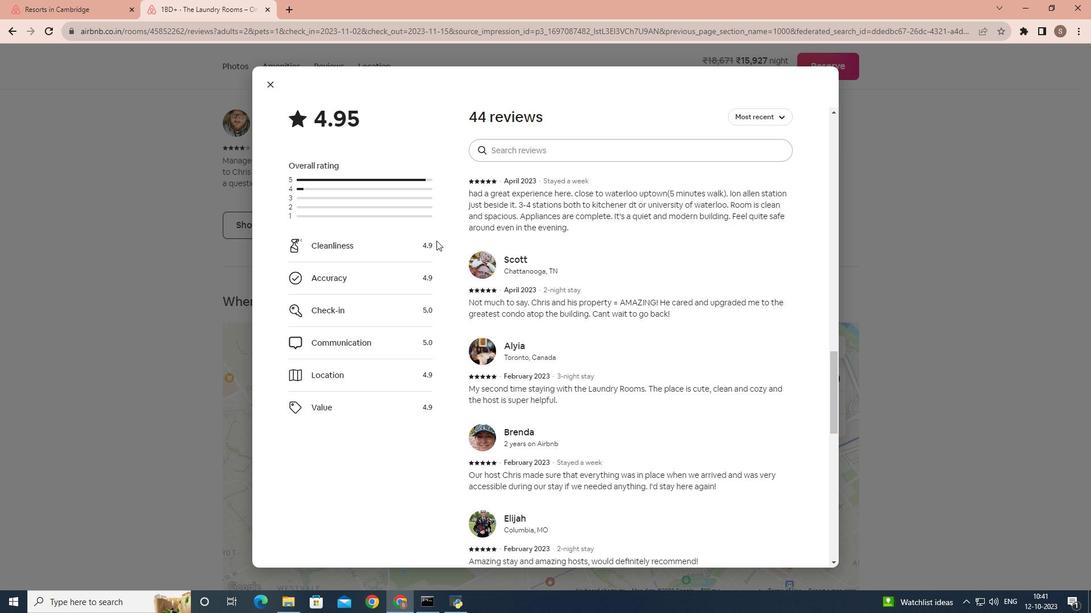 
Action: Mouse scrolled (451, 232) with delta (0, 0)
Screenshot: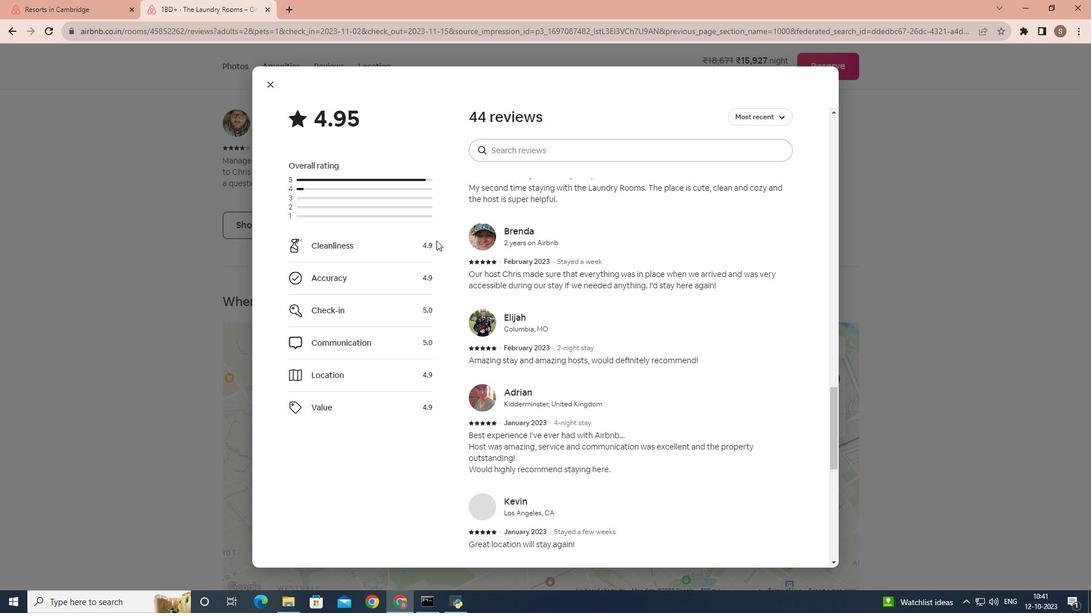 
Action: Mouse scrolled (451, 232) with delta (0, 0)
Screenshot: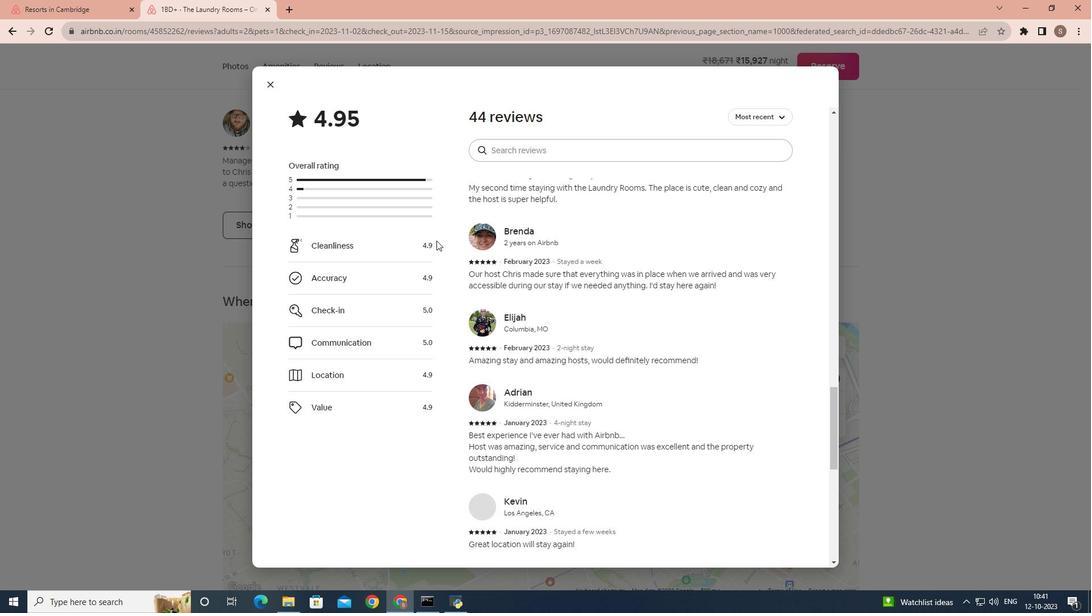 
Action: Mouse scrolled (451, 232) with delta (0, 0)
Screenshot: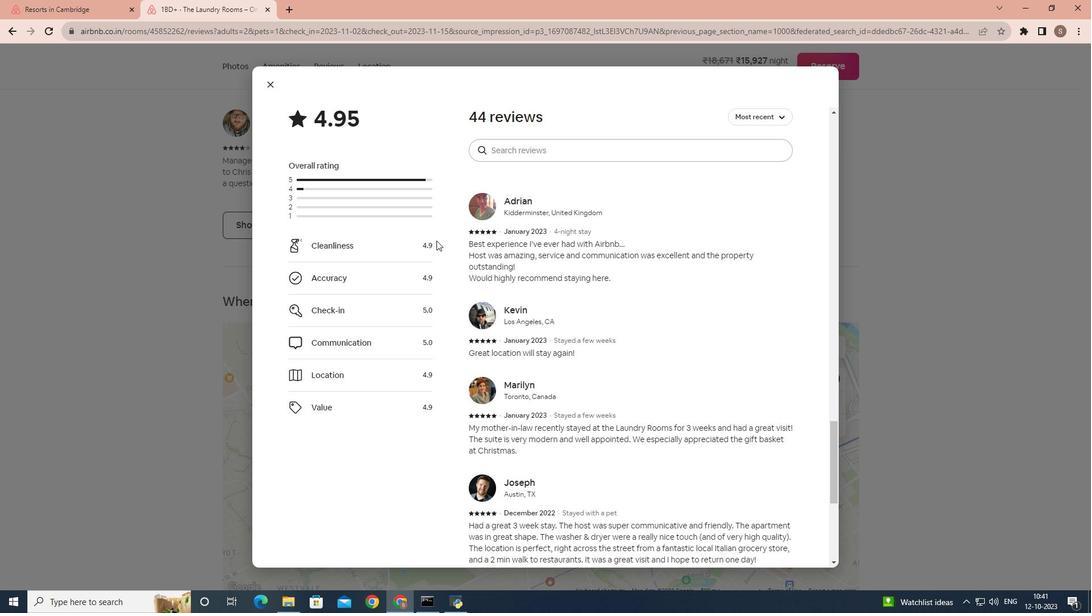 
Action: Mouse scrolled (451, 232) with delta (0, 0)
Screenshot: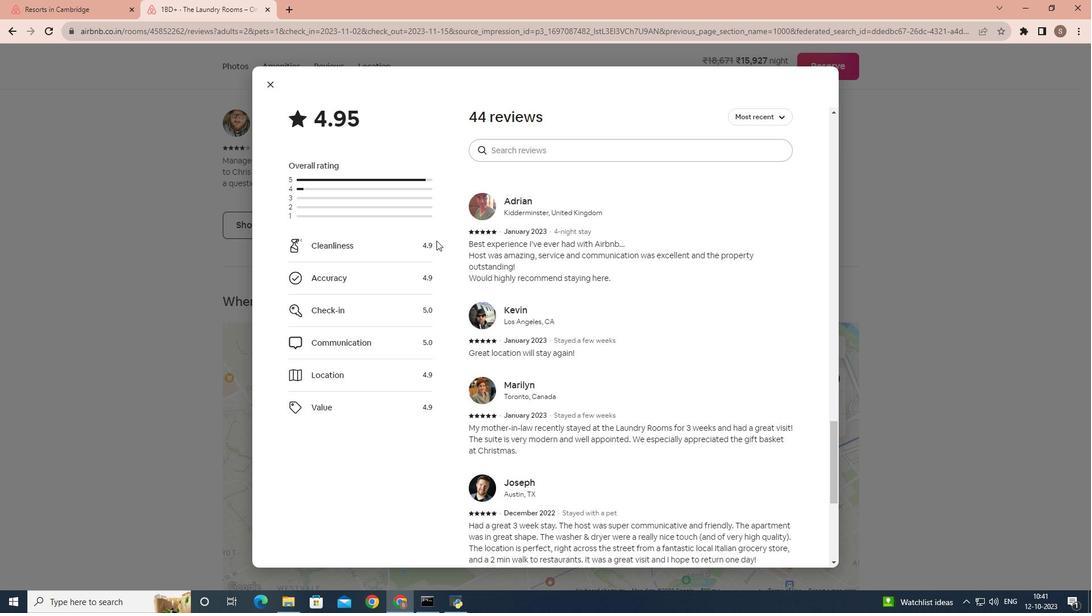 
Action: Mouse scrolled (451, 232) with delta (0, 0)
Screenshot: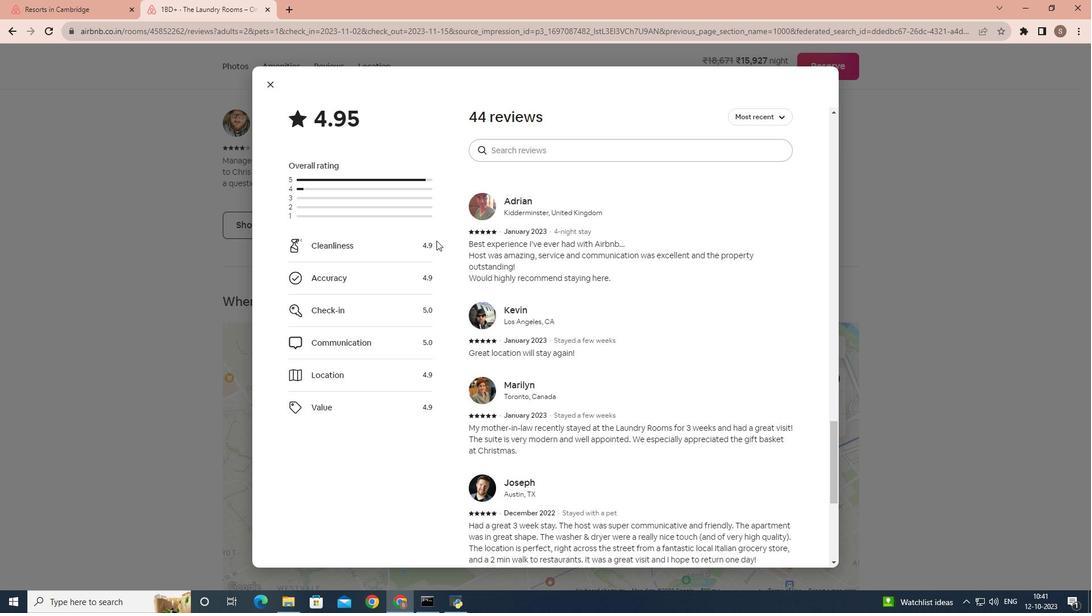 
Action: Mouse scrolled (451, 232) with delta (0, 0)
Screenshot: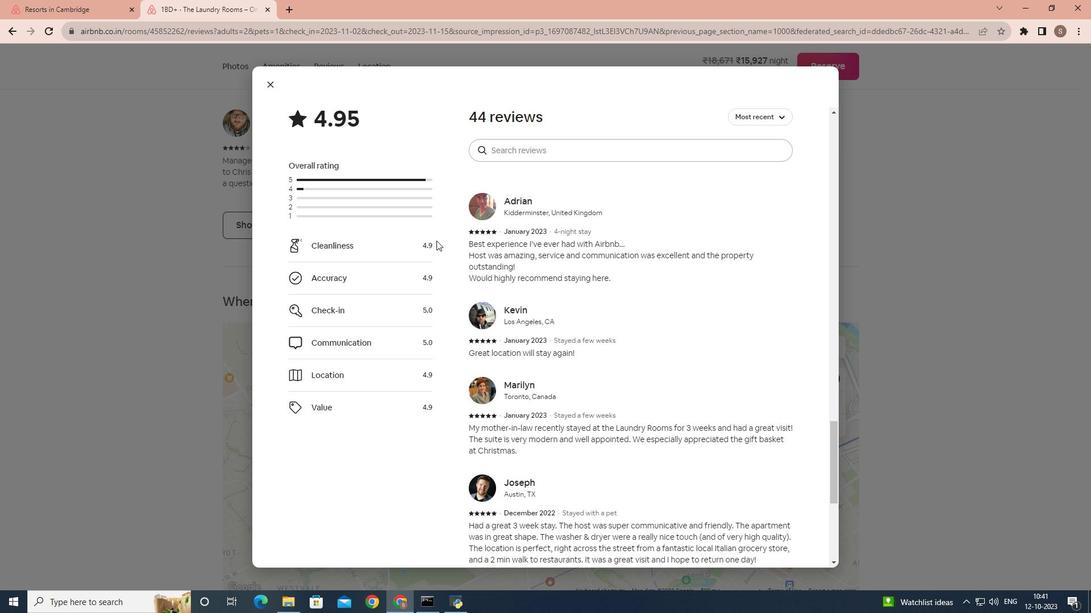 
Action: Mouse scrolled (451, 232) with delta (0, 0)
Screenshot: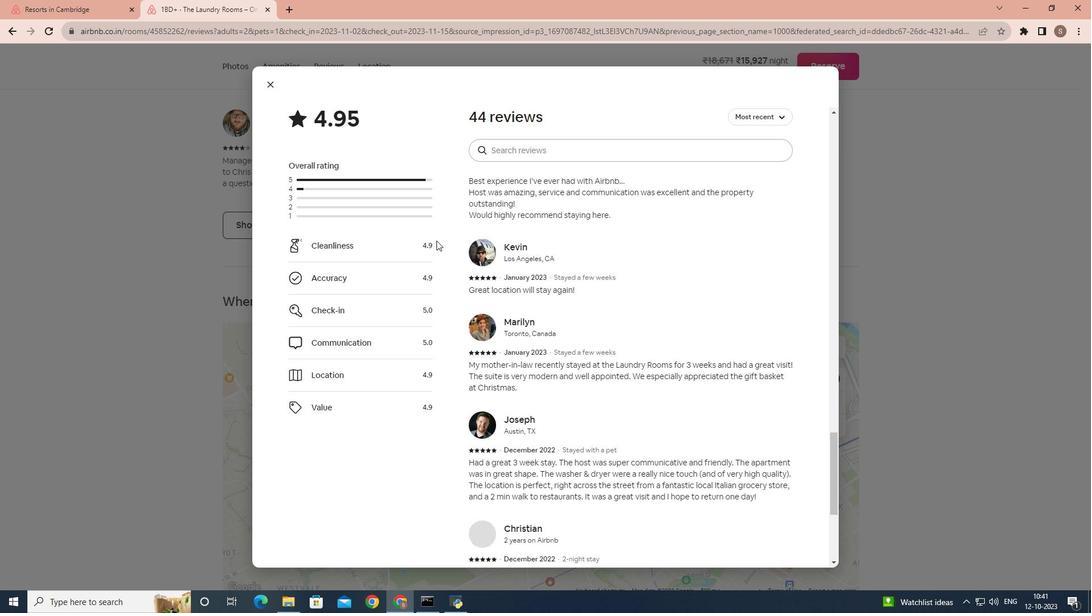 
Action: Mouse scrolled (451, 232) with delta (0, 0)
Screenshot: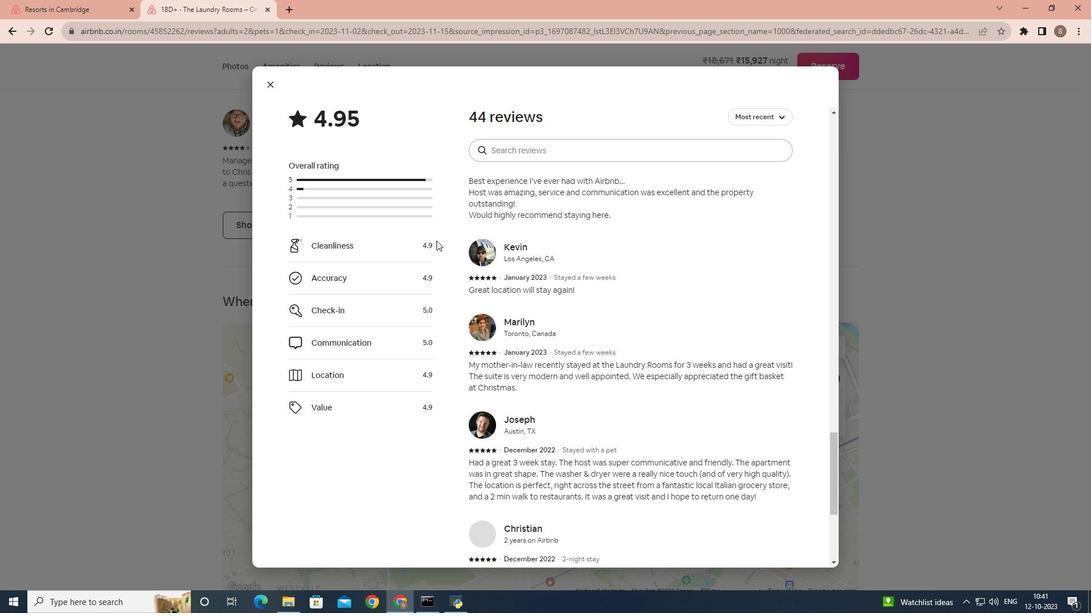 
Action: Mouse scrolled (451, 232) with delta (0, 0)
Screenshot: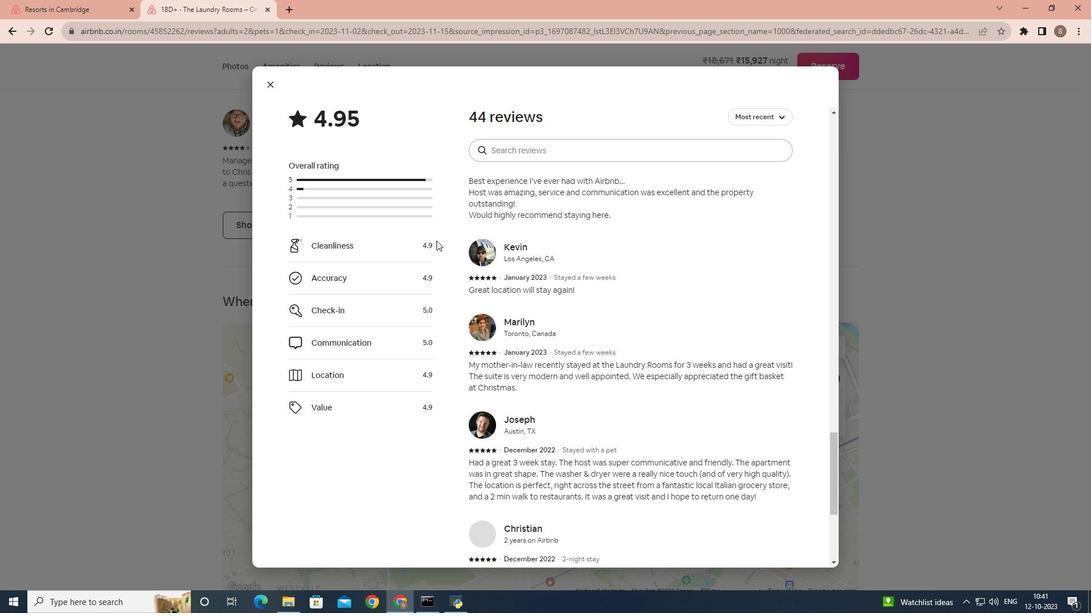 
Action: Mouse moved to (451, 231)
Screenshot: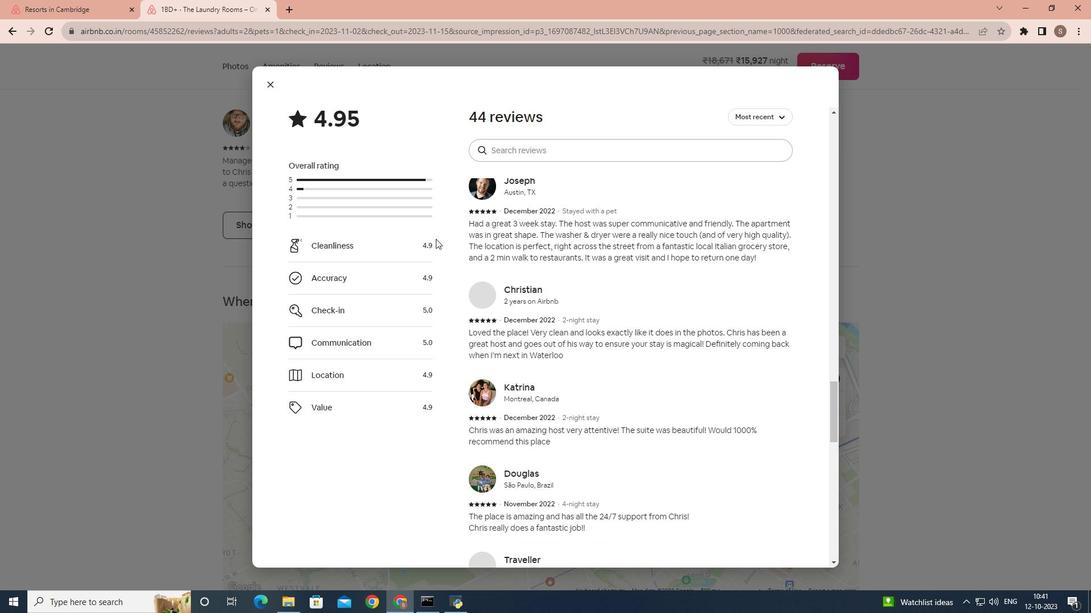 
Action: Mouse scrolled (451, 230) with delta (0, 0)
Screenshot: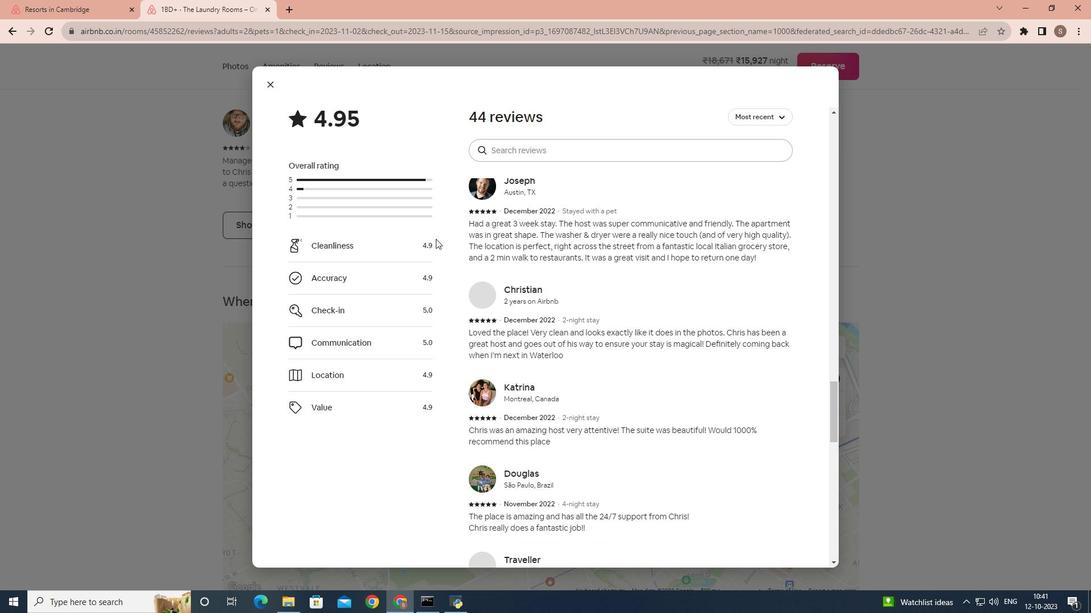 
Action: Mouse scrolled (451, 230) with delta (0, 0)
Screenshot: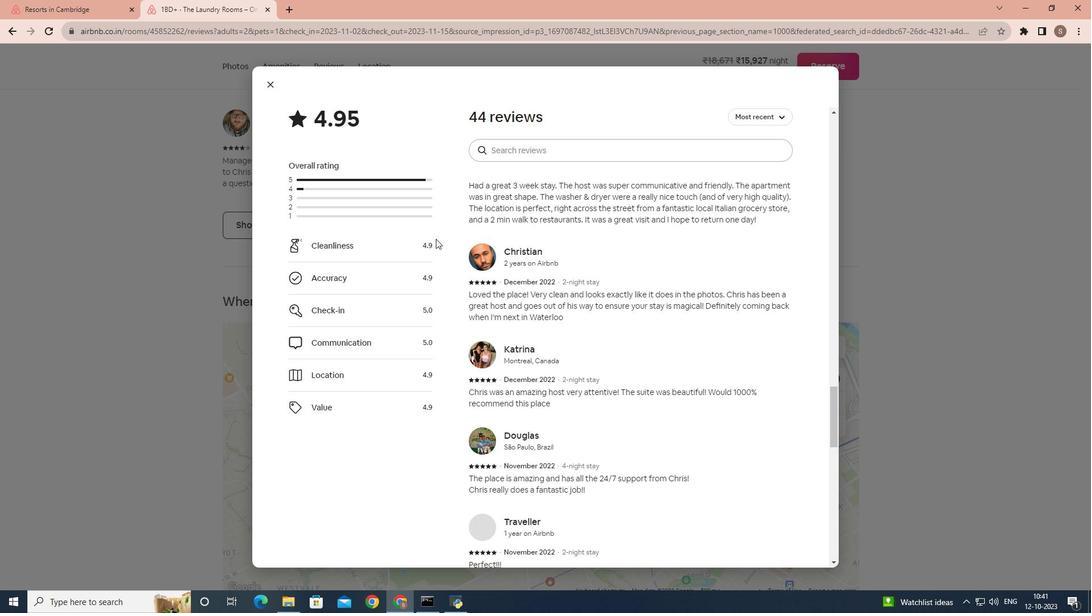 
Action: Mouse scrolled (451, 230) with delta (0, 0)
Screenshot: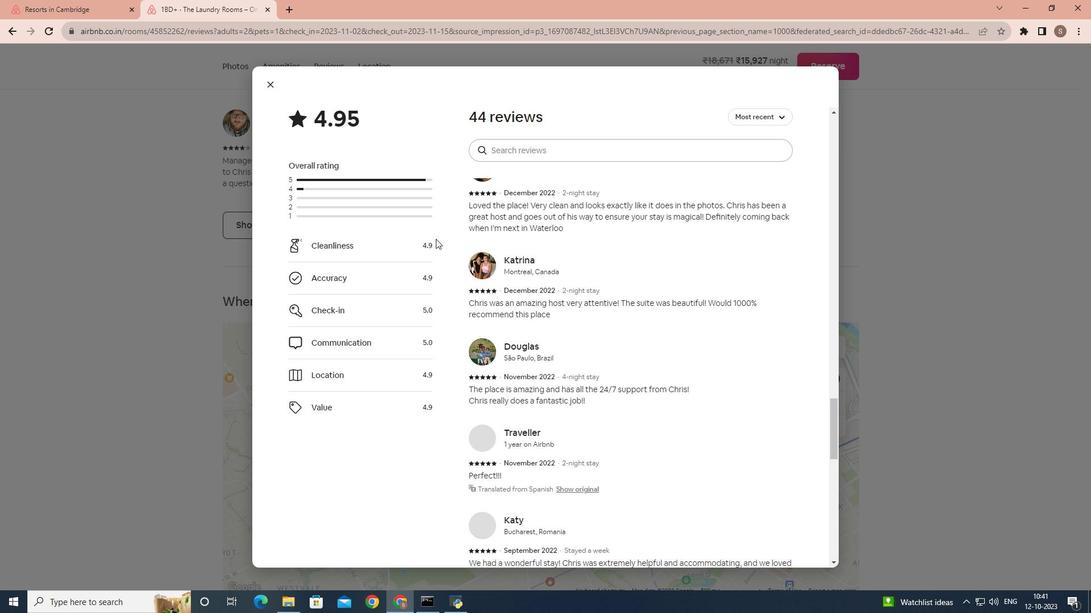 
Action: Mouse moved to (261, 97)
Screenshot: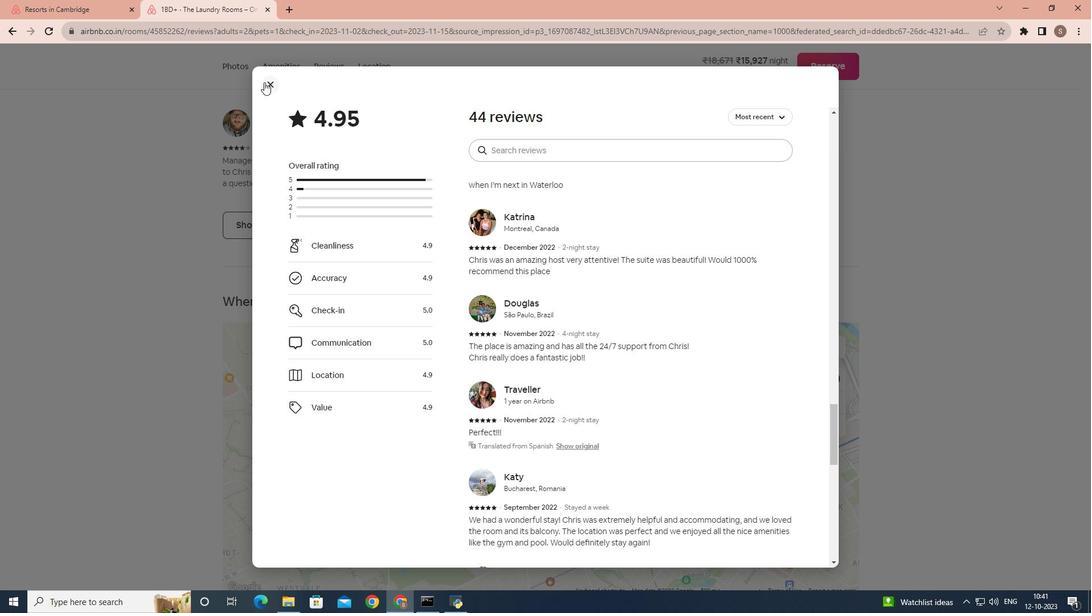 
Action: Mouse pressed left at (261, 97)
Screenshot: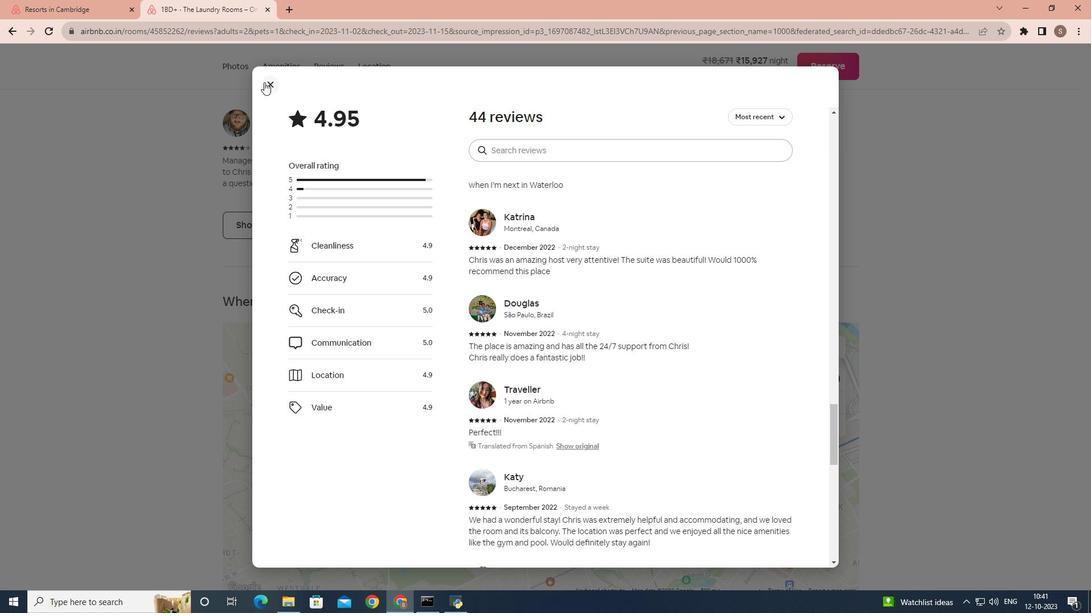 
Action: Mouse moved to (289, 233)
Screenshot: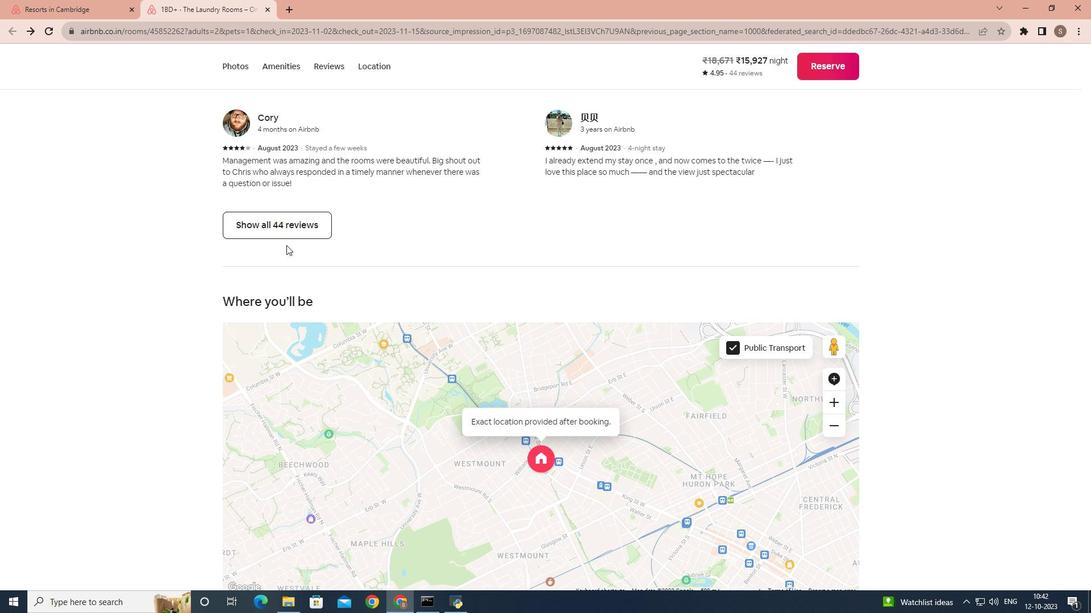 
Action: Mouse scrolled (289, 233) with delta (0, 0)
Screenshot: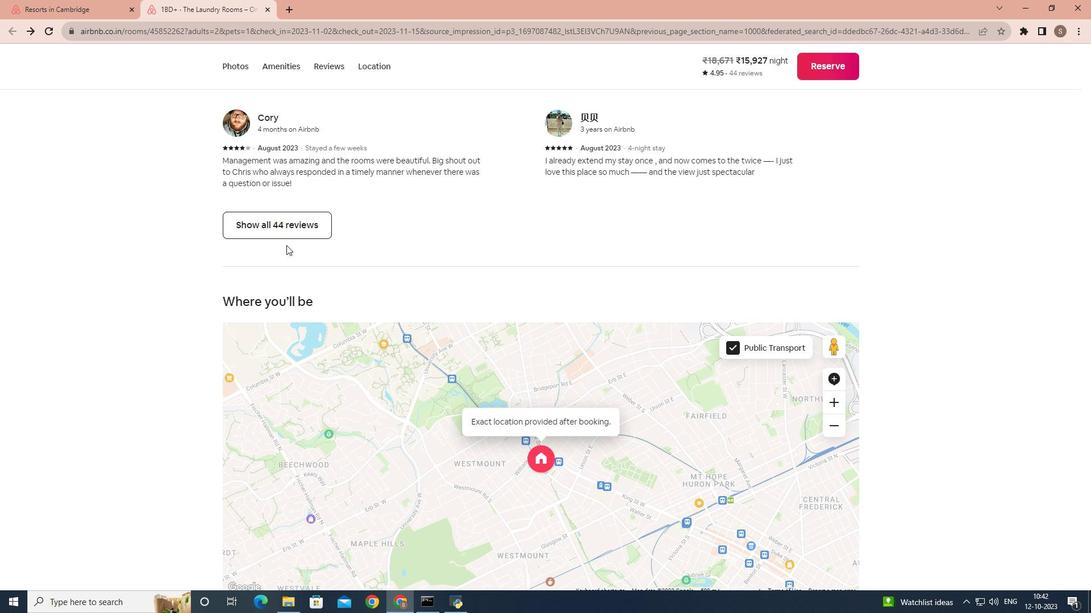 
Action: Mouse moved to (287, 235)
Screenshot: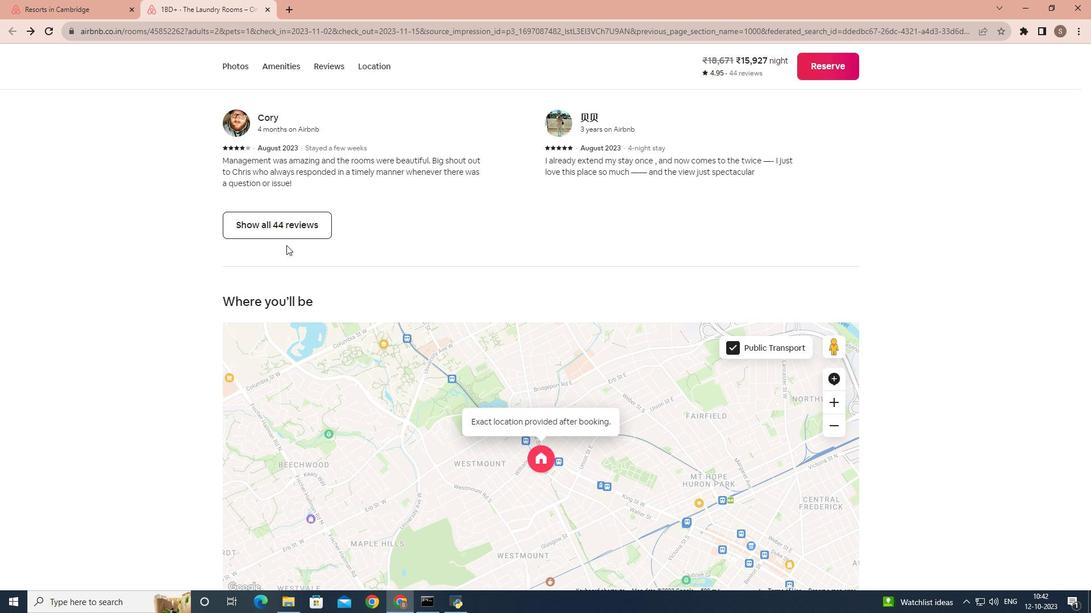 
Action: Mouse scrolled (287, 234) with delta (0, 0)
Screenshot: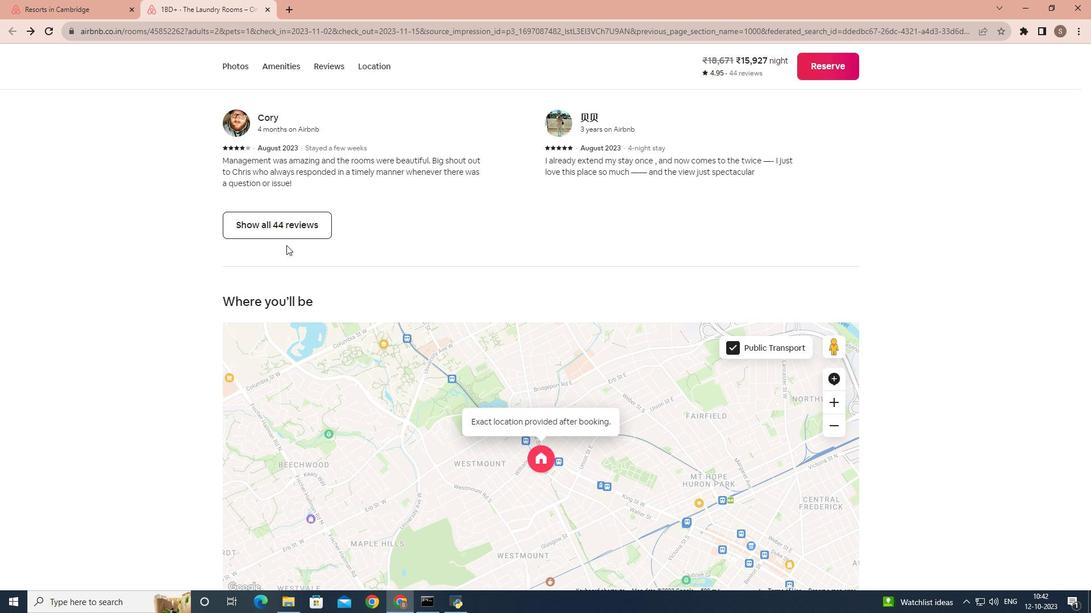 
Action: Mouse moved to (286, 236)
Screenshot: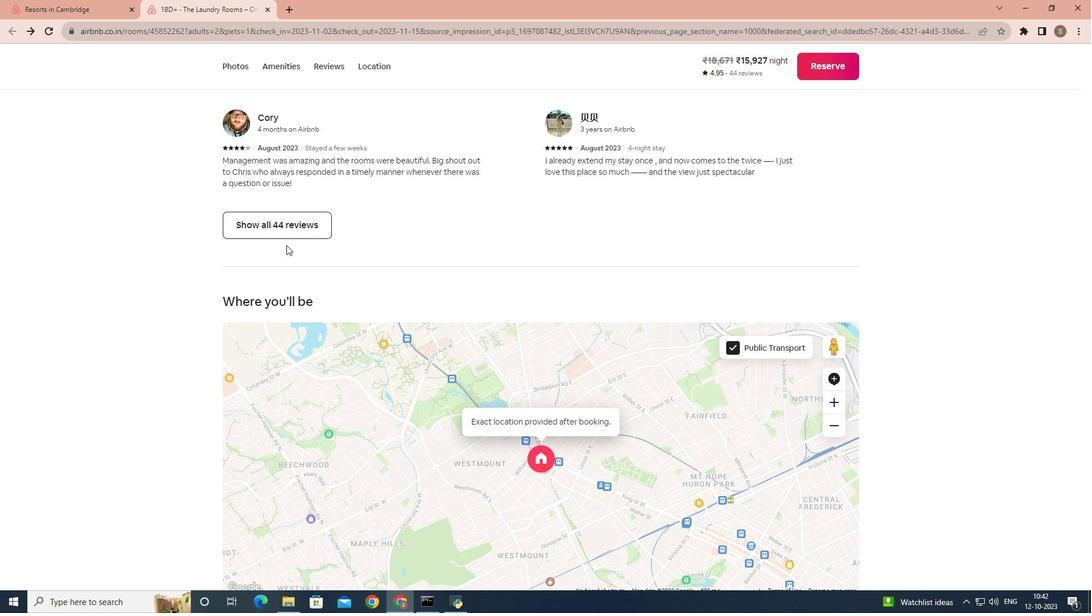 
Action: Mouse scrolled (286, 235) with delta (0, 0)
Screenshot: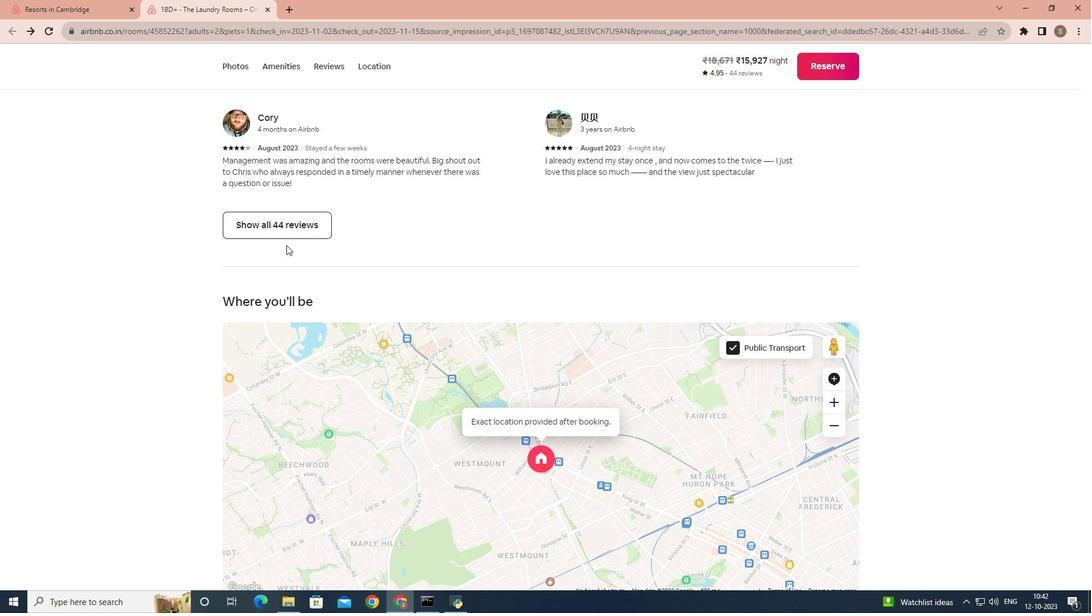 
Action: Mouse moved to (286, 236)
Screenshot: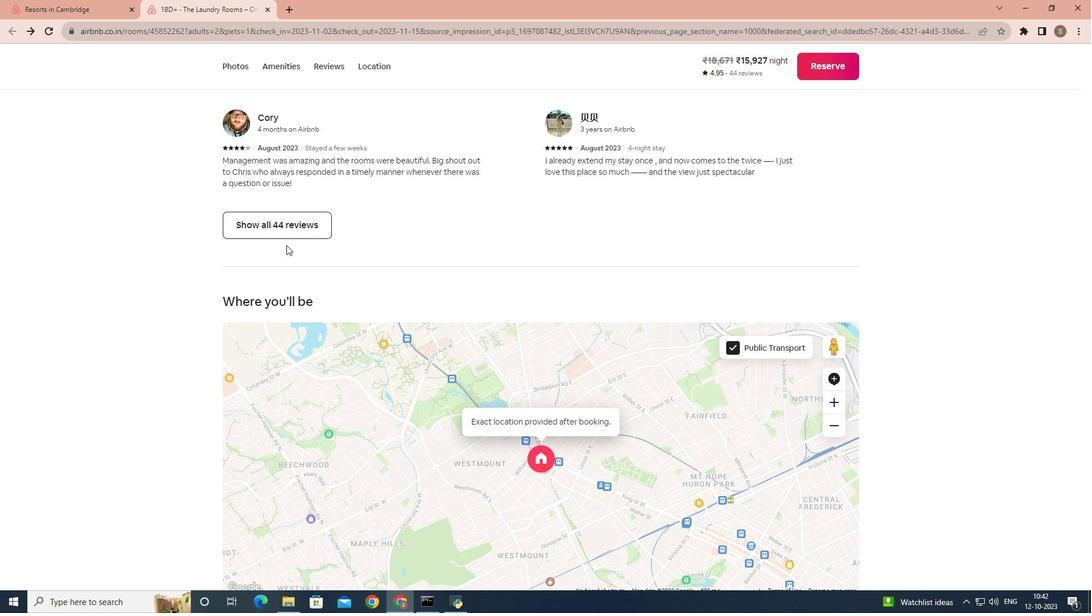 
Action: Mouse scrolled (286, 236) with delta (0, 0)
Screenshot: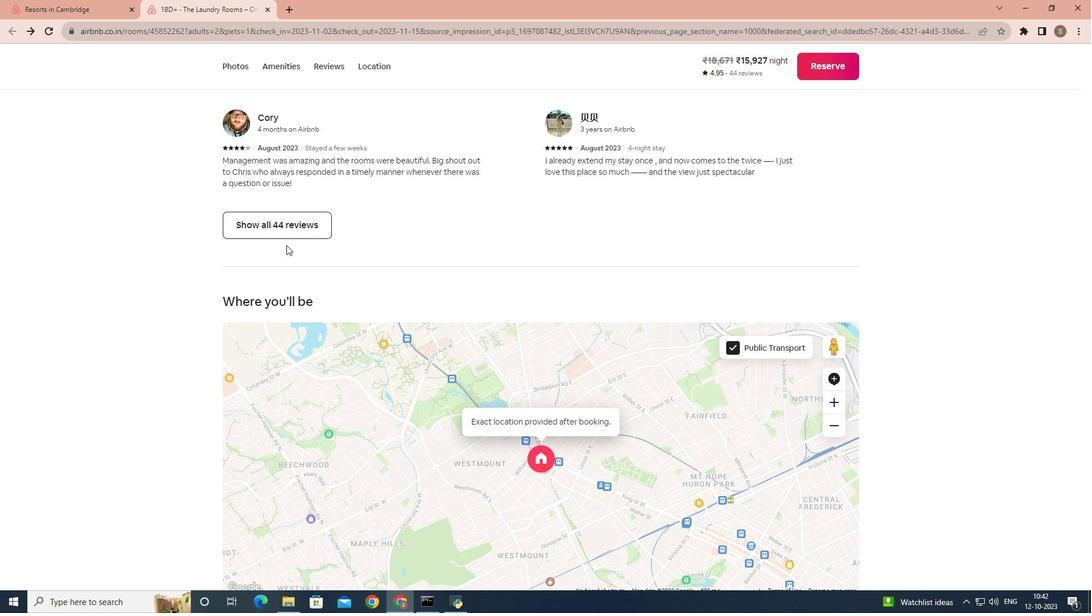 
Action: Mouse moved to (285, 237)
Screenshot: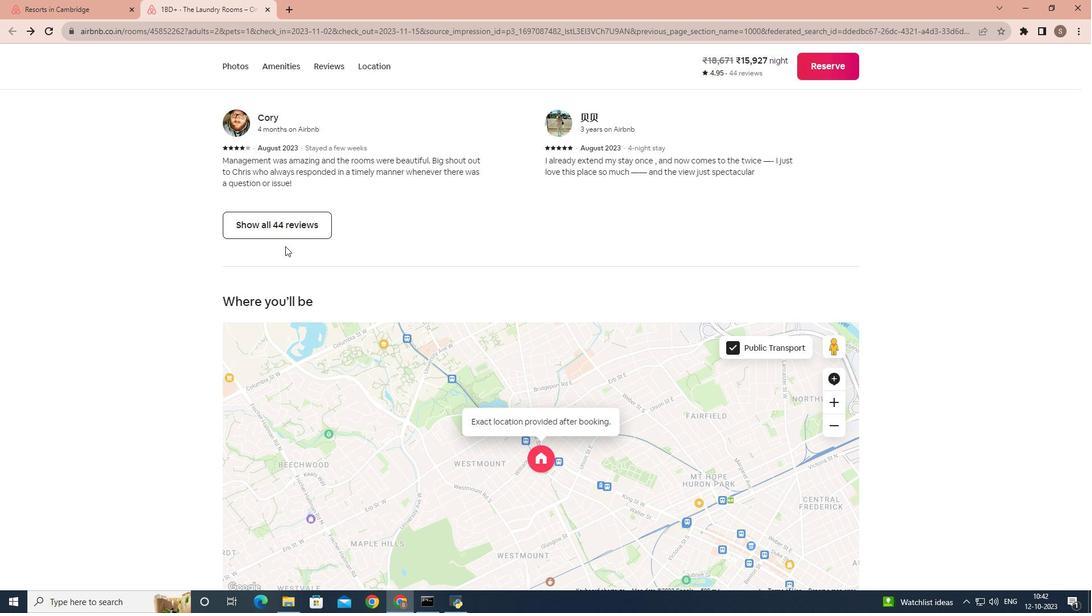 
Action: Mouse scrolled (285, 236) with delta (0, 0)
Screenshot: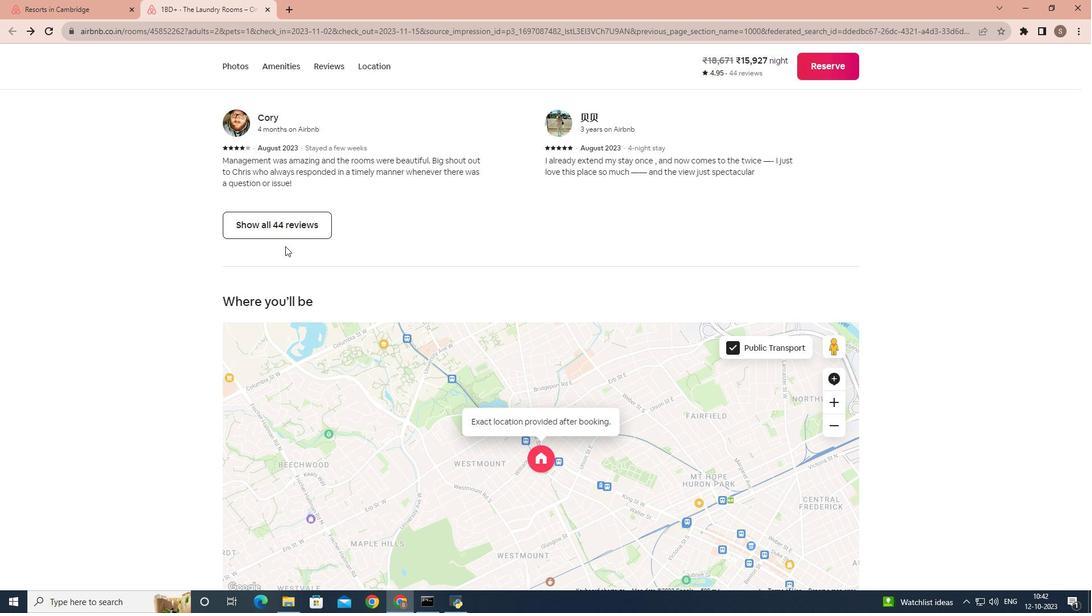 
Action: Mouse scrolled (285, 236) with delta (0, 0)
Screenshot: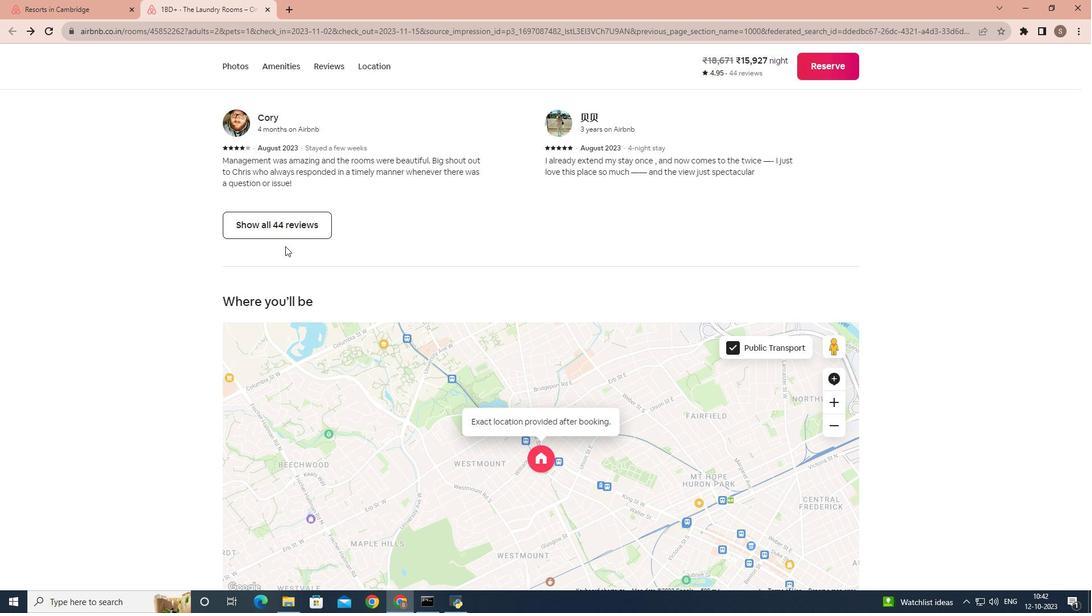 
Action: Mouse scrolled (285, 236) with delta (0, 0)
Screenshot: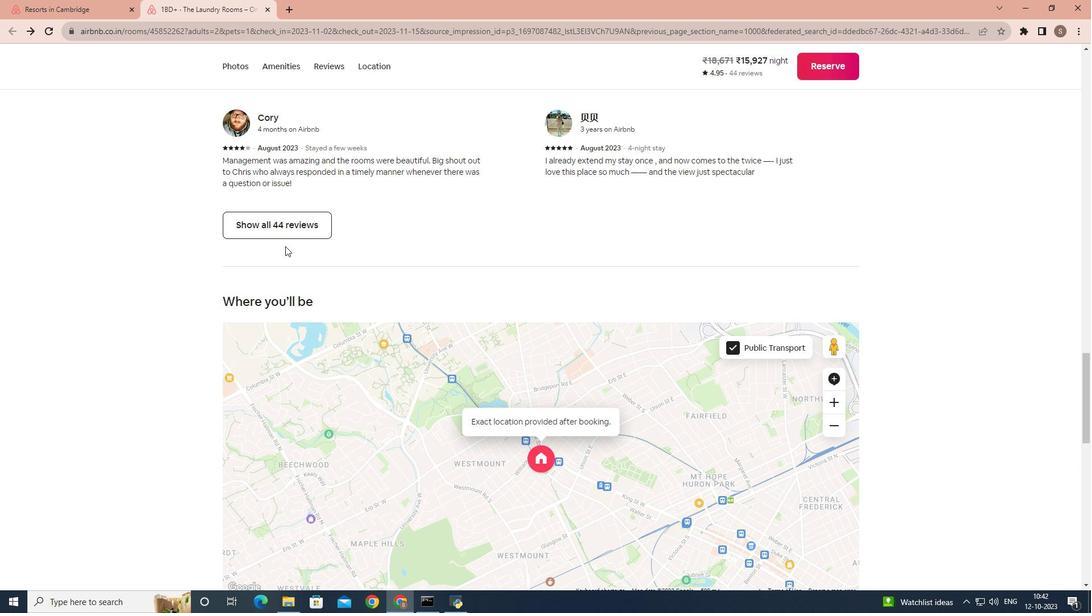 
Action: Mouse scrolled (285, 236) with delta (0, 0)
Screenshot: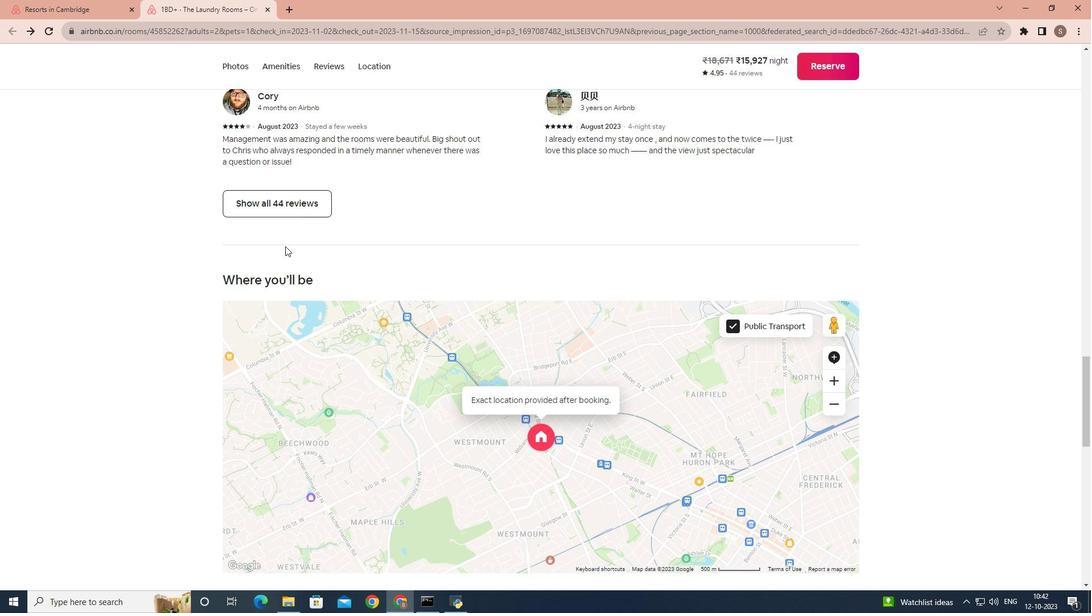 
Action: Mouse scrolled (285, 236) with delta (0, 0)
Screenshot: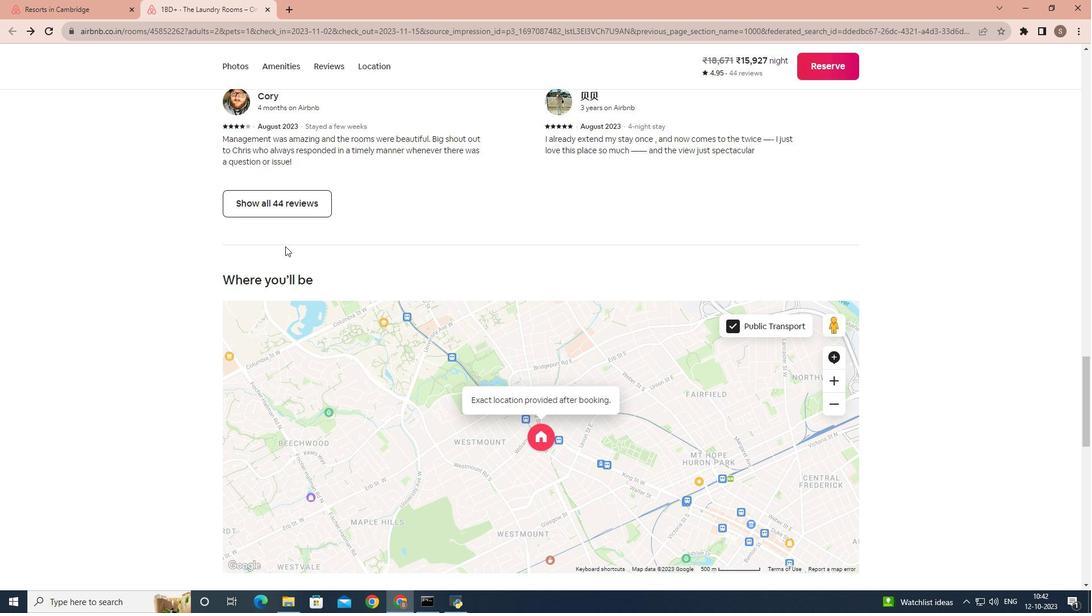 
Action: Mouse scrolled (285, 236) with delta (0, 0)
Screenshot: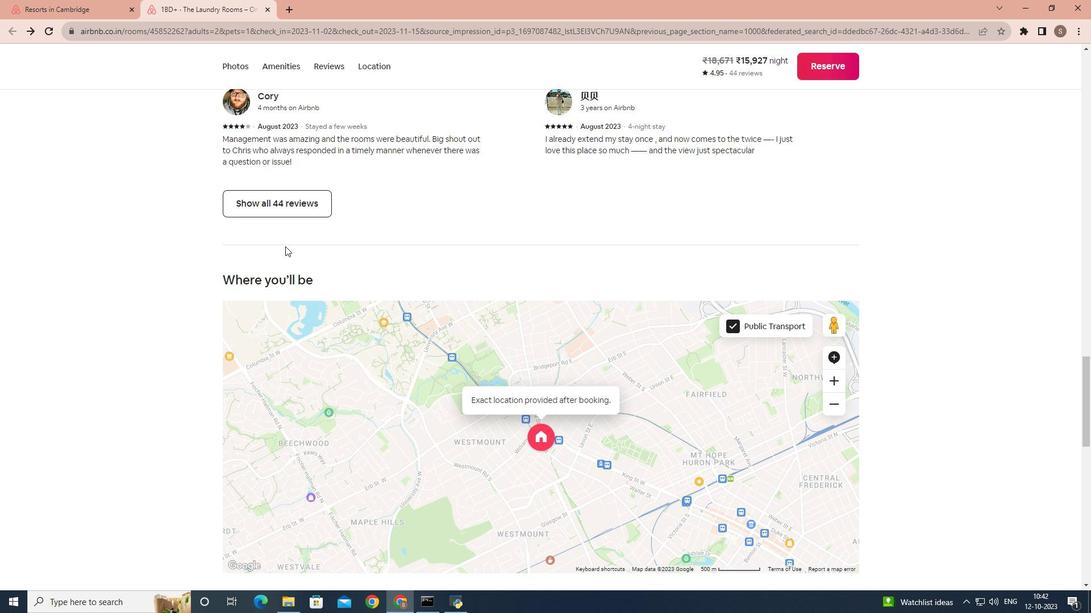 
Action: Mouse scrolled (285, 236) with delta (0, 0)
Screenshot: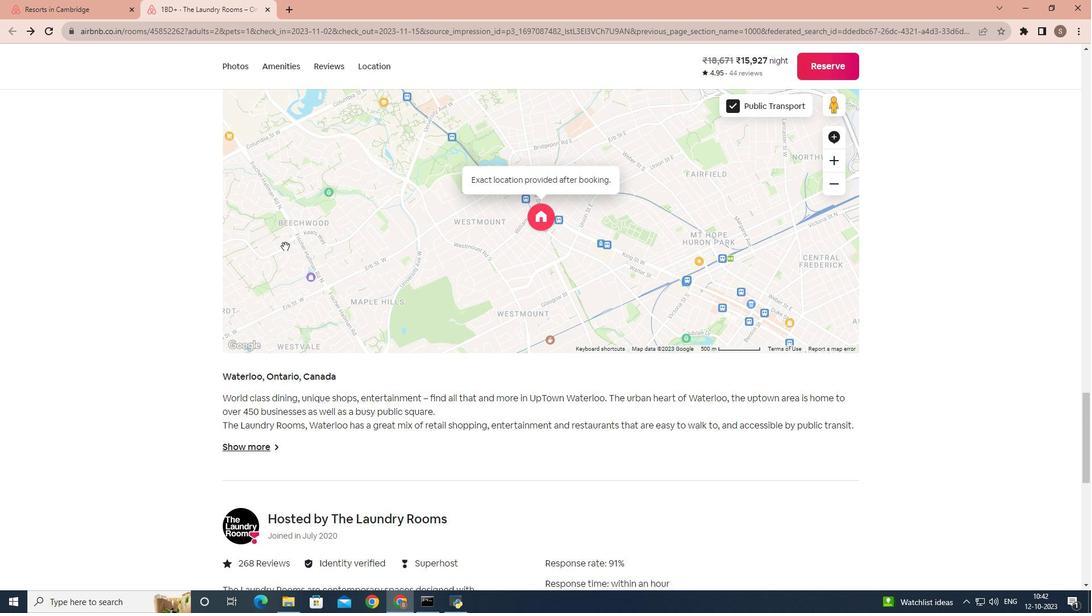 
Action: Mouse scrolled (285, 236) with delta (0, 0)
Screenshot: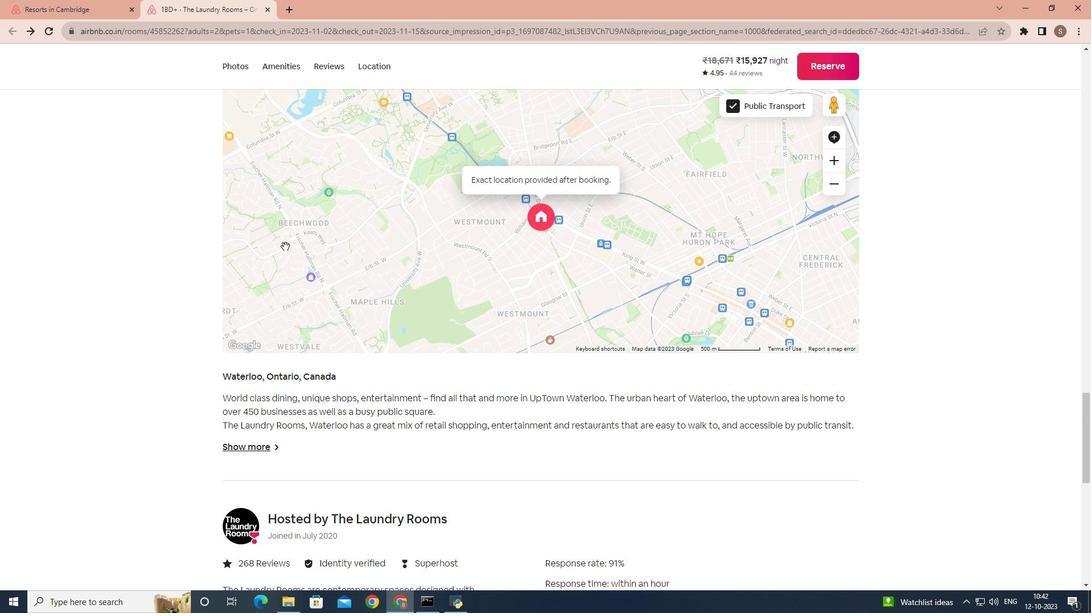 
Action: Mouse moved to (250, 322)
Screenshot: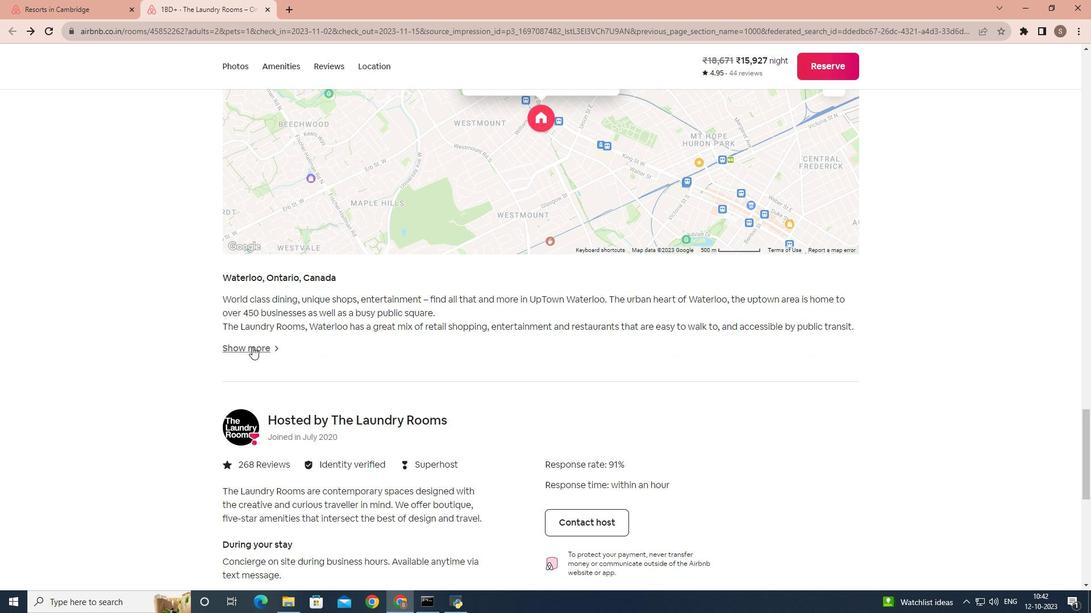 
Action: Mouse pressed left at (250, 322)
Screenshot: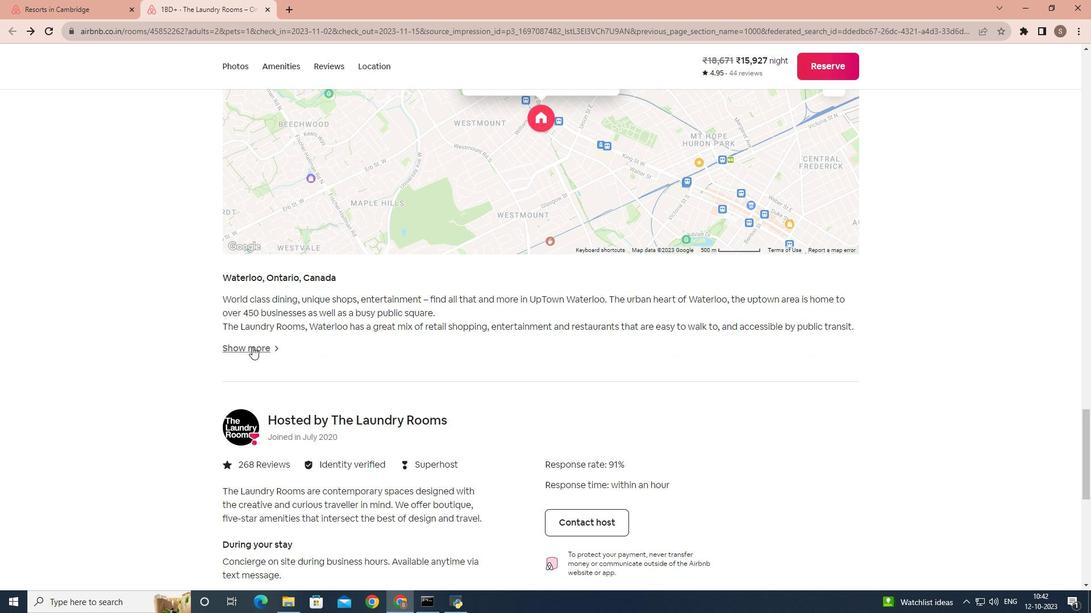 
Action: Mouse moved to (45, 192)
Screenshot: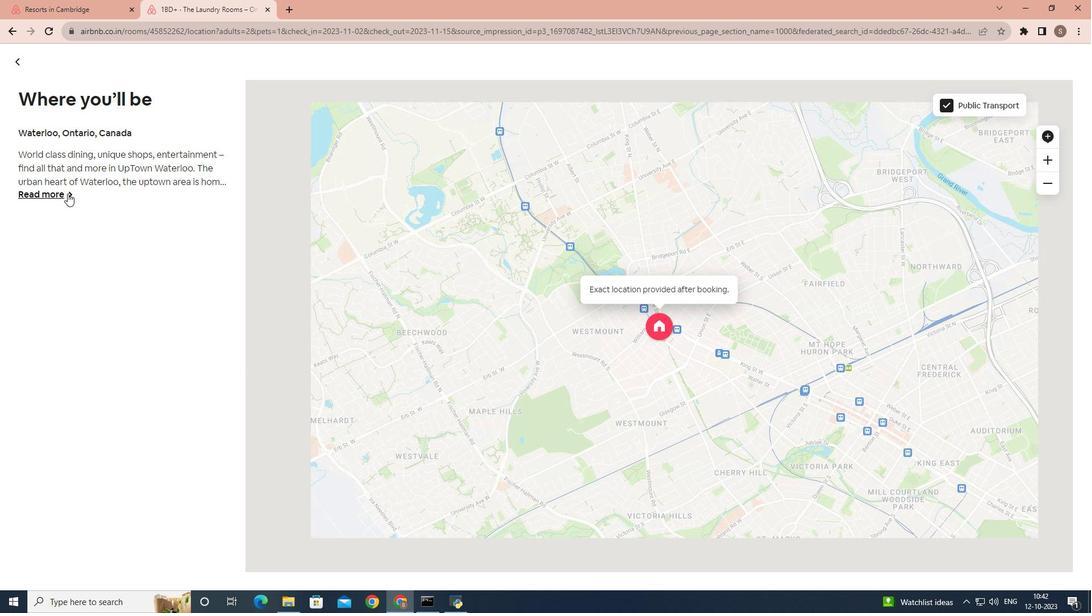 
Action: Mouse pressed left at (45, 192)
Screenshot: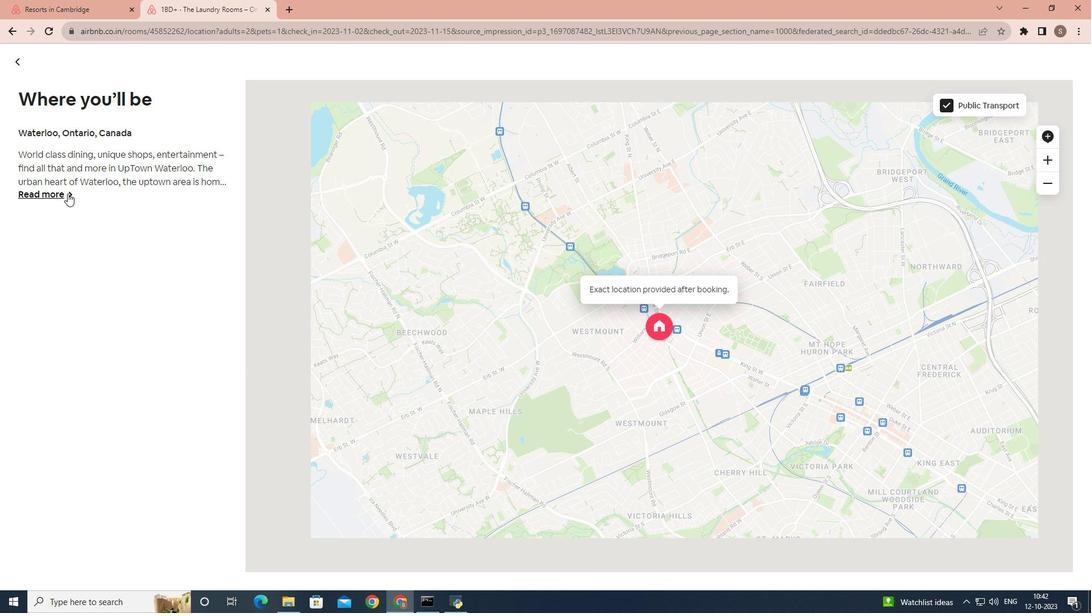 
Action: Mouse moved to (2, 81)
